 Task: Send an email with the signature Jared Hernandez with the subject Confirmation of a registration and the message I would appreciate it if you could provide me with an update on the project status. from softage.5@softage.net to softage.3@softage.net and move the email from Sent Items to the folder Gifts
Action: Mouse moved to (37, 56)
Screenshot: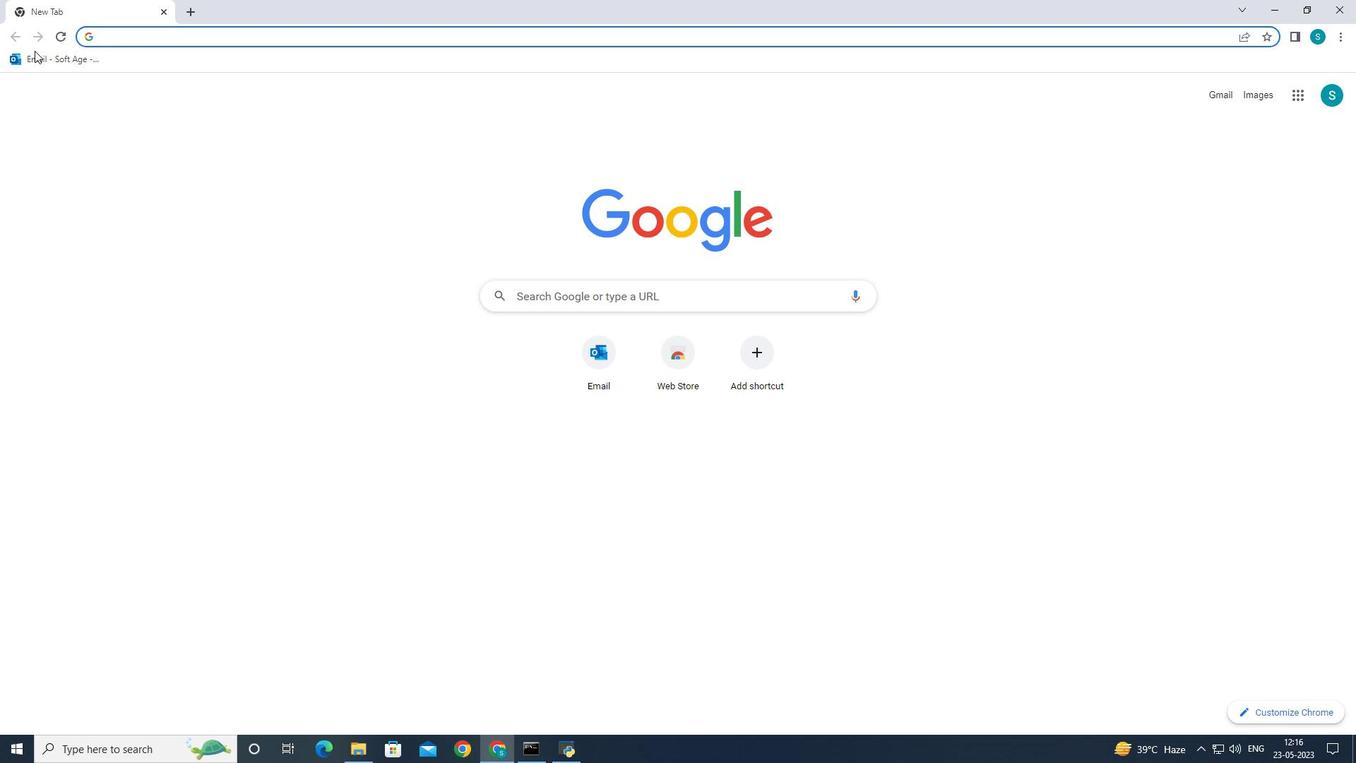 
Action: Mouse pressed left at (37, 56)
Screenshot: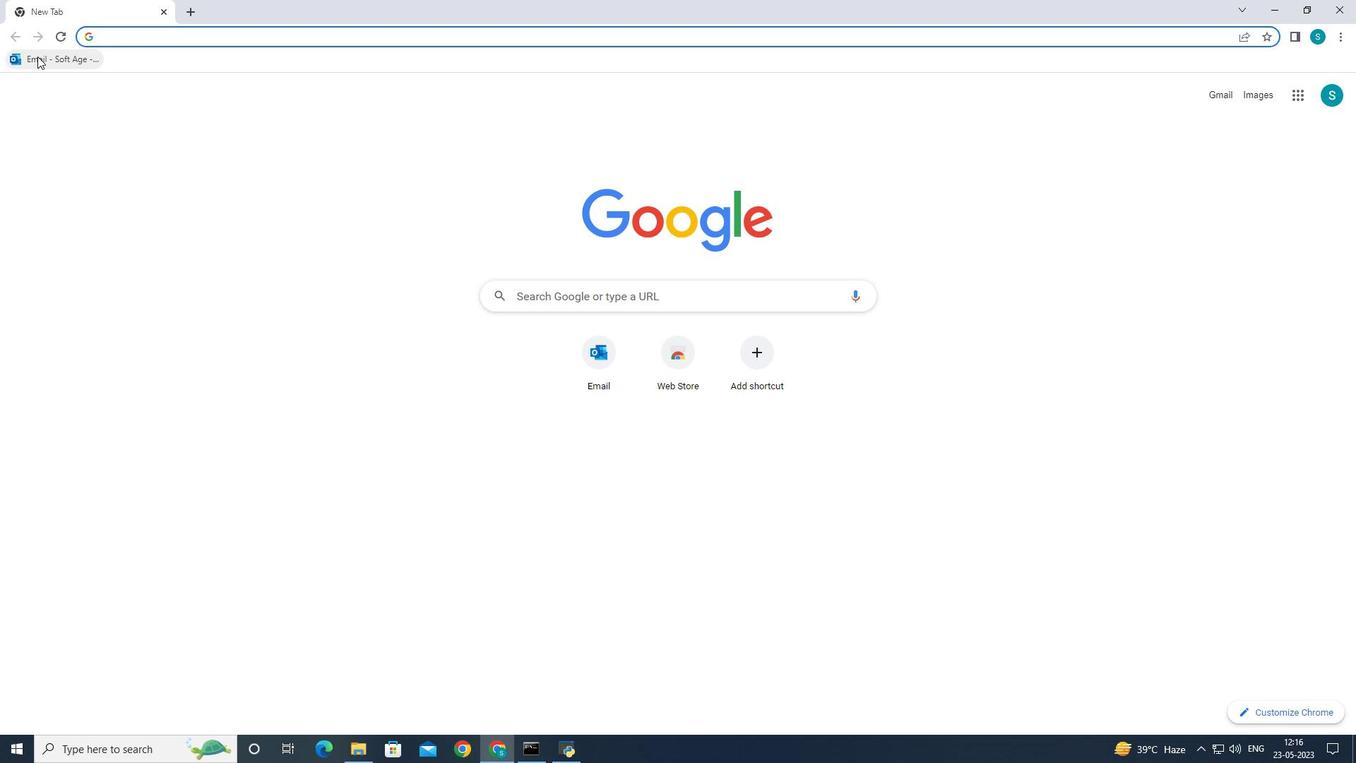 
Action: Mouse moved to (196, 125)
Screenshot: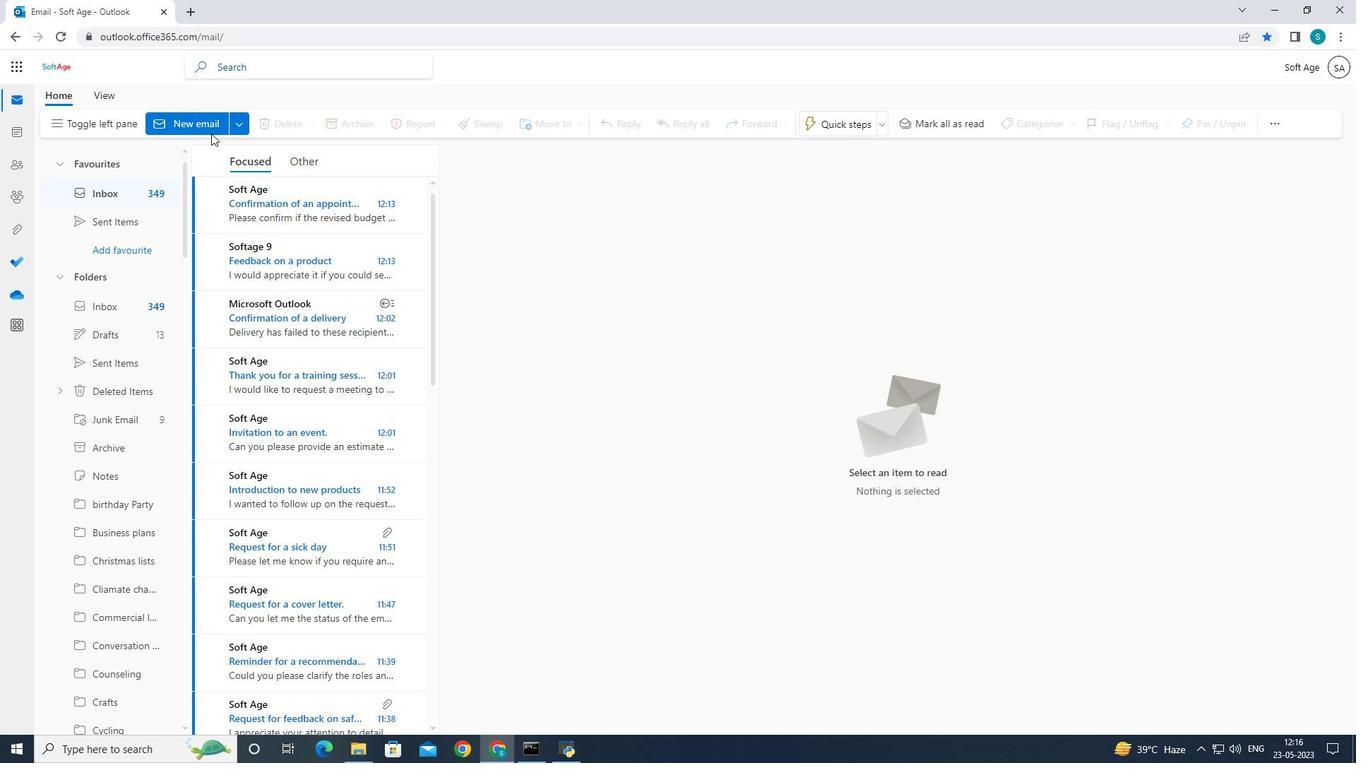 
Action: Mouse pressed left at (196, 125)
Screenshot: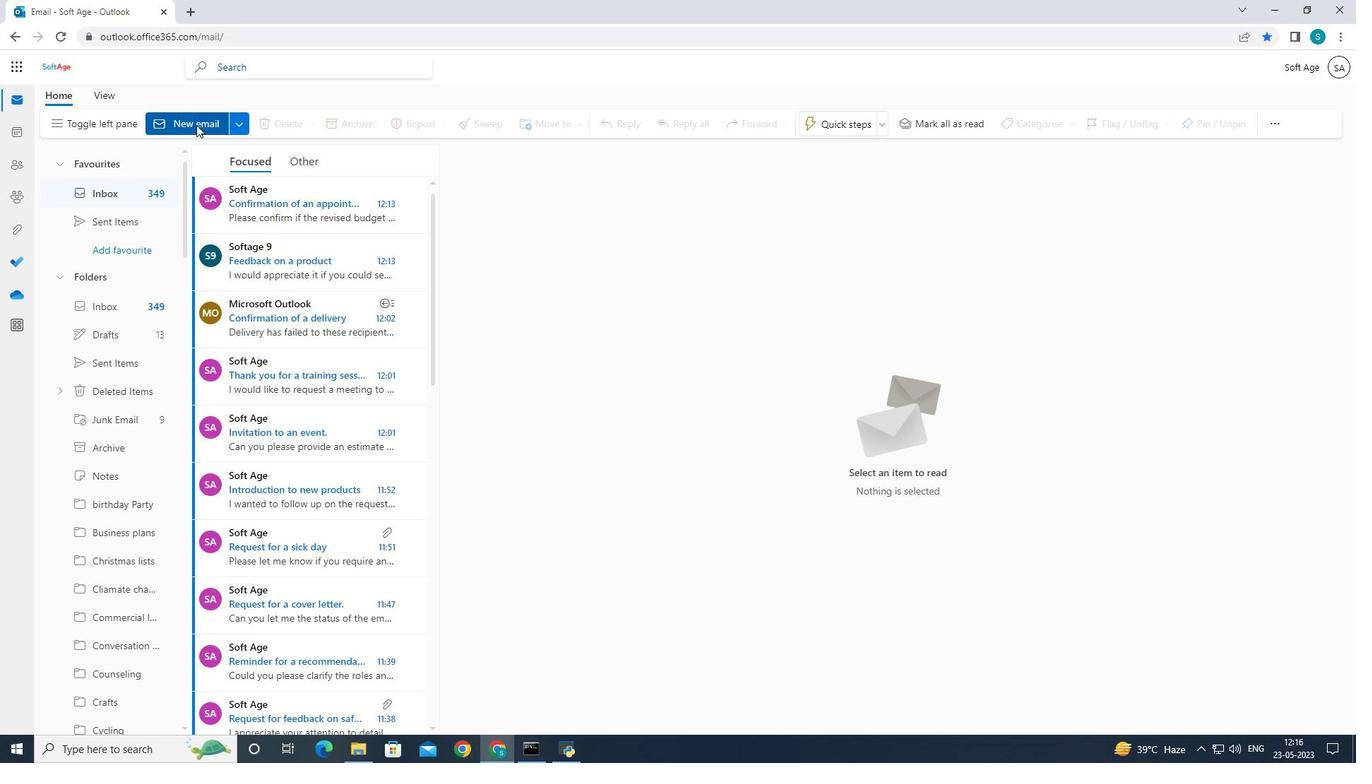 
Action: Mouse pressed left at (196, 125)
Screenshot: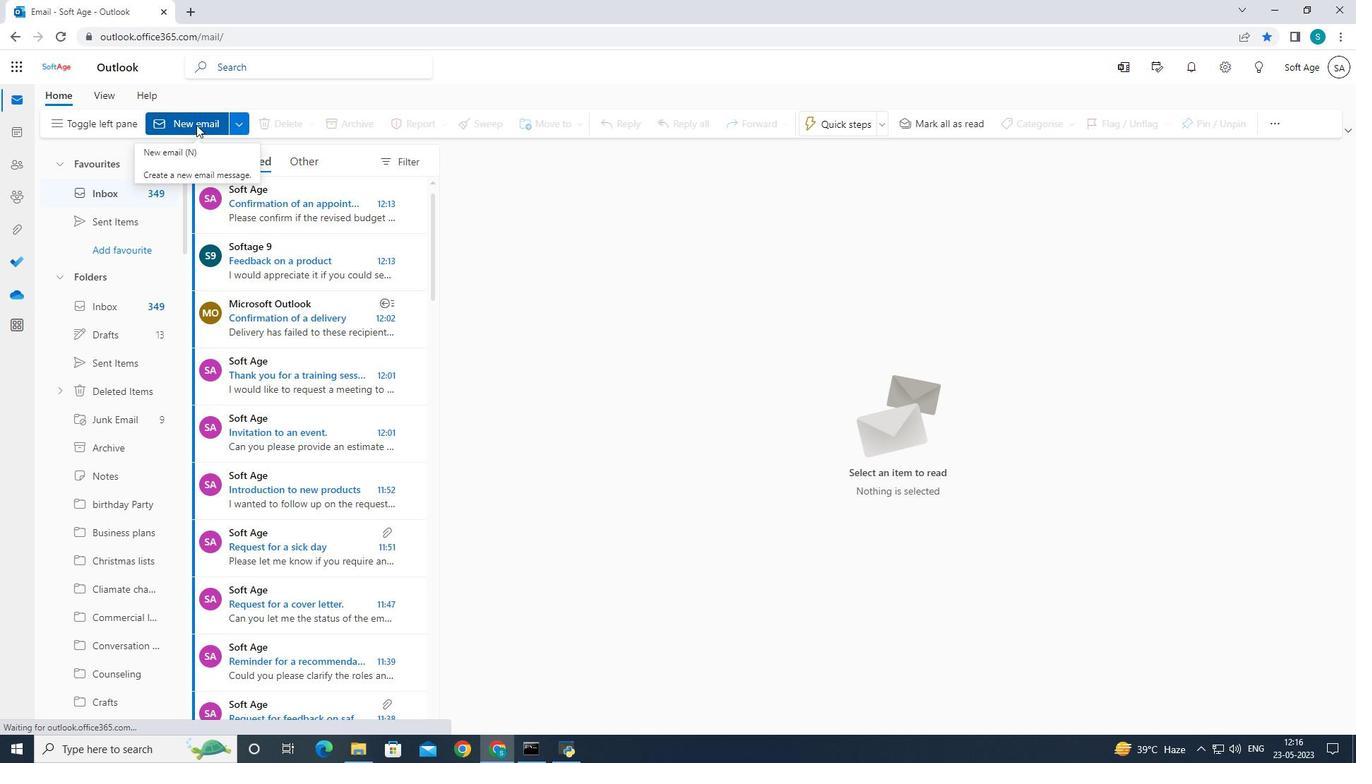 
Action: Mouse moved to (921, 125)
Screenshot: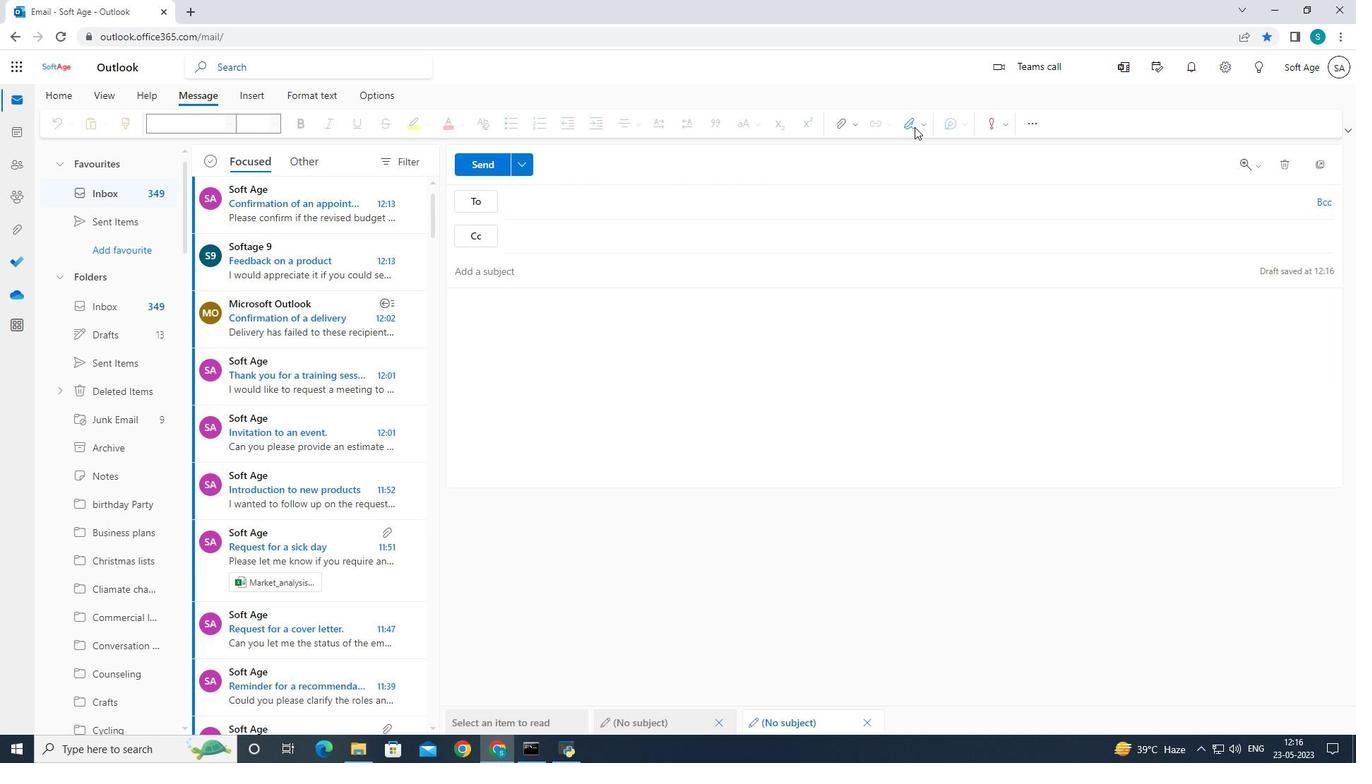 
Action: Mouse pressed left at (921, 125)
Screenshot: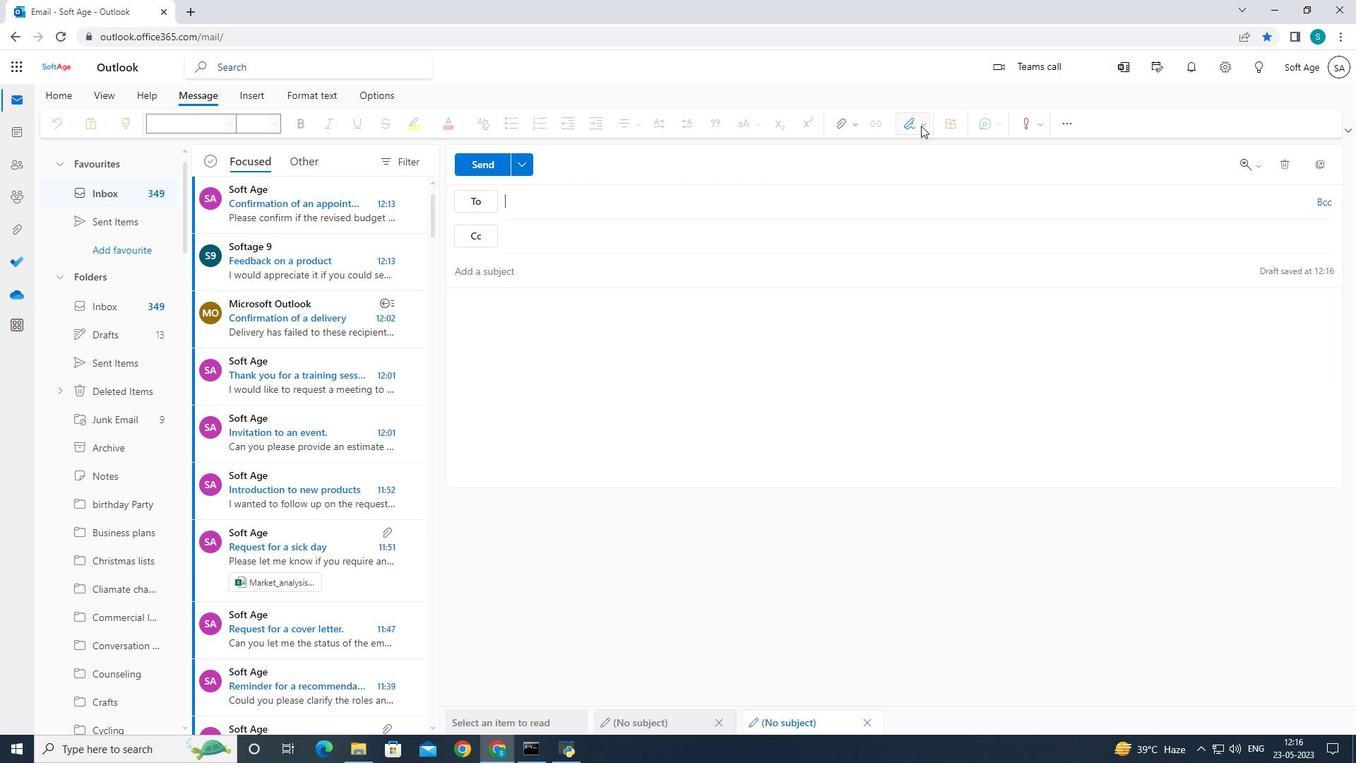 
Action: Mouse moved to (896, 185)
Screenshot: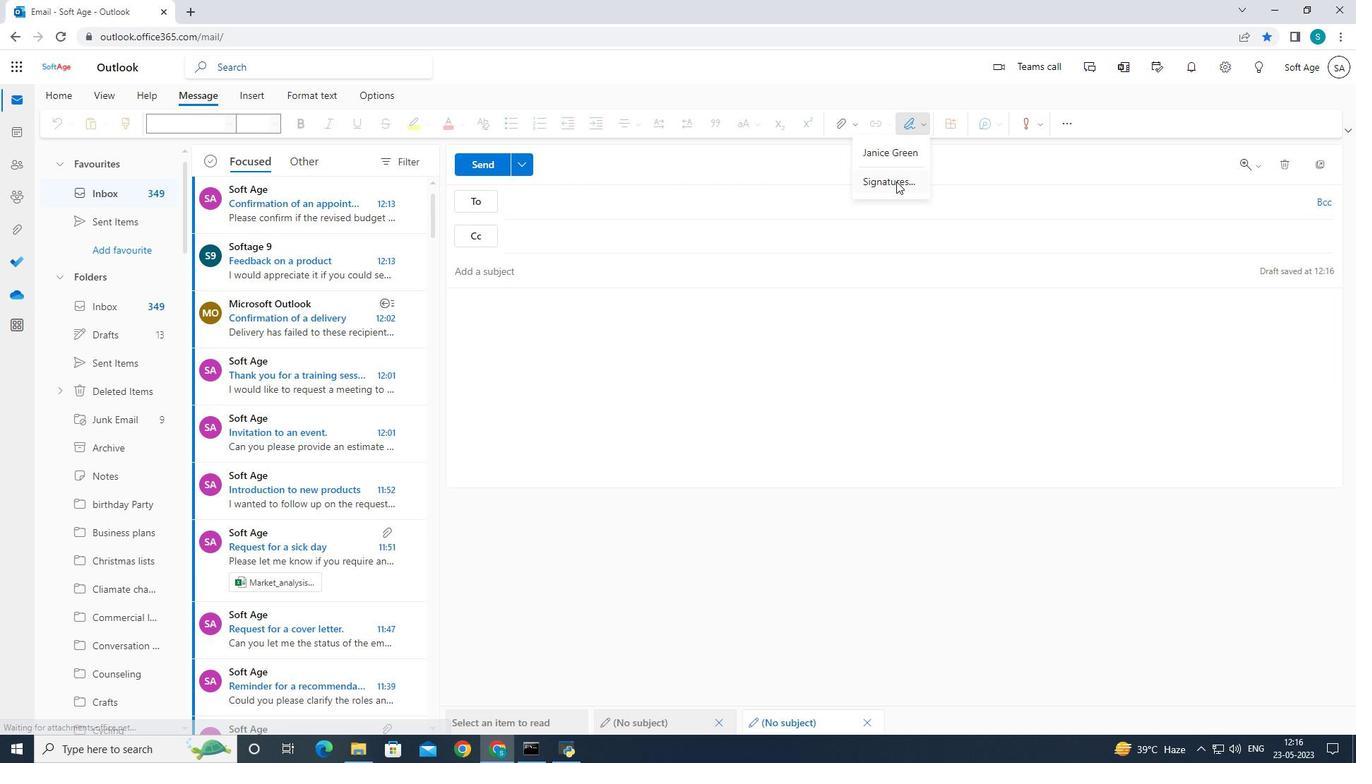 
Action: Mouse pressed left at (896, 185)
Screenshot: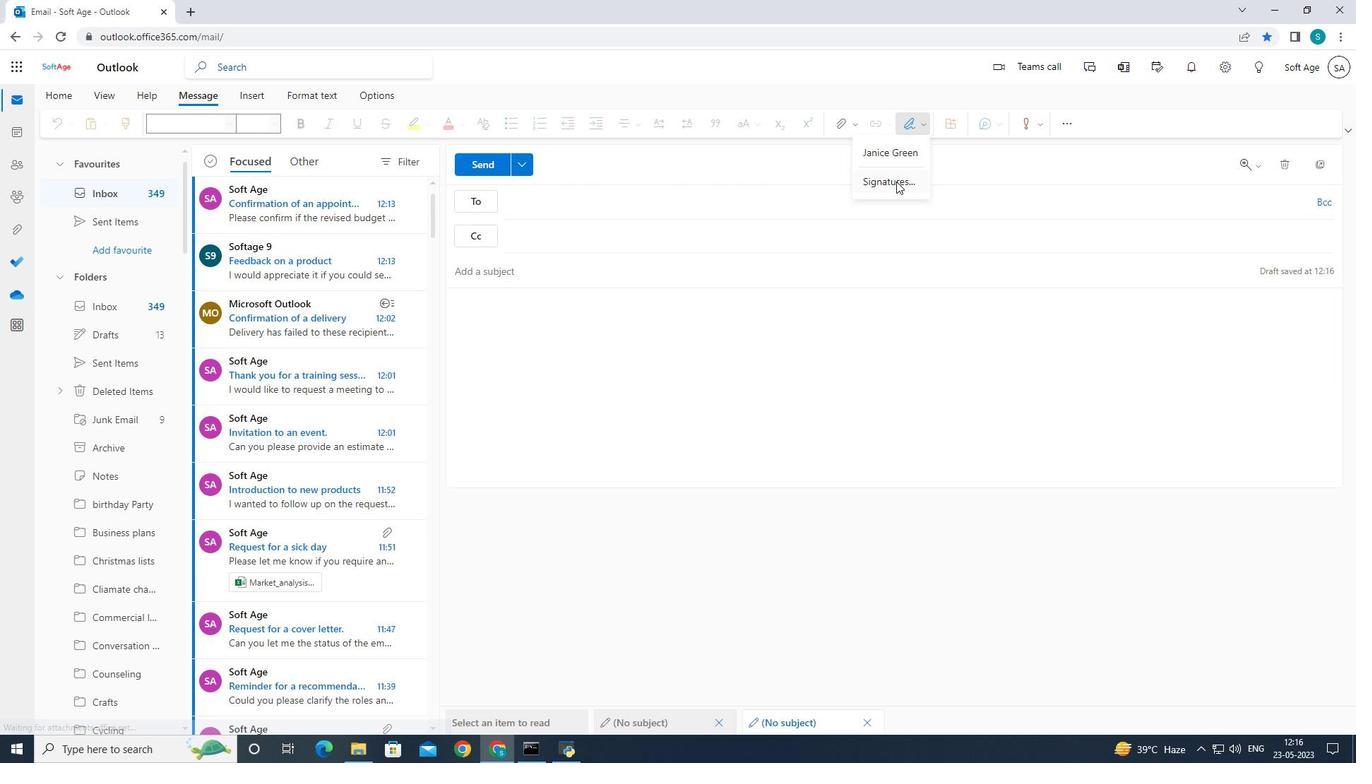
Action: Mouse moved to (894, 238)
Screenshot: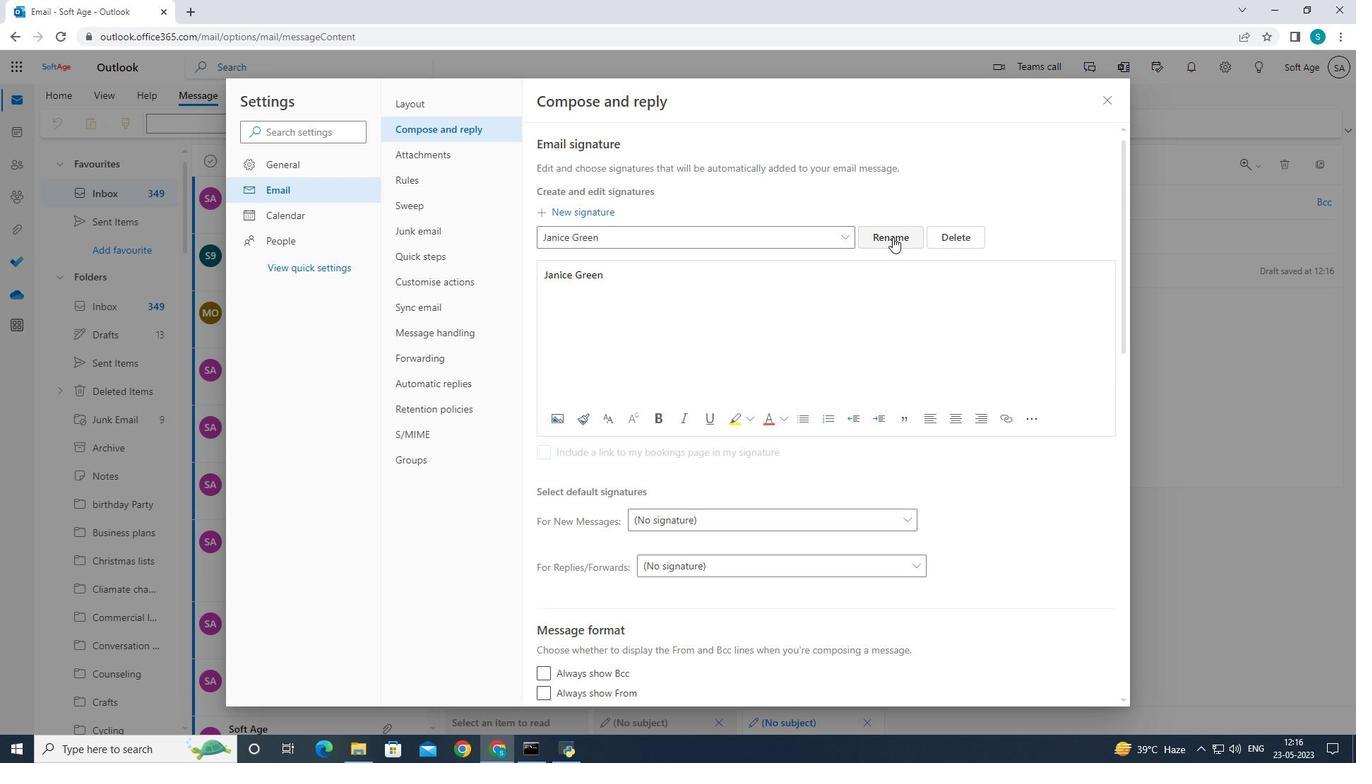 
Action: Mouse pressed left at (894, 238)
Screenshot: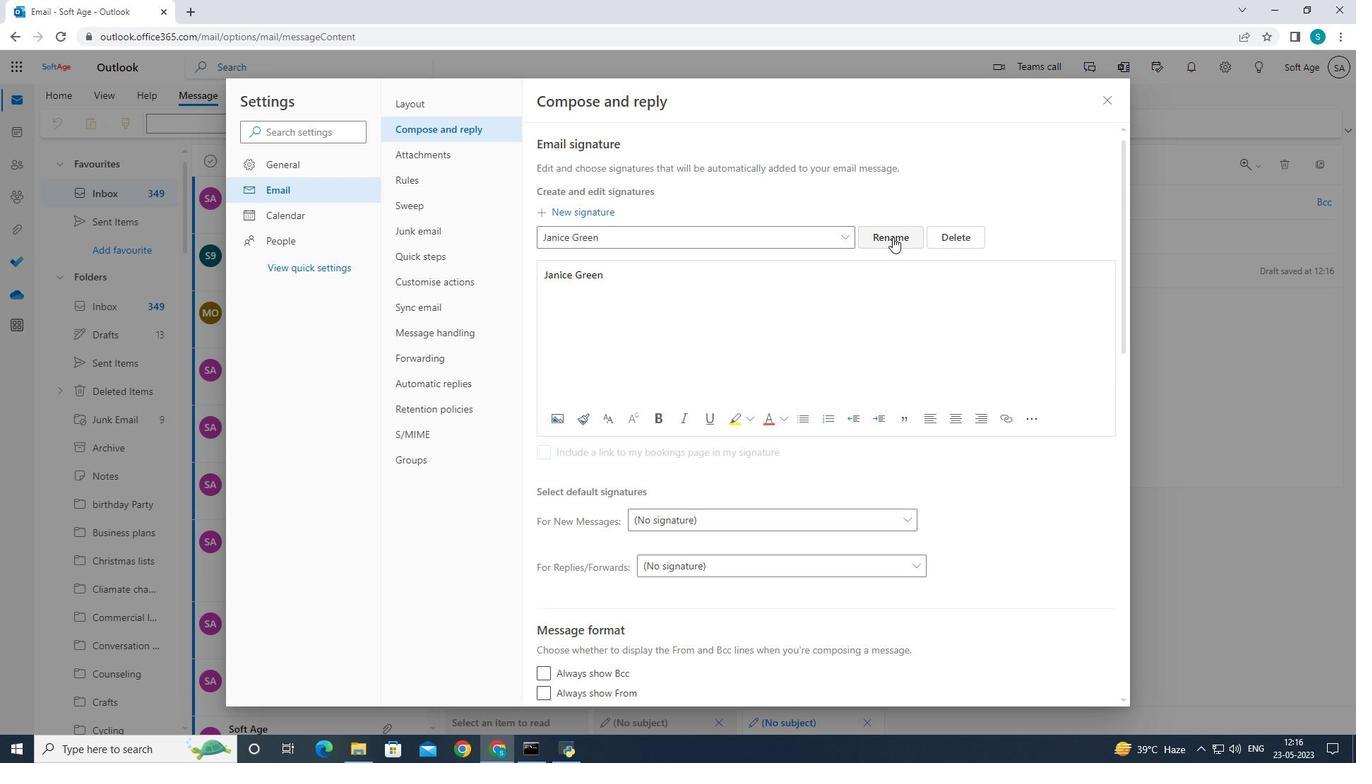 
Action: Mouse moved to (825, 240)
Screenshot: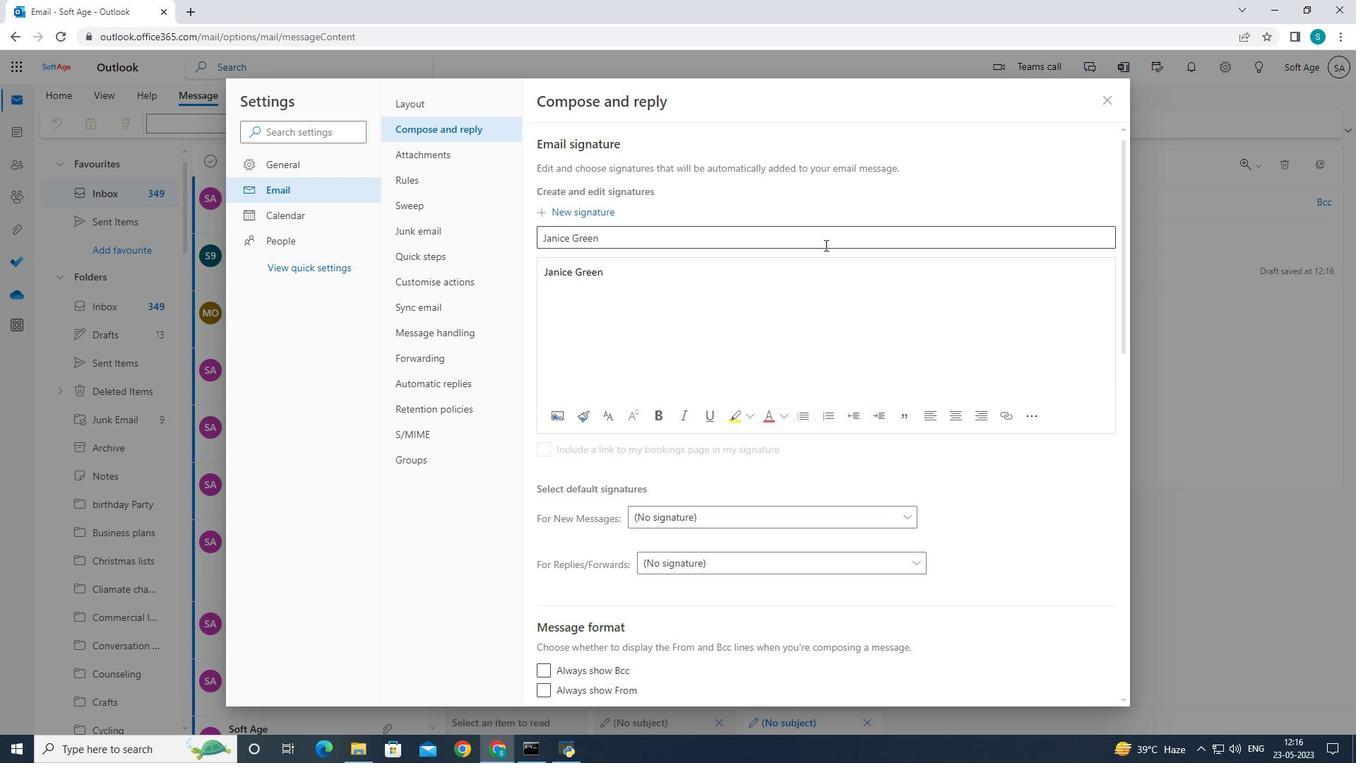 
Action: Mouse pressed left at (825, 240)
Screenshot: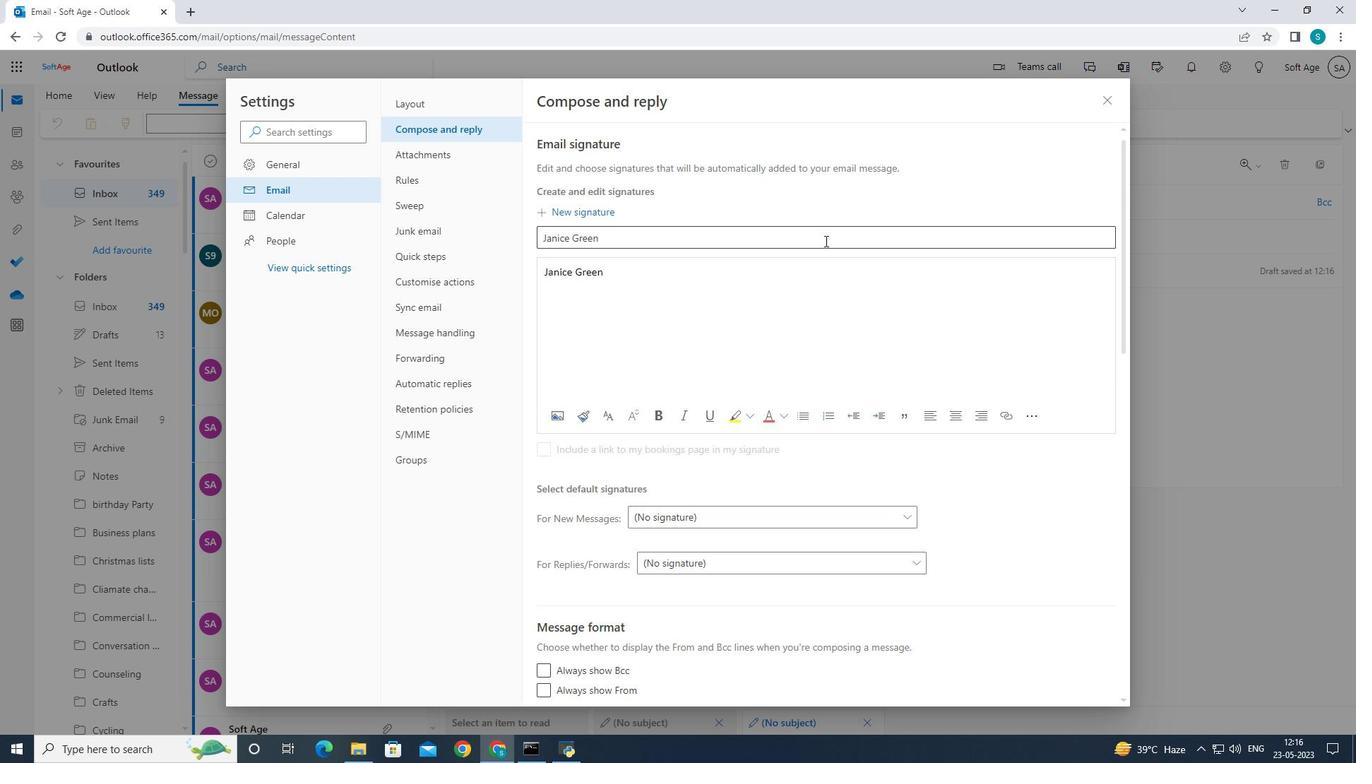 
Action: Key pressed <Key.backspace>
Screenshot: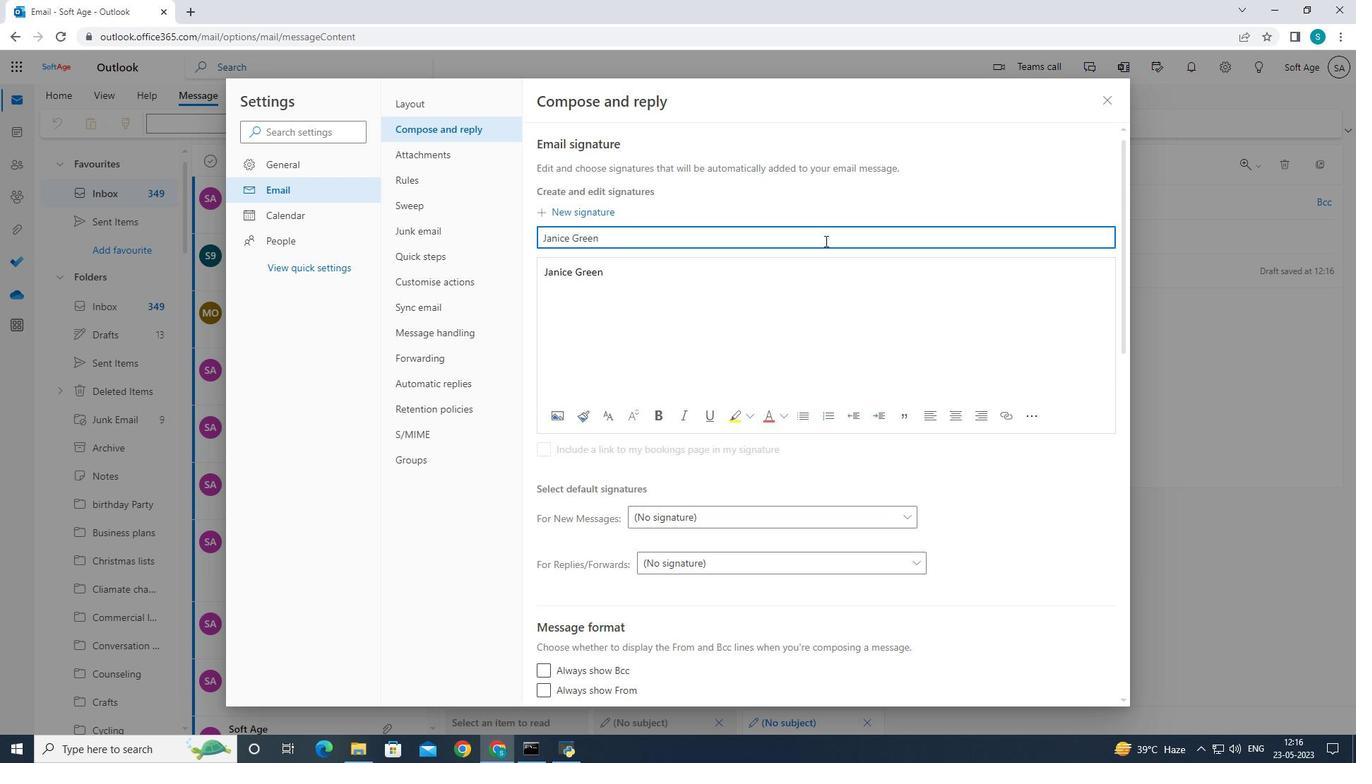 
Action: Mouse moved to (825, 240)
Screenshot: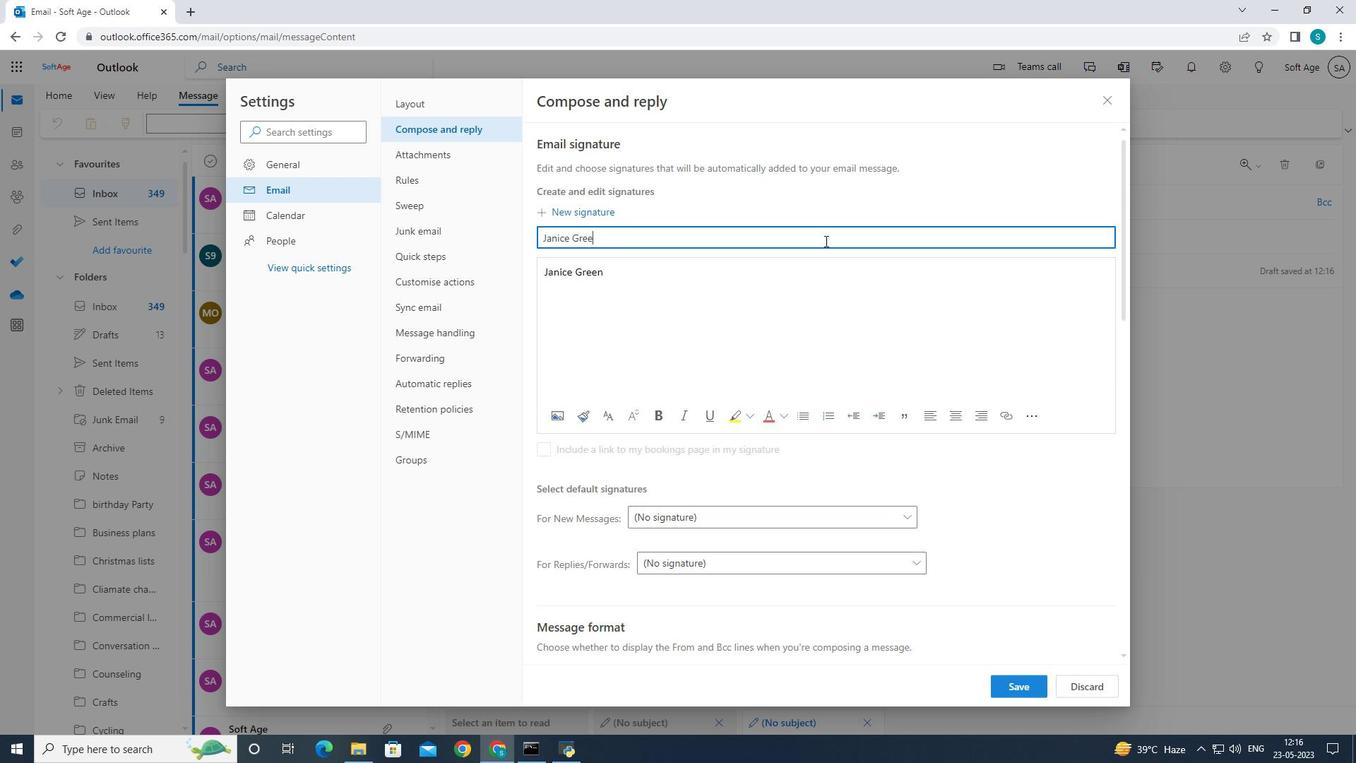 
Action: Key pressed <Key.backspace>
Screenshot: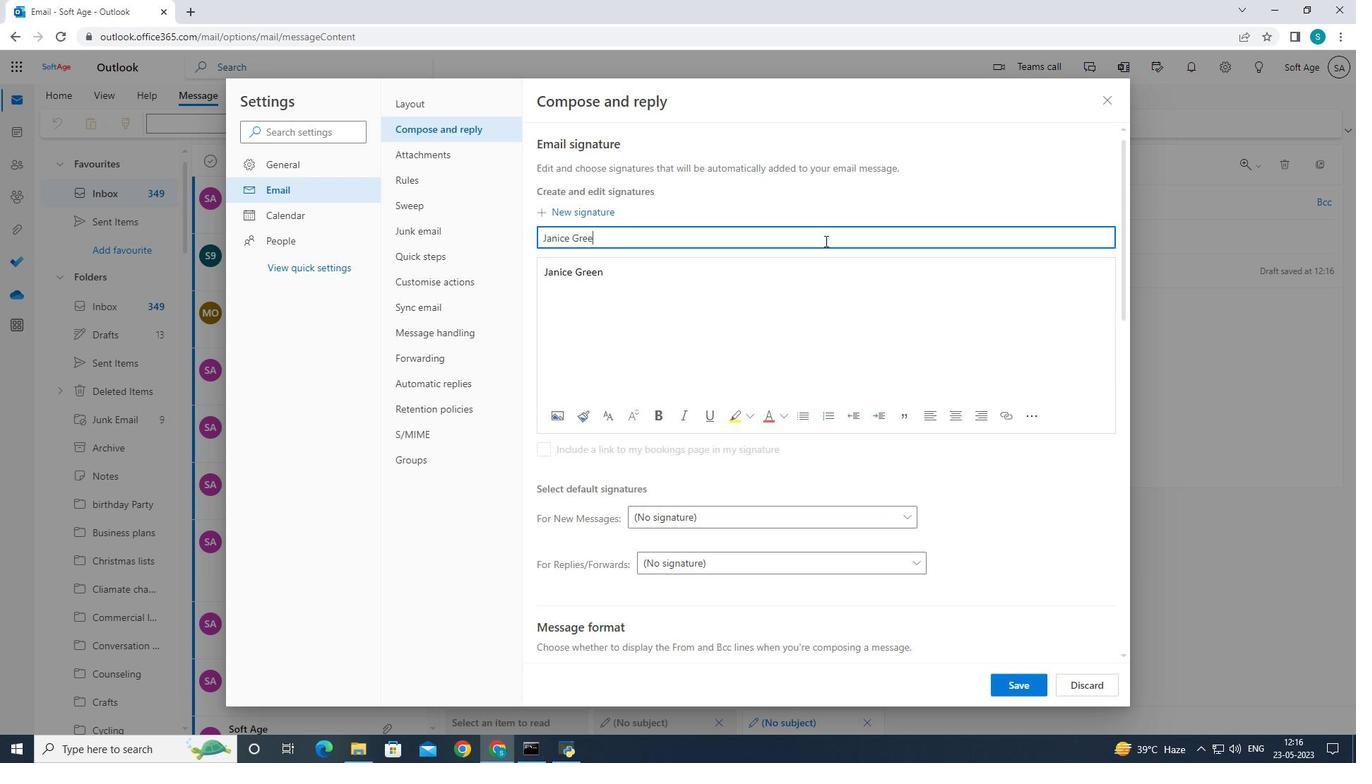 
Action: Mouse moved to (825, 239)
Screenshot: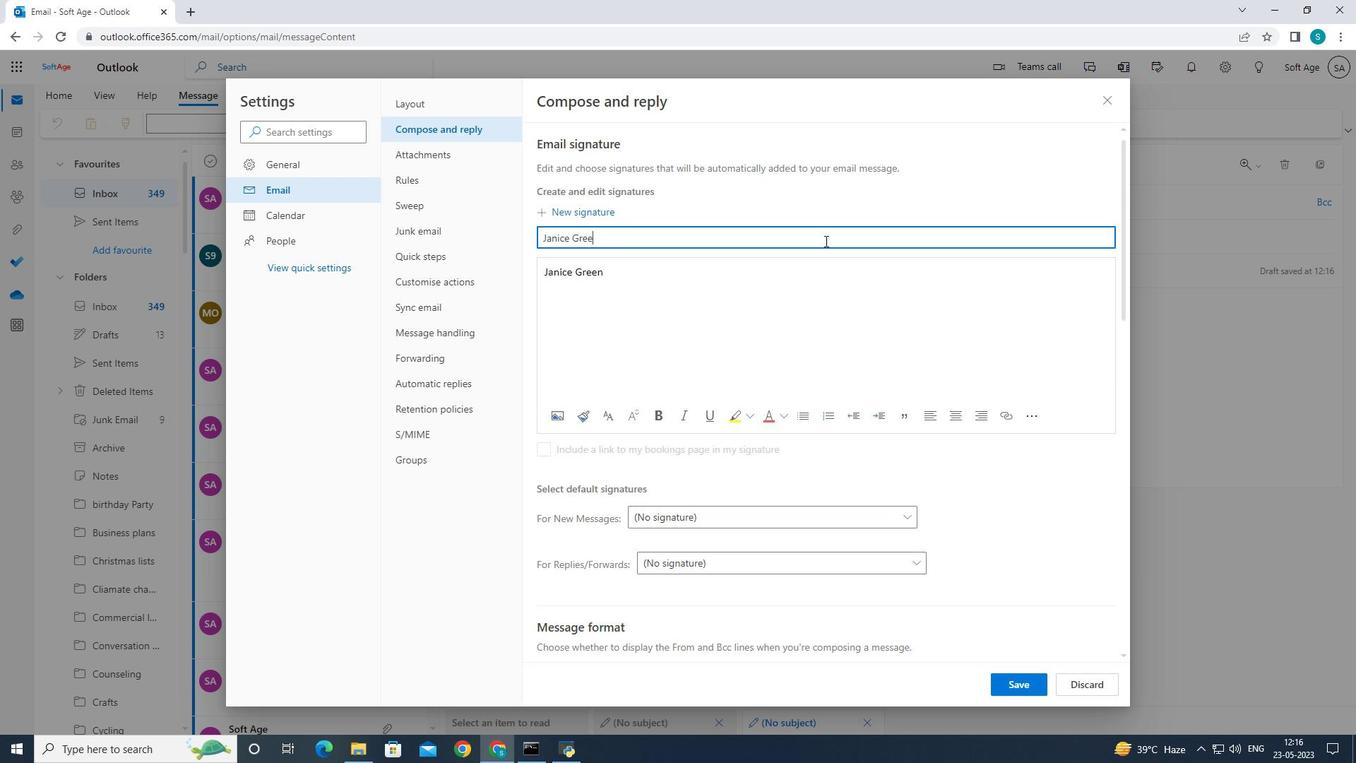 
Action: Key pressed <Key.backspace><Key.backspace><Key.backspace><Key.backspace><Key.backspace><Key.backspace><Key.backspace><Key.backspace><Key.backspace><Key.backspace><Key.backspace><Key.caps_lock>J<Key.caps_lock>ared<Key.space><Key.space><Key.caps_lock>H<Key.caps_lock>ernandez
Screenshot: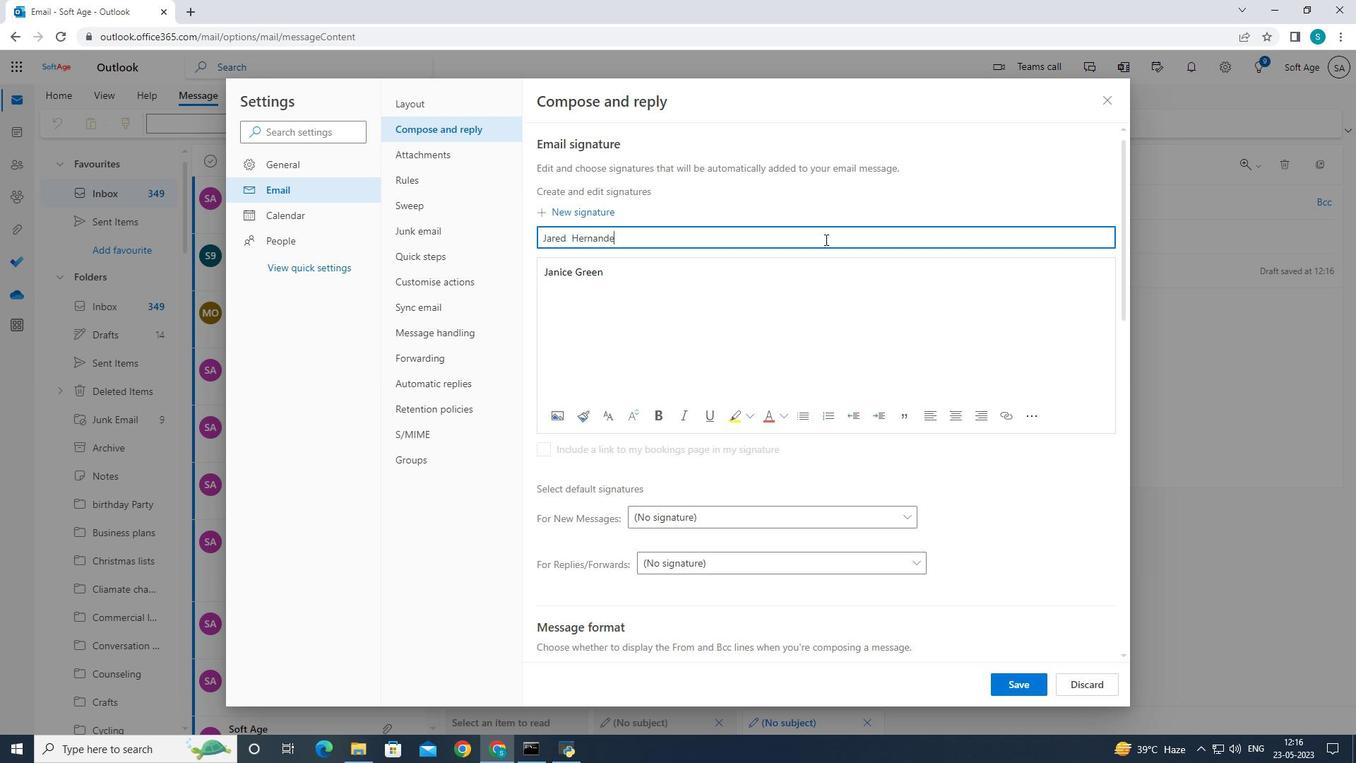
Action: Mouse moved to (647, 276)
Screenshot: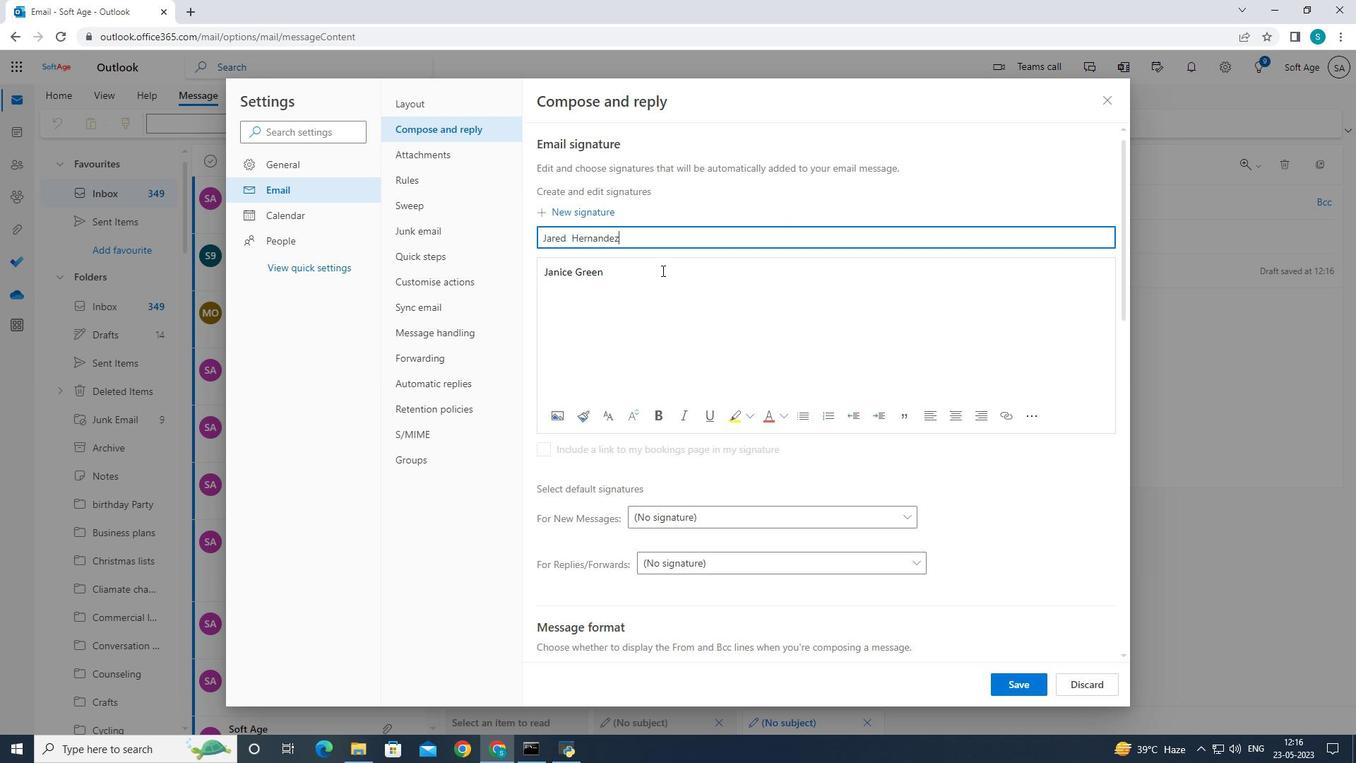 
Action: Mouse pressed left at (647, 276)
Screenshot: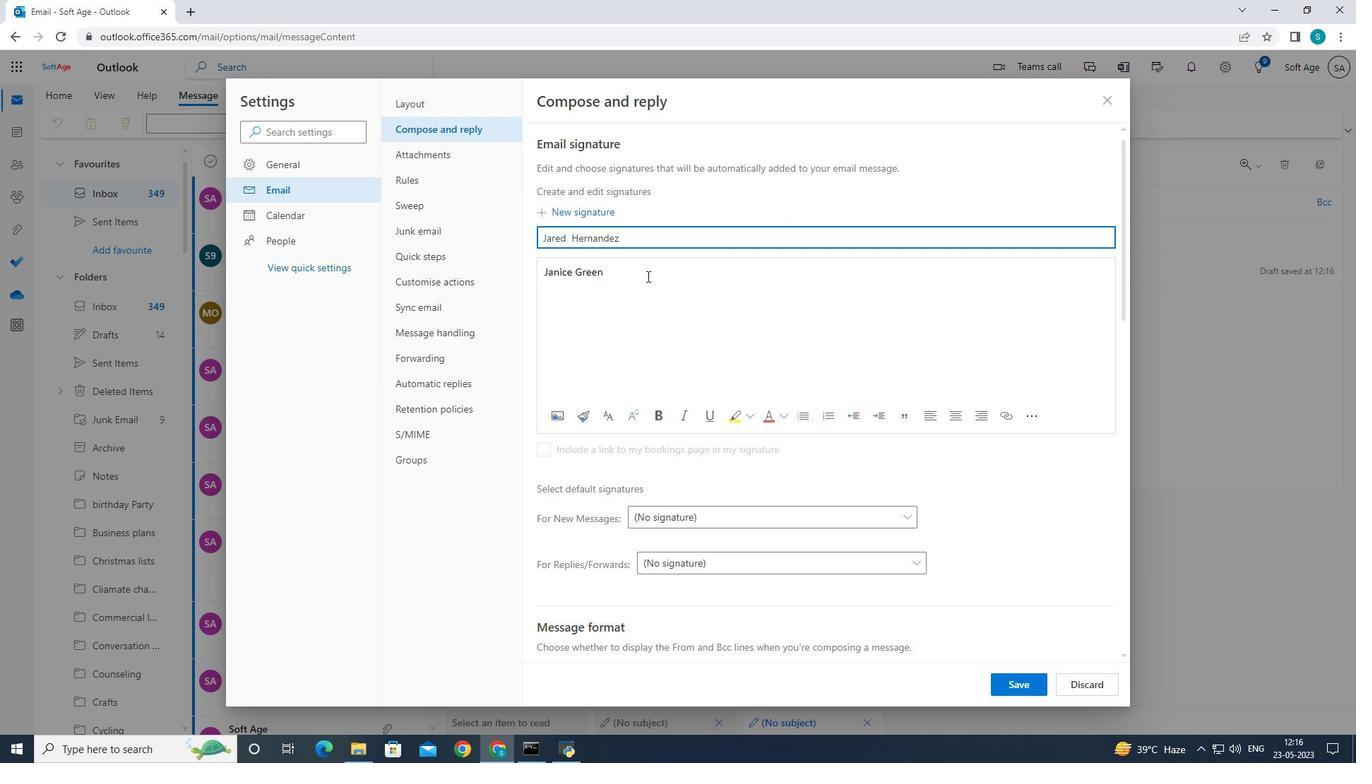 
Action: Mouse moved to (648, 276)
Screenshot: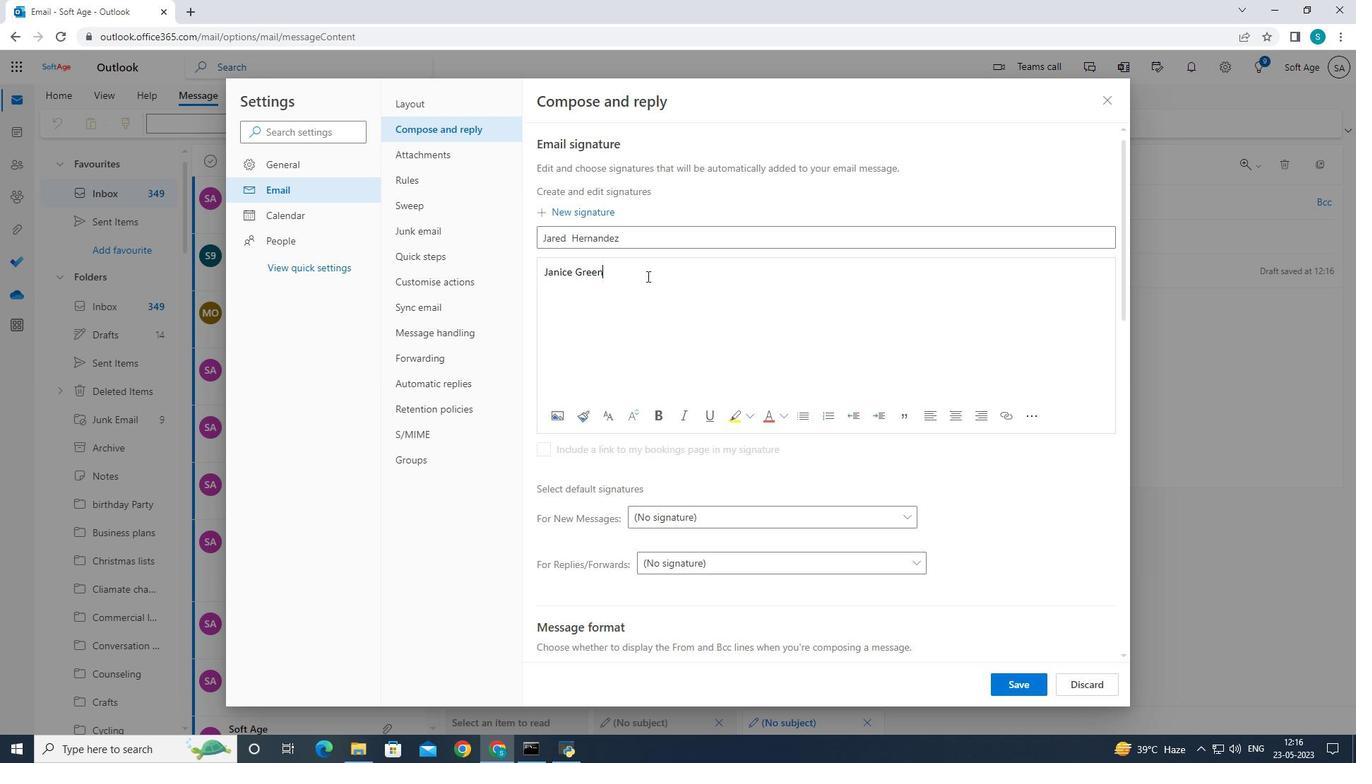 
Action: Key pressed <Key.backspace><Key.backspace><Key.backspace><Key.backspace><Key.backspace><Key.backspace><Key.backspace><Key.backspace>
Screenshot: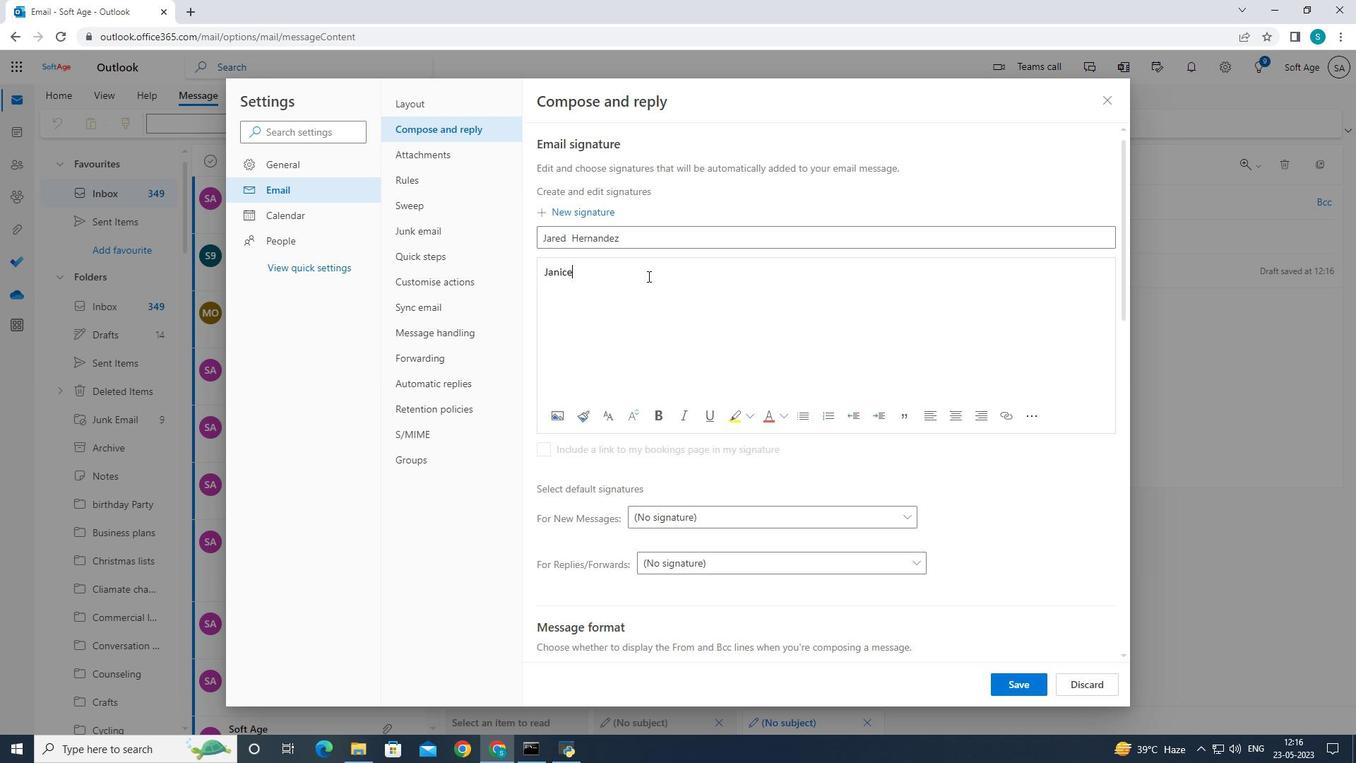 
Action: Mouse moved to (648, 276)
Screenshot: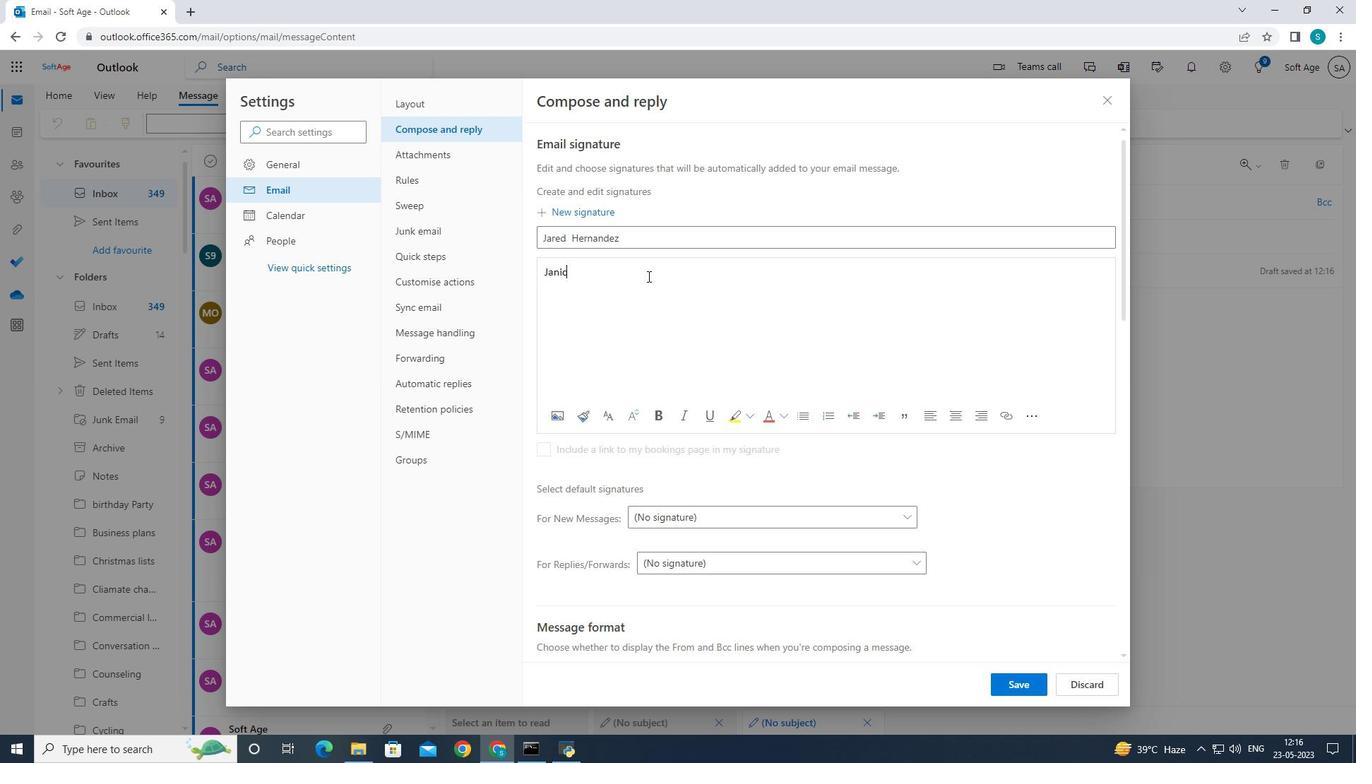 
Action: Key pressed <Key.backspace><Key.backspace>red<Key.space><Key.caps_lock>H<Key.caps_lock>ernanadez
Screenshot: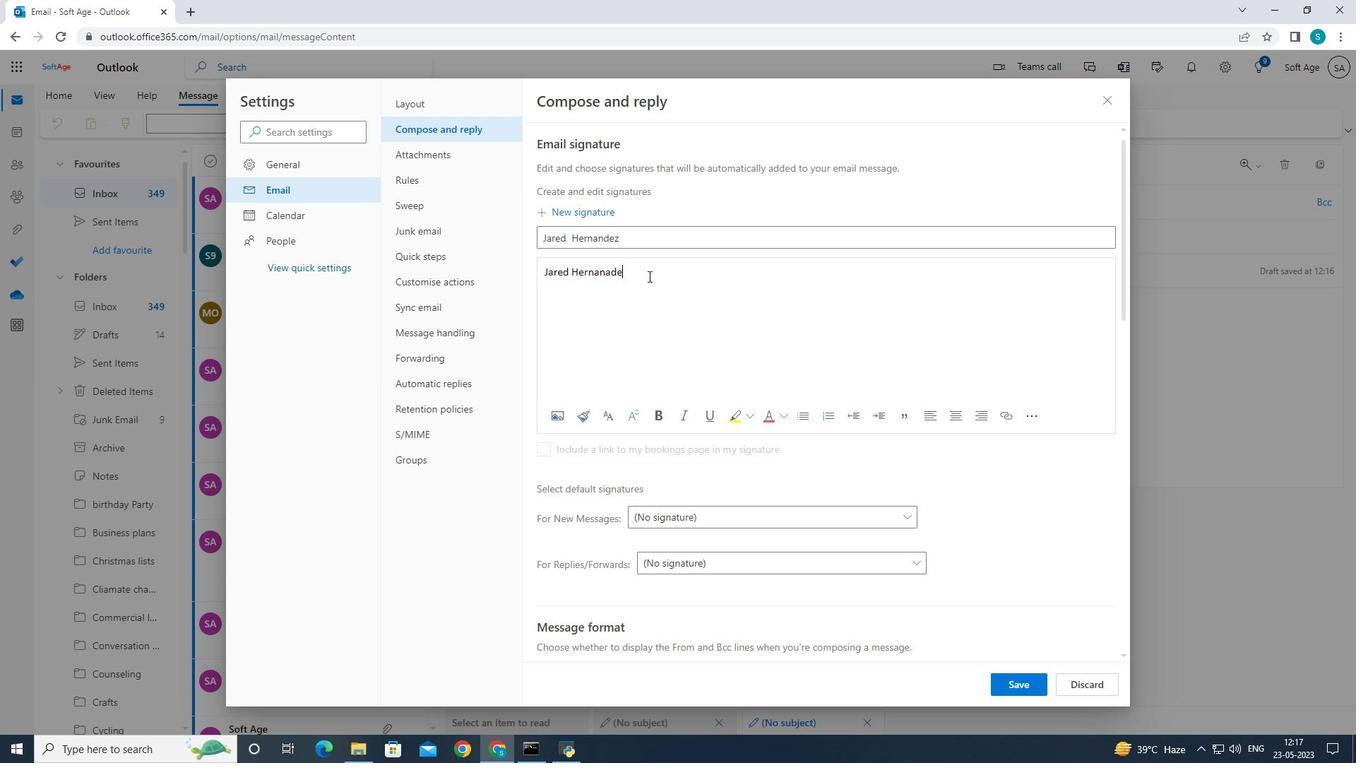 
Action: Mouse moved to (611, 269)
Screenshot: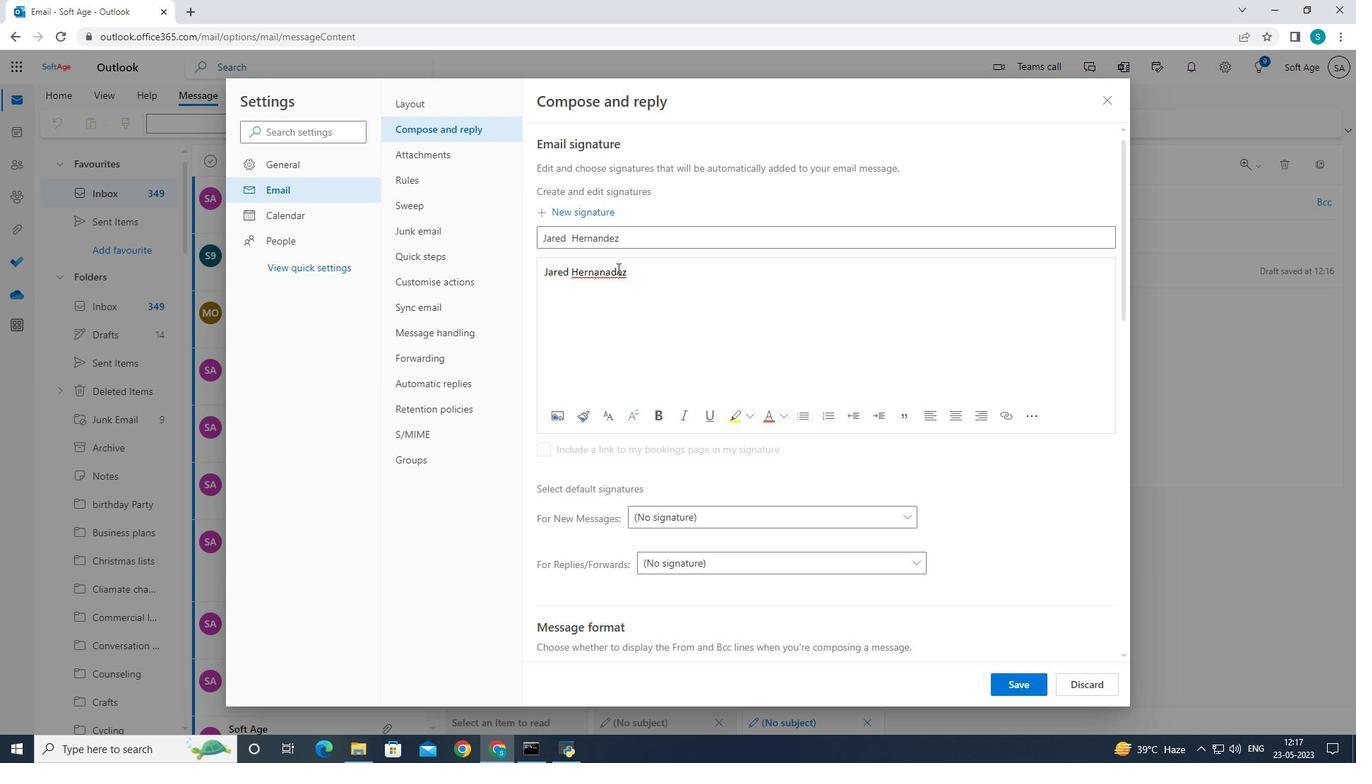 
Action: Mouse pressed left at (611, 269)
Screenshot: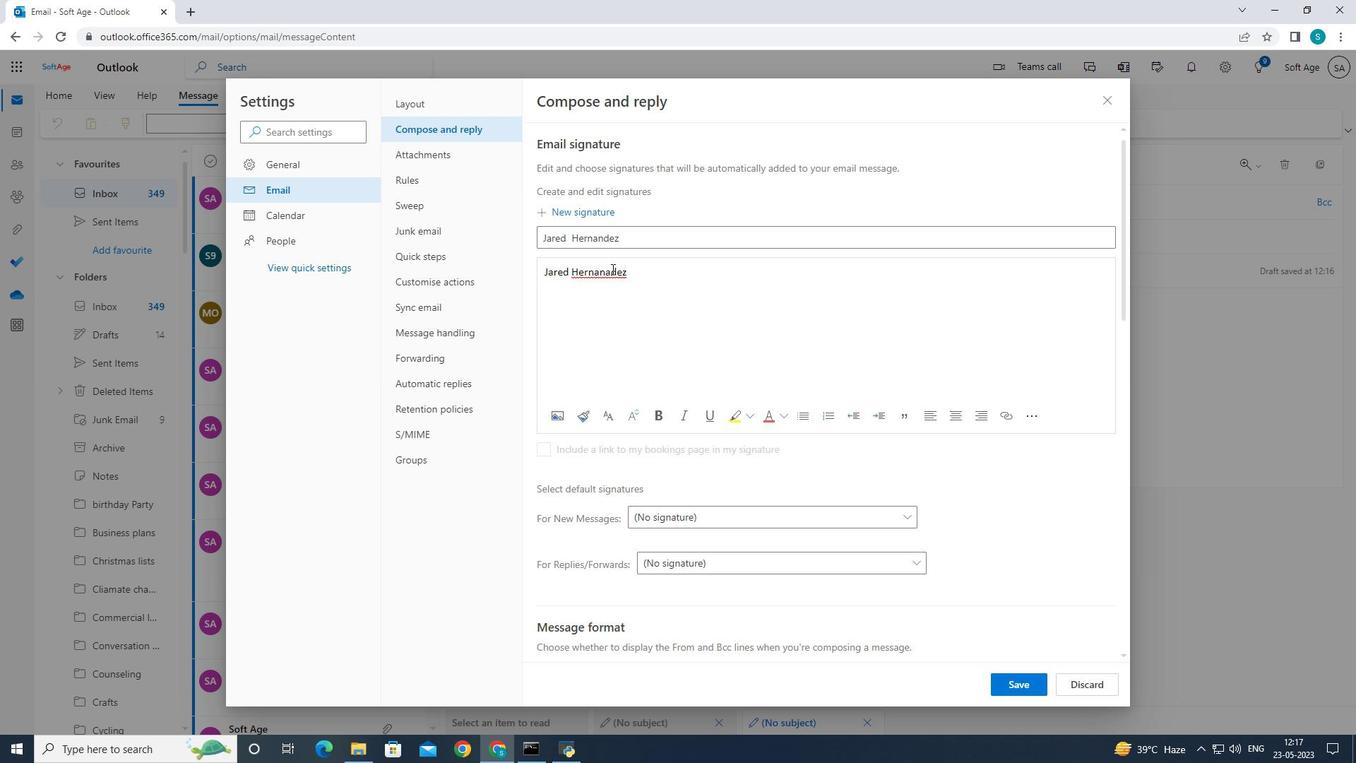 
Action: Mouse moved to (727, 281)
Screenshot: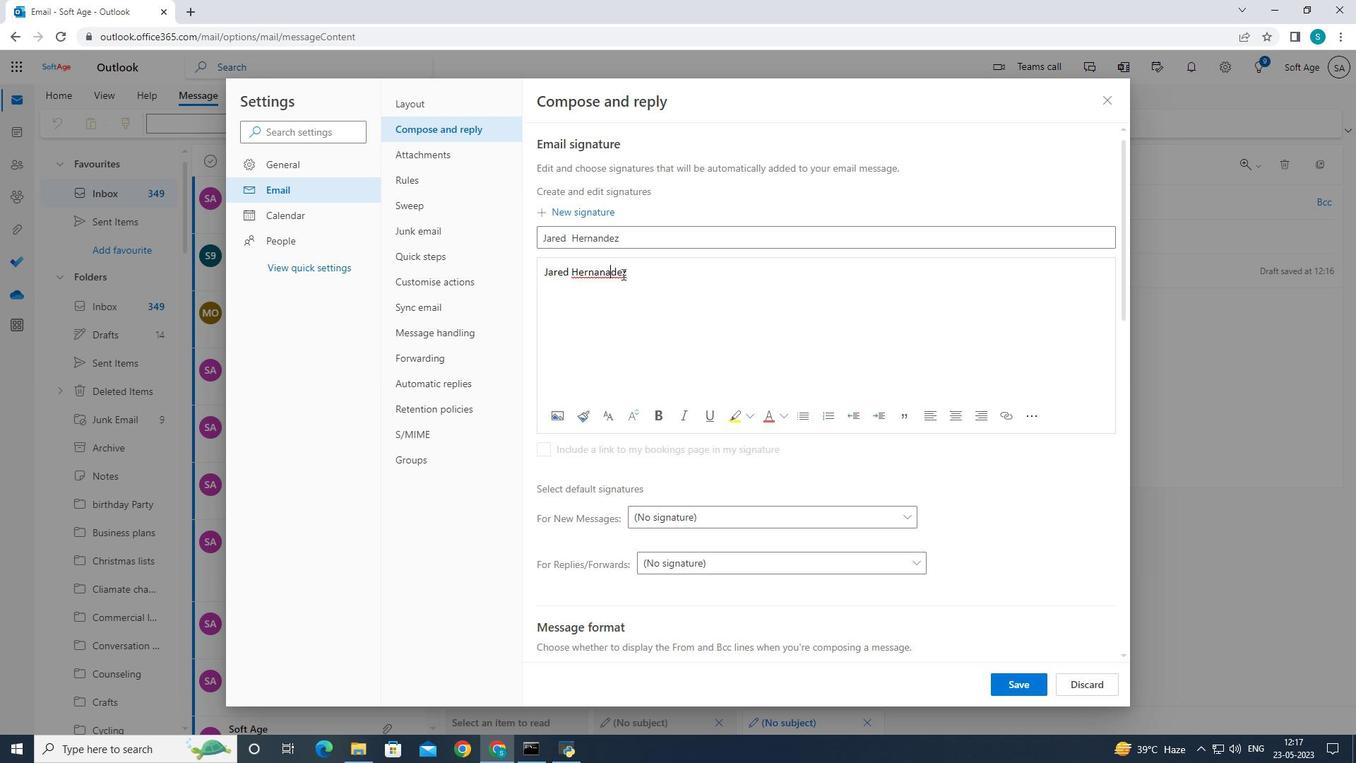 
Action: Key pressed <Key.backspace>
Screenshot: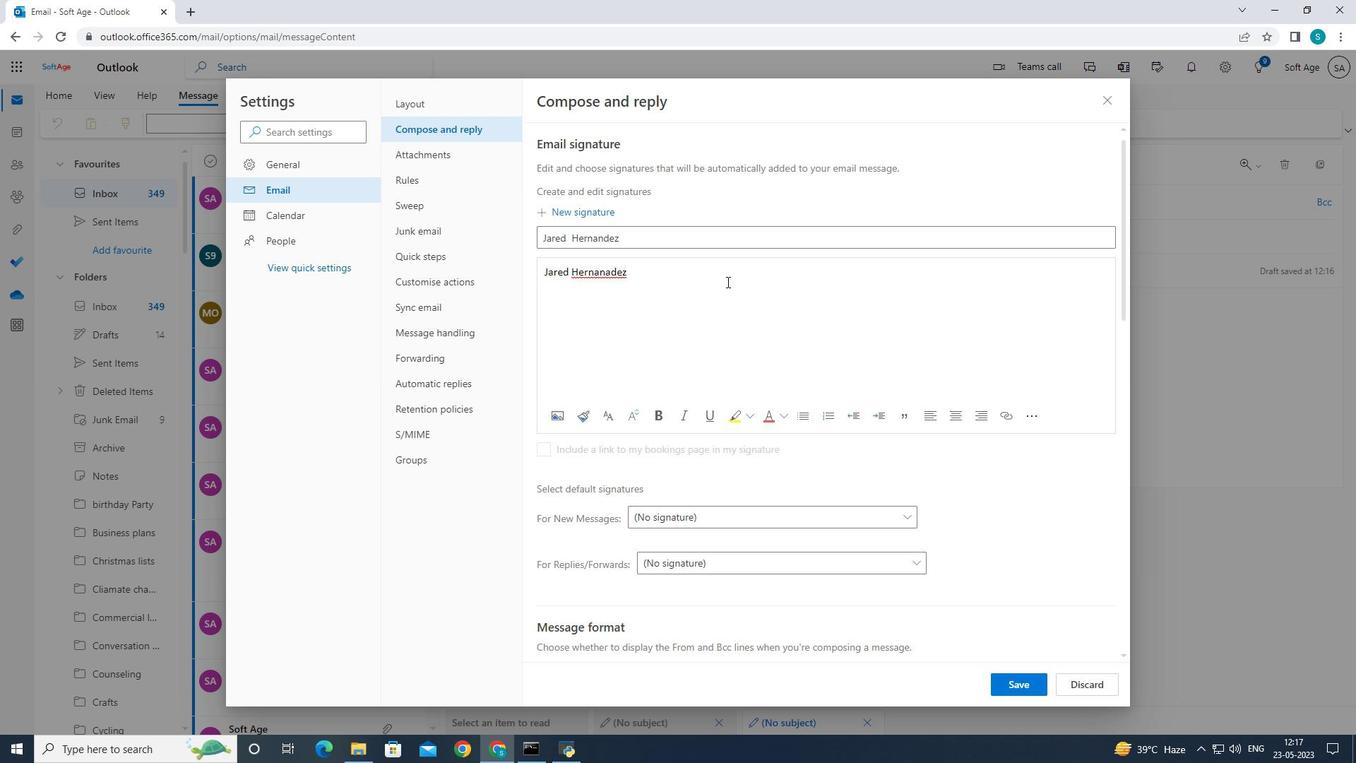 
Action: Mouse moved to (1026, 679)
Screenshot: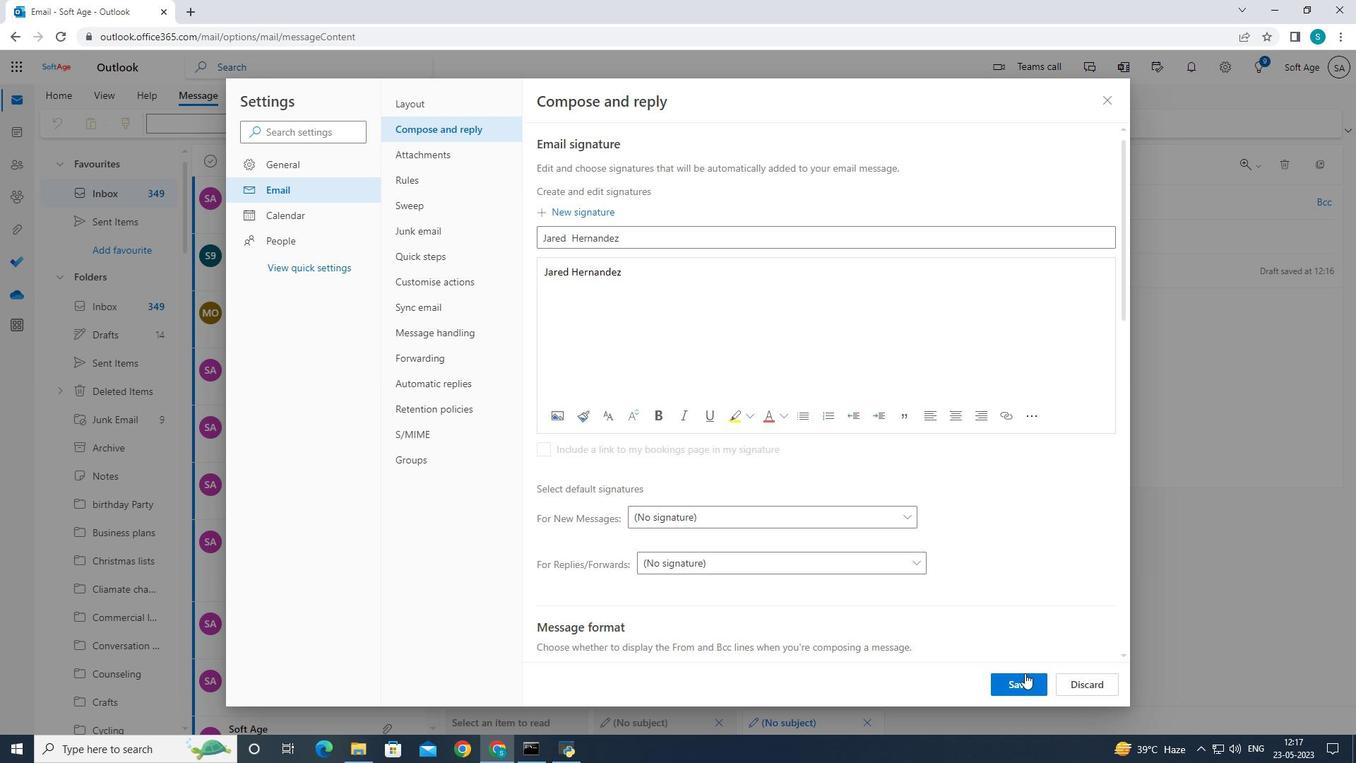 
Action: Mouse pressed left at (1026, 679)
Screenshot: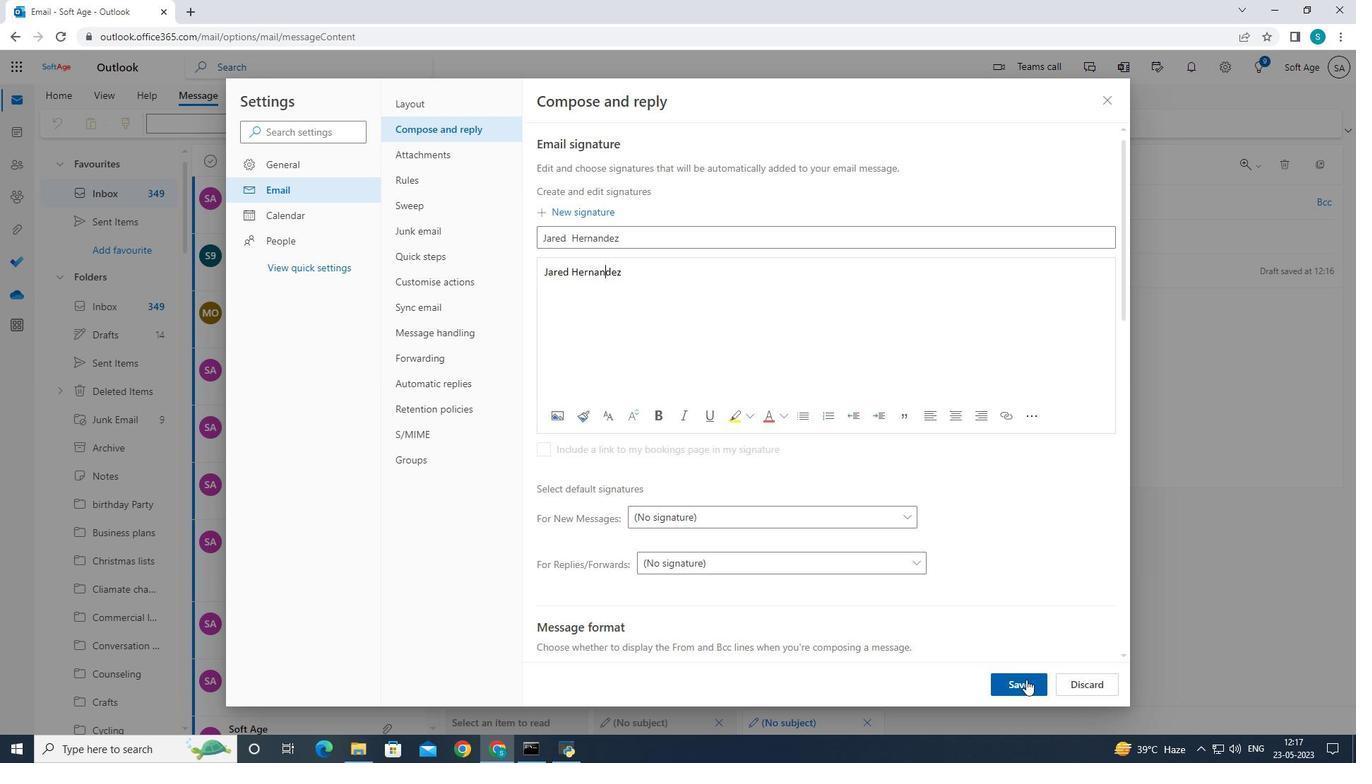 
Action: Mouse moved to (1110, 97)
Screenshot: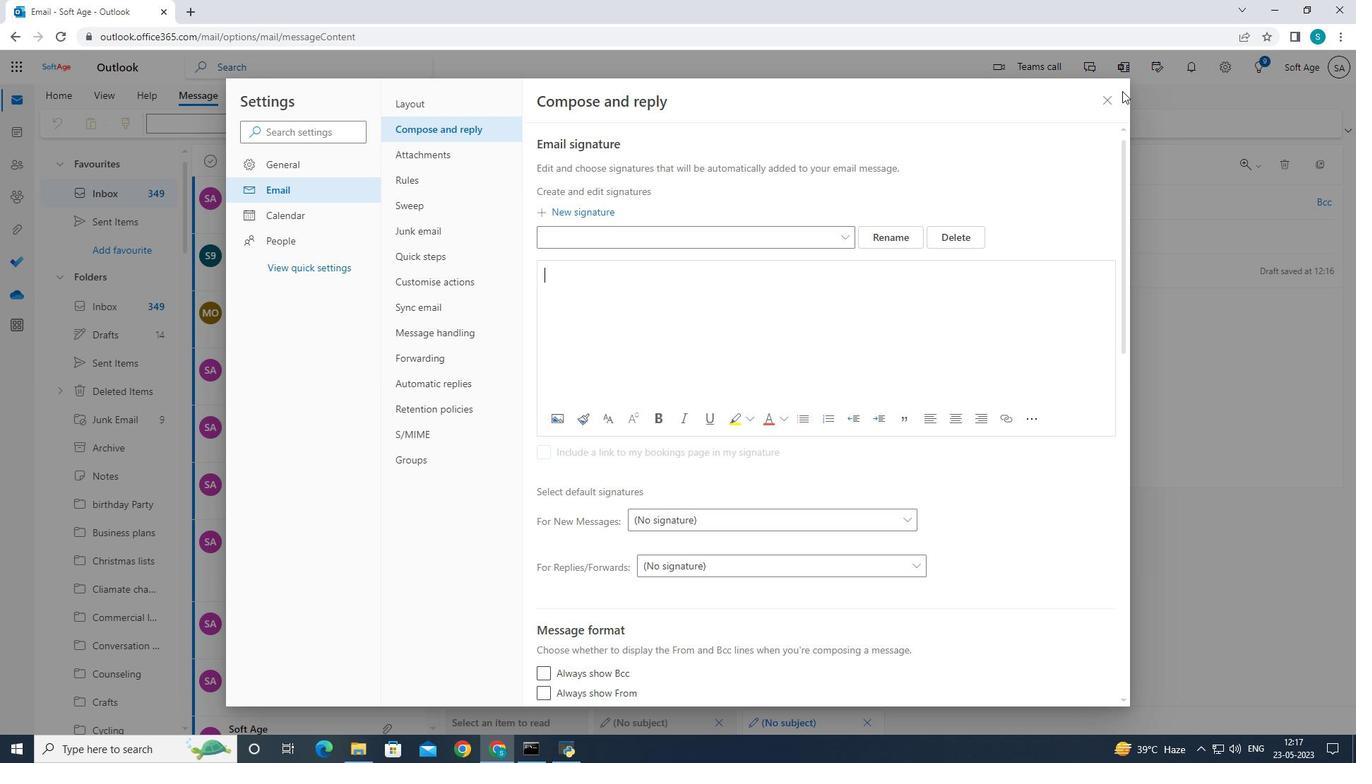 
Action: Mouse pressed left at (1110, 97)
Screenshot: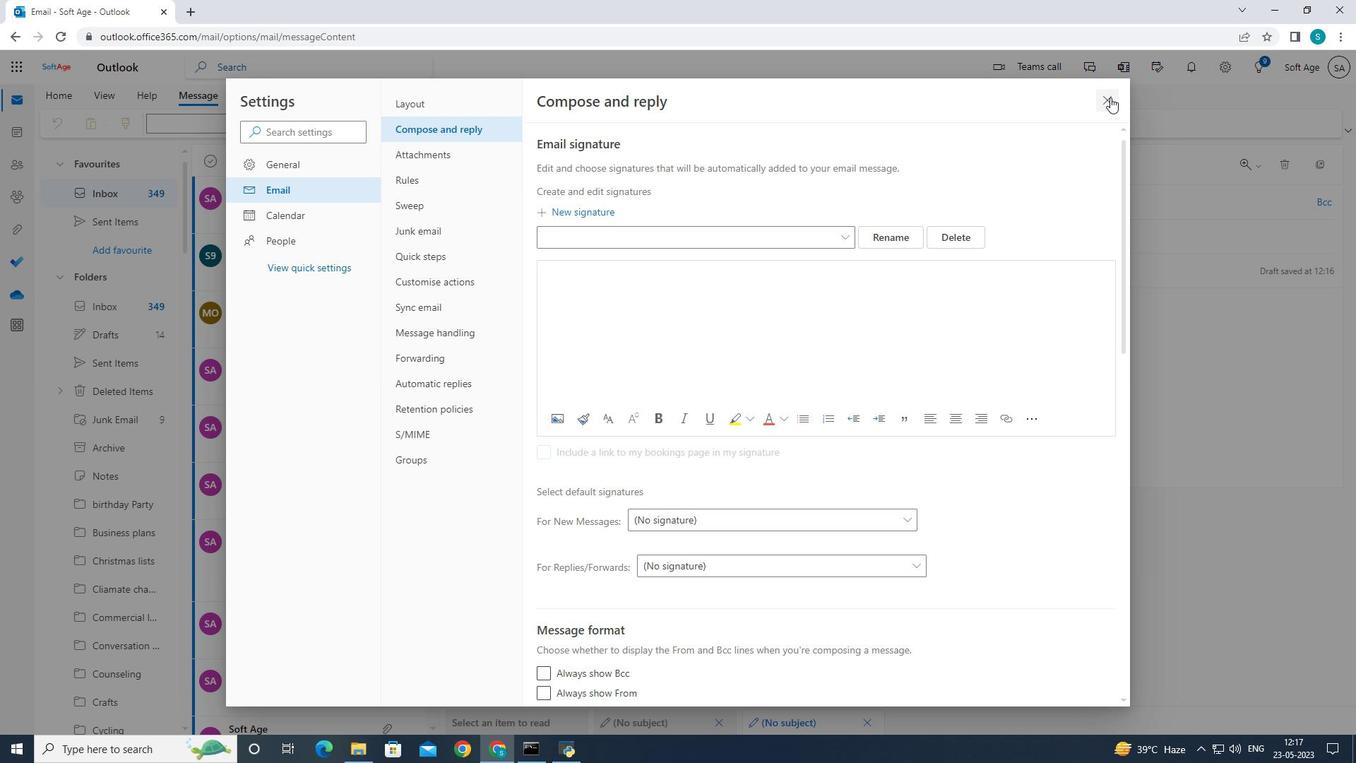 
Action: Mouse moved to (600, 271)
Screenshot: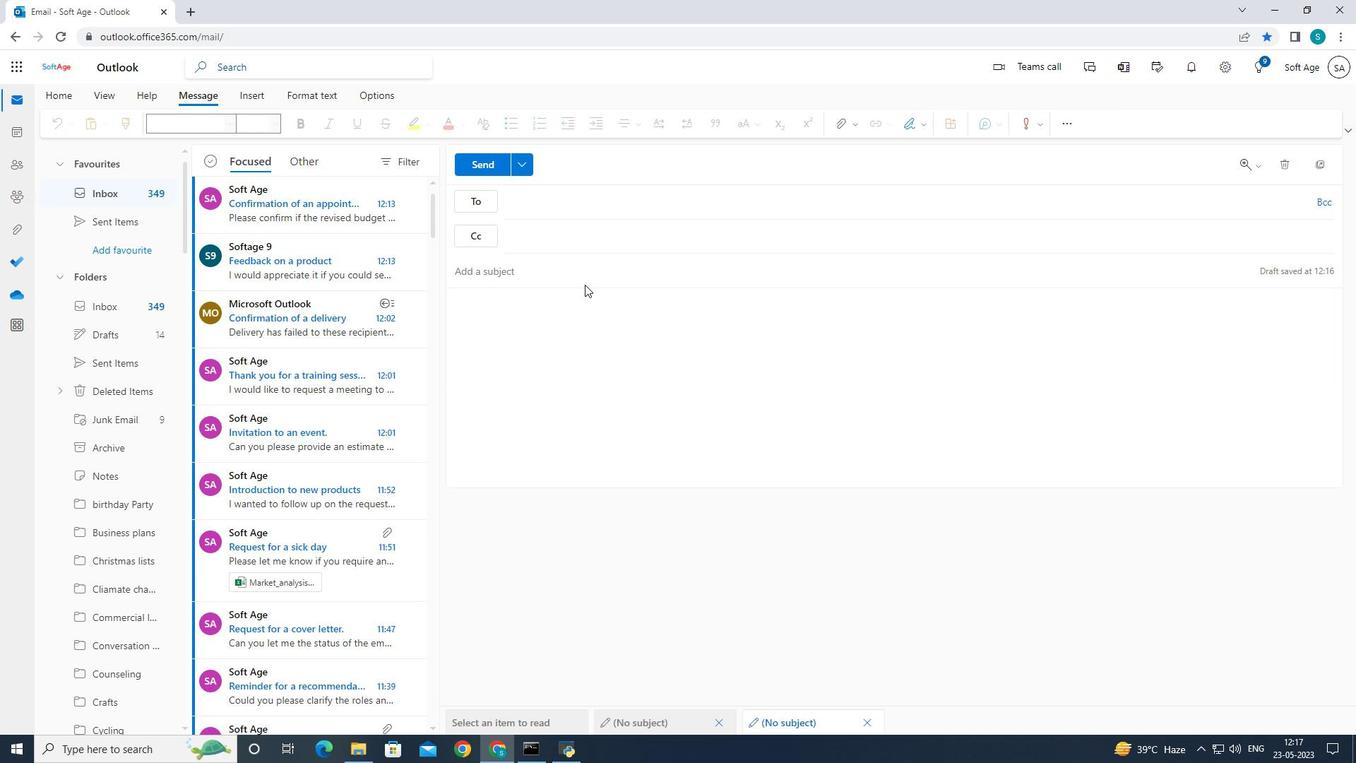 
Action: Mouse pressed left at (600, 271)
Screenshot: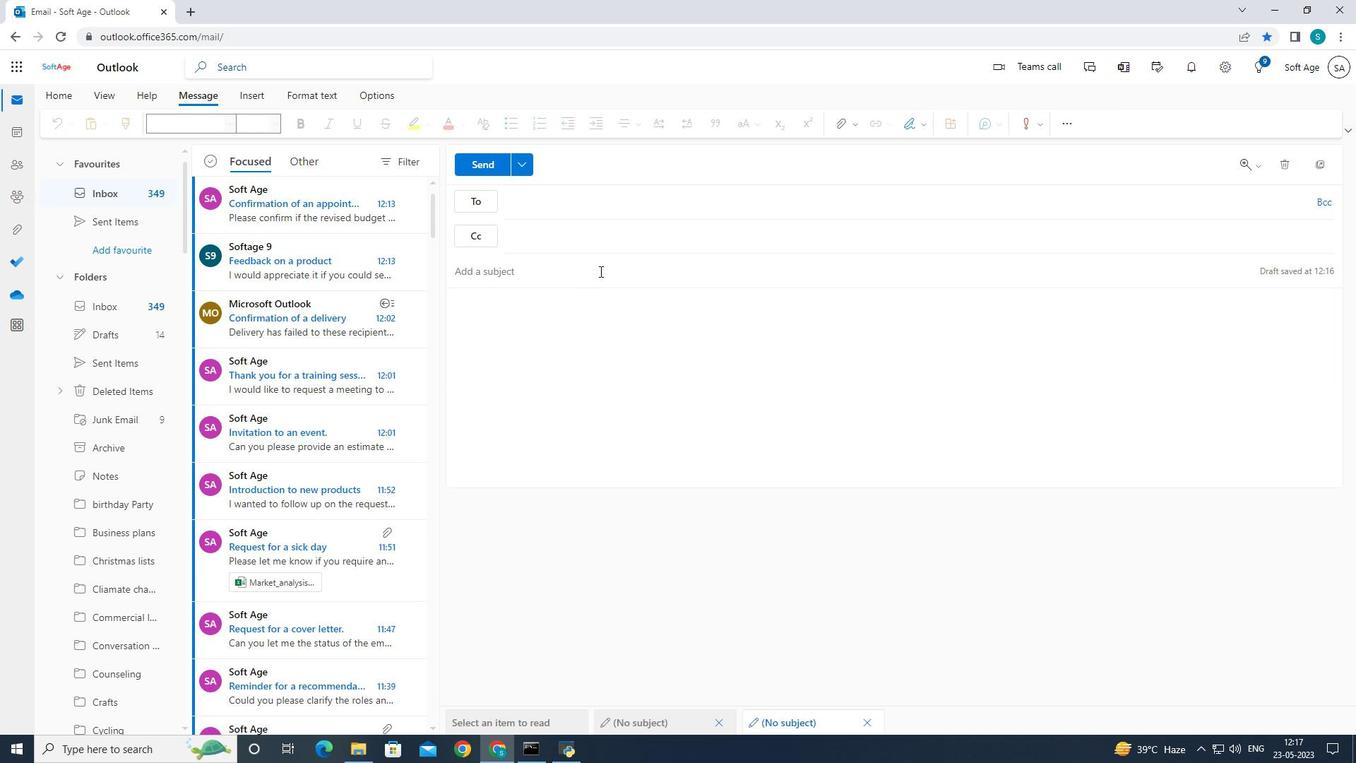 
Action: Mouse moved to (595, 269)
Screenshot: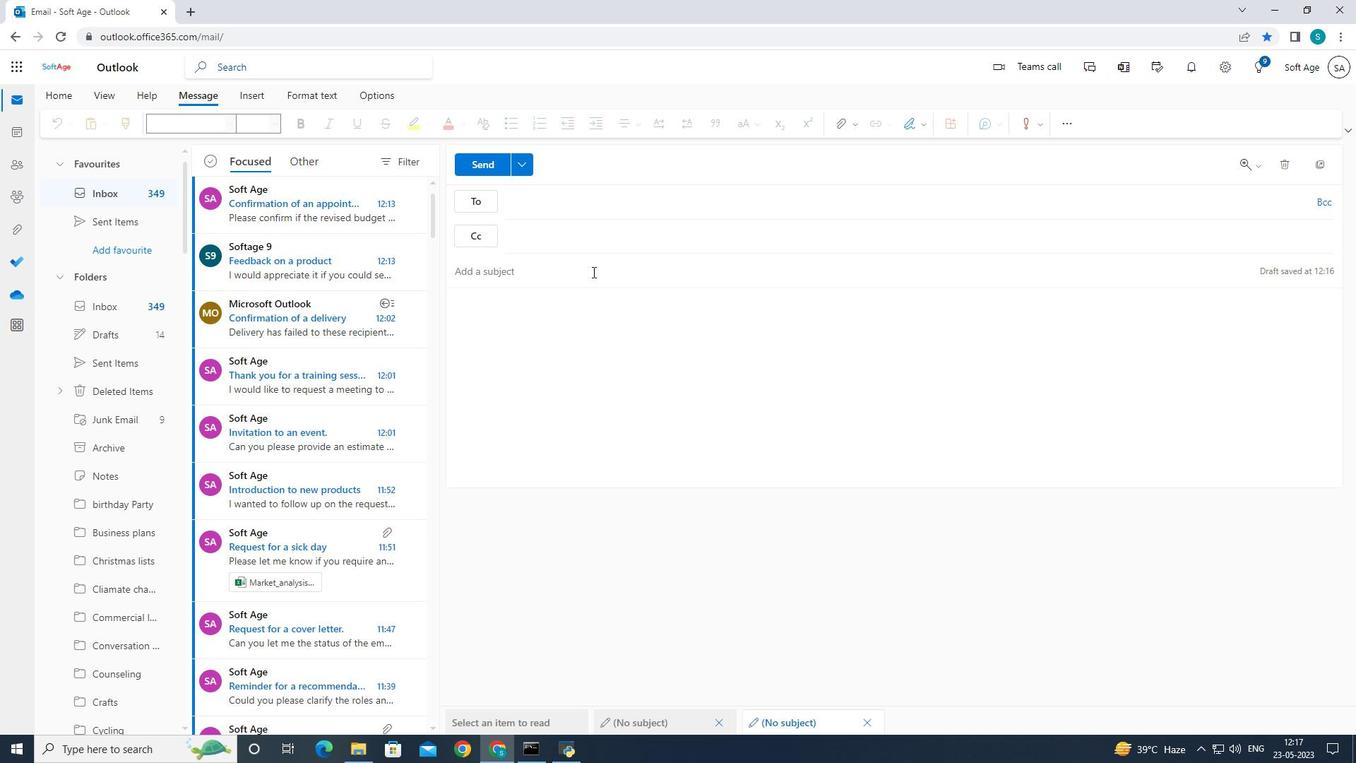 
Action: Mouse pressed left at (595, 269)
Screenshot: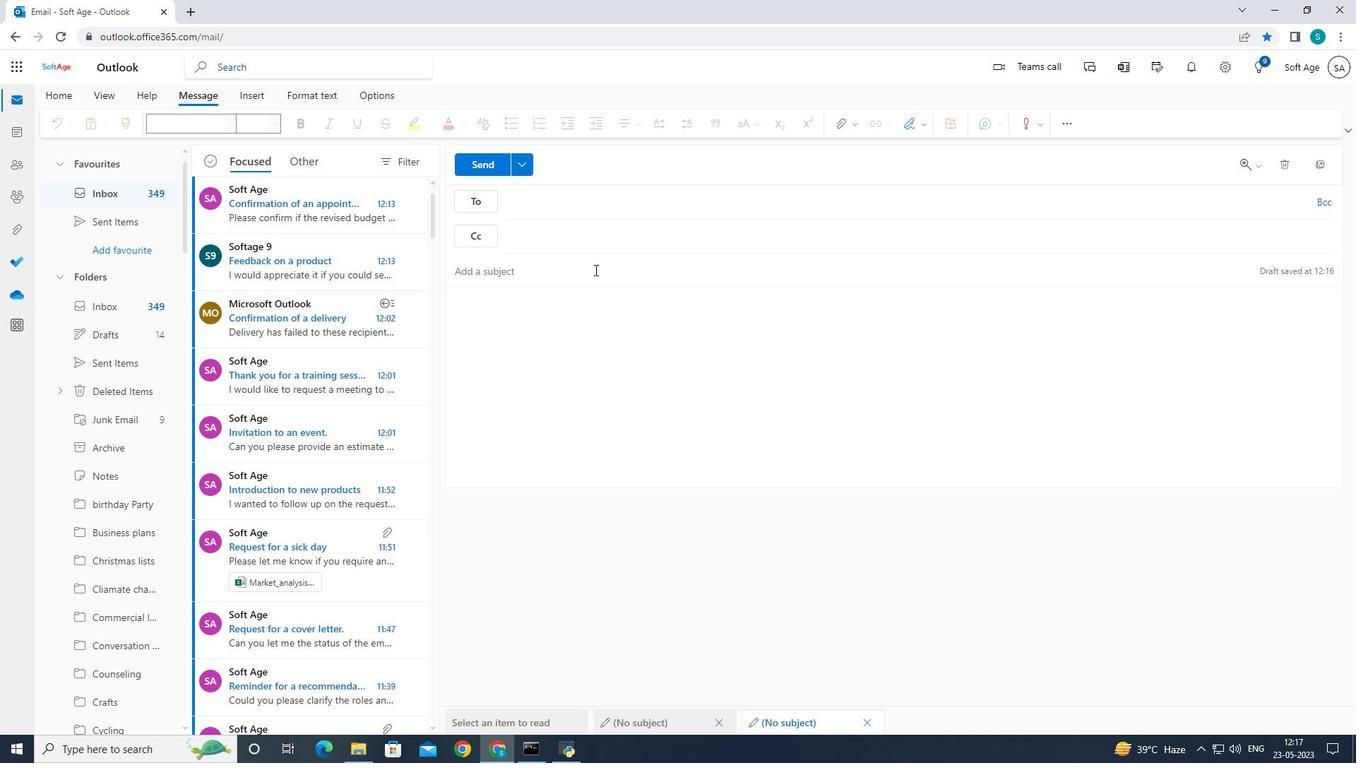 
Action: Mouse moved to (909, 455)
Screenshot: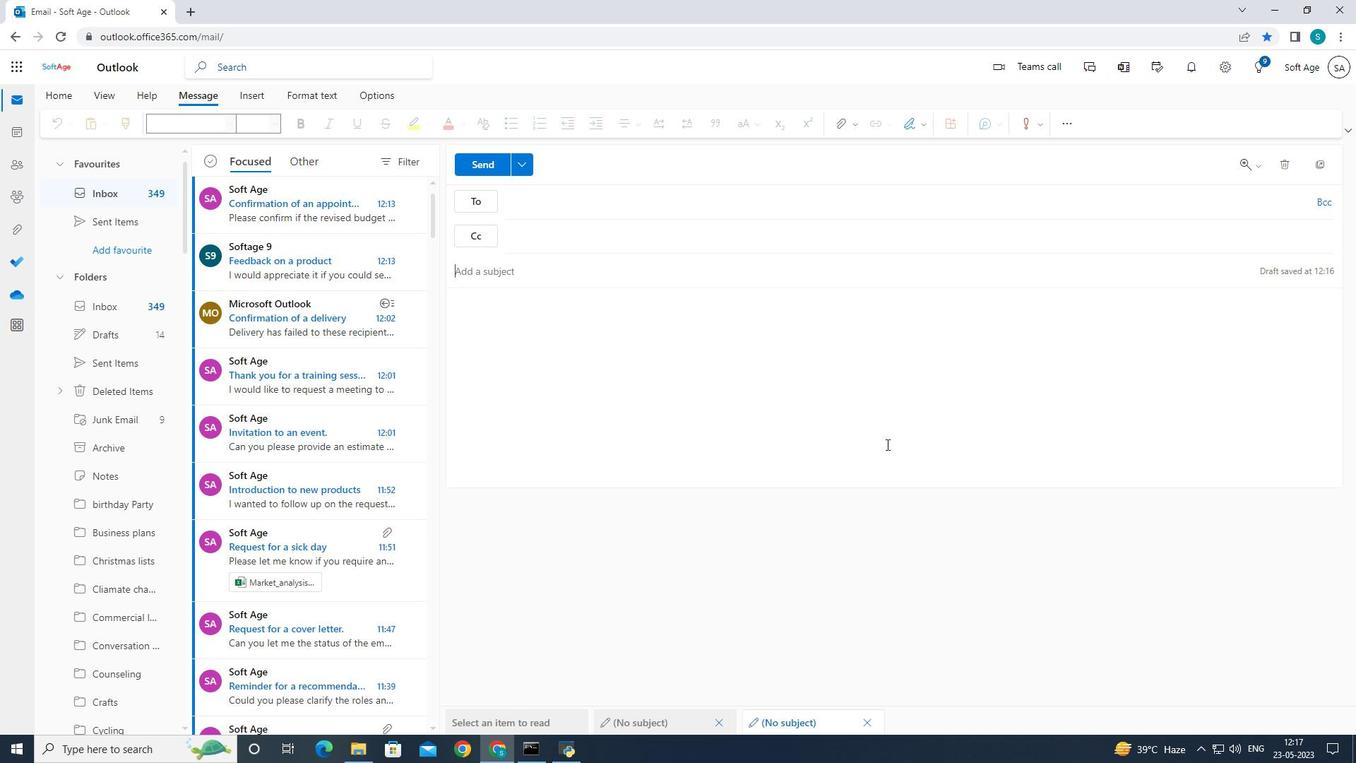 
Action: Key pressed <Key.caps_lock>C<Key.caps_lock>onfirmation<Key.space>for<Key.space>registration
Screenshot: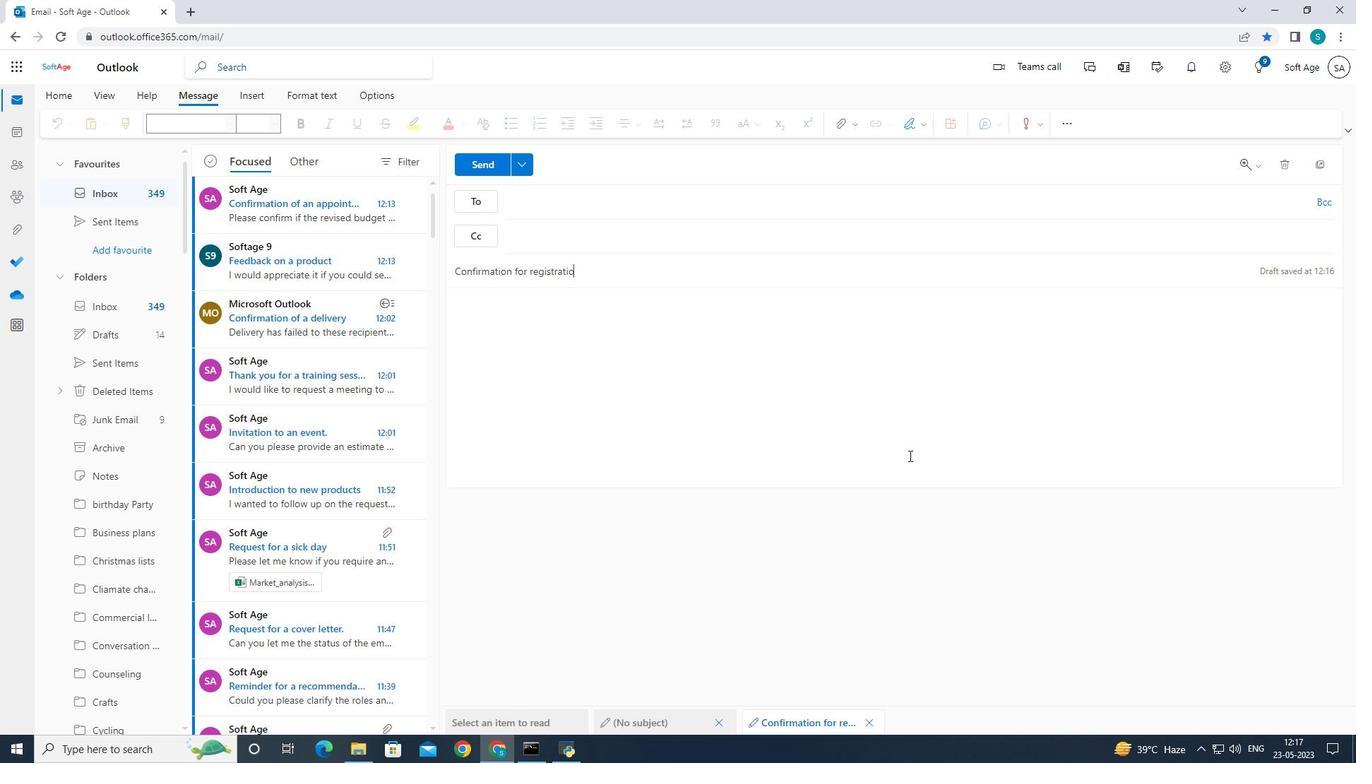 
Action: Mouse moved to (597, 325)
Screenshot: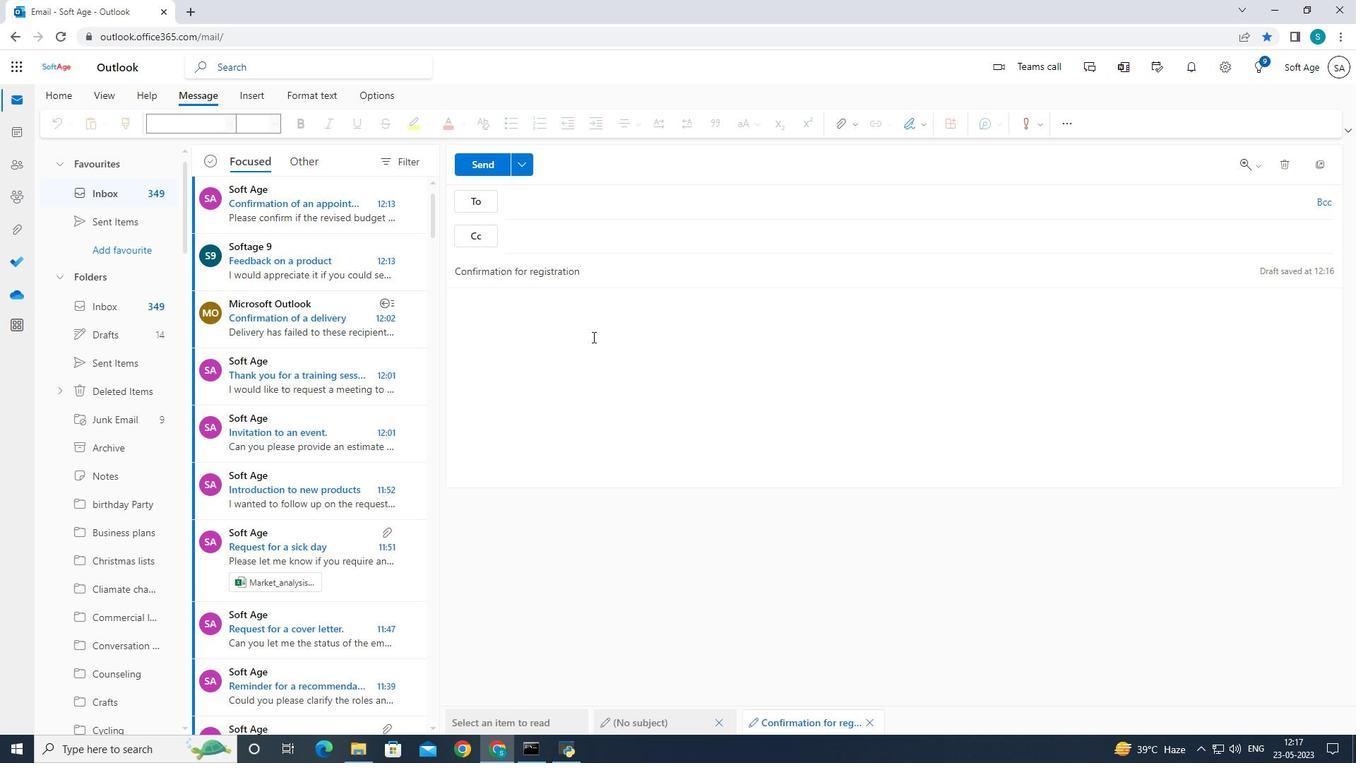 
Action: Mouse pressed left at (597, 325)
Screenshot: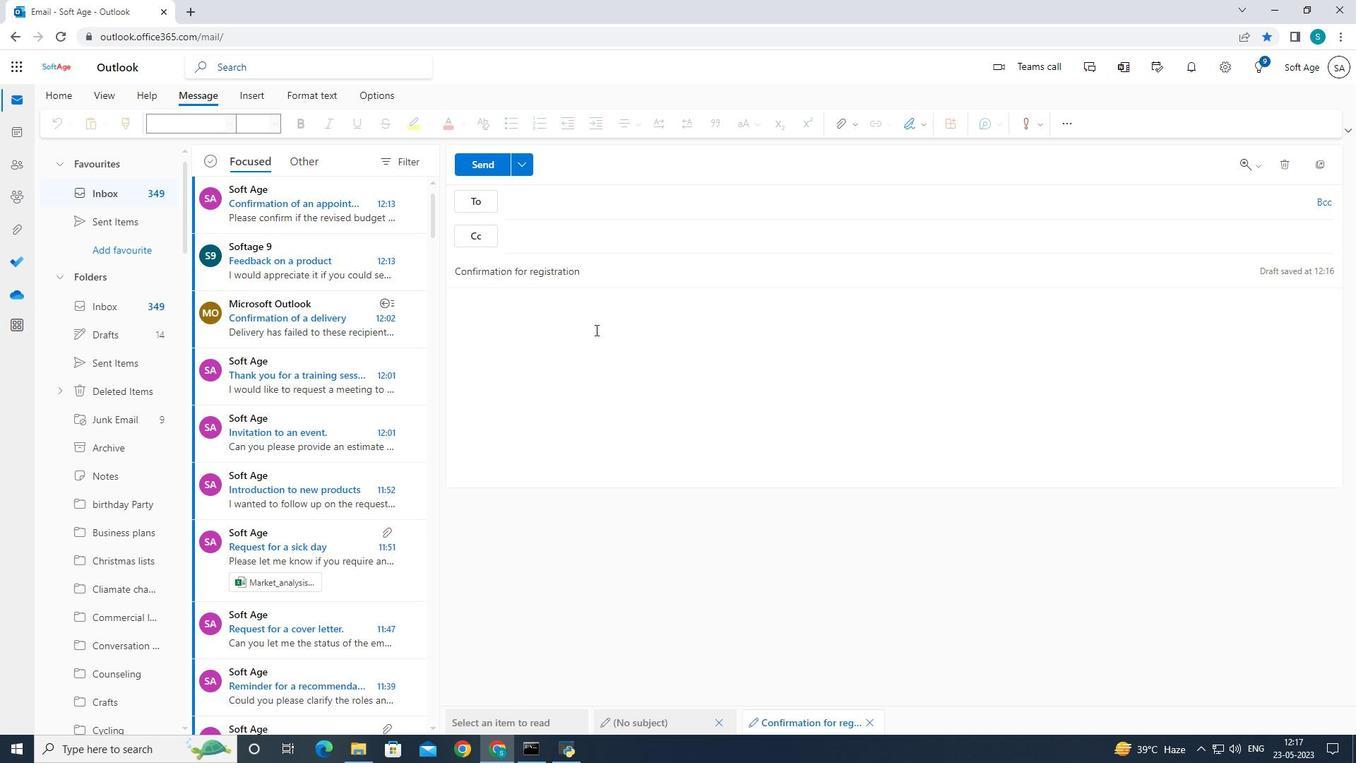 
Action: Mouse moved to (924, 122)
Screenshot: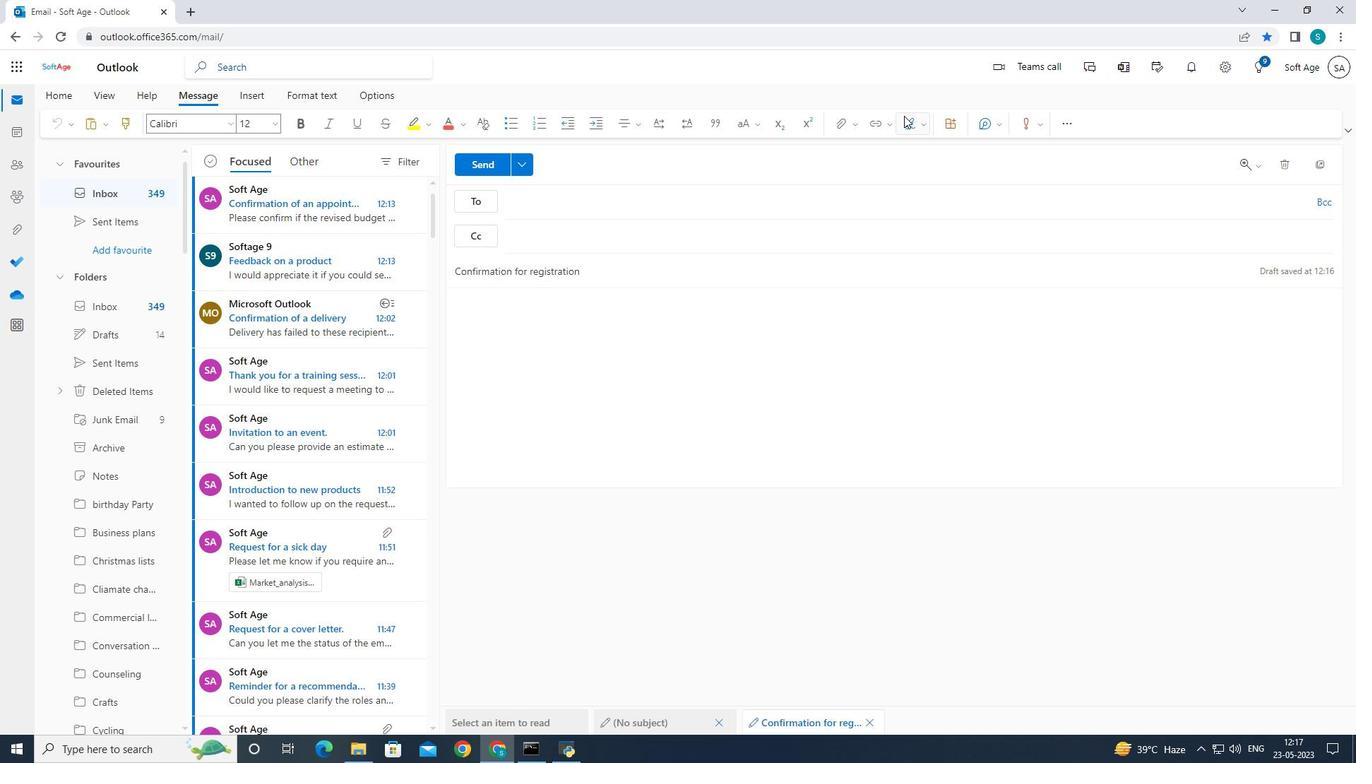 
Action: Mouse pressed left at (924, 122)
Screenshot: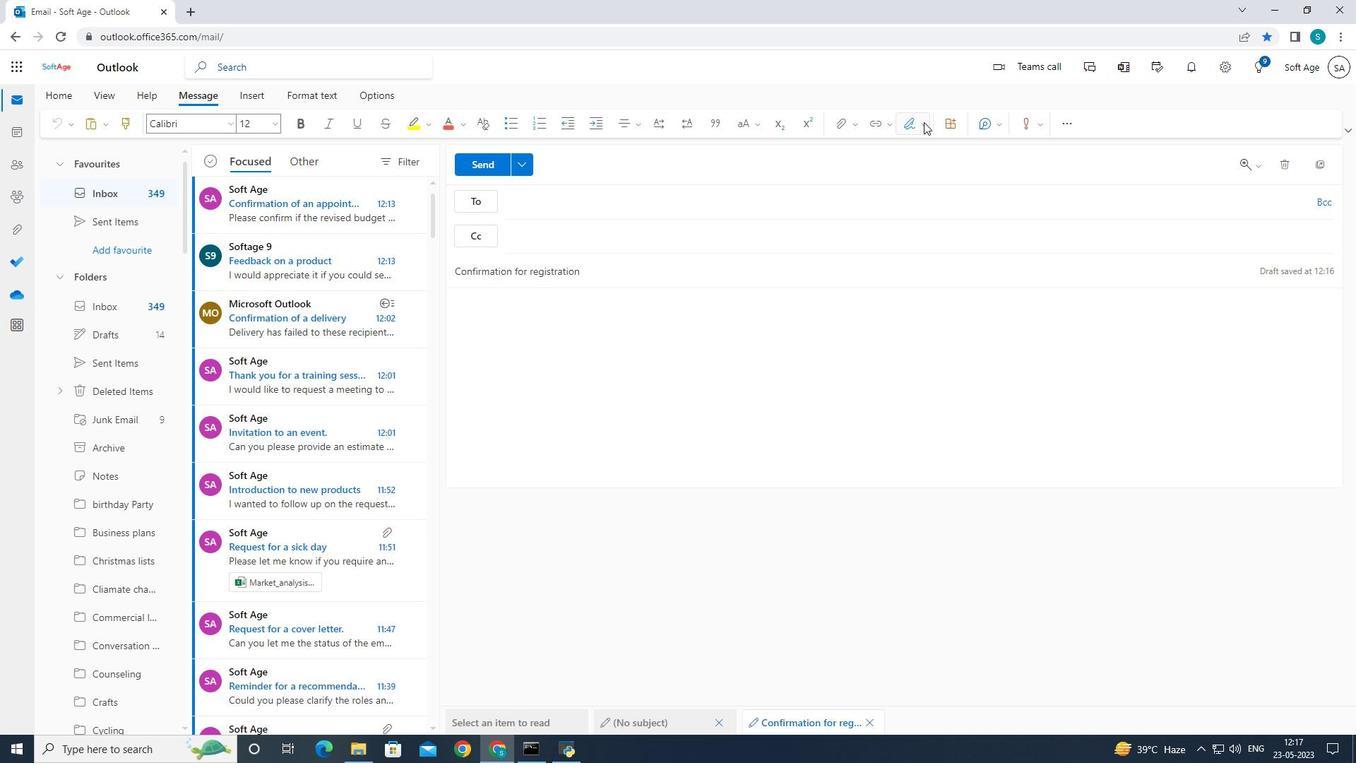 
Action: Mouse moved to (899, 144)
Screenshot: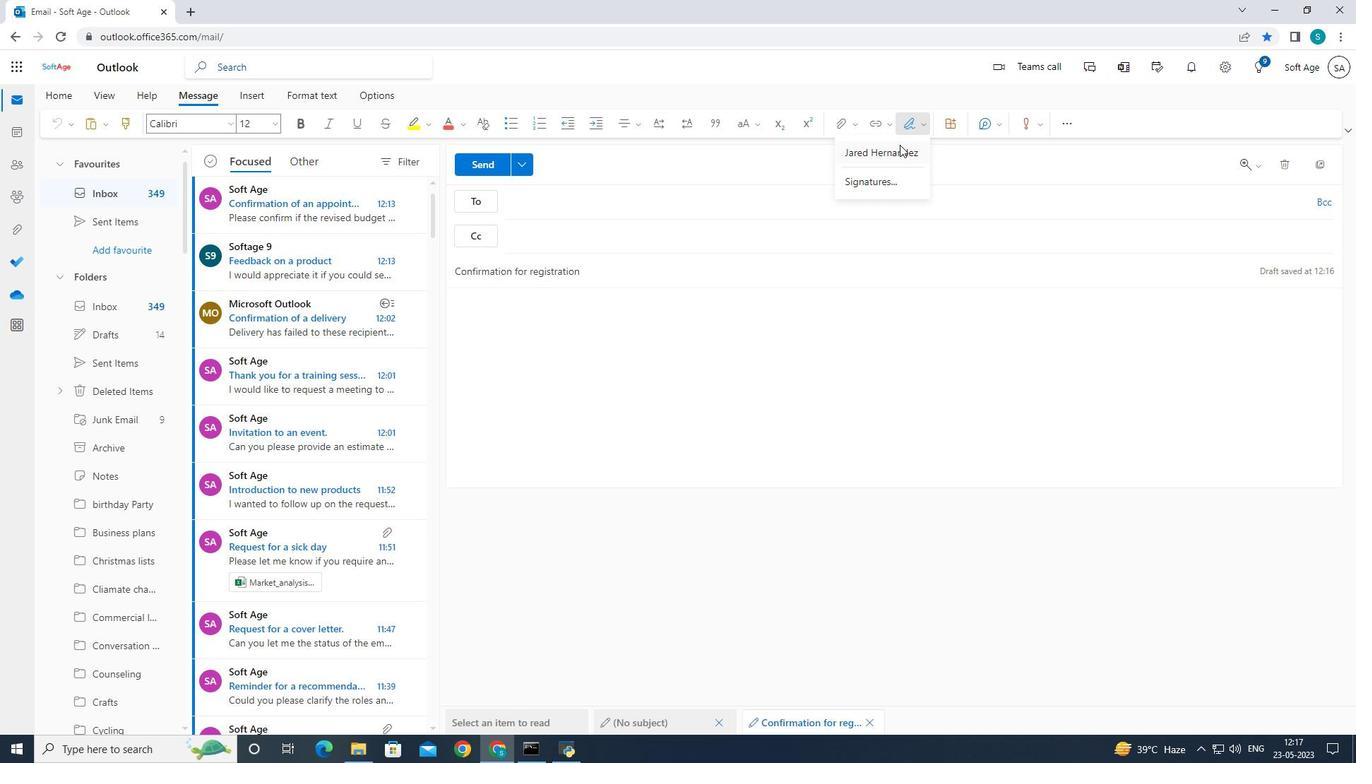 
Action: Mouse pressed left at (899, 144)
Screenshot: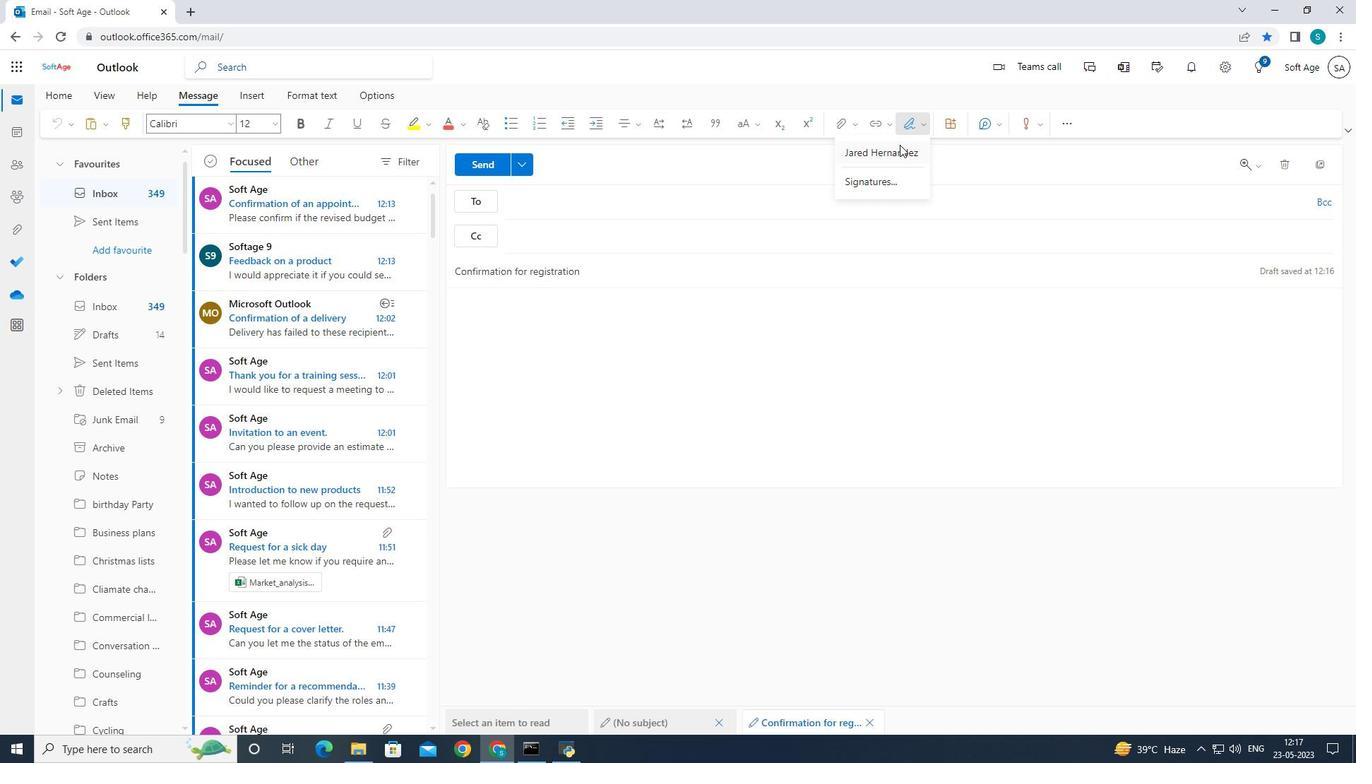 
Action: Mouse moved to (670, 310)
Screenshot: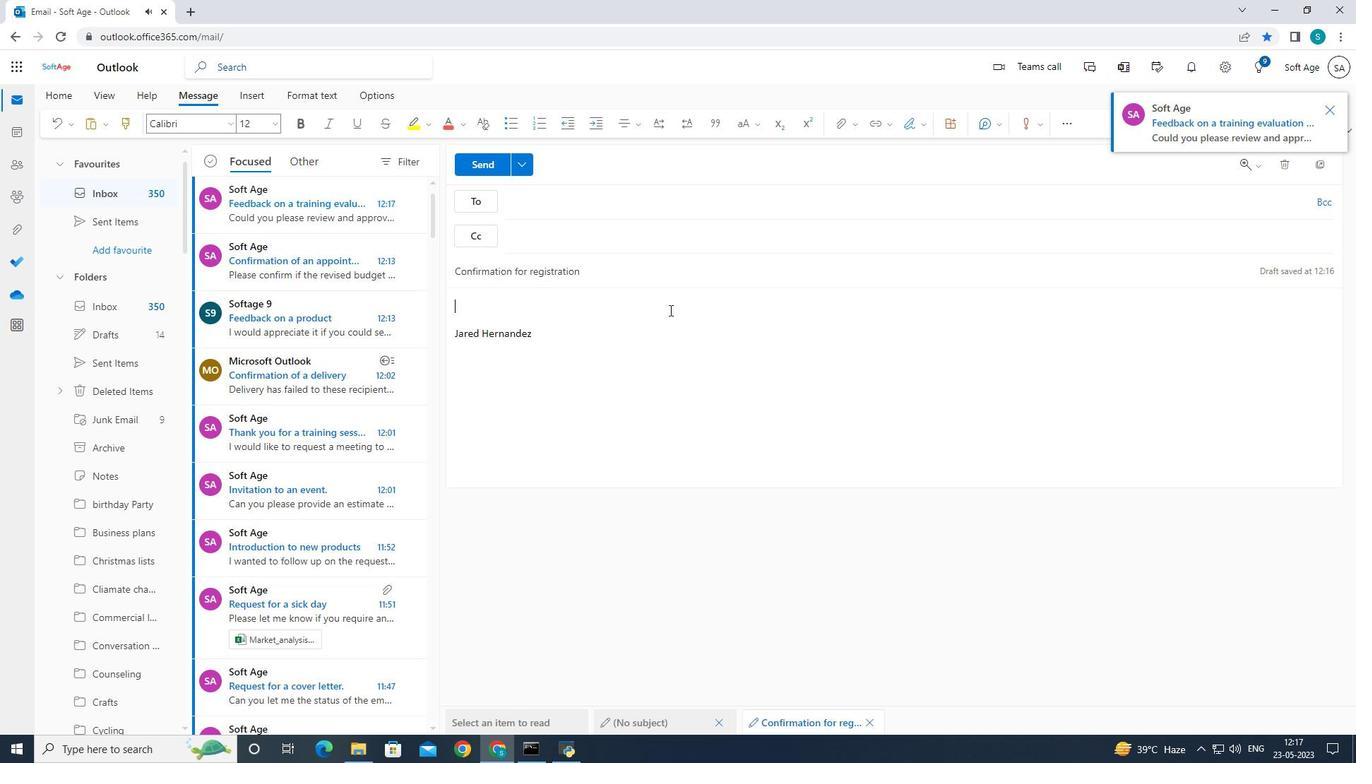 
Action: Key pressed <Key.caps_lock>I<Key.caps_lock><Key.space>would<Key.space><Key.caps_lock>A<Key.caps_lock><Key.backspace><Key.backspace><Key.space>appriciate<Key.space>it<Key.space>if<Key.space>you<Key.space>could<Key.space>provid<Key.space>me<Key.space>with<Key.space>an<Key.space>update<Key.space>on<Key.space>the<Key.space>project<Key.space>status
Screenshot: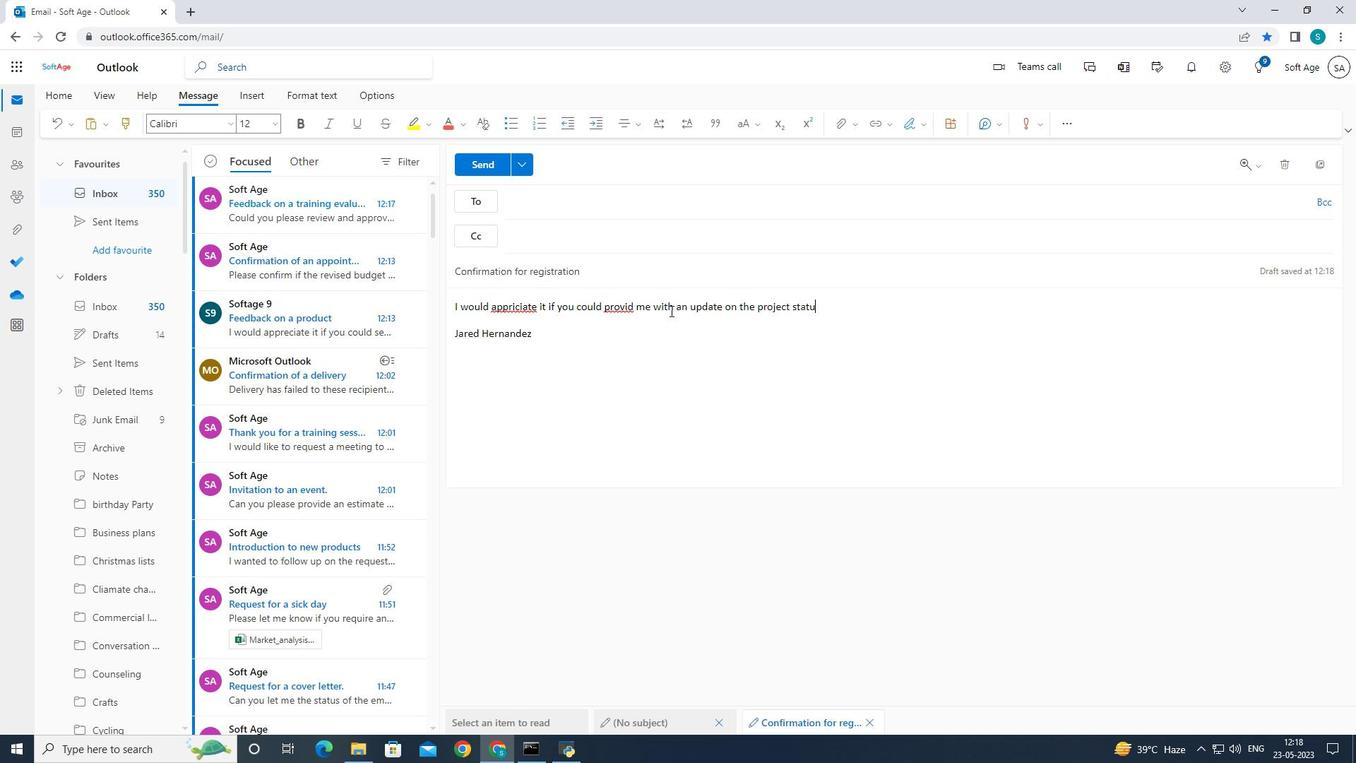 
Action: Mouse moved to (756, 318)
Screenshot: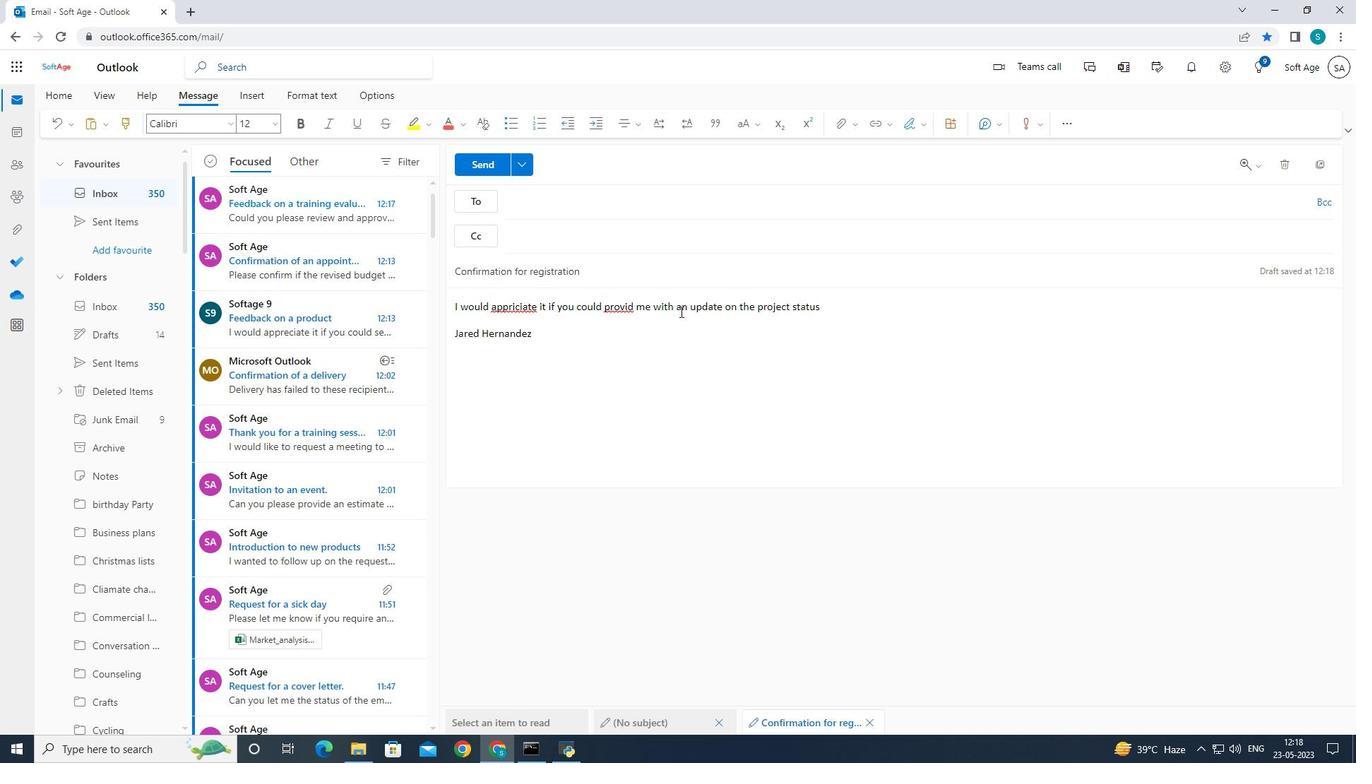 
Action: Key pressed <Key.left><Key.left><Key.left><Key.left><Key.left><Key.left><Key.left><Key.left><Key.left><Key.left><Key.left><Key.left><Key.left><Key.left><Key.left><Key.left><Key.left><Key.left><Key.left><Key.left><Key.left><Key.left><Key.left><Key.left><Key.left><Key.left><Key.left><Key.left><Key.left><Key.left><Key.left><Key.left><Key.left><Key.left><Key.left><Key.left><Key.left><Key.left><Key.left><Key.left><Key.left><Key.left>
Screenshot: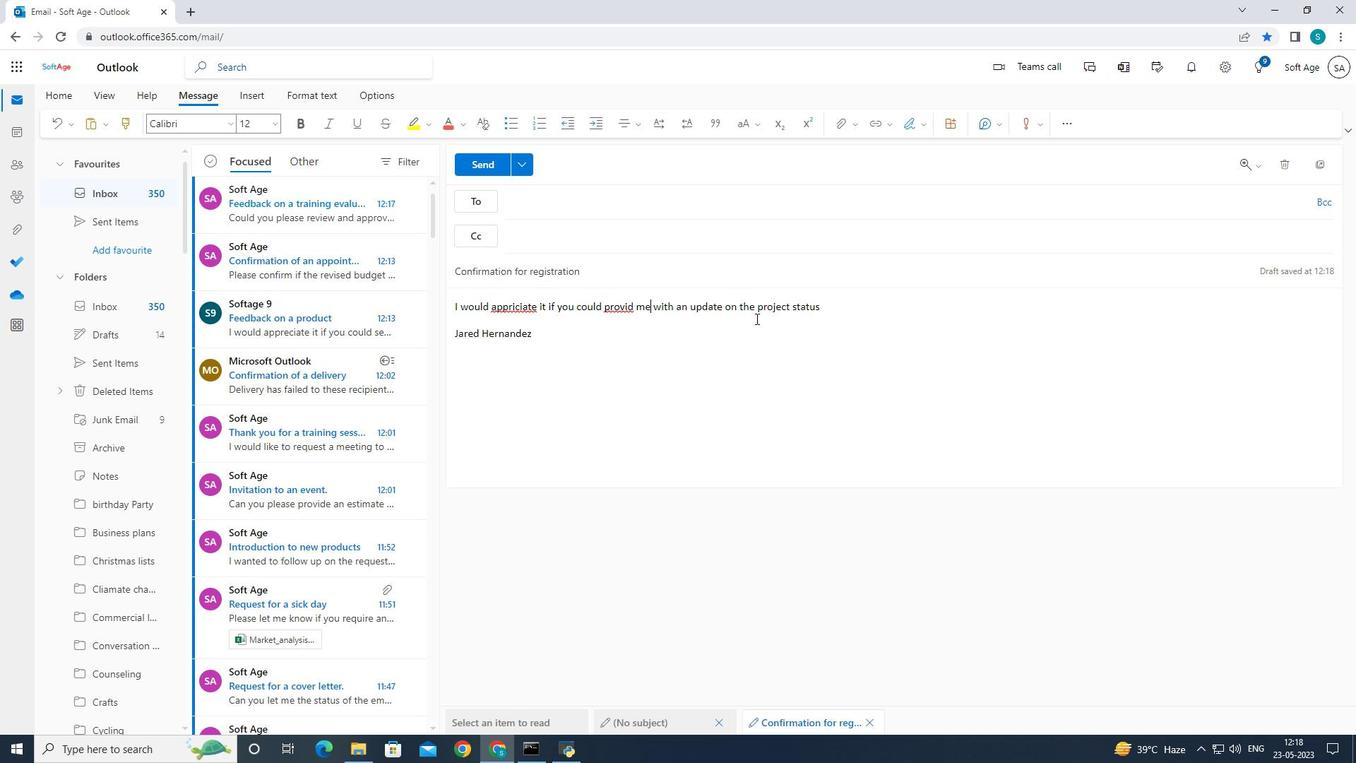 
Action: Mouse moved to (807, 325)
Screenshot: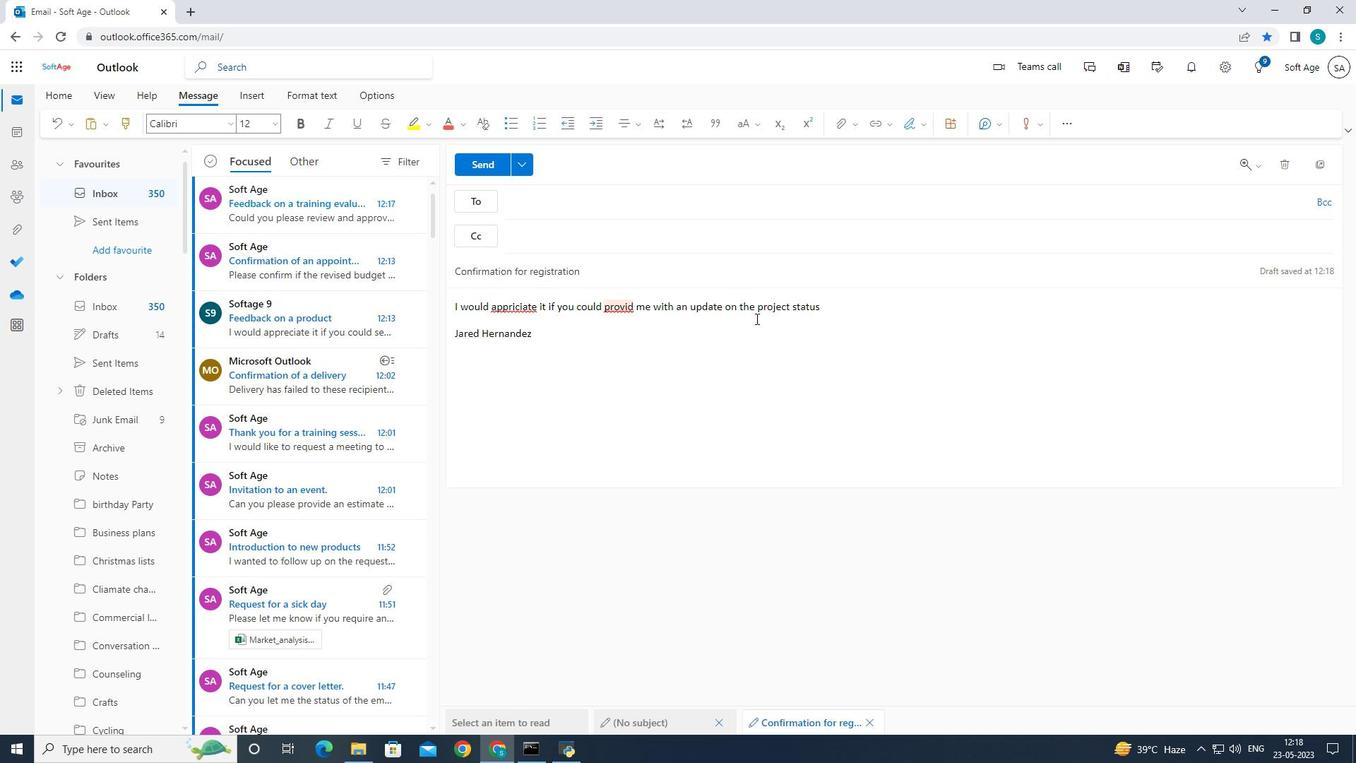 
Action: Key pressed <Key.right><Key.right>e<Key.left><Key.left><Key.left><Key.left><Key.left><Key.left><Key.left><Key.left><Key.left><Key.left><Key.left><Key.left><Key.left><Key.left><Key.left><Key.left><Key.left><Key.left><Key.left><Key.left><Key.left><Key.left><Key.left><Key.left><Key.left><Key.left><Key.left><Key.left><Key.left><Key.backspace>e
Screenshot: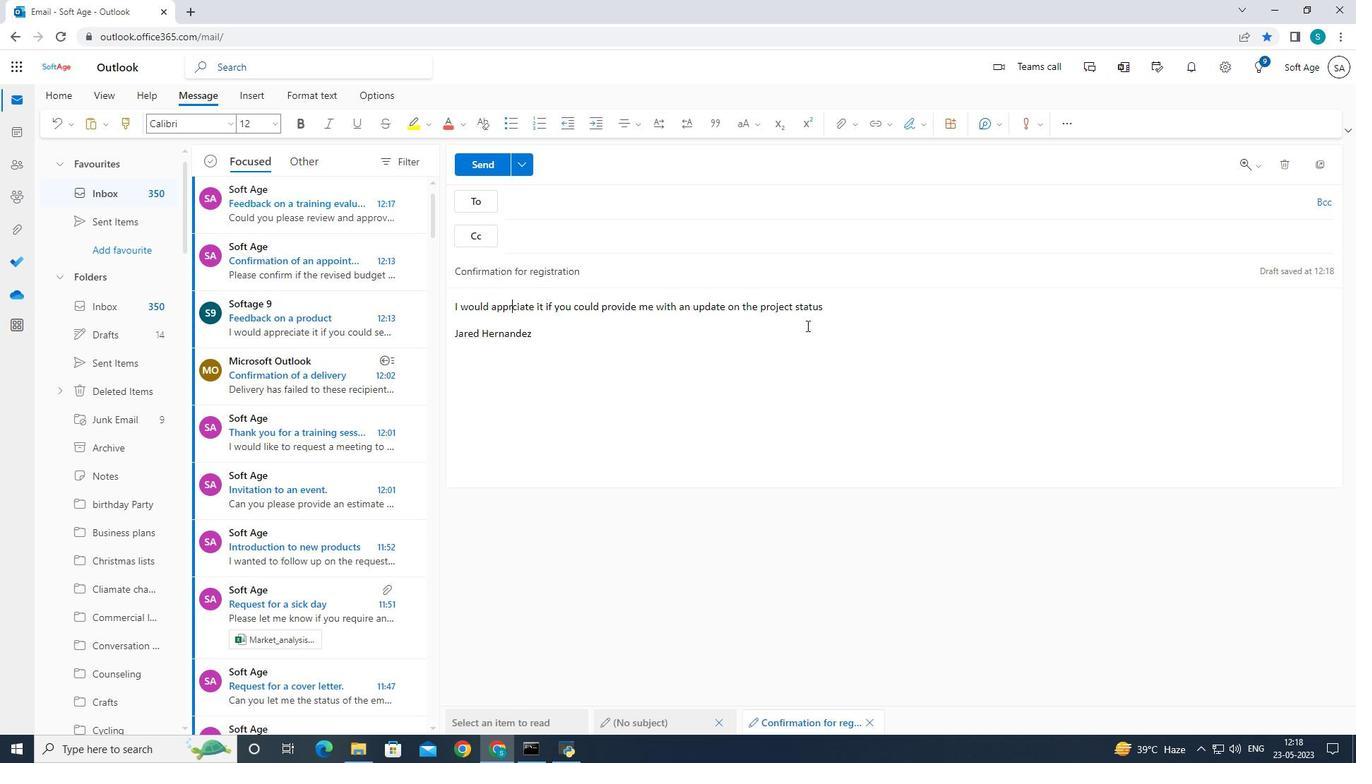 
Action: Mouse moved to (561, 203)
Screenshot: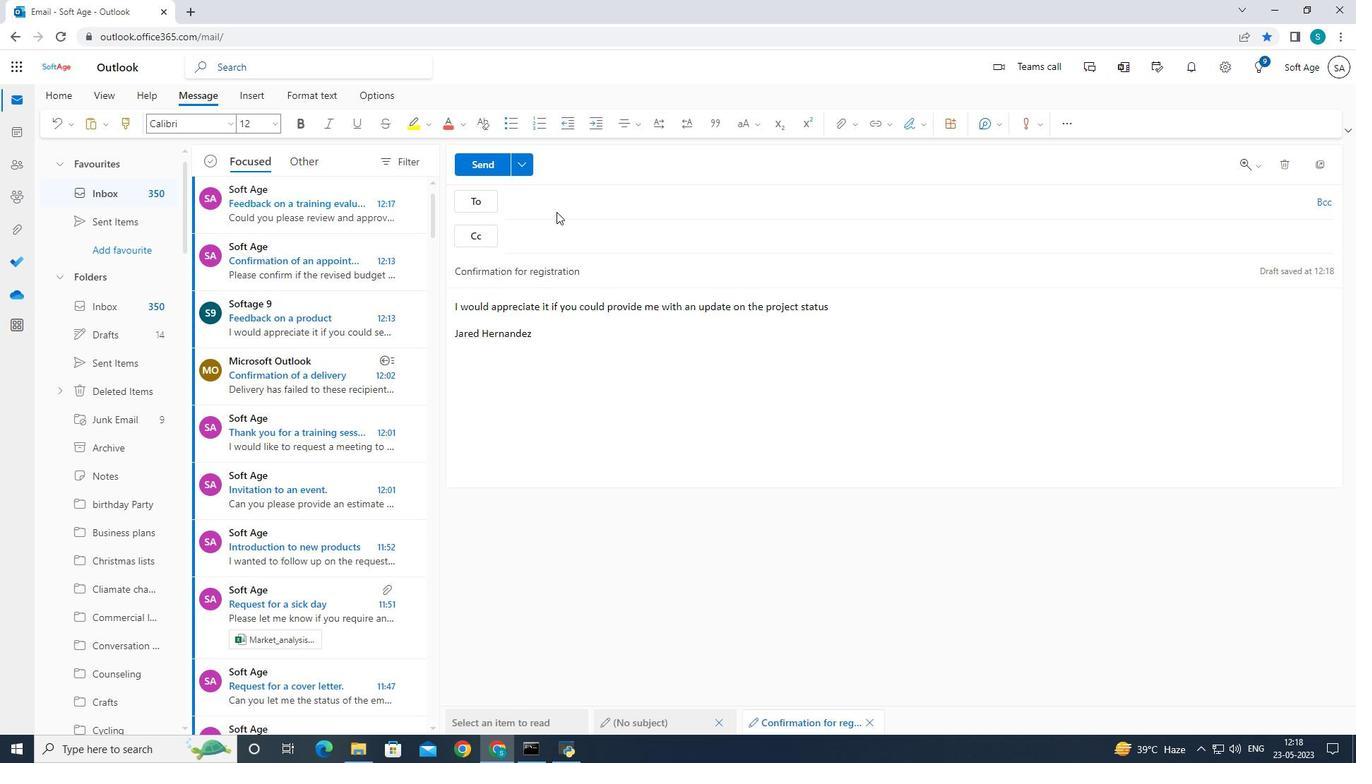 
Action: Mouse pressed left at (561, 203)
Screenshot: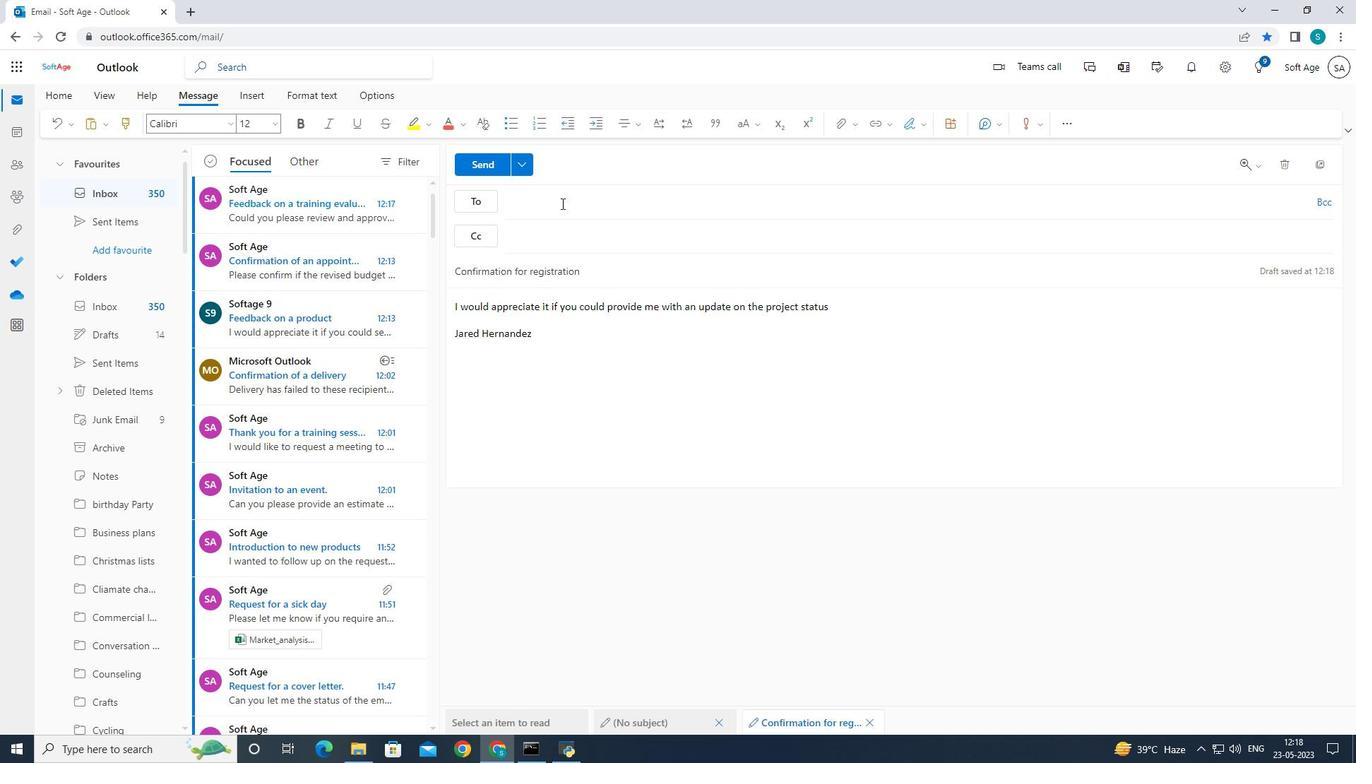 
Action: Mouse moved to (754, 230)
Screenshot: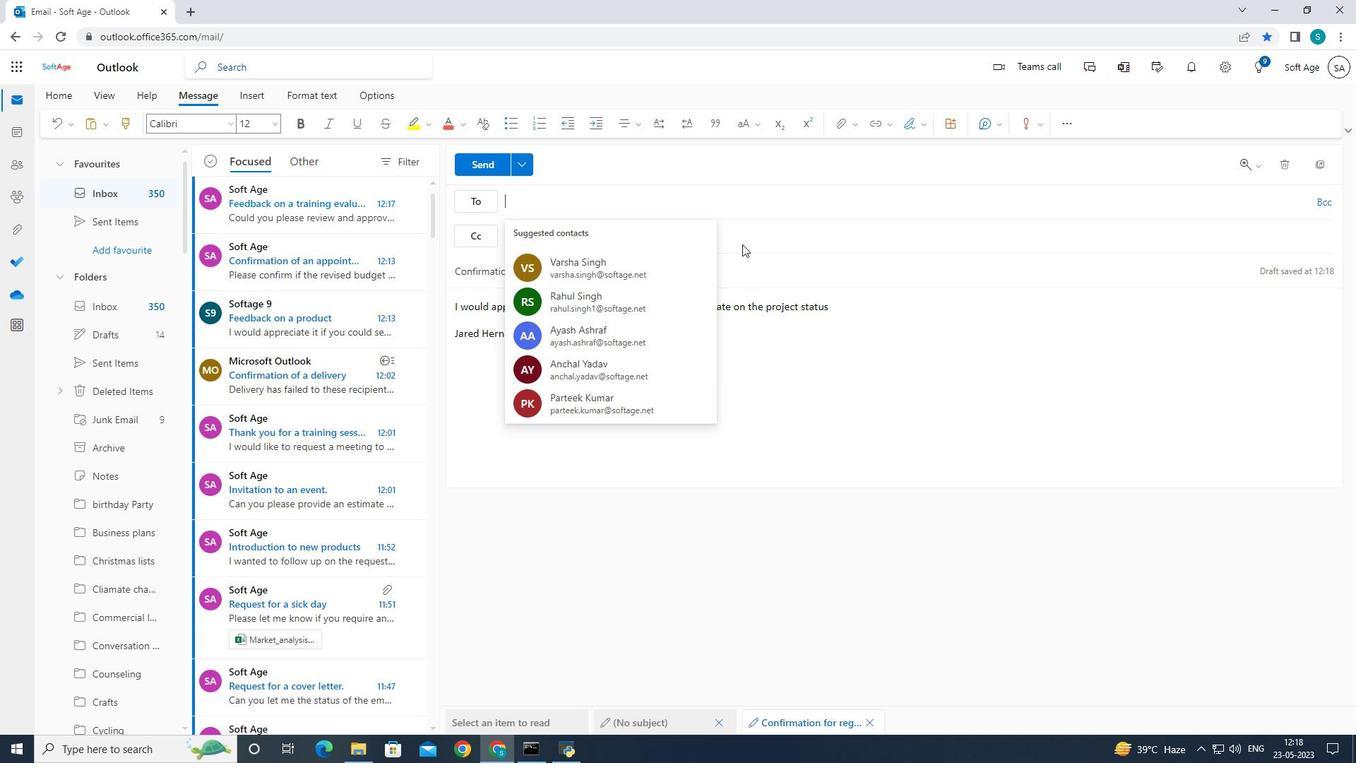 
Action: Key pressed softage.3<Key.shift>@sogtage.net
Screenshot: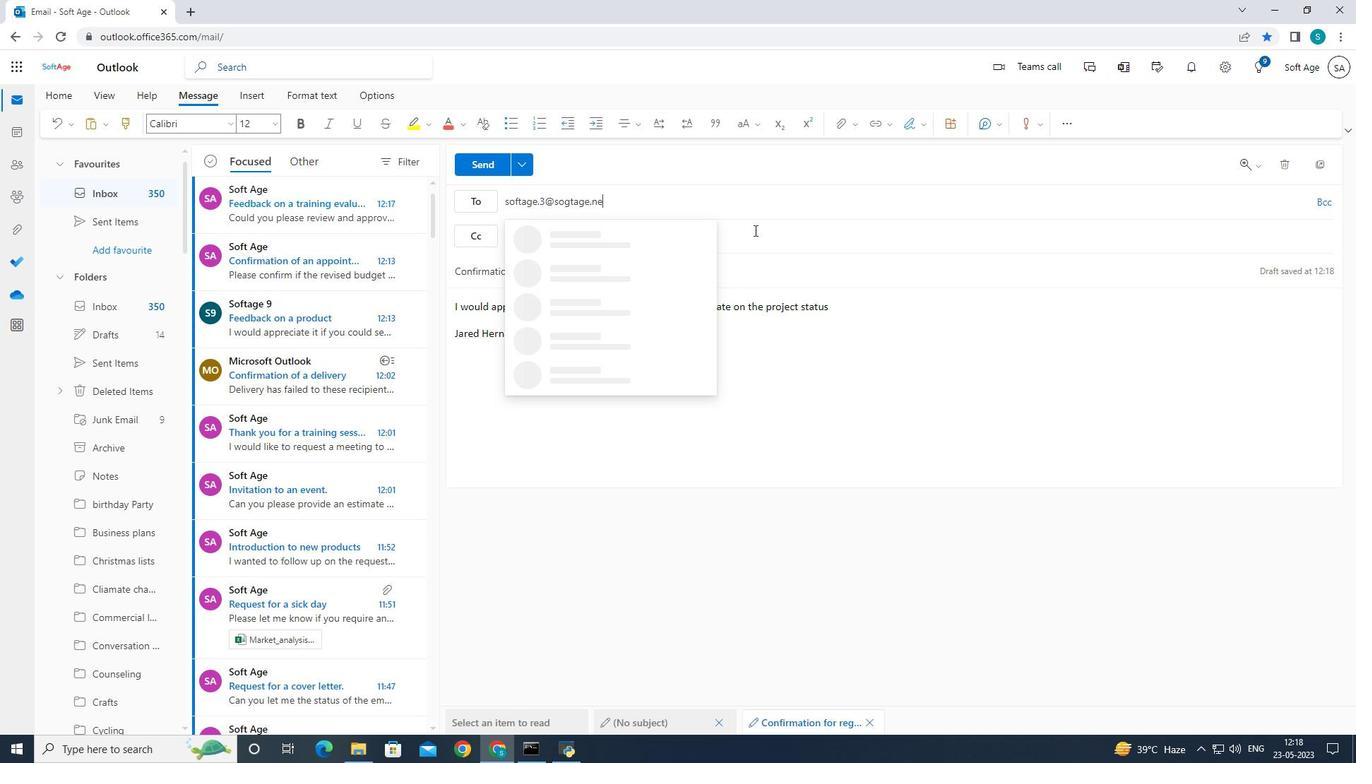 
Action: Mouse moved to (570, 201)
Screenshot: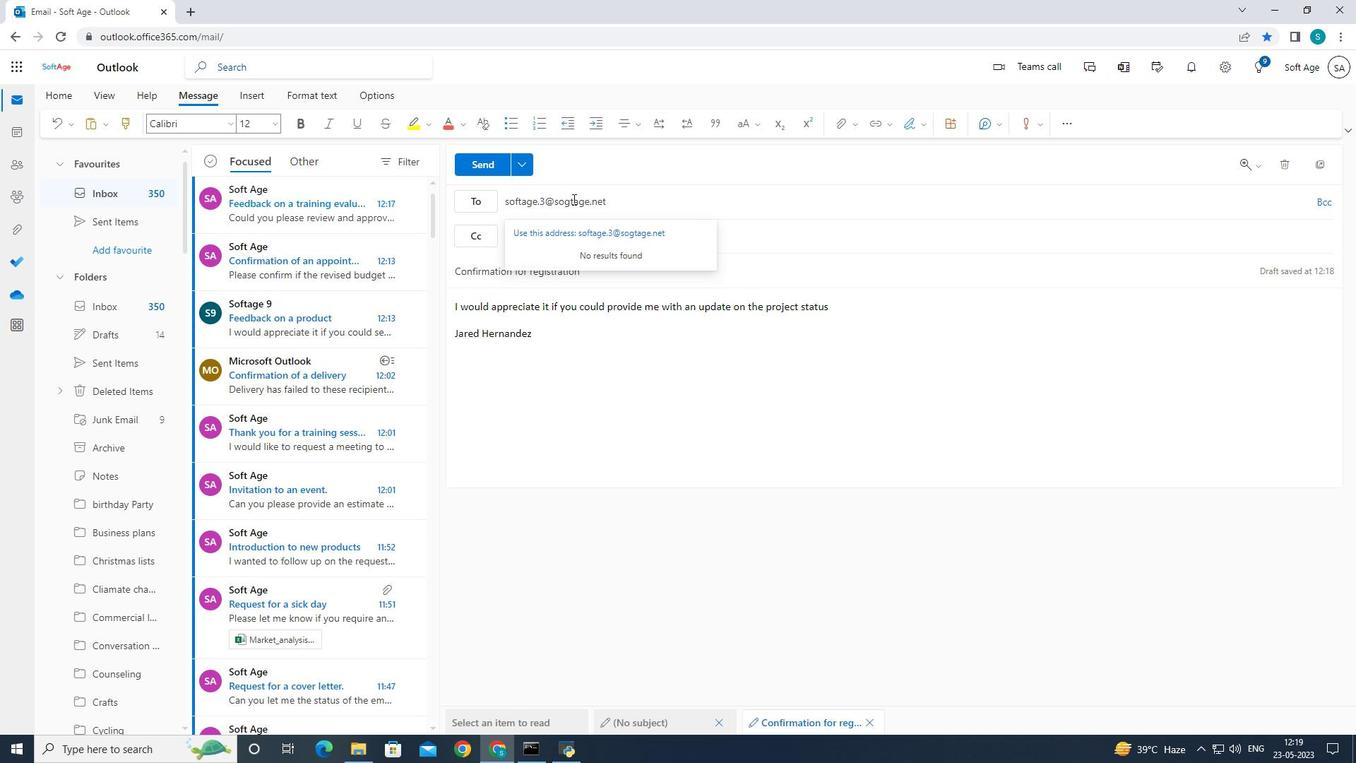
Action: Mouse pressed left at (570, 201)
Screenshot: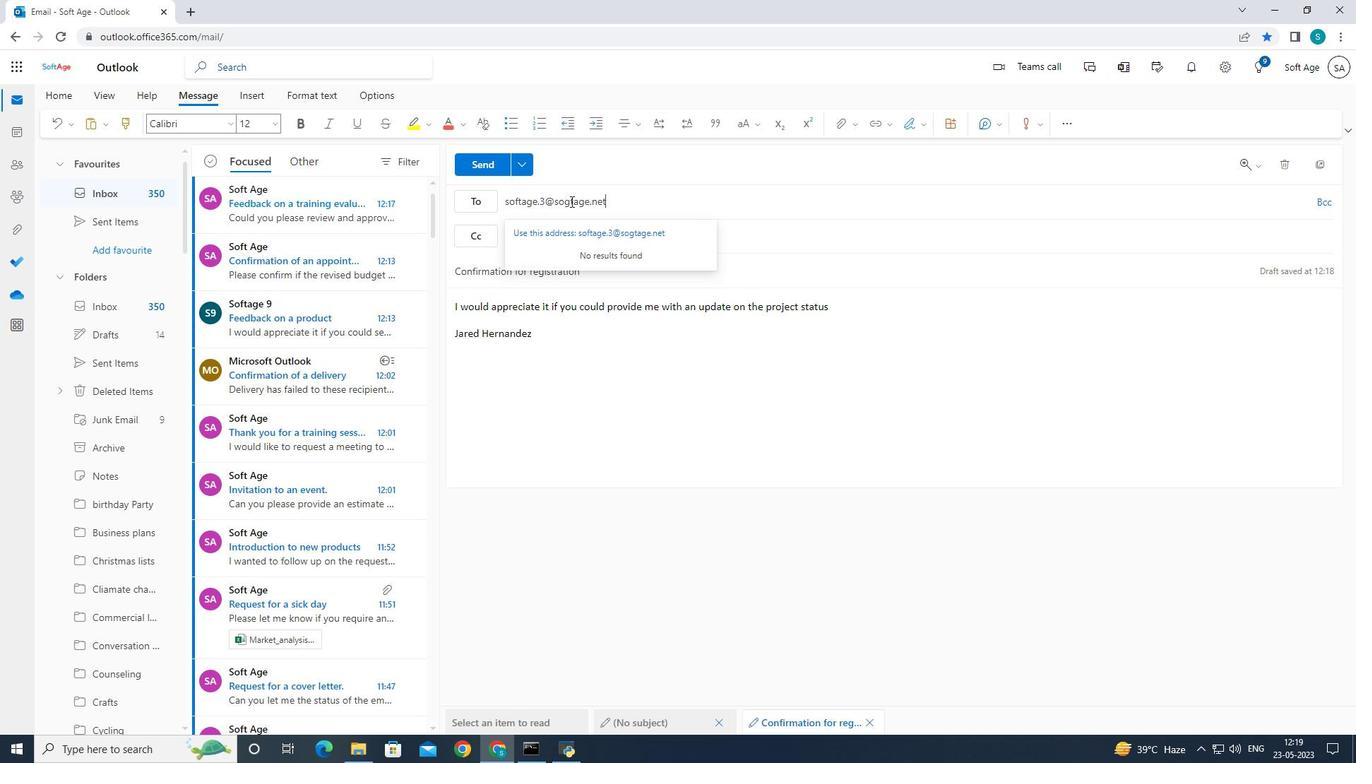 
Action: Key pressed <Key.backspace>
Screenshot: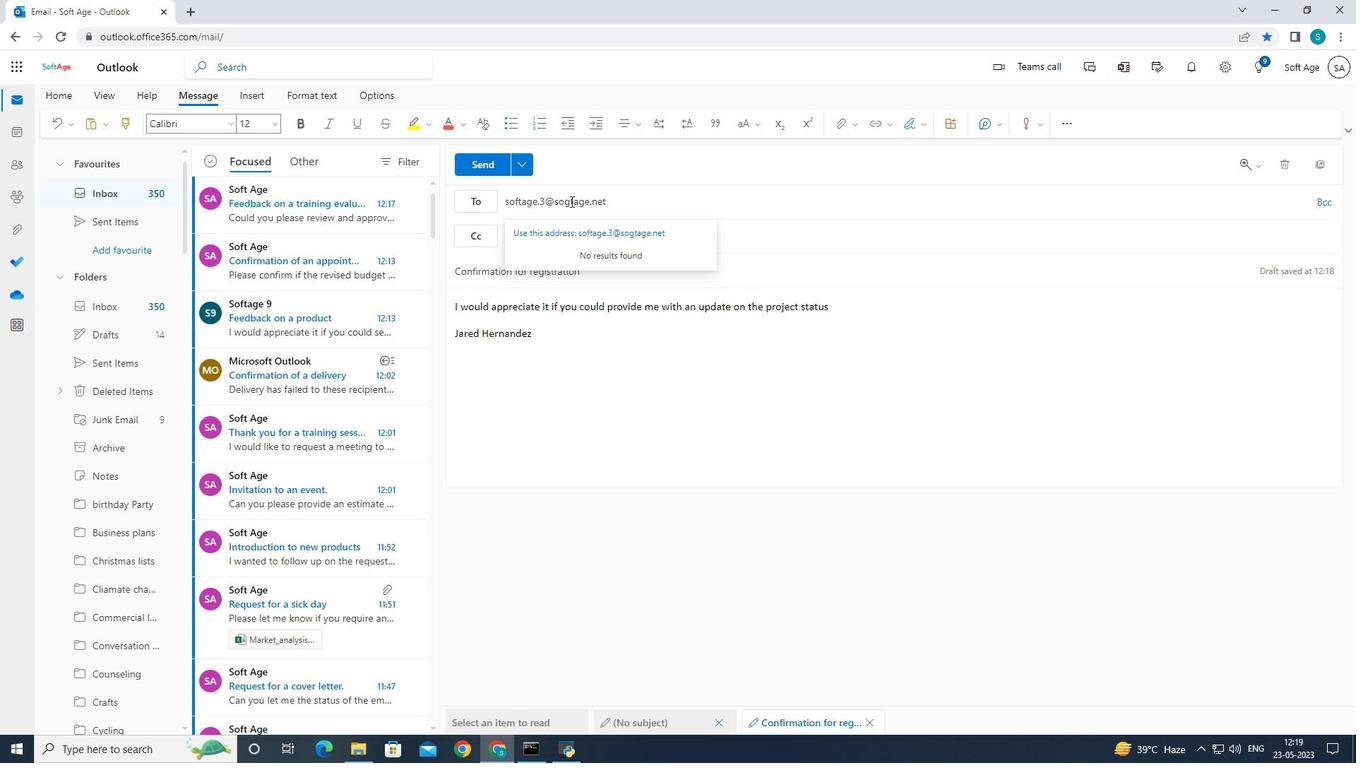 
Action: Mouse moved to (577, 201)
Screenshot: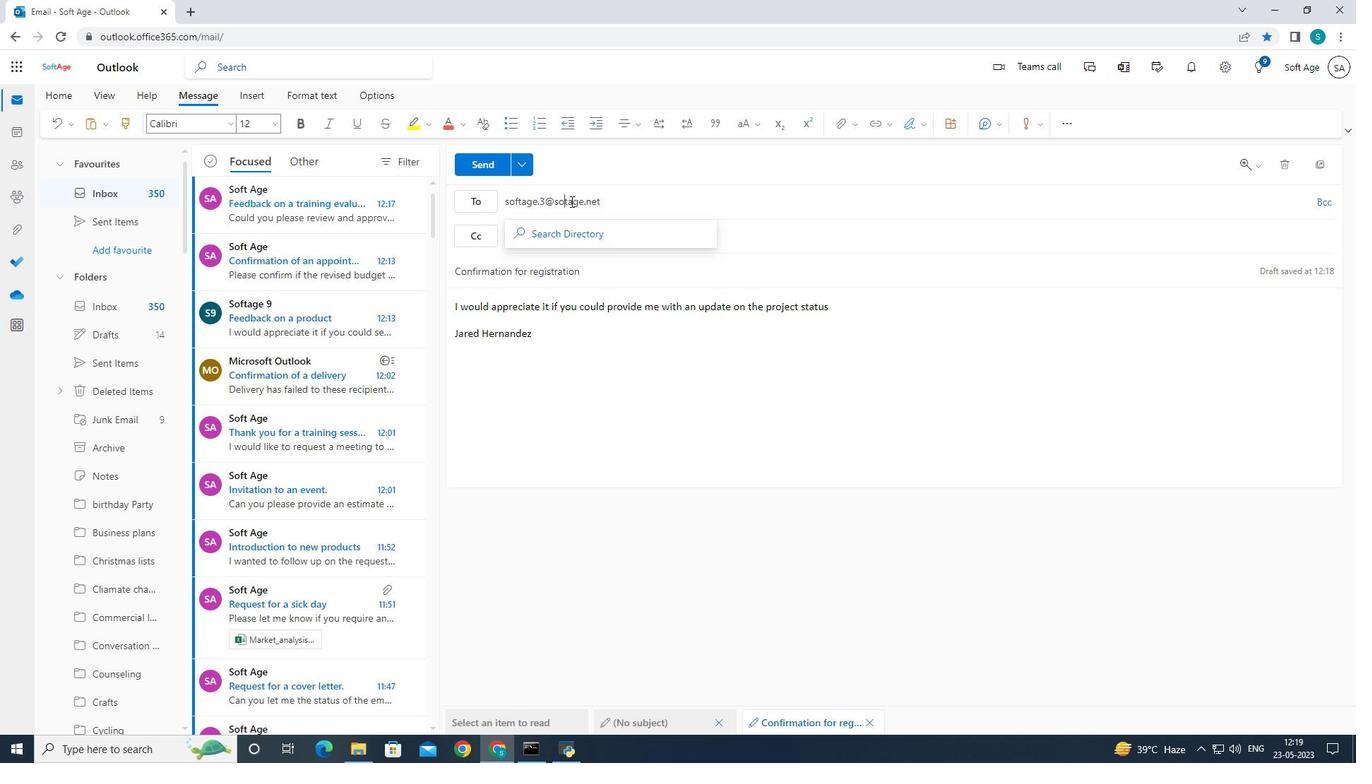 
Action: Key pressed f
Screenshot: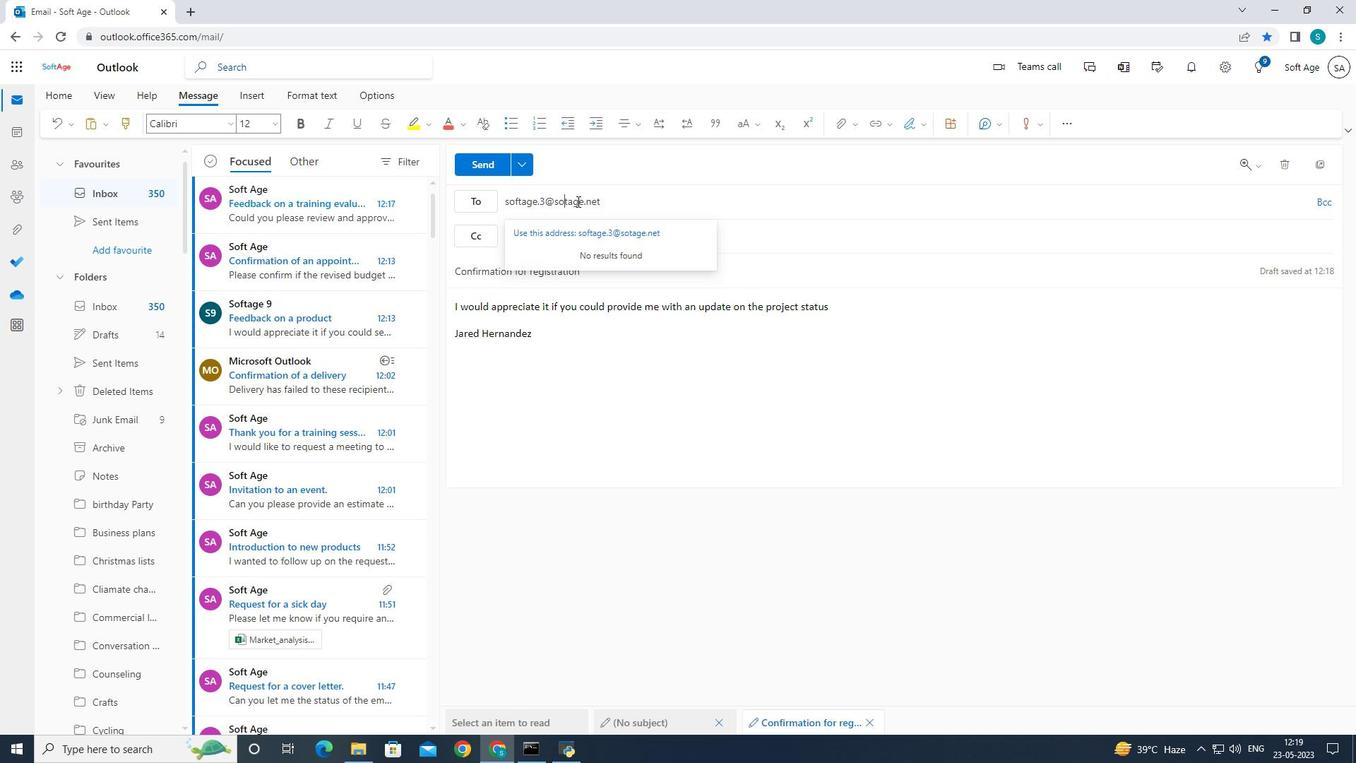 
Action: Mouse moved to (595, 235)
Screenshot: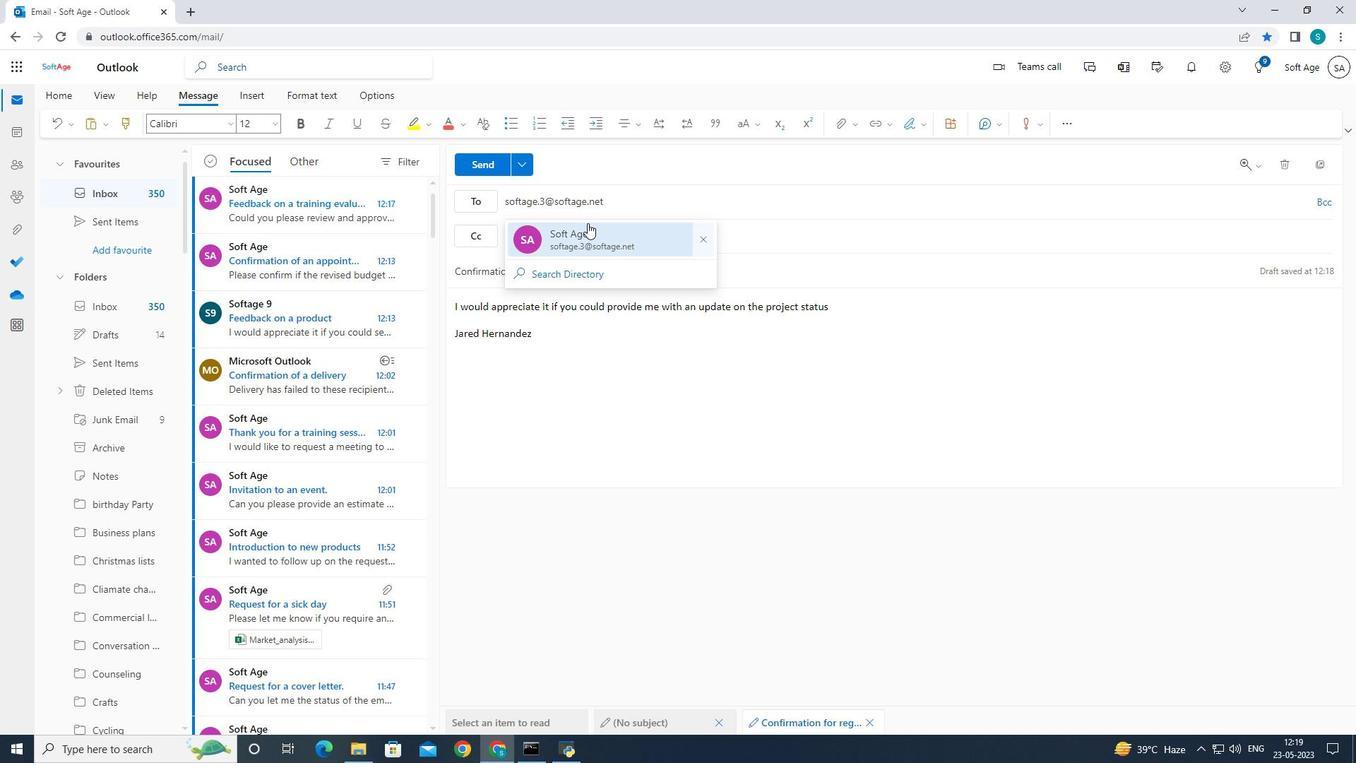 
Action: Mouse pressed left at (595, 235)
Screenshot: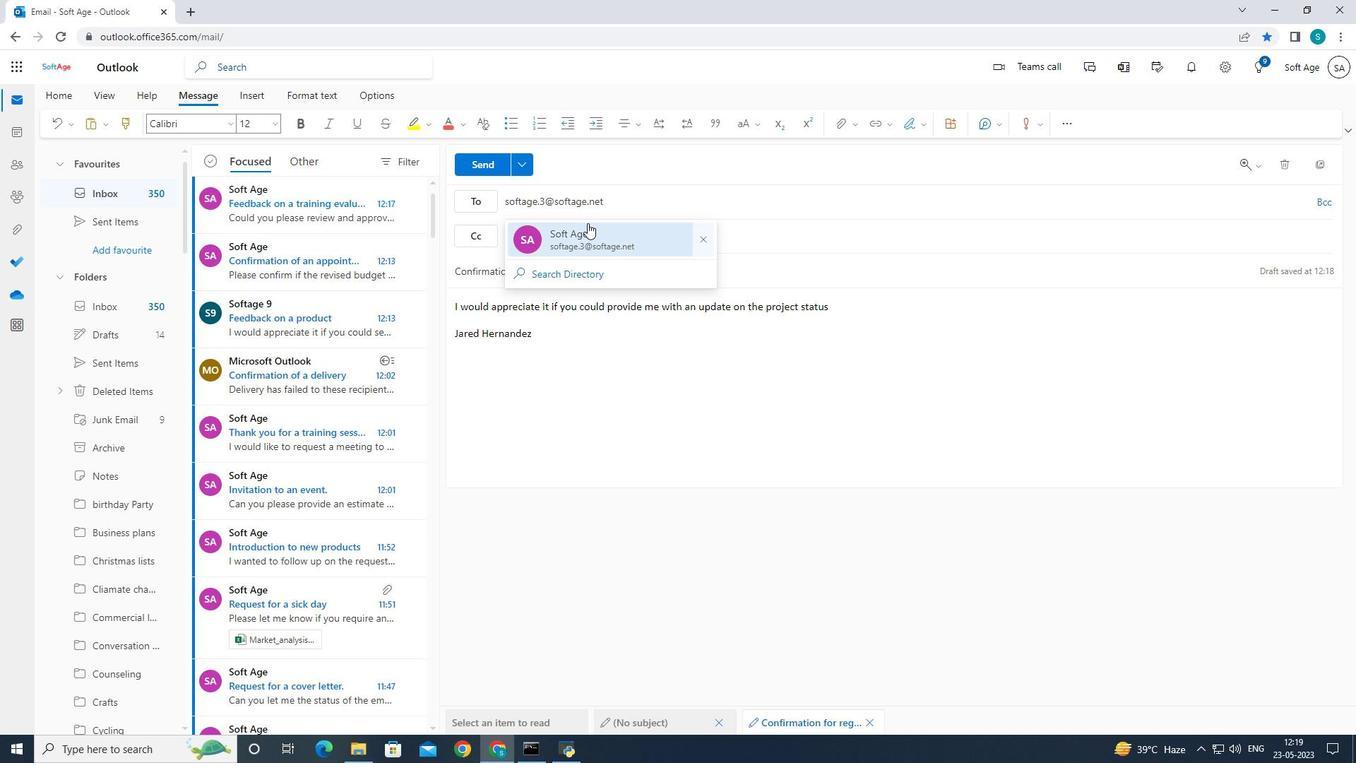 
Action: Mouse moved to (103, 397)
Screenshot: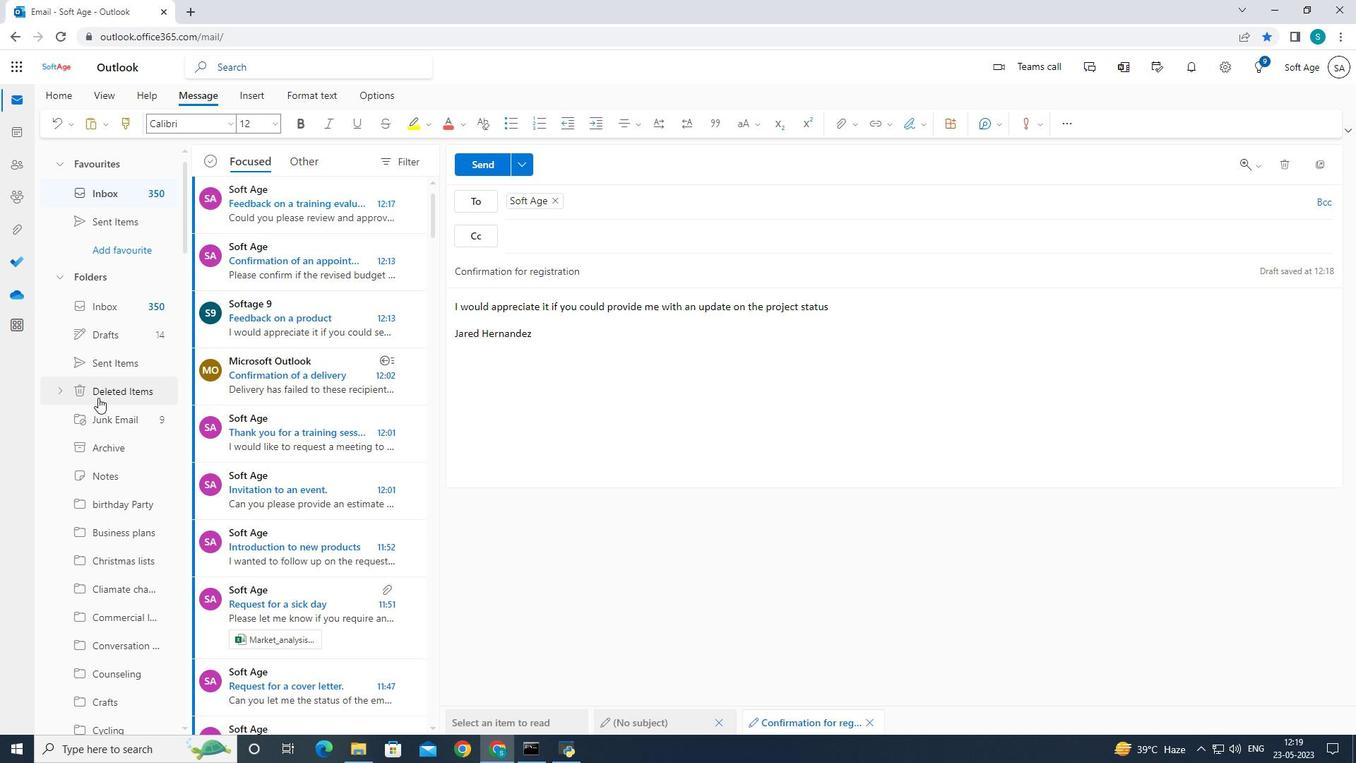 
Action: Mouse scrolled (103, 396) with delta (0, 0)
Screenshot: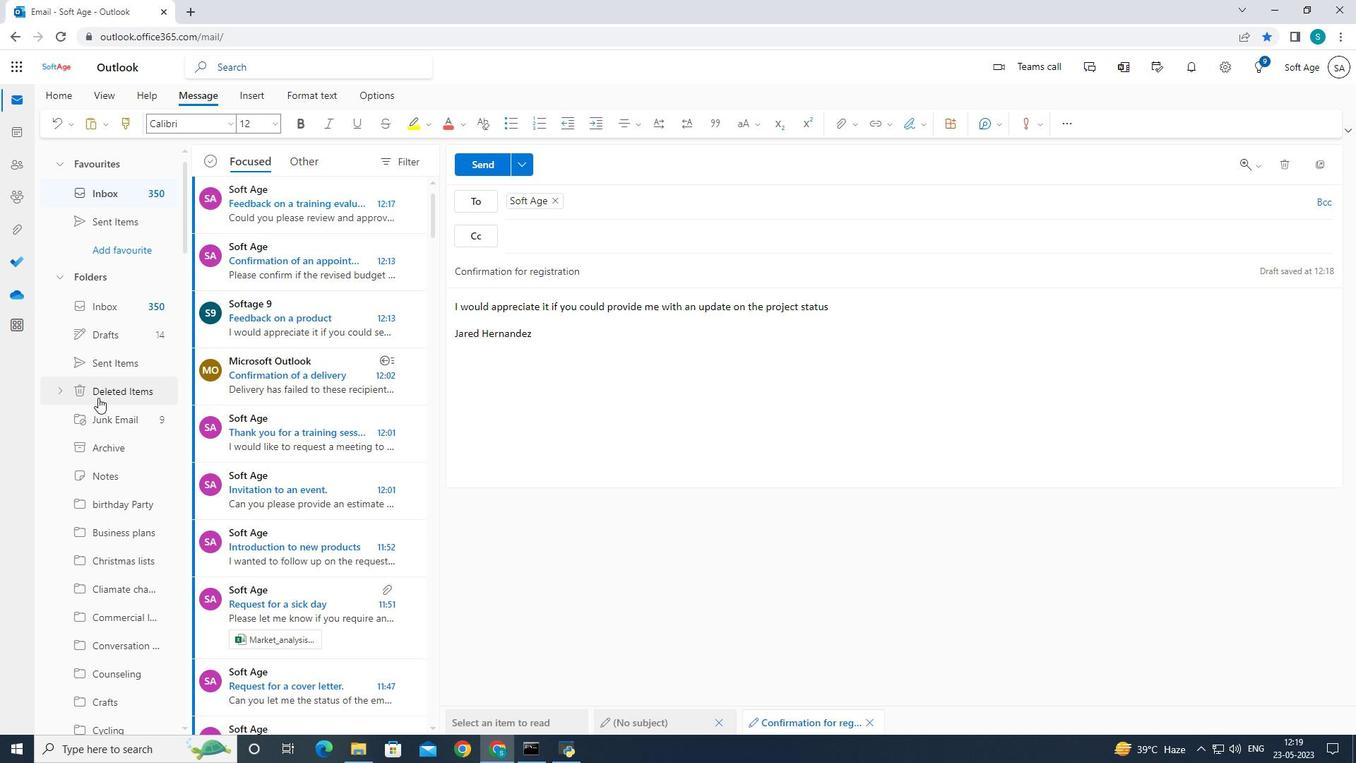 
Action: Mouse scrolled (103, 396) with delta (0, 0)
Screenshot: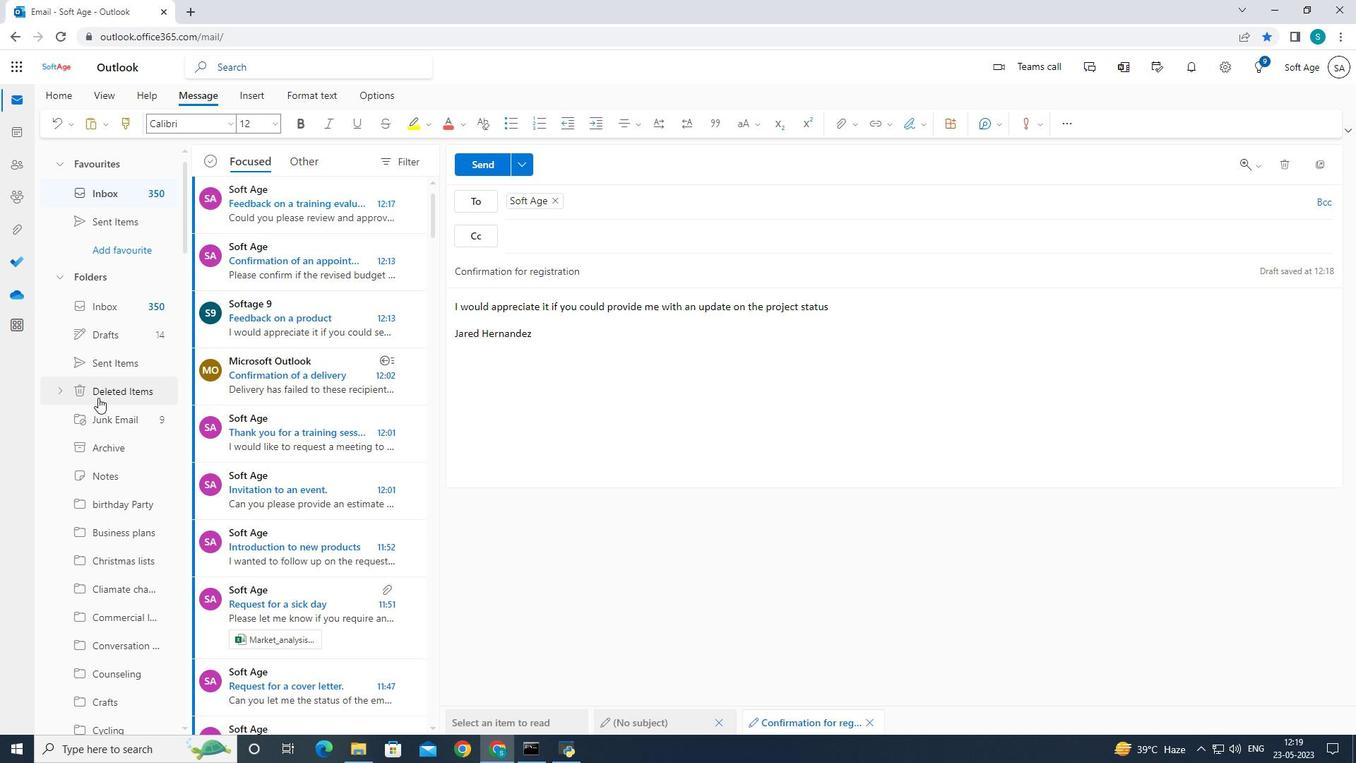 
Action: Mouse moved to (103, 396)
Screenshot: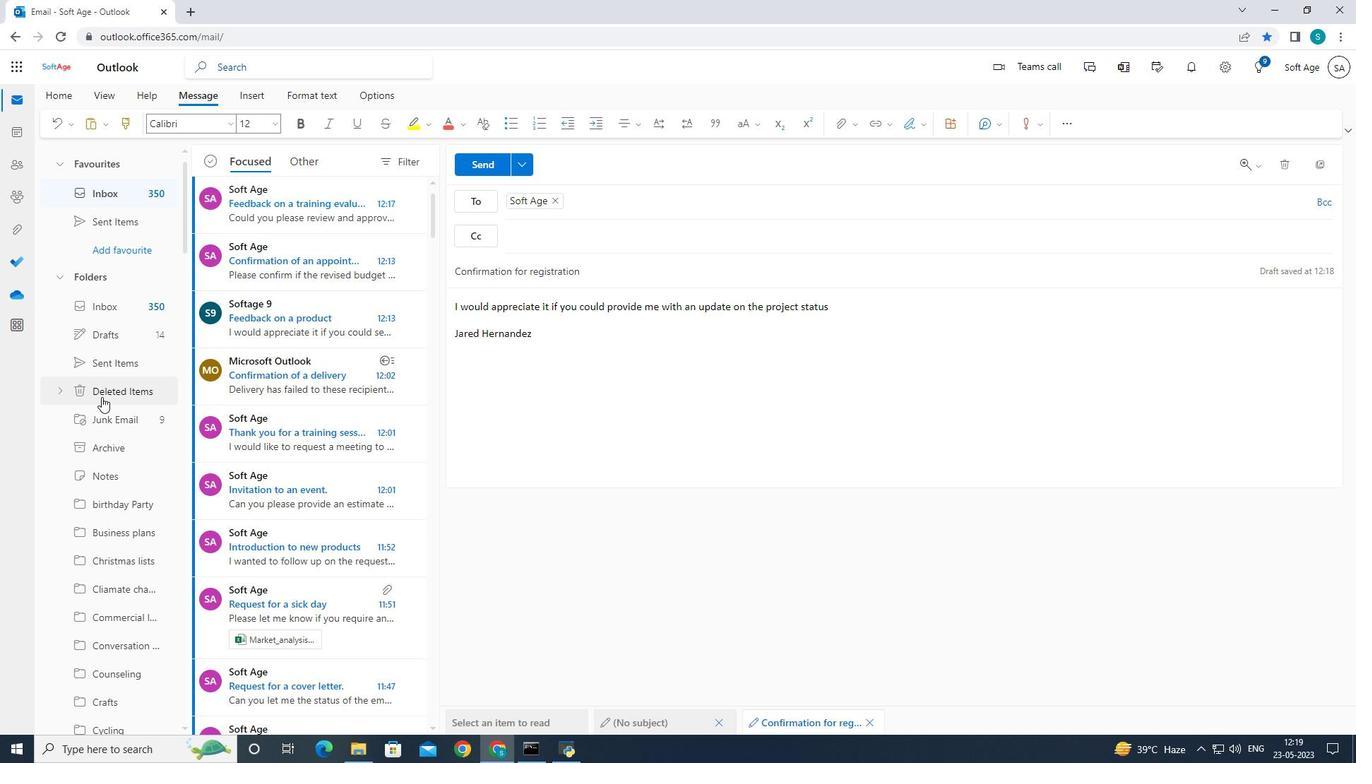 
Action: Mouse scrolled (103, 395) with delta (0, 0)
Screenshot: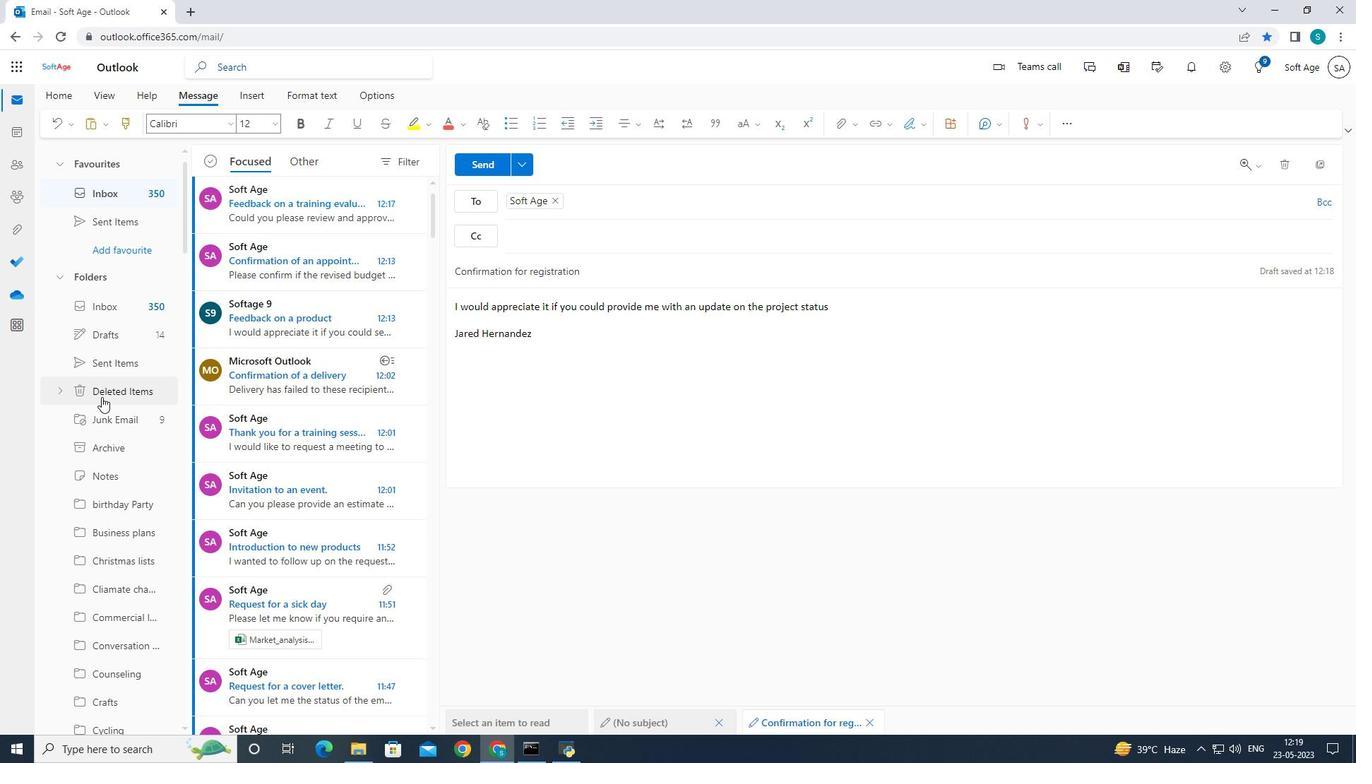 
Action: Mouse scrolled (103, 395) with delta (0, 0)
Screenshot: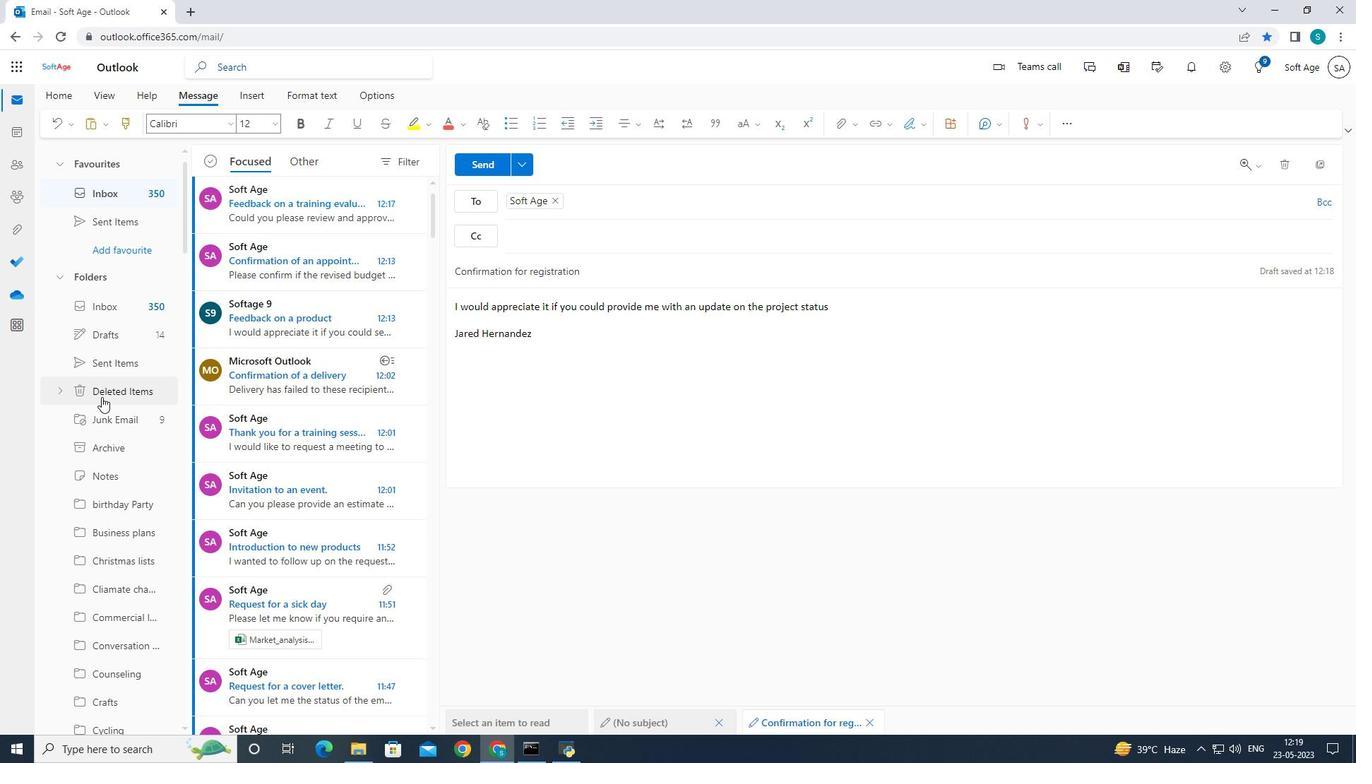 
Action: Mouse moved to (105, 395)
Screenshot: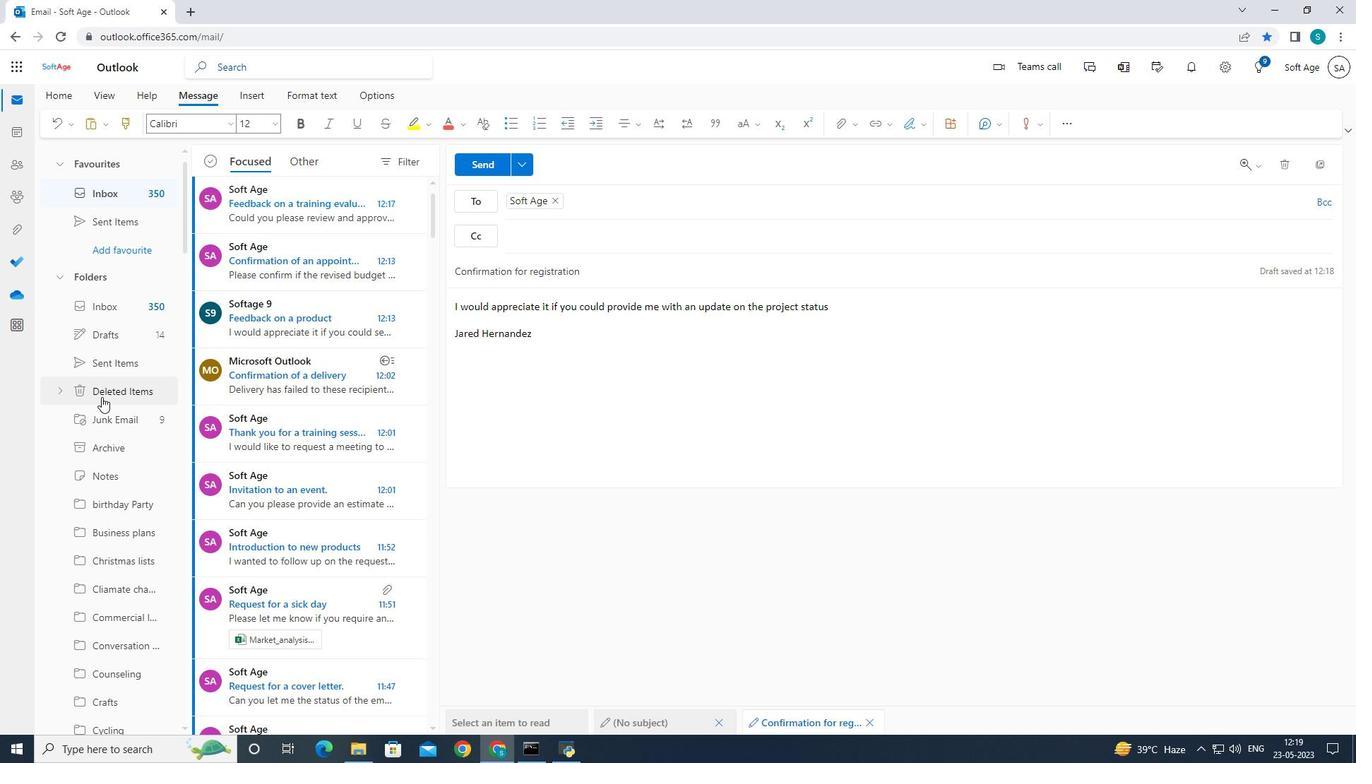 
Action: Mouse scrolled (105, 395) with delta (0, 0)
Screenshot: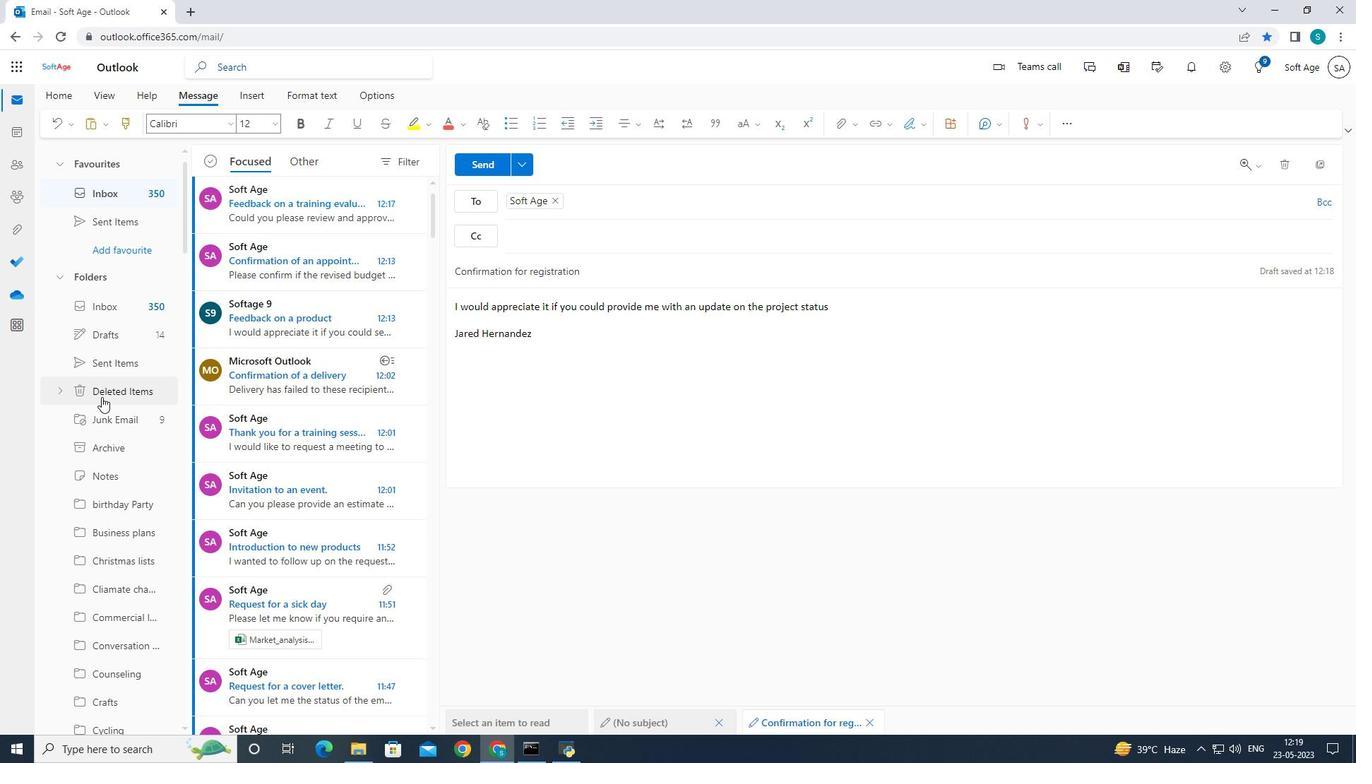 
Action: Mouse moved to (136, 379)
Screenshot: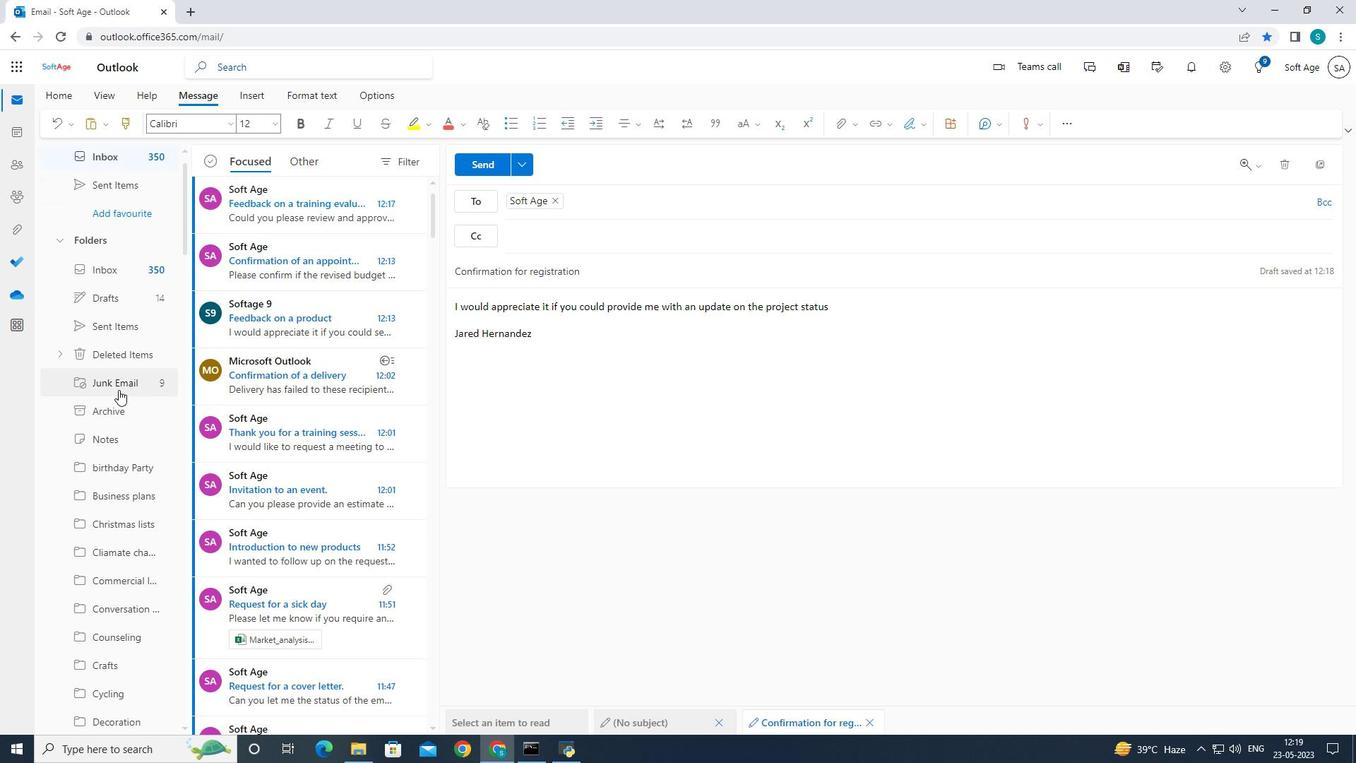 
Action: Mouse scrolled (136, 378) with delta (0, 0)
Screenshot: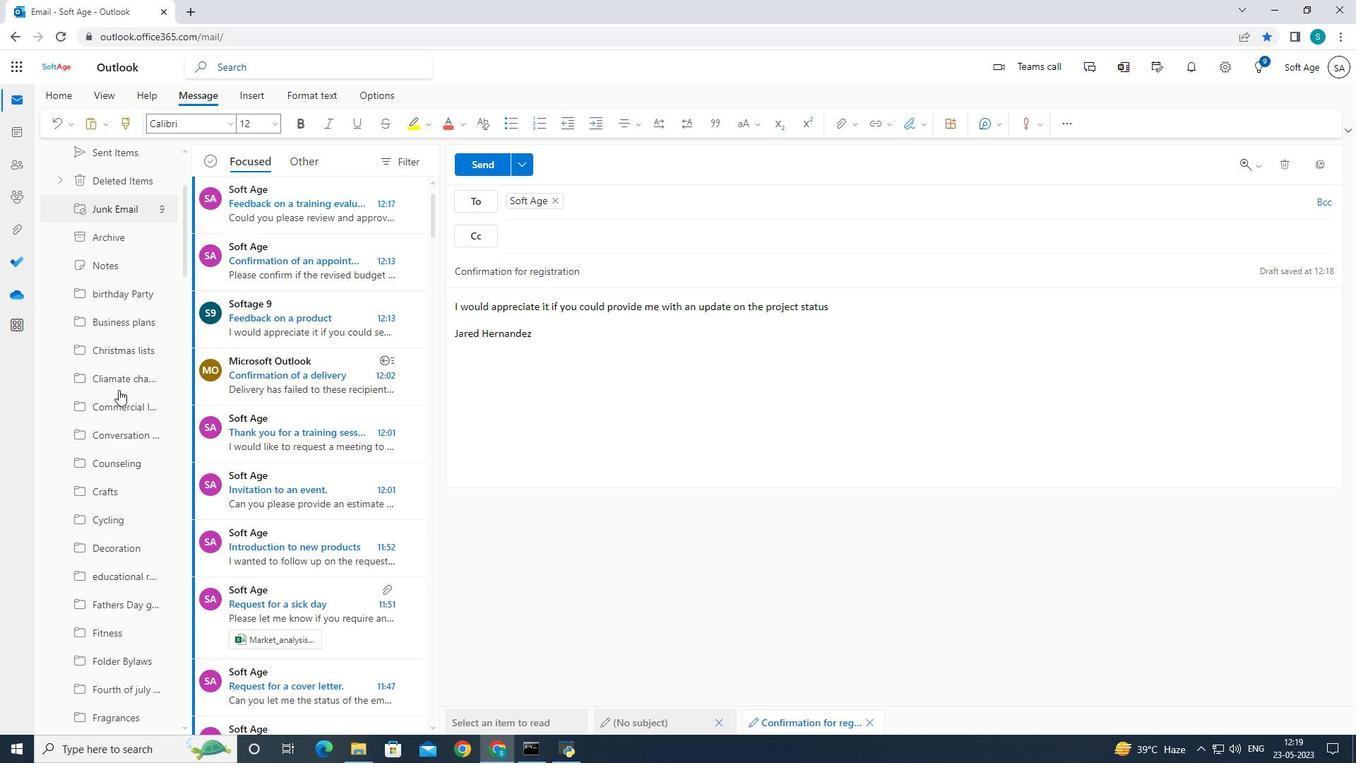 
Action: Mouse moved to (137, 378)
Screenshot: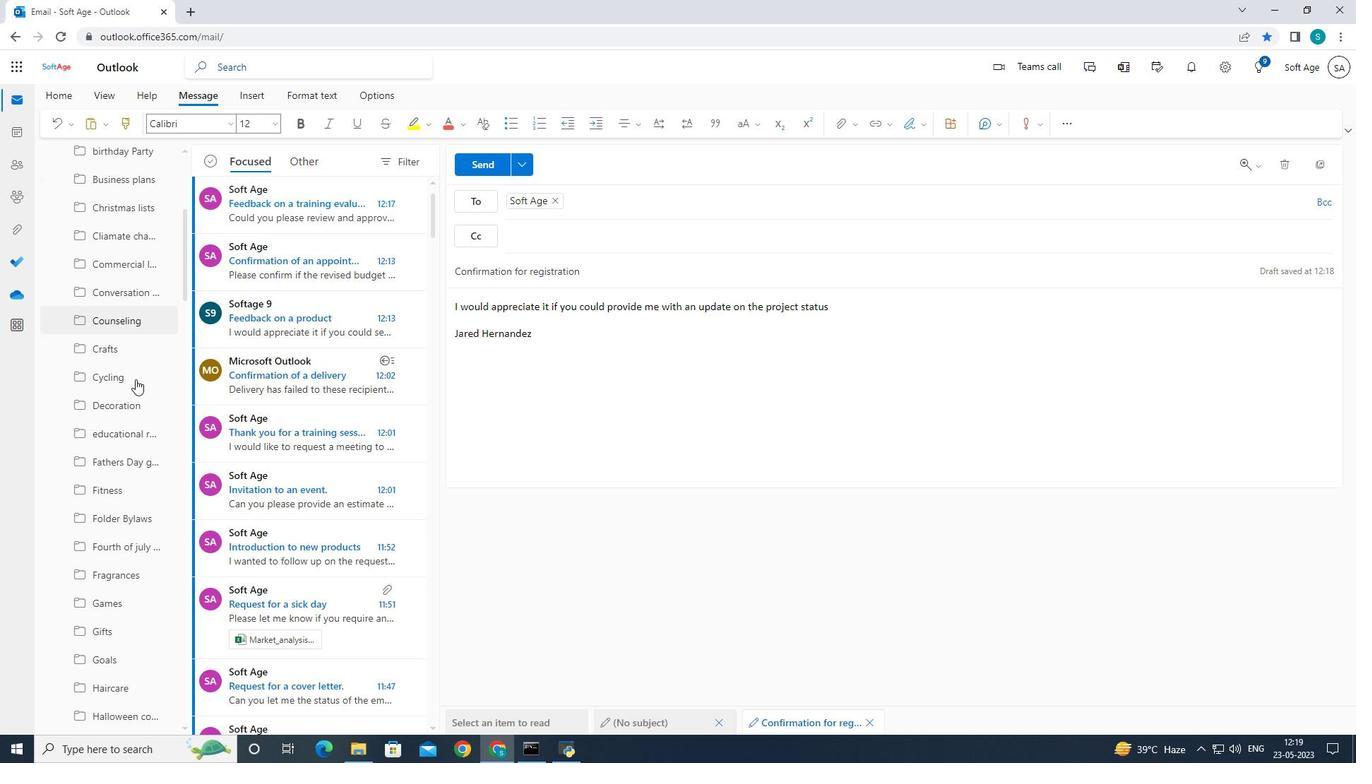 
Action: Mouse scrolled (137, 378) with delta (0, 0)
Screenshot: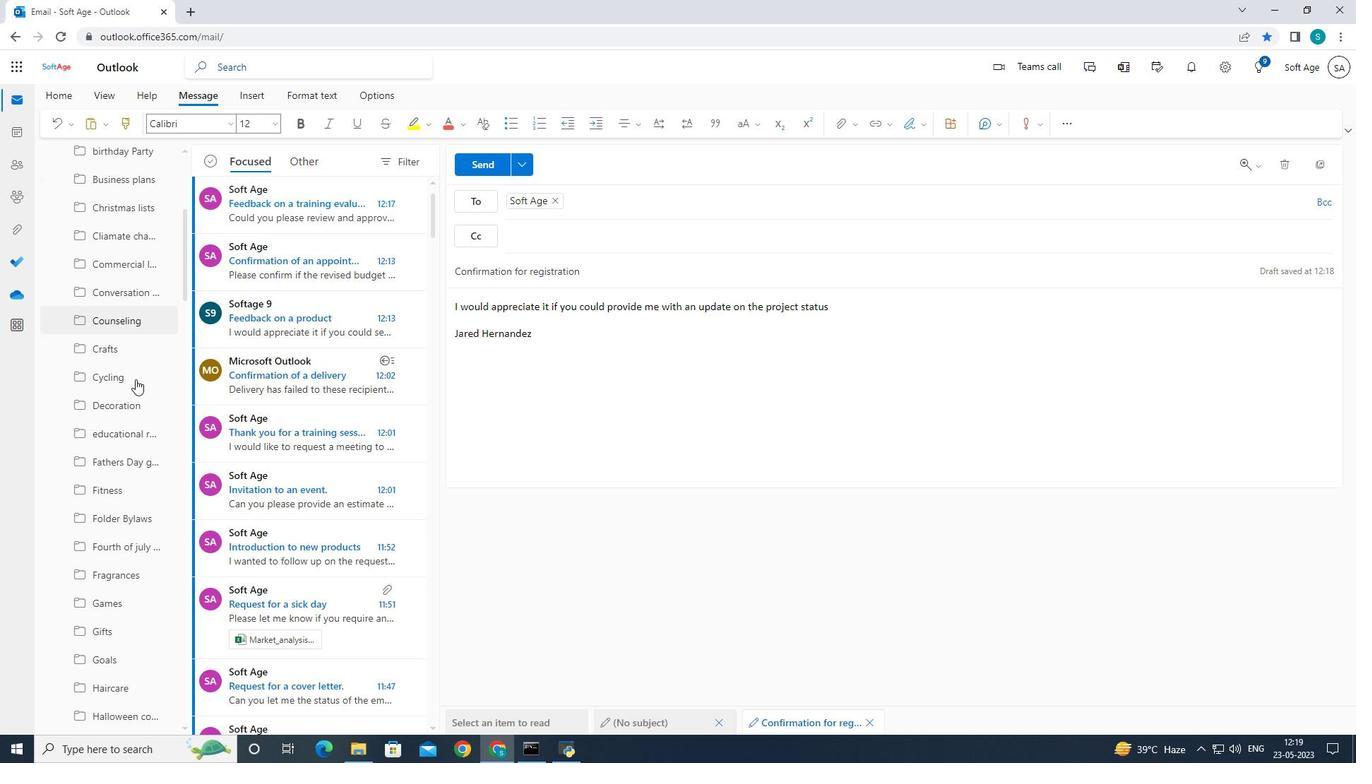 
Action: Mouse scrolled (137, 378) with delta (0, 0)
Screenshot: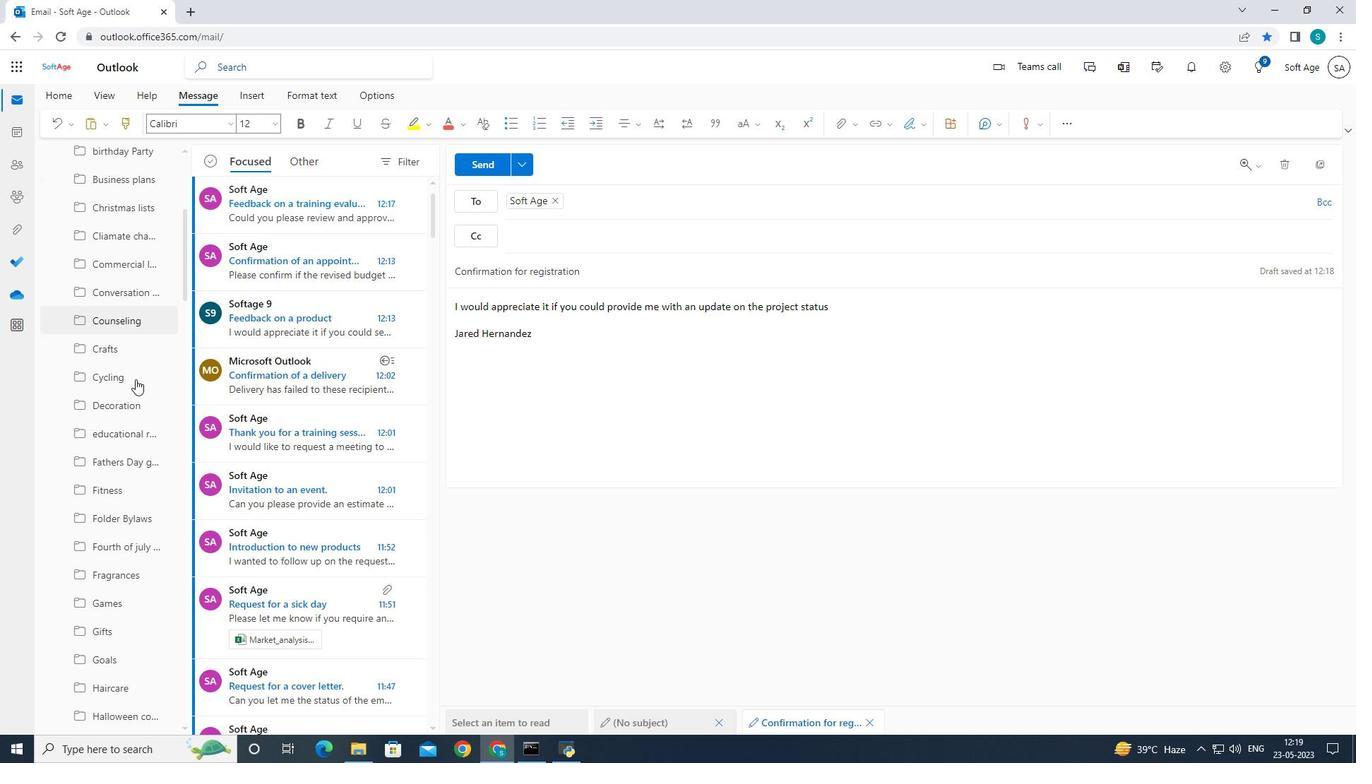 
Action: Mouse moved to (137, 378)
Screenshot: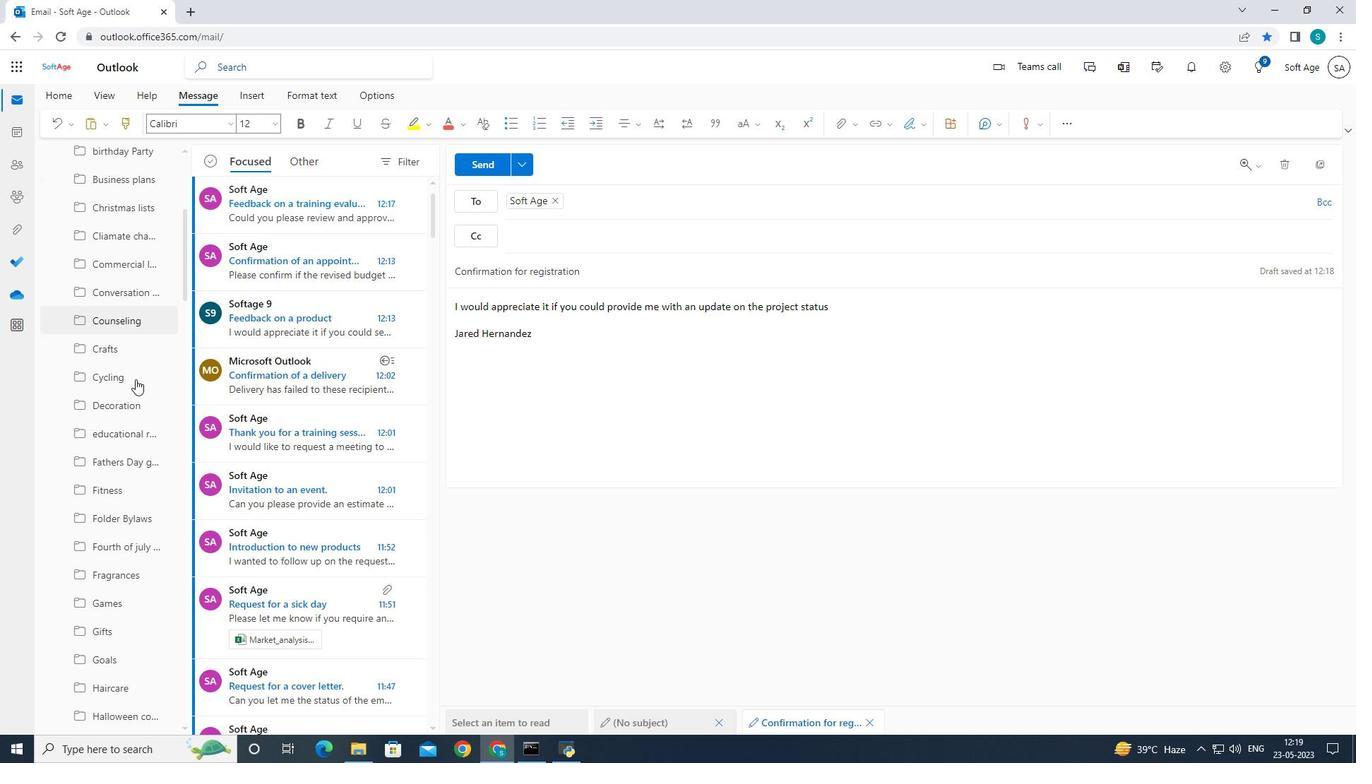 
Action: Mouse scrolled (137, 377) with delta (0, 0)
Screenshot: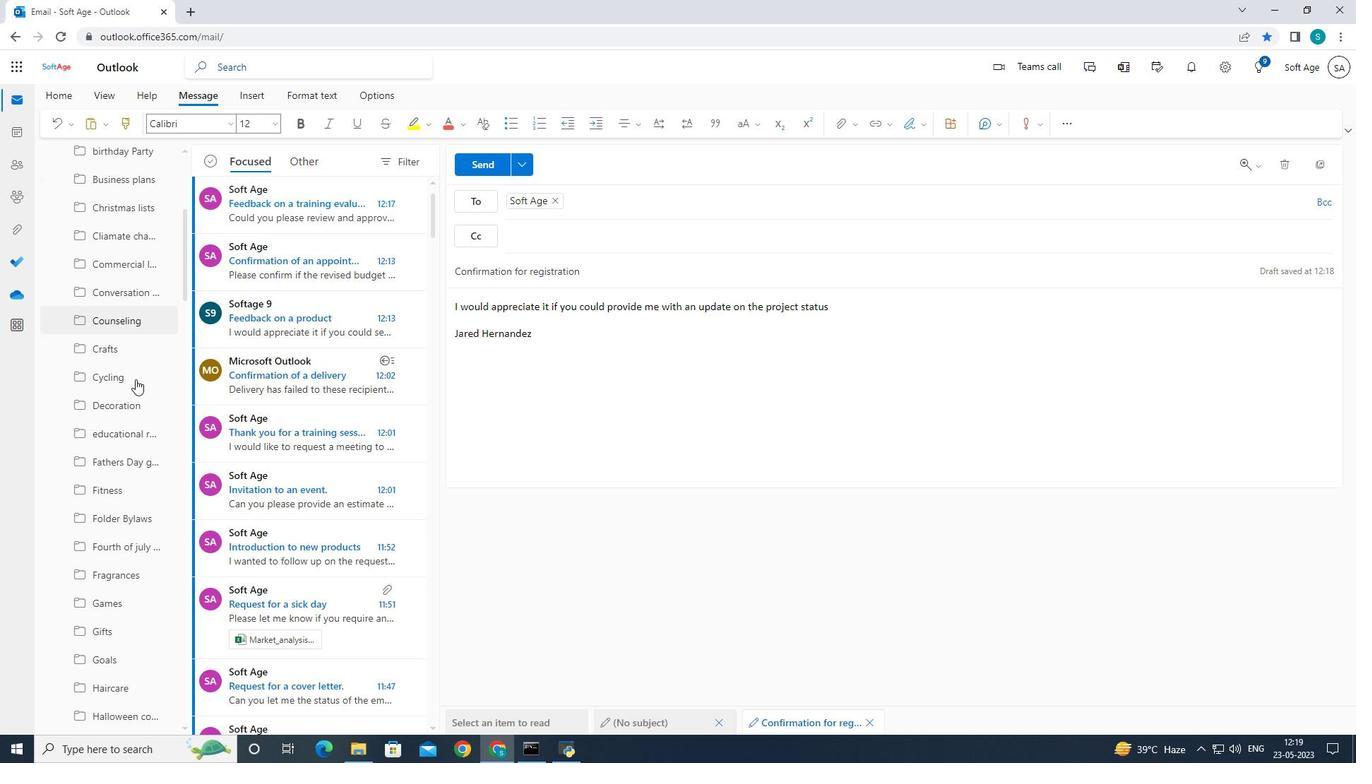 
Action: Mouse moved to (151, 368)
Screenshot: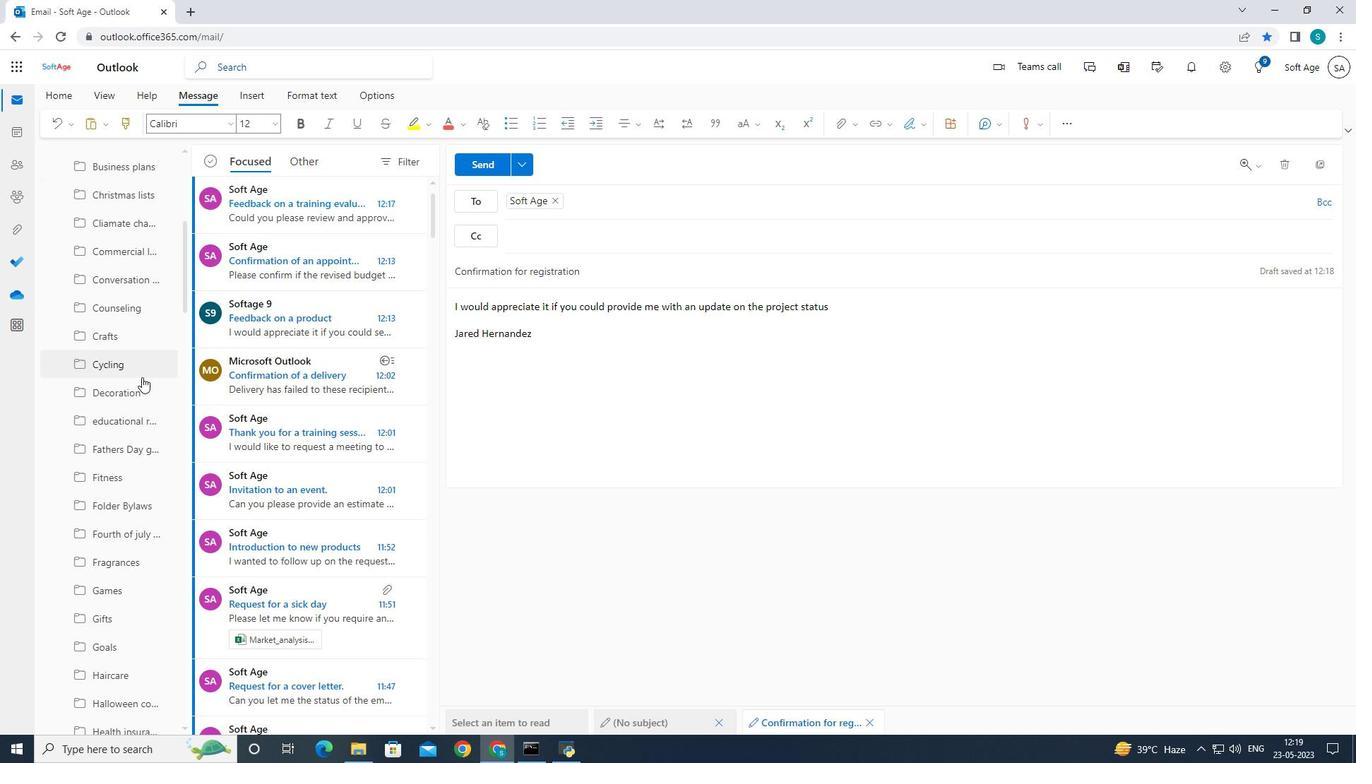 
Action: Mouse scrolled (151, 367) with delta (0, 0)
Screenshot: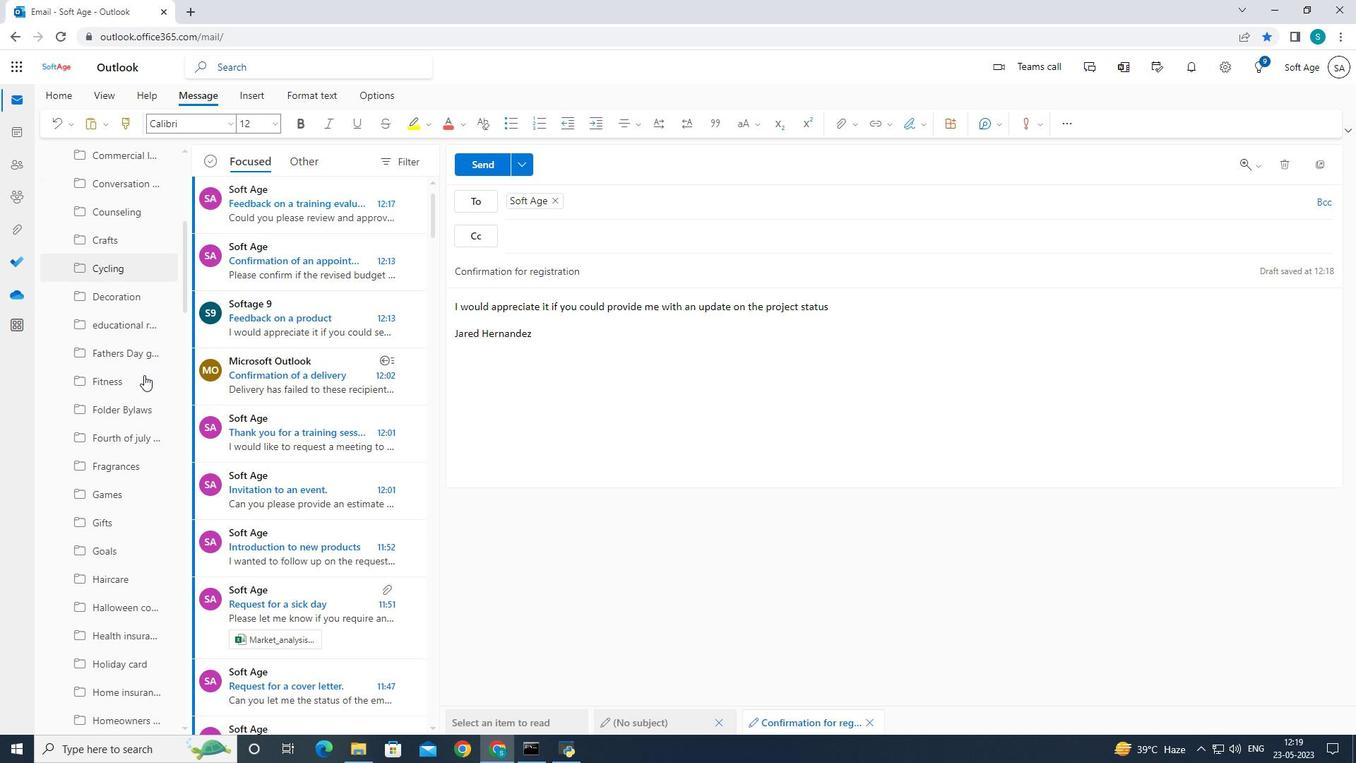 
Action: Mouse scrolled (151, 367) with delta (0, 0)
Screenshot: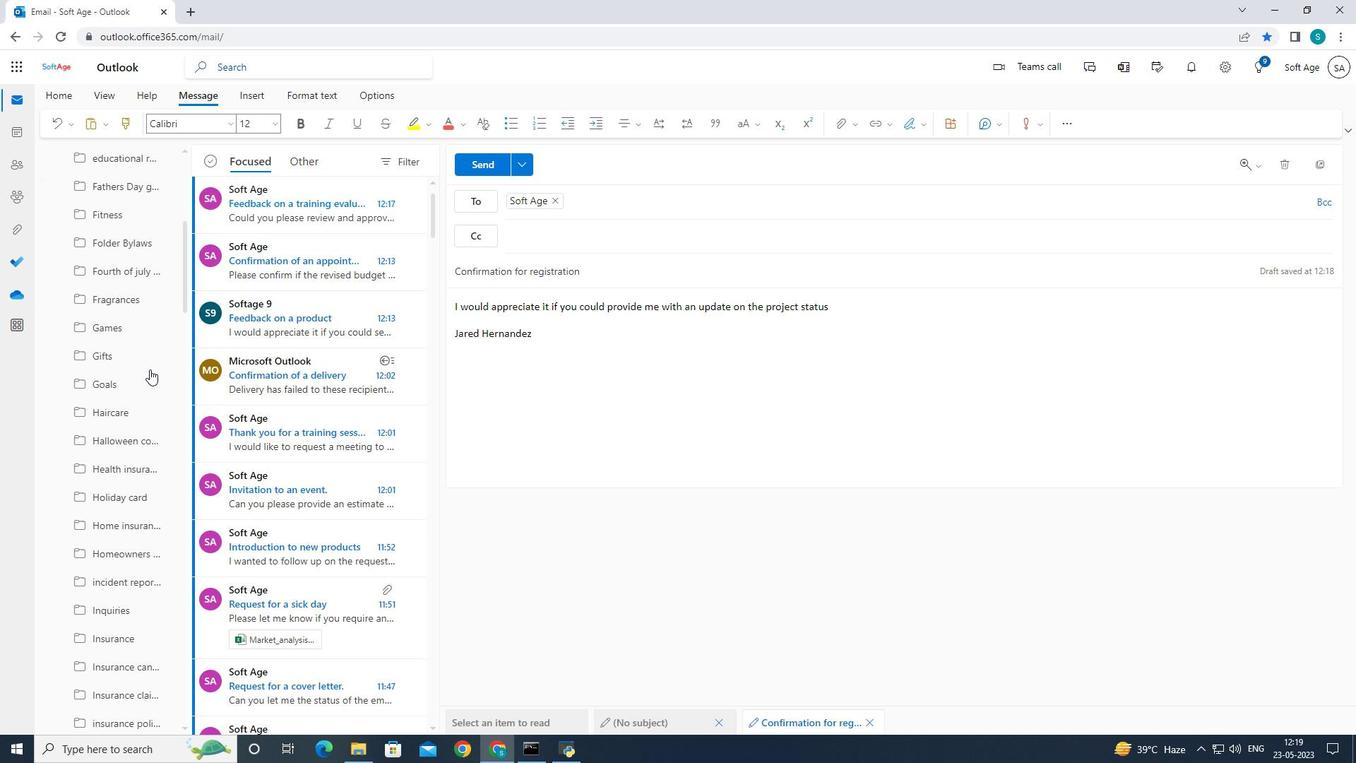 
Action: Mouse scrolled (151, 367) with delta (0, 0)
Screenshot: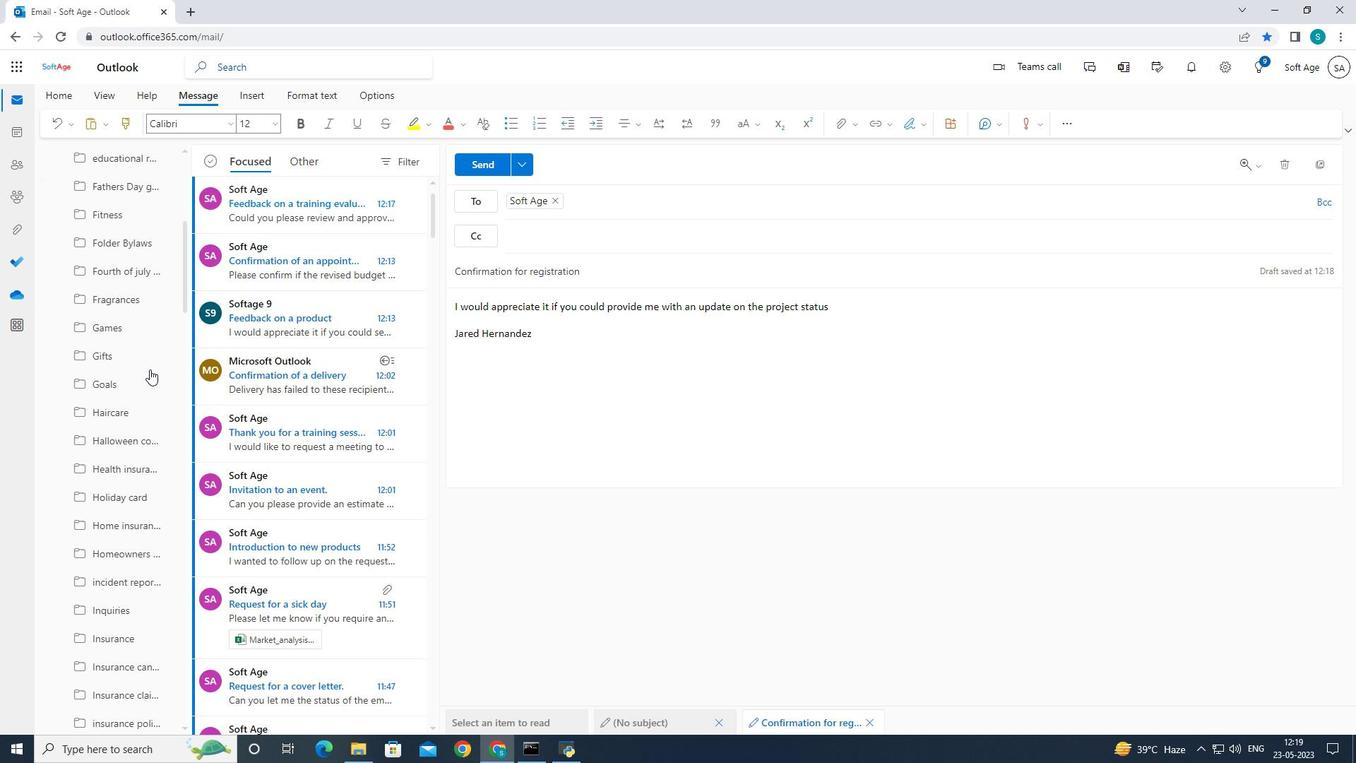 
Action: Mouse scrolled (151, 367) with delta (0, 0)
Screenshot: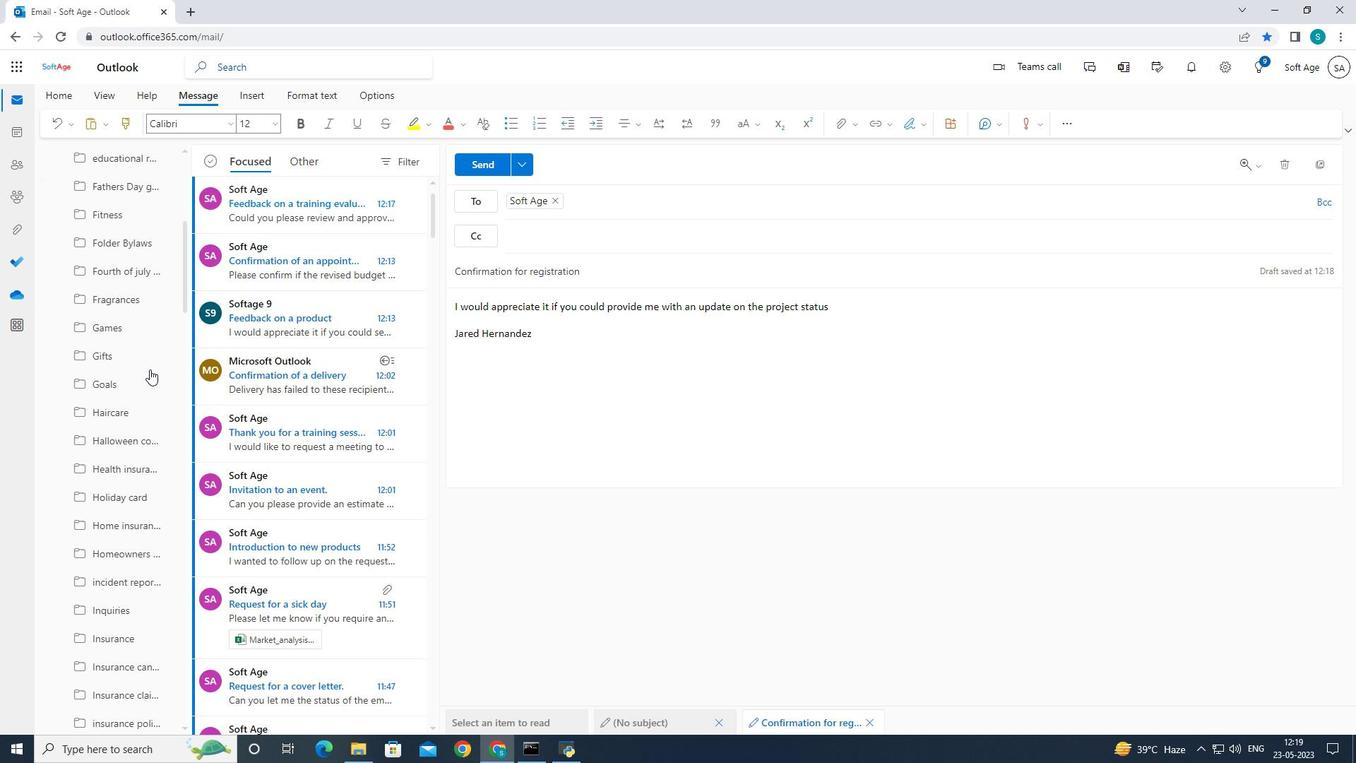 
Action: Mouse scrolled (151, 367) with delta (0, 0)
Screenshot: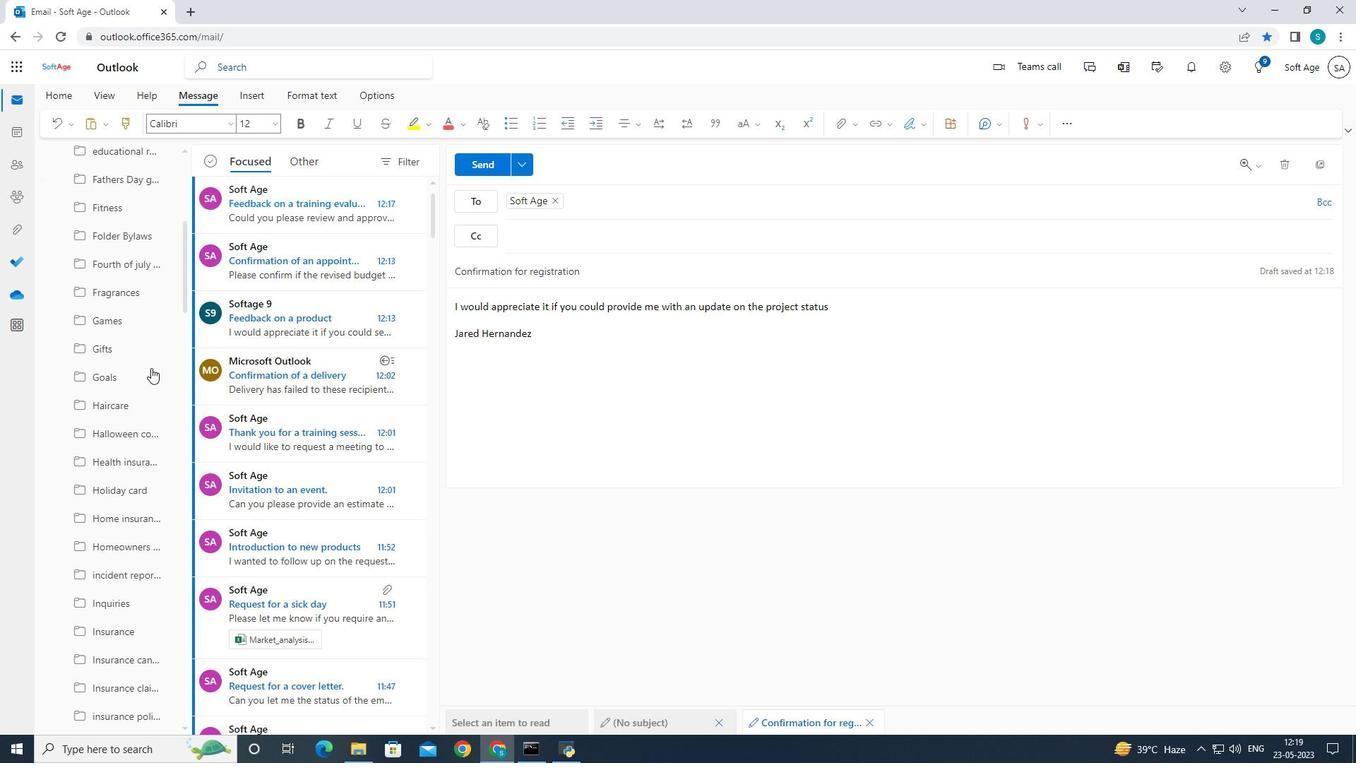 
Action: Mouse moved to (180, 339)
Screenshot: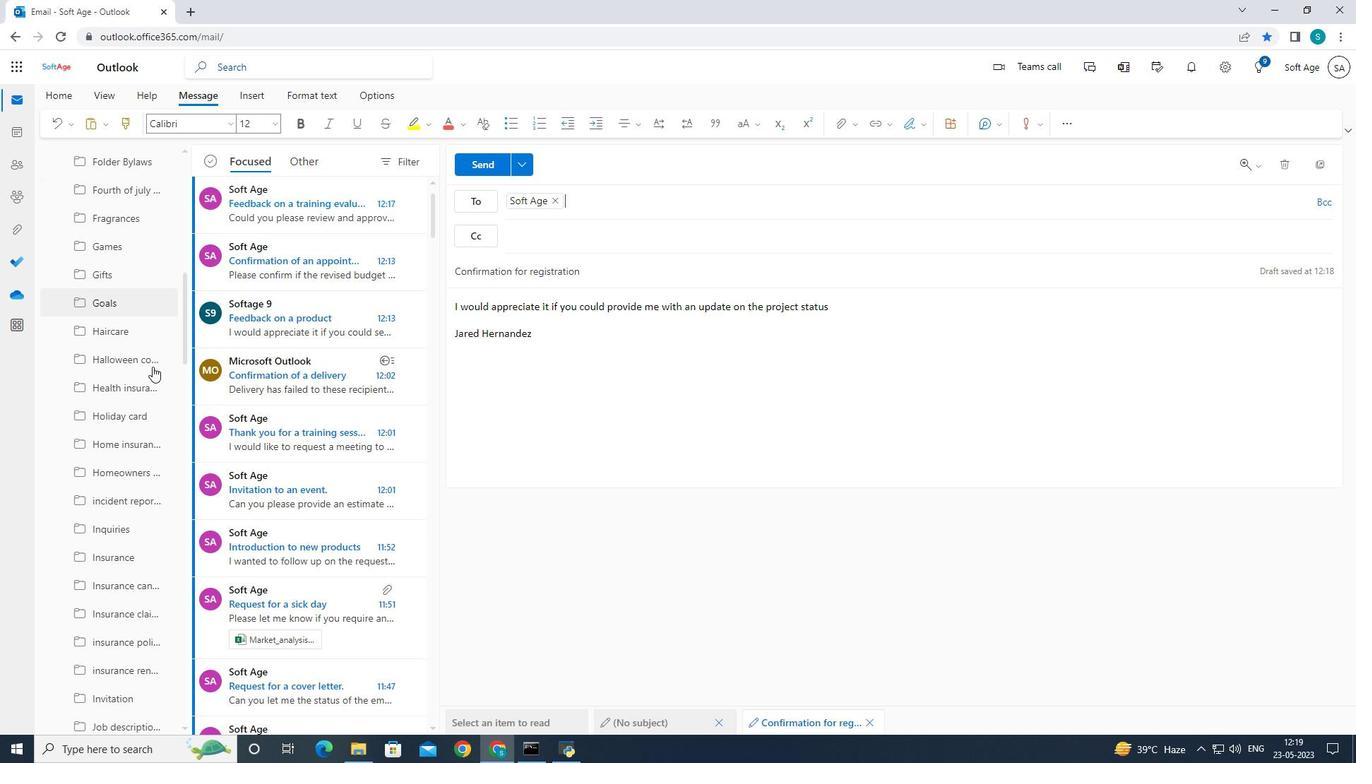 
Action: Mouse scrolled (180, 339) with delta (0, 0)
Screenshot: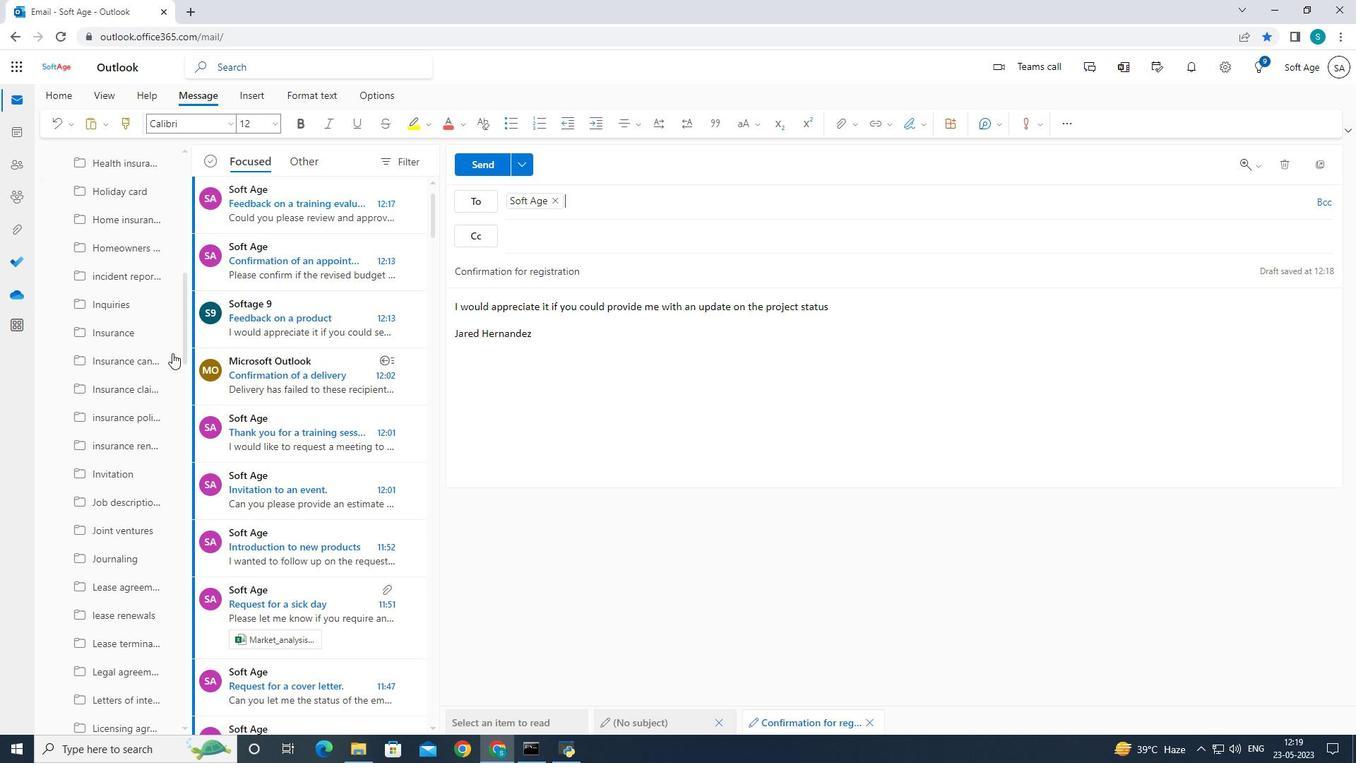 
Action: Mouse scrolled (180, 339) with delta (0, 0)
Screenshot: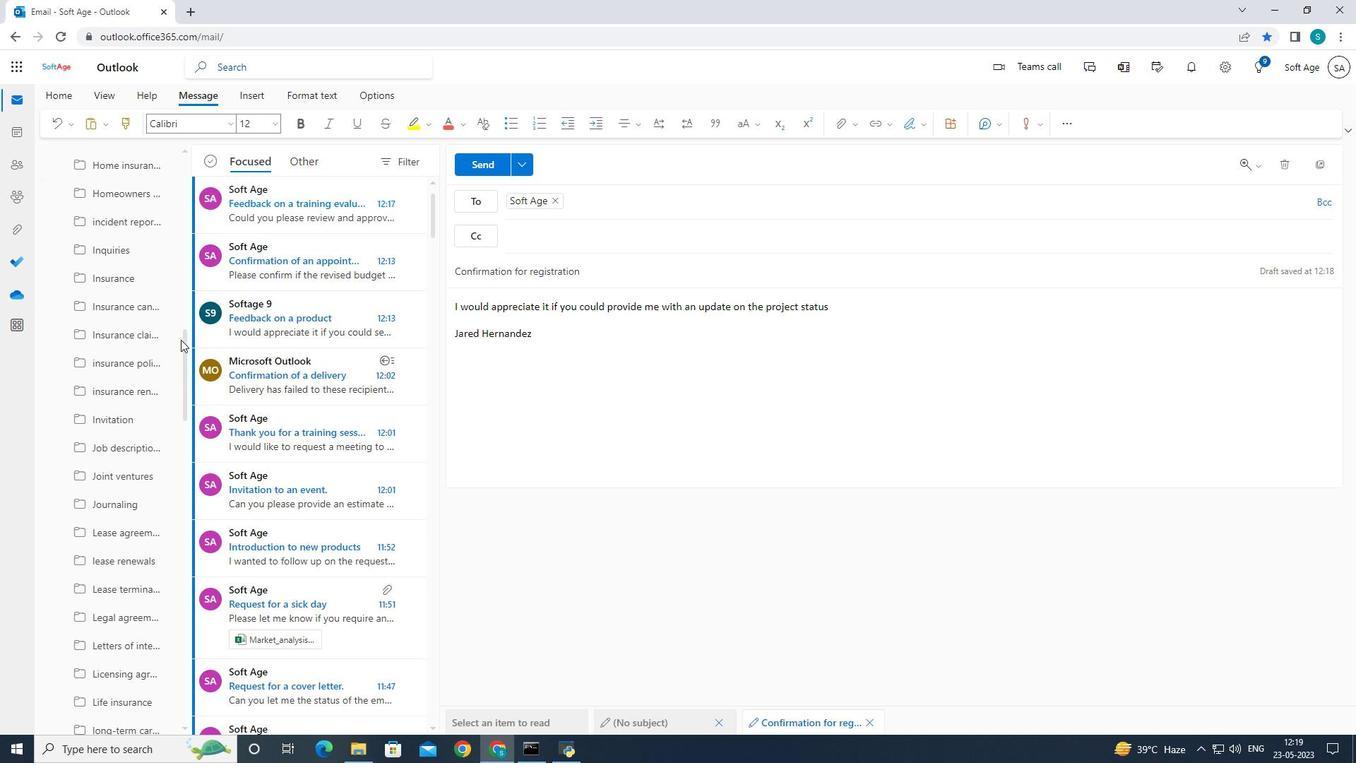 
Action: Mouse scrolled (180, 339) with delta (0, 0)
Screenshot: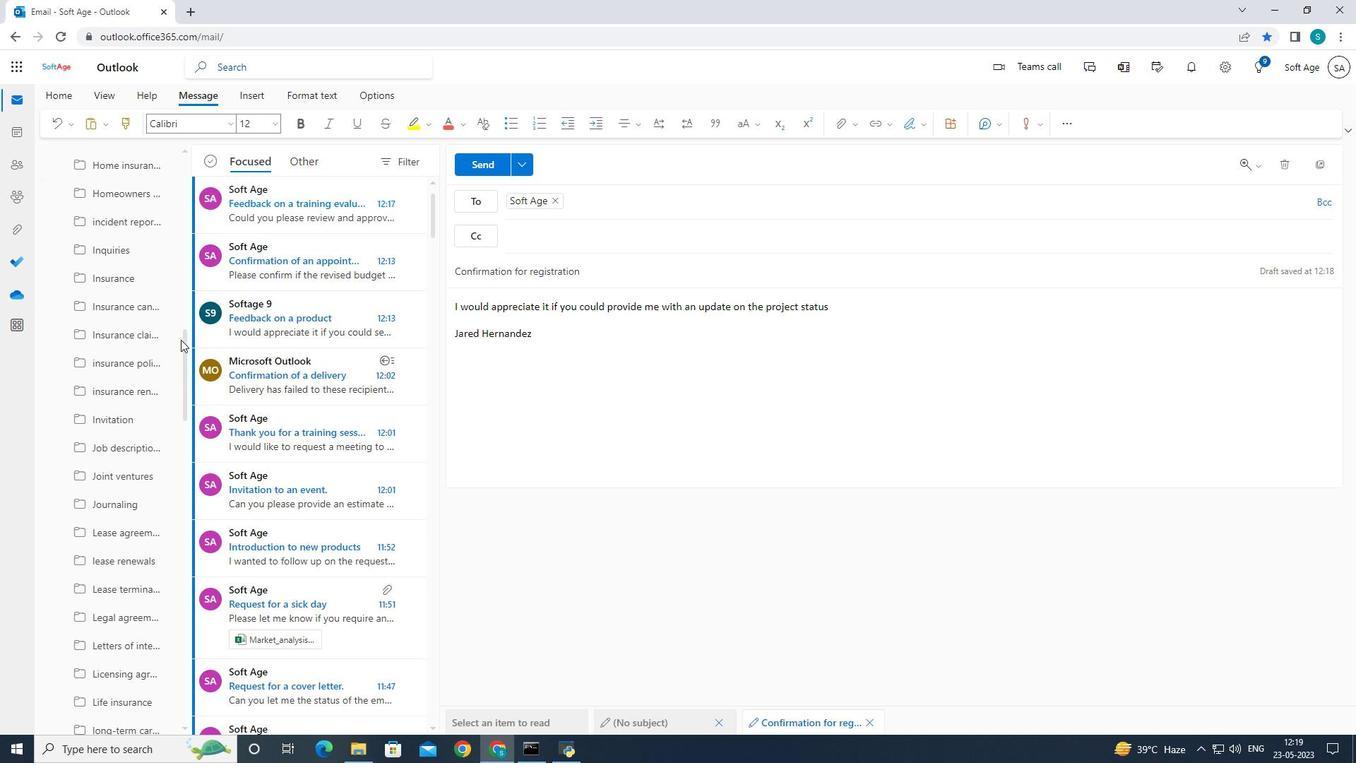 
Action: Mouse scrolled (180, 339) with delta (0, 0)
Screenshot: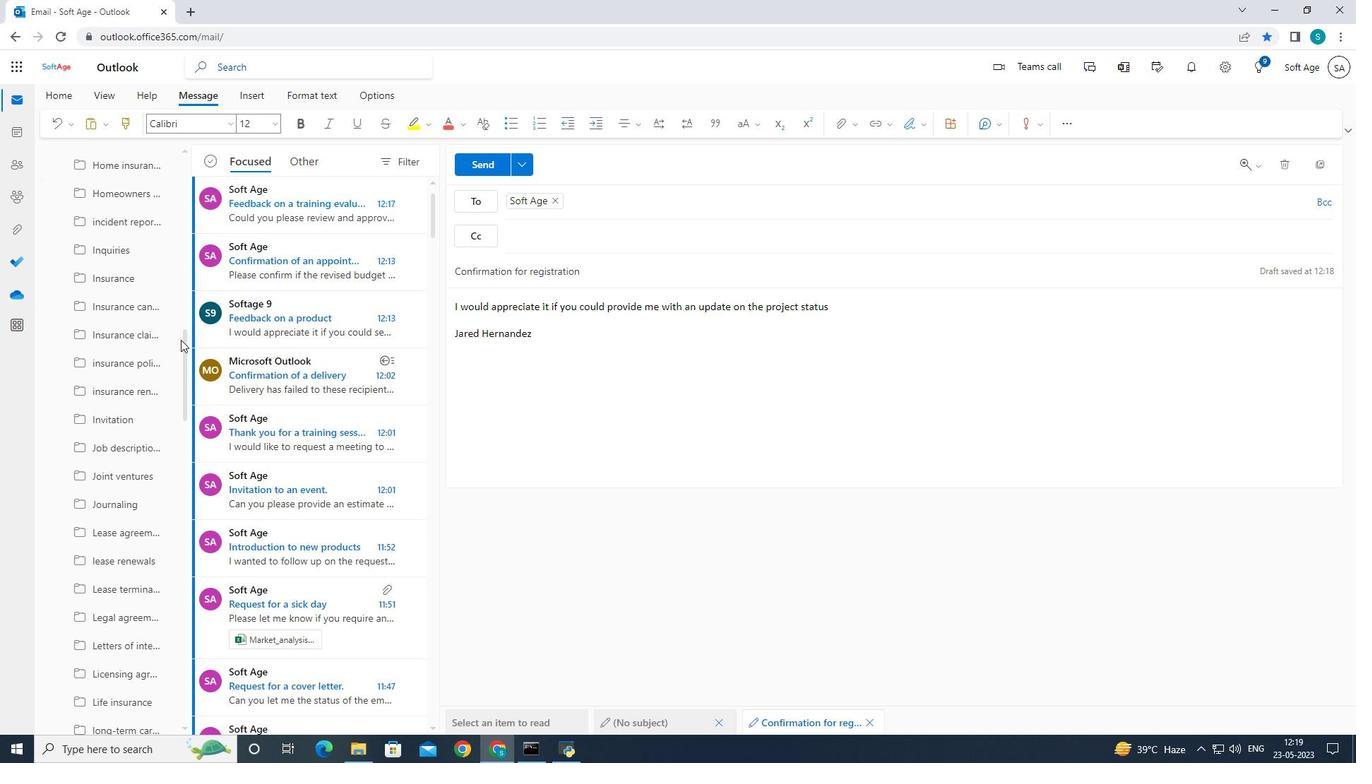 
Action: Mouse moved to (178, 333)
Screenshot: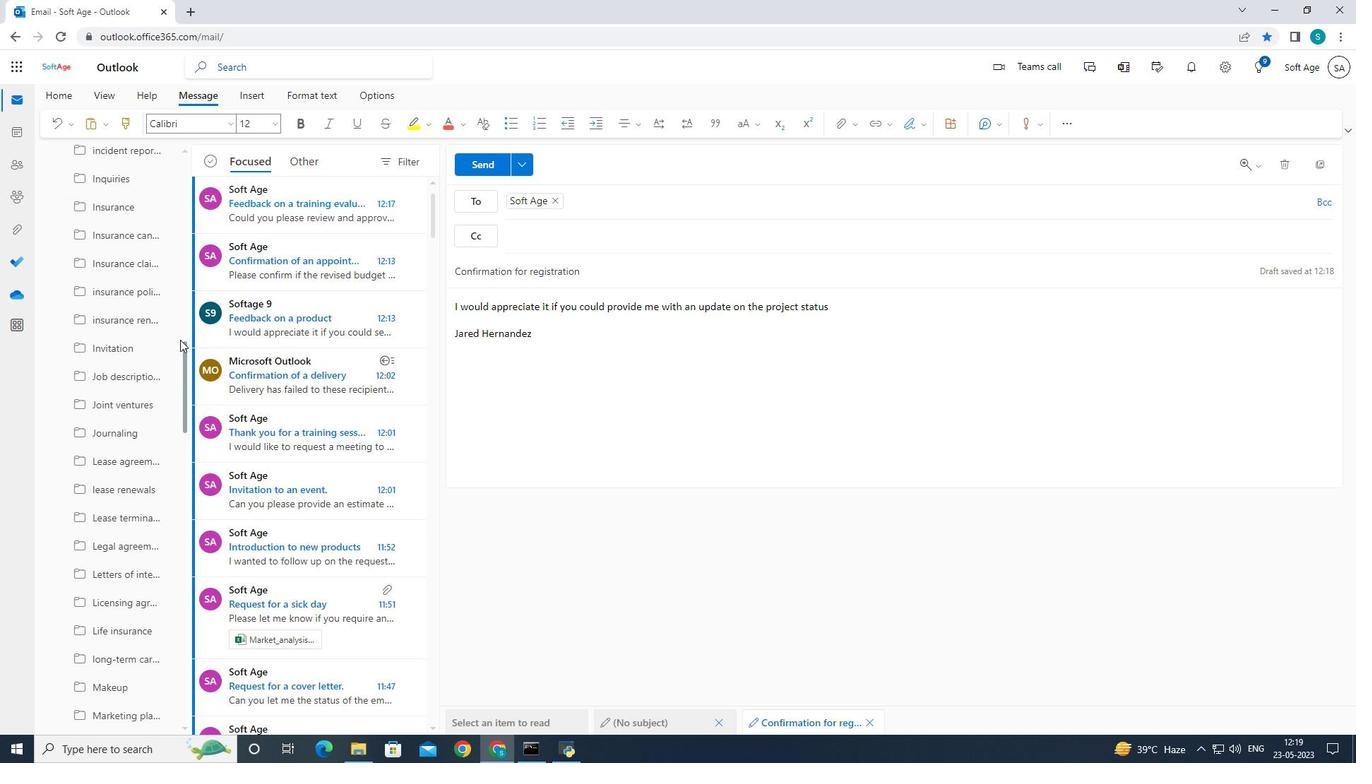 
Action: Mouse scrolled (178, 332) with delta (0, 0)
Screenshot: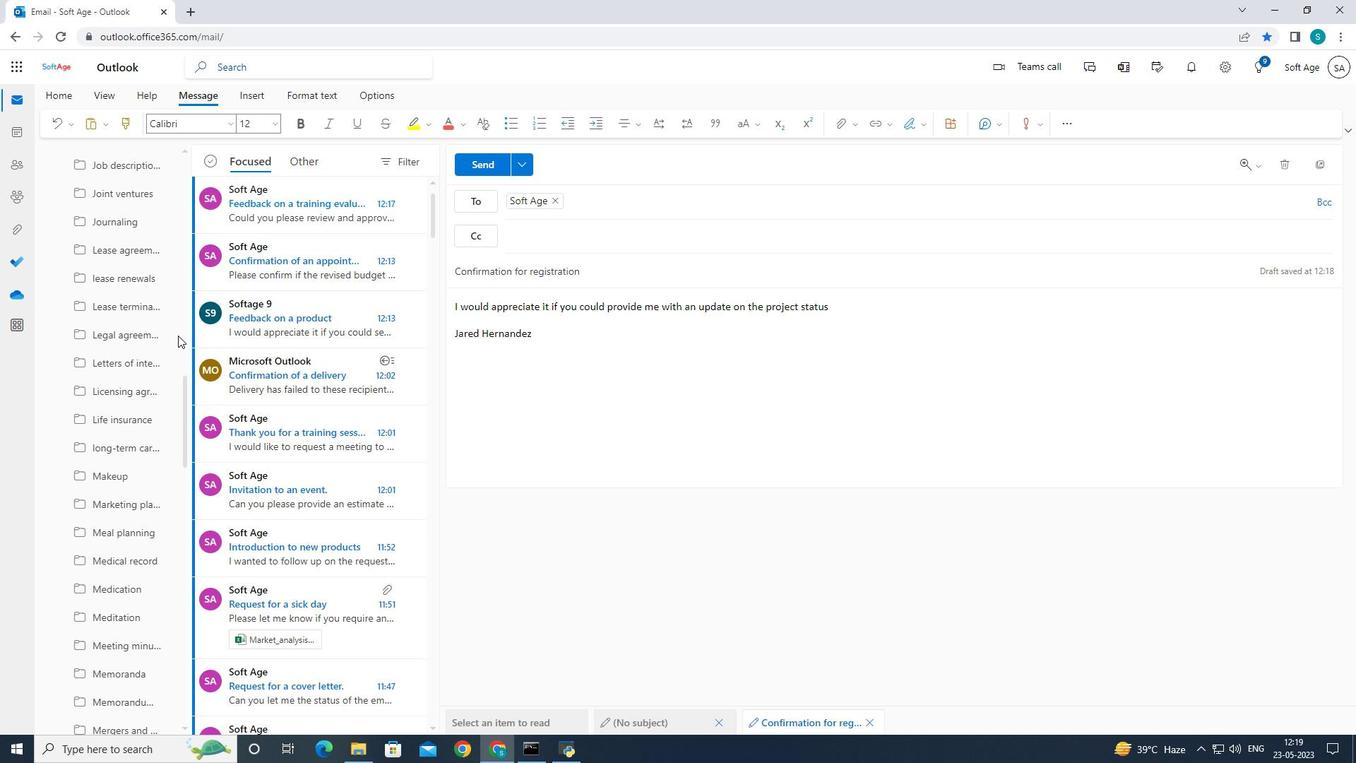 
Action: Mouse scrolled (178, 332) with delta (0, 0)
Screenshot: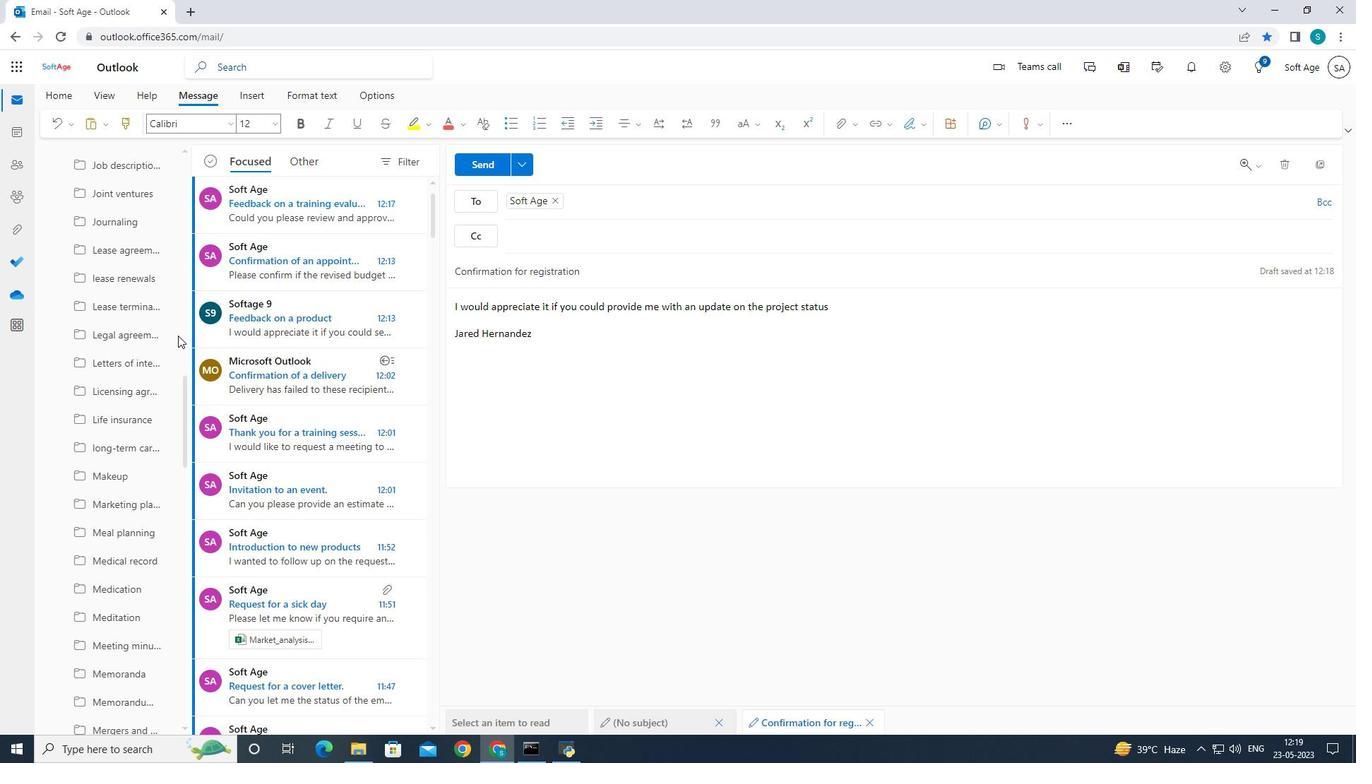 
Action: Mouse moved to (177, 334)
Screenshot: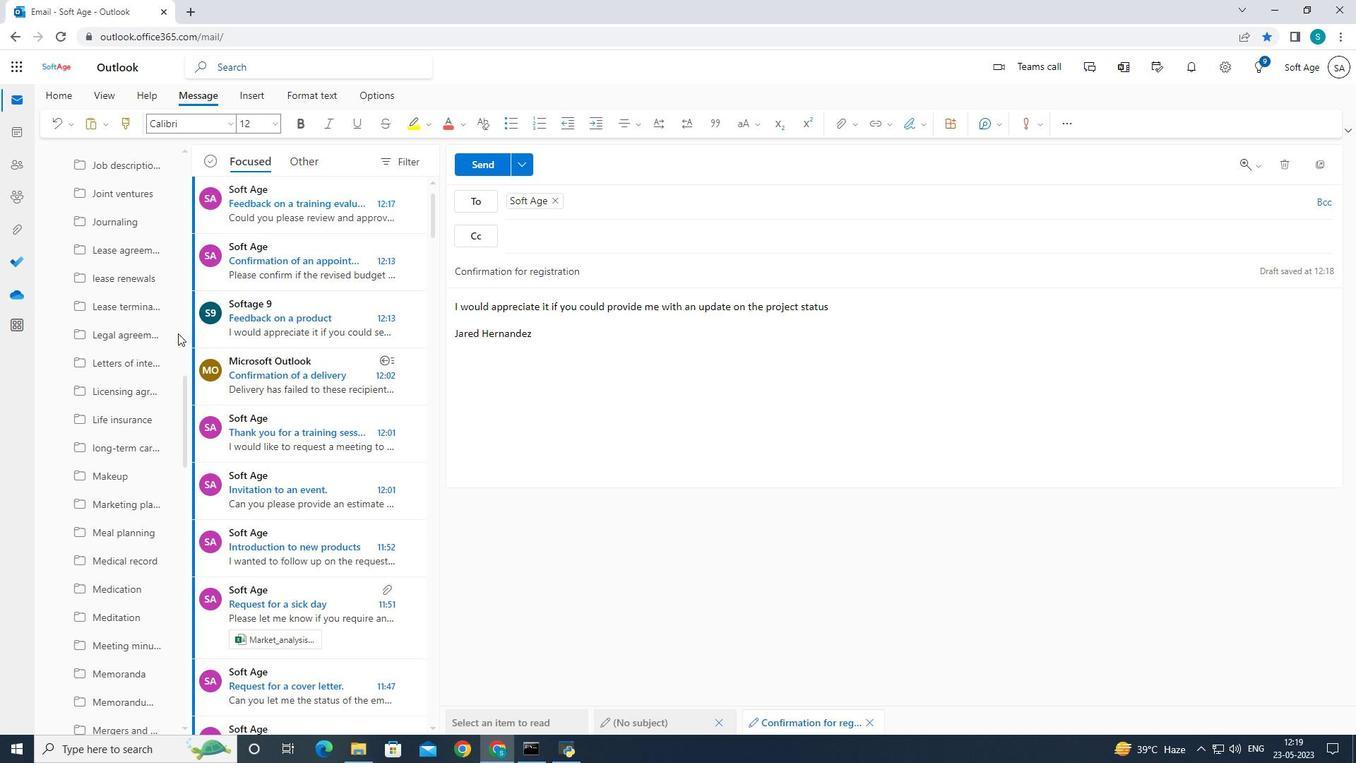 
Action: Mouse scrolled (177, 333) with delta (0, 0)
Screenshot: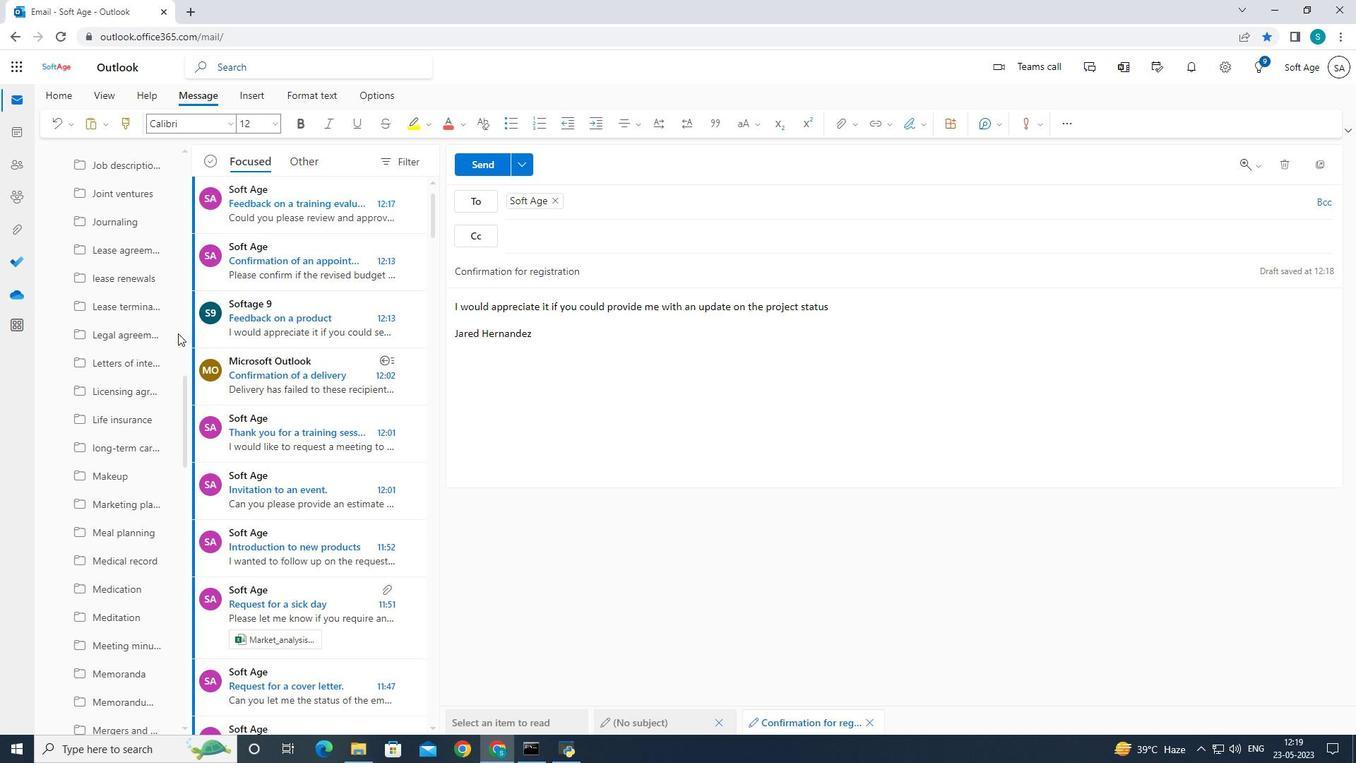 
Action: Mouse moved to (175, 336)
Screenshot: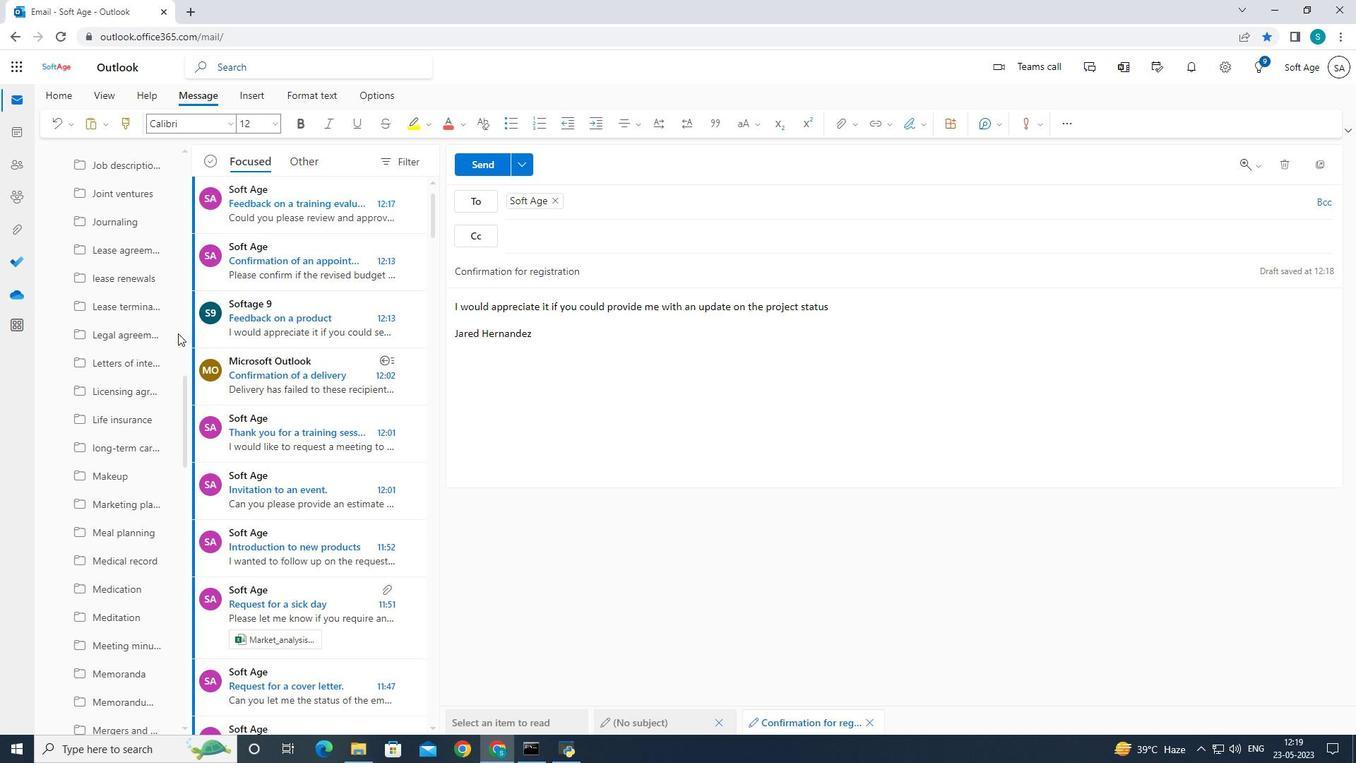 
Action: Mouse scrolled (175, 335) with delta (0, 0)
Screenshot: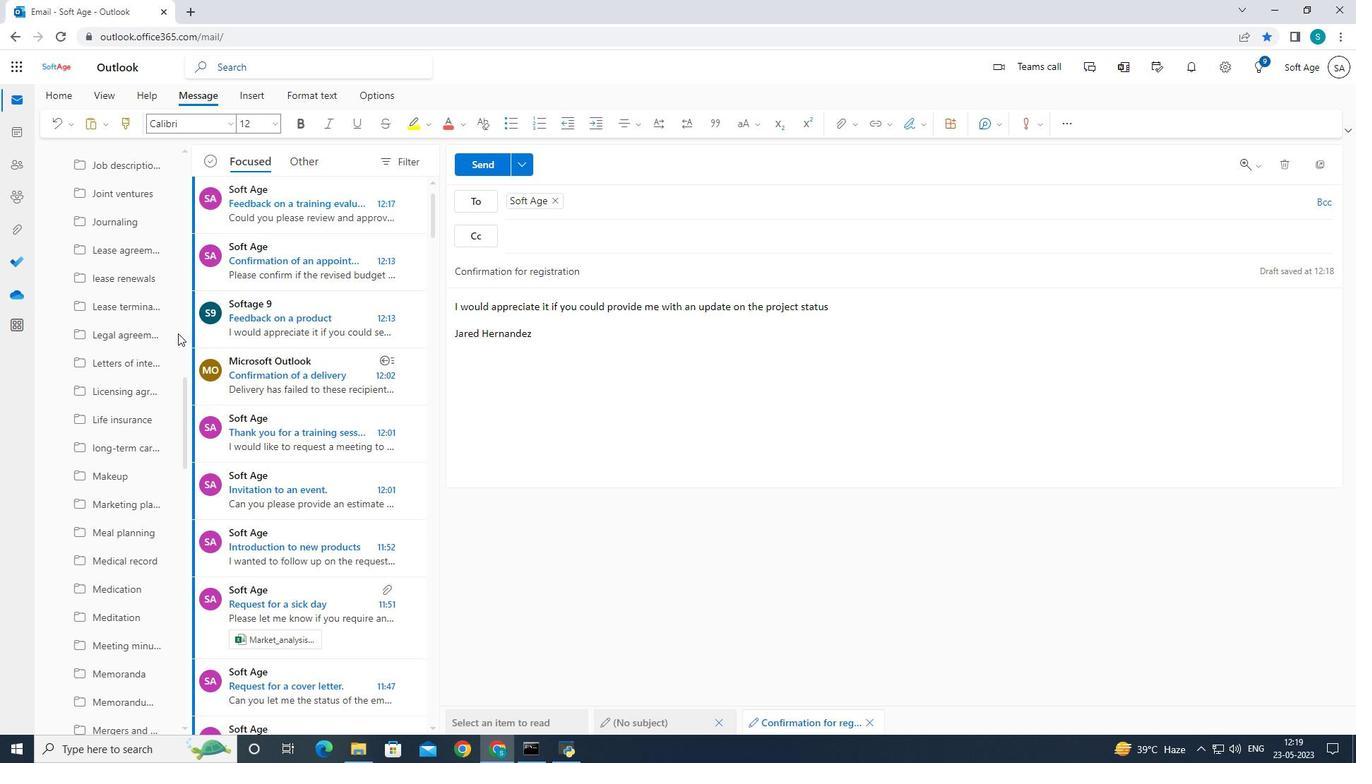 
Action: Mouse moved to (175, 337)
Screenshot: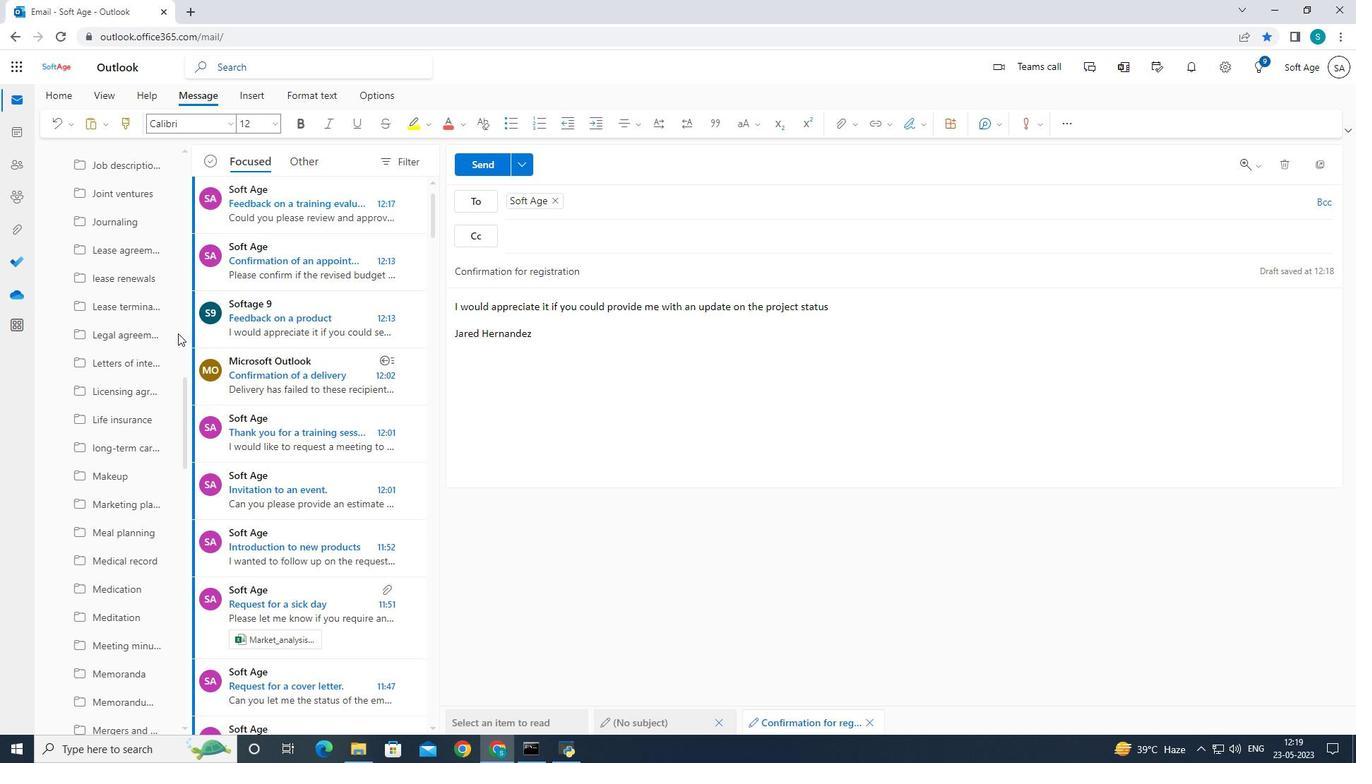 
Action: Mouse scrolled (175, 336) with delta (0, 0)
Screenshot: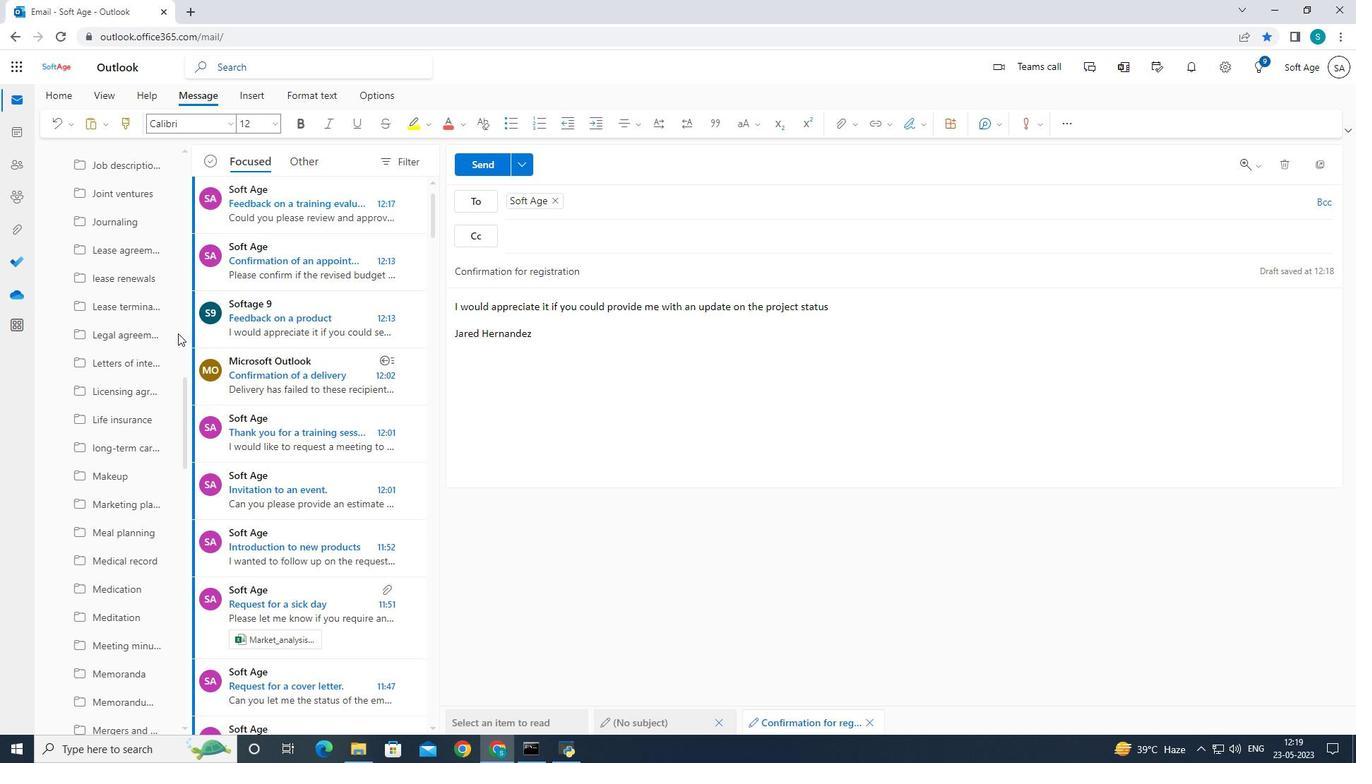 
Action: Mouse moved to (175, 338)
Screenshot: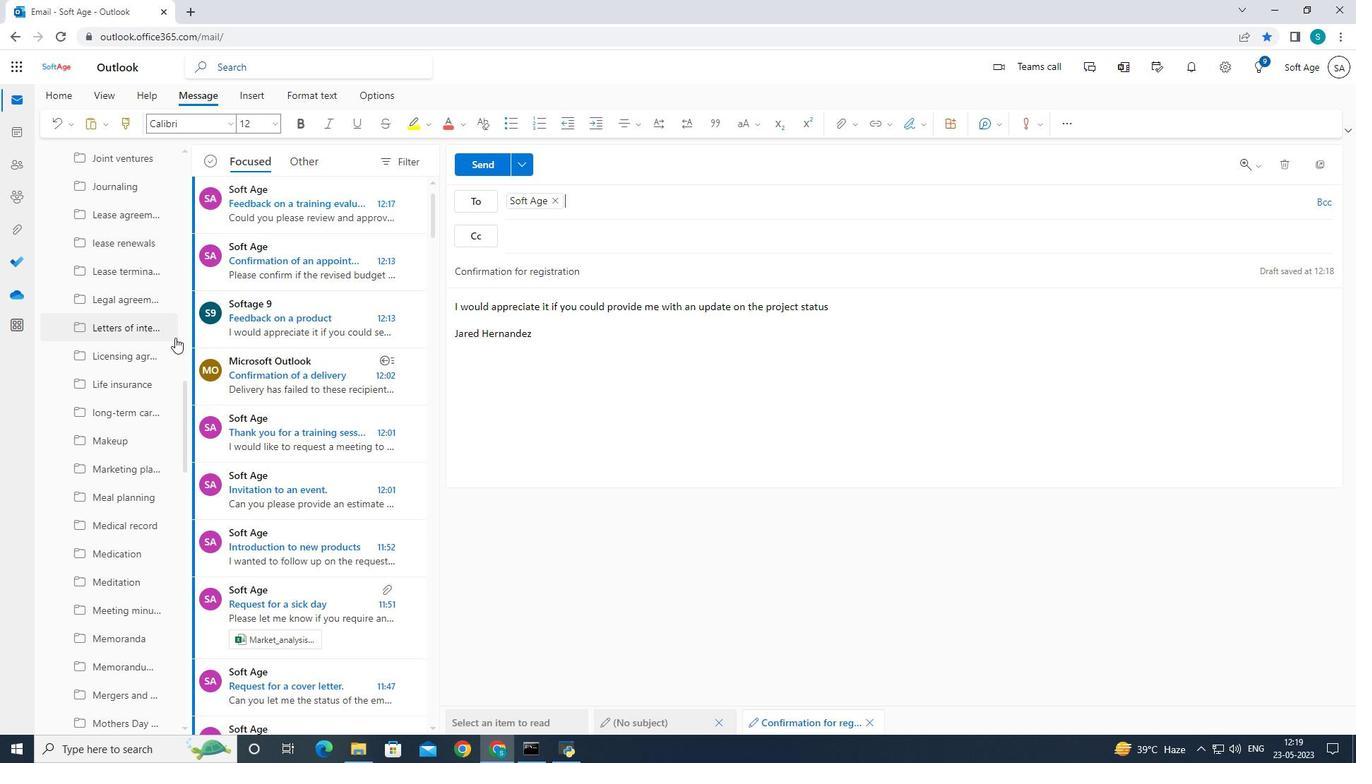
Action: Mouse scrolled (175, 337) with delta (0, 0)
Screenshot: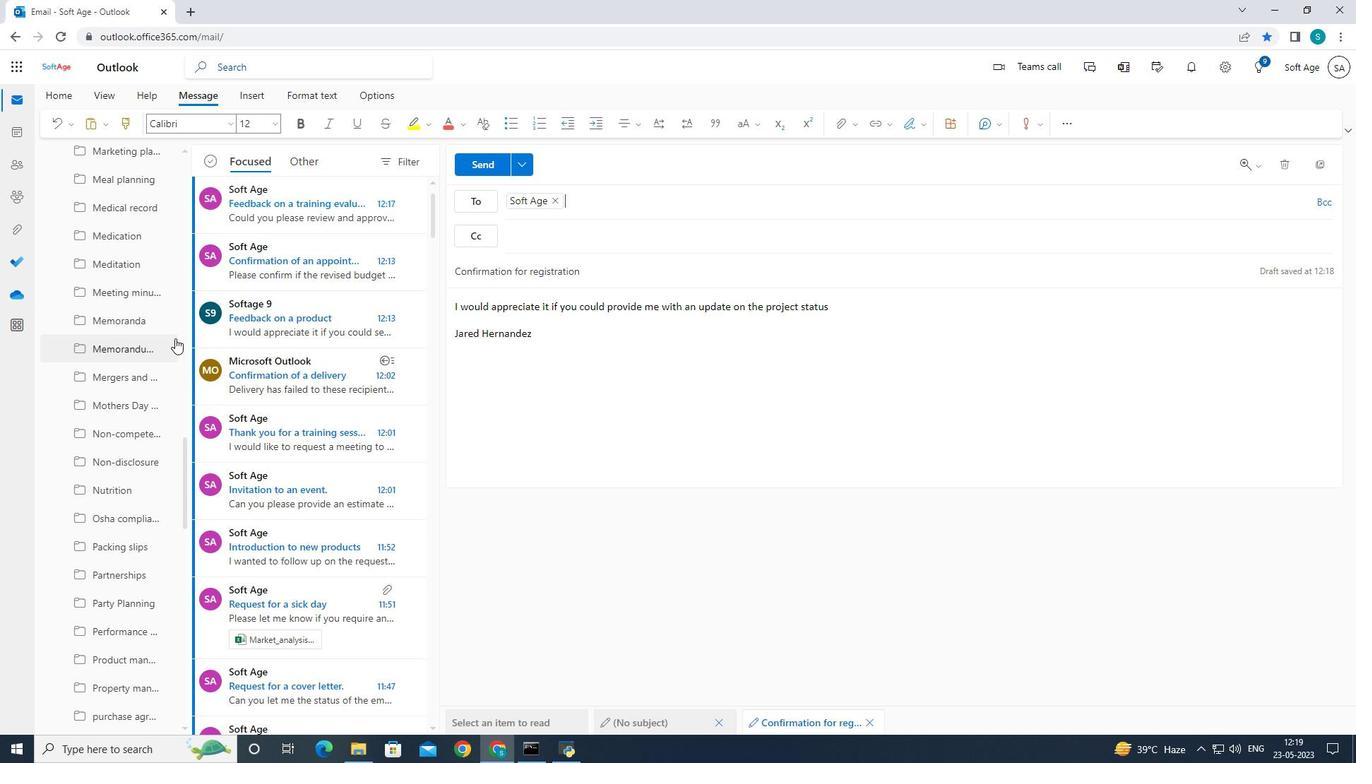 
Action: Mouse scrolled (175, 337) with delta (0, 0)
Screenshot: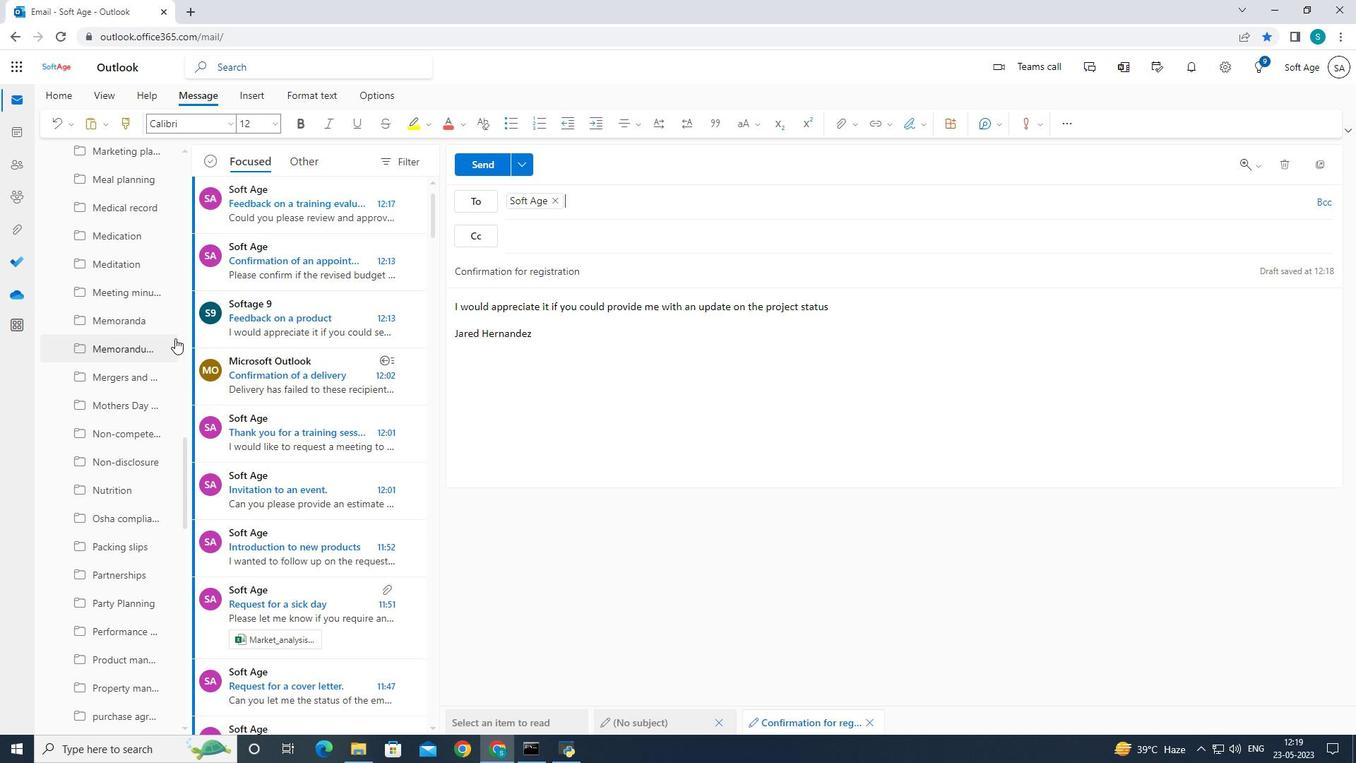 
Action: Mouse scrolled (175, 337) with delta (0, 0)
Screenshot: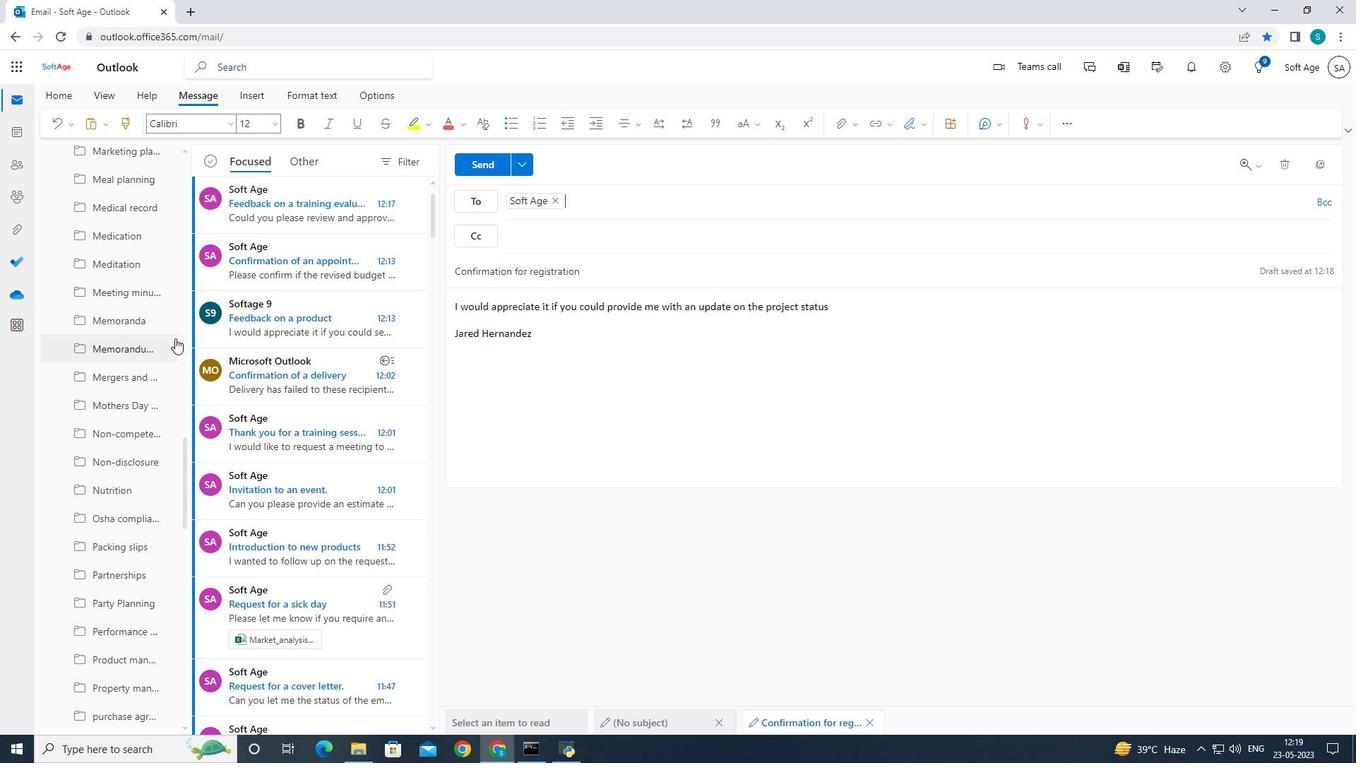 
Action: Mouse scrolled (175, 337) with delta (0, 0)
Screenshot: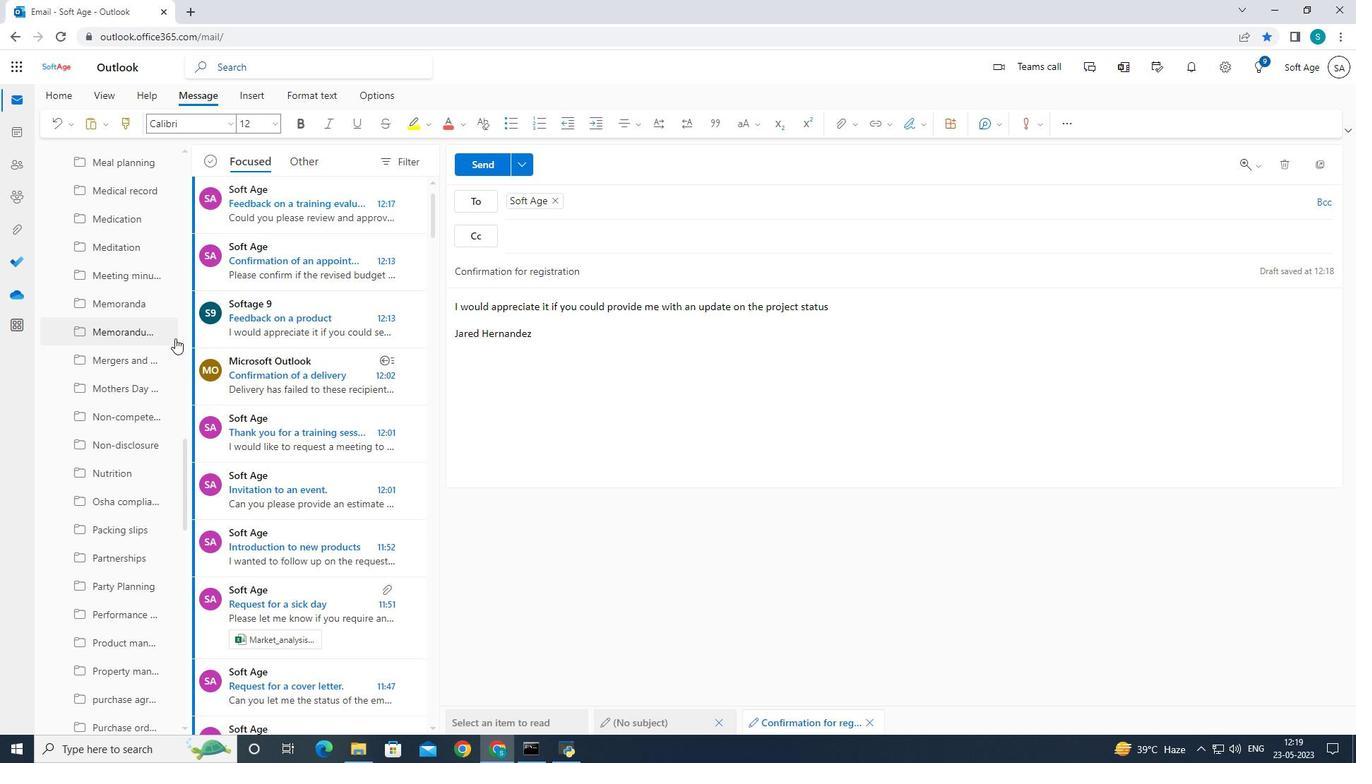 
Action: Mouse scrolled (175, 337) with delta (0, 0)
Screenshot: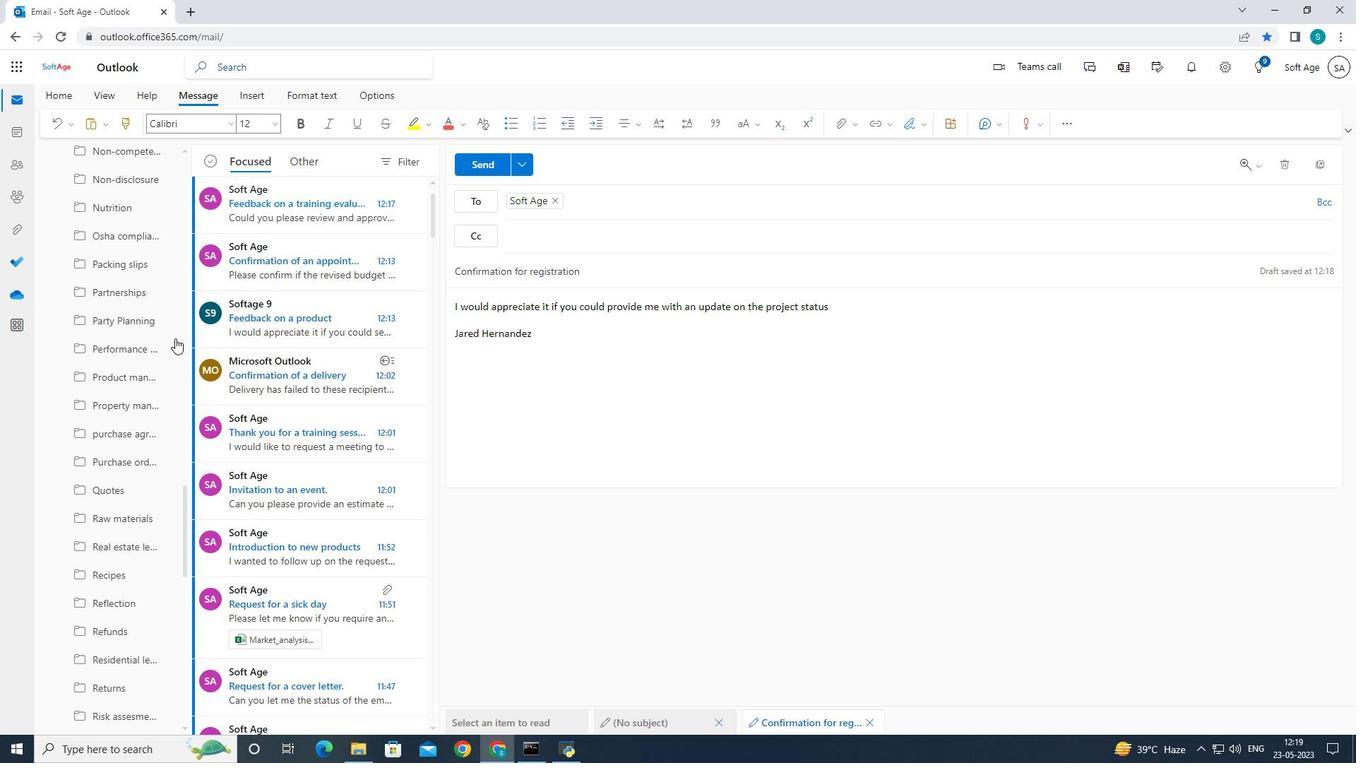 
Action: Mouse scrolled (175, 337) with delta (0, 0)
Screenshot: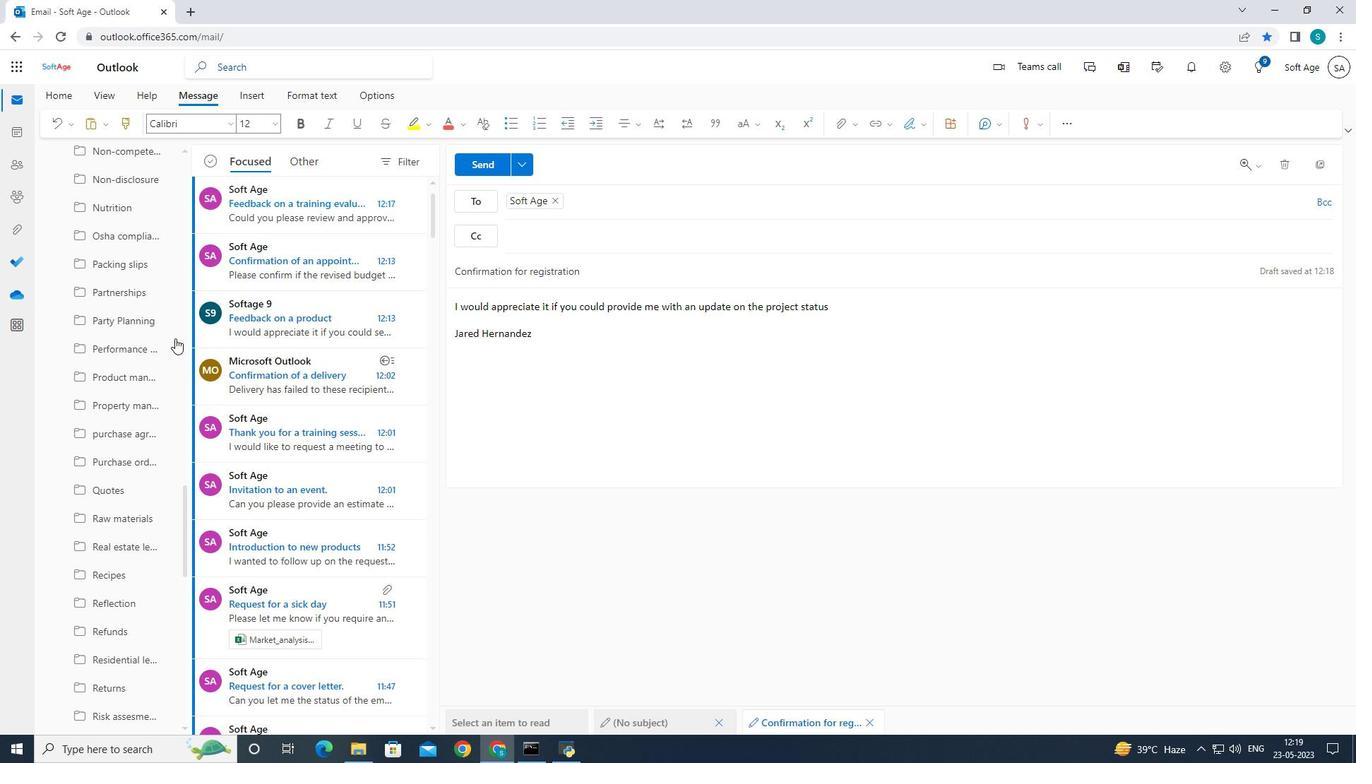 
Action: Mouse scrolled (175, 337) with delta (0, 0)
Screenshot: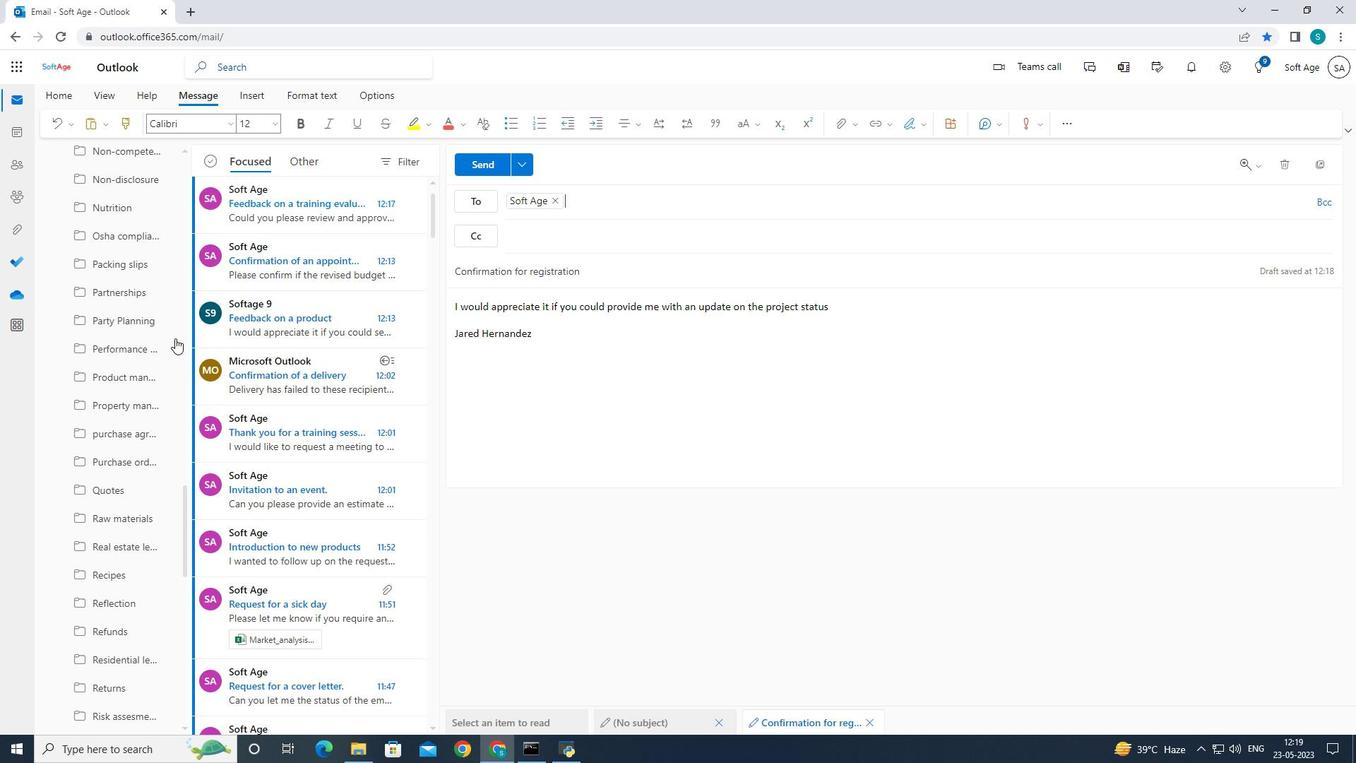 
Action: Mouse moved to (182, 341)
Screenshot: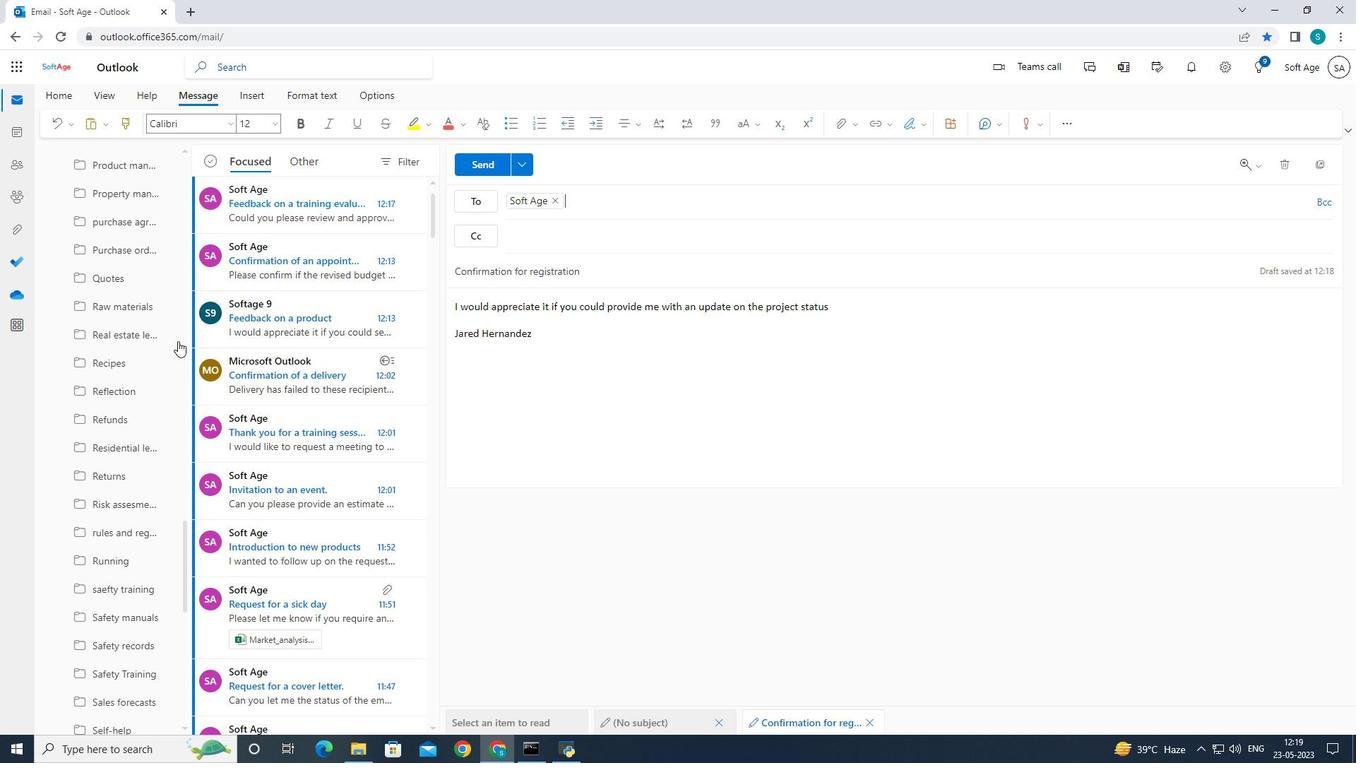 
Action: Mouse scrolled (182, 340) with delta (0, 0)
Screenshot: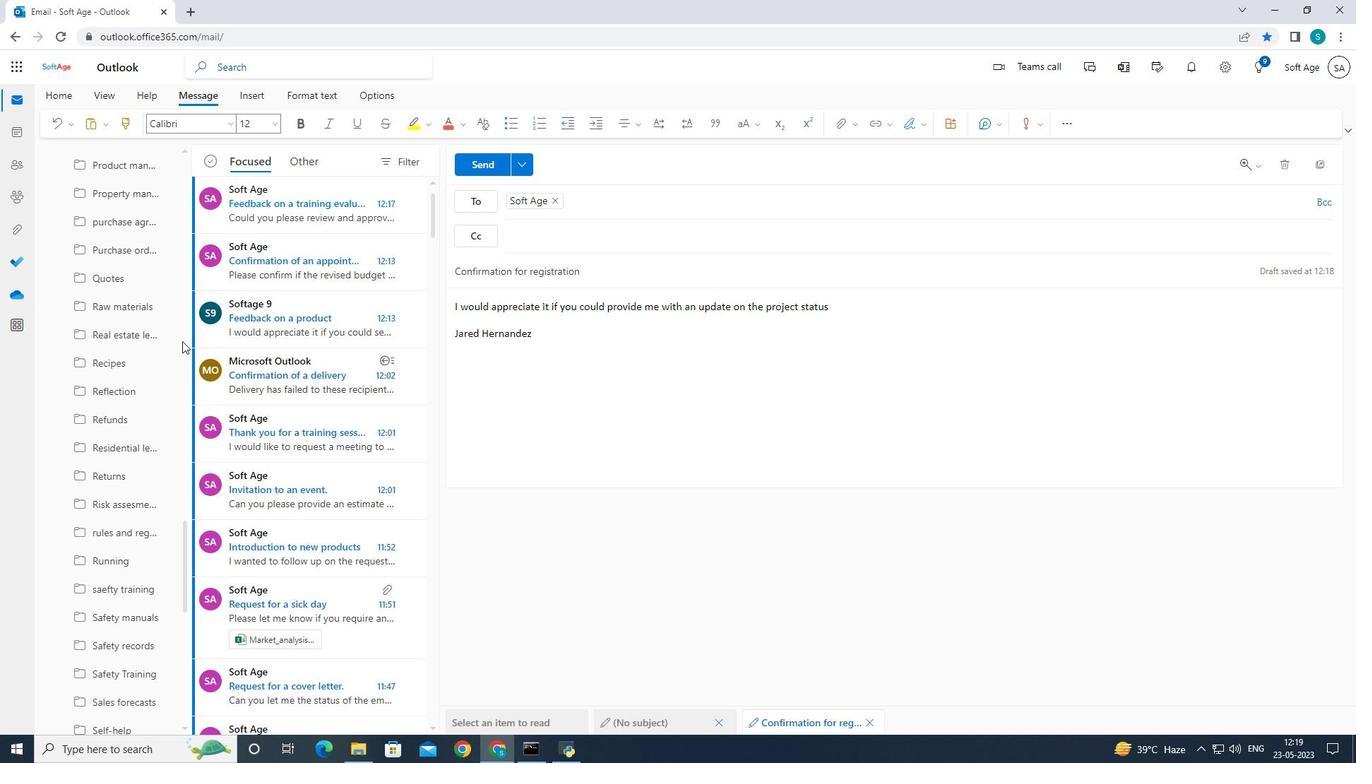
Action: Mouse scrolled (182, 340) with delta (0, 0)
Screenshot: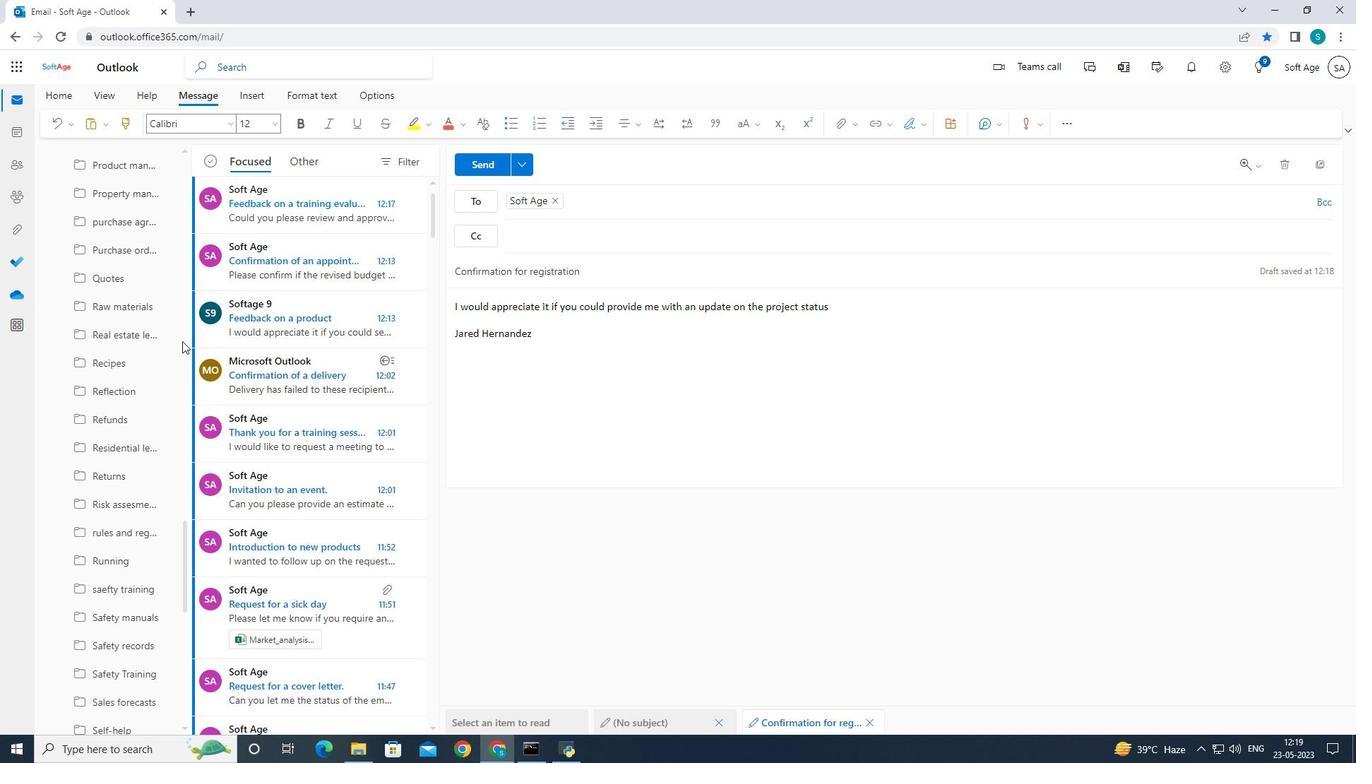 
Action: Mouse scrolled (182, 340) with delta (0, 0)
Screenshot: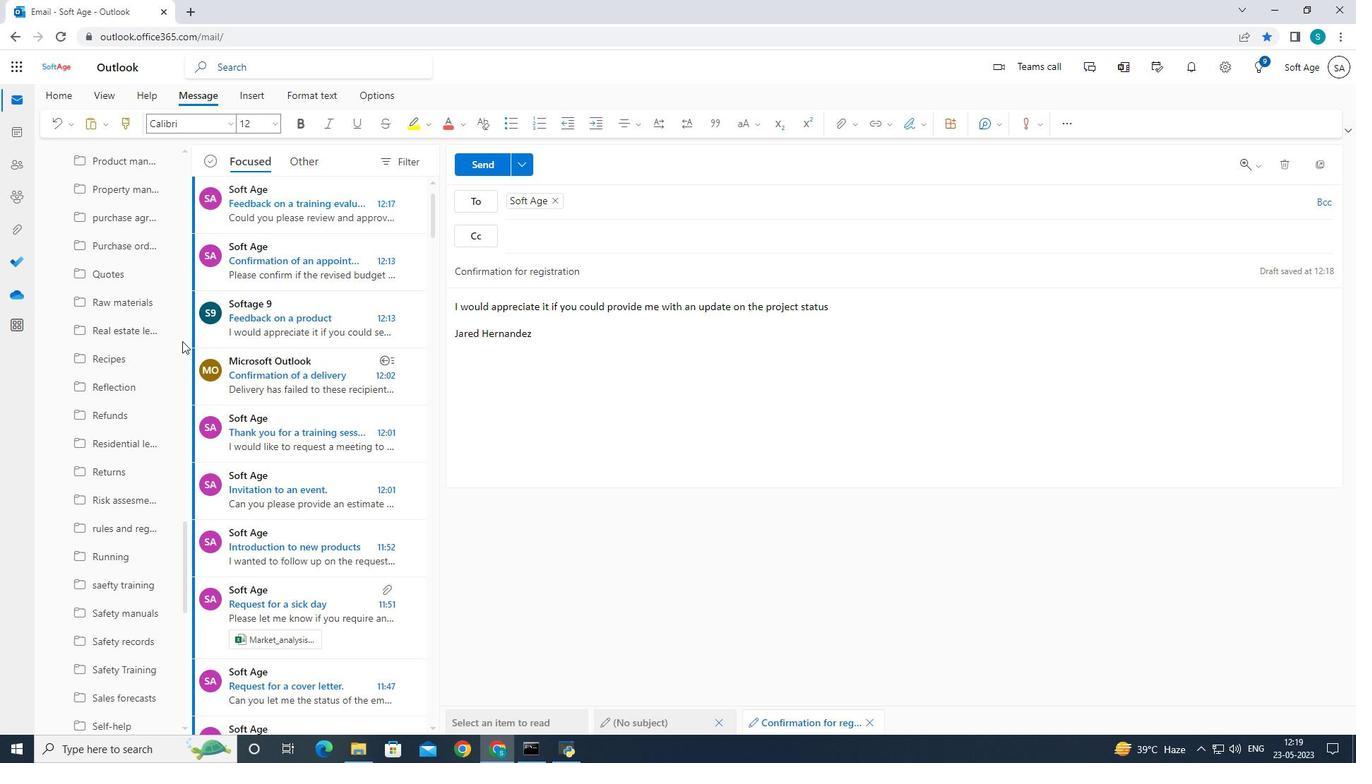 
Action: Mouse moved to (183, 342)
Screenshot: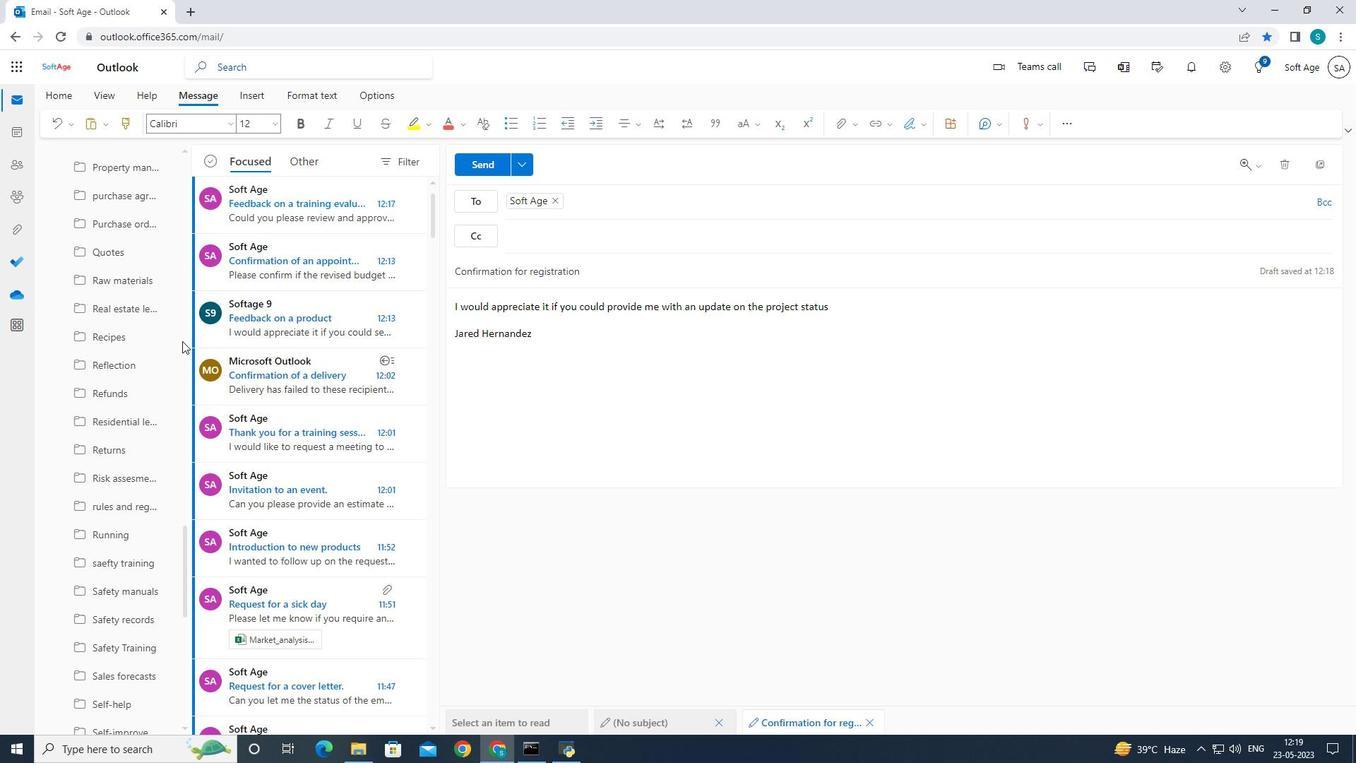 
Action: Mouse scrolled (183, 341) with delta (0, 0)
Screenshot: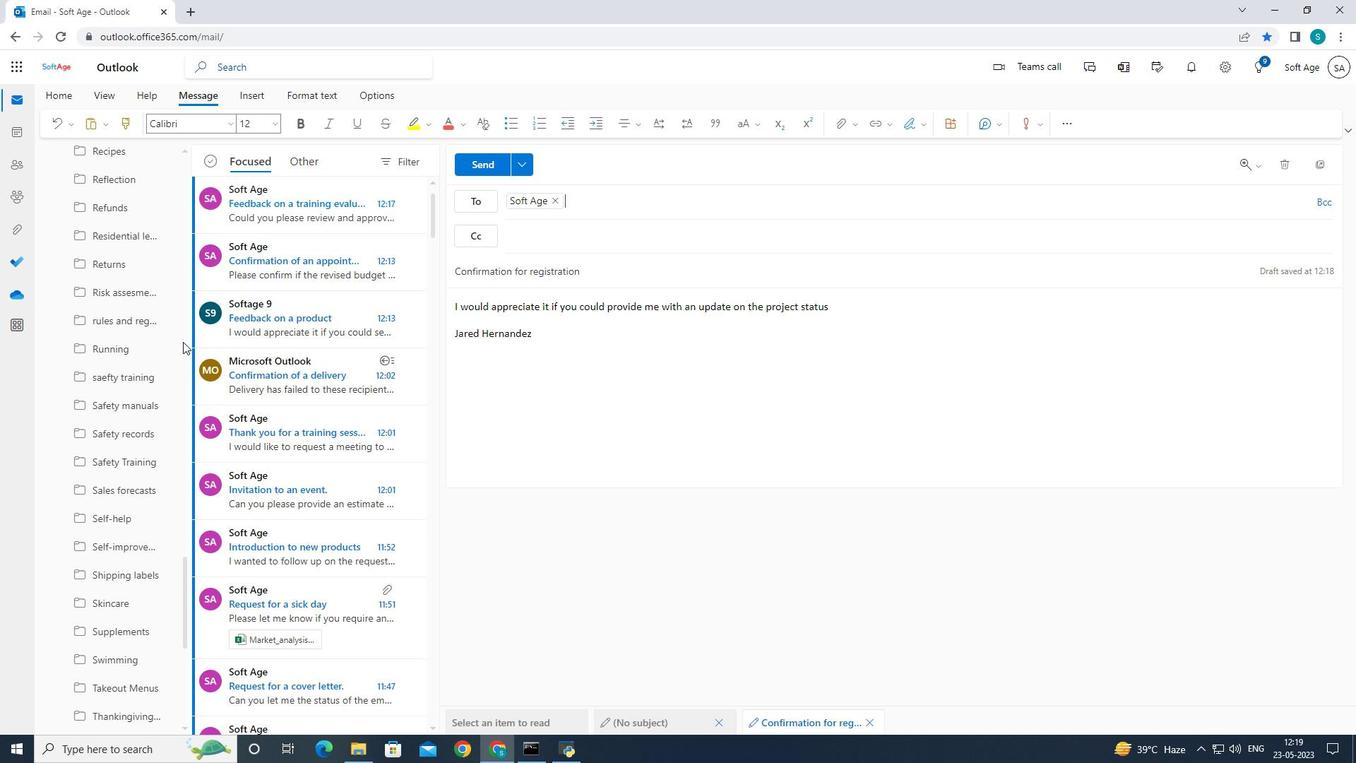 
Action: Mouse scrolled (183, 341) with delta (0, 0)
Screenshot: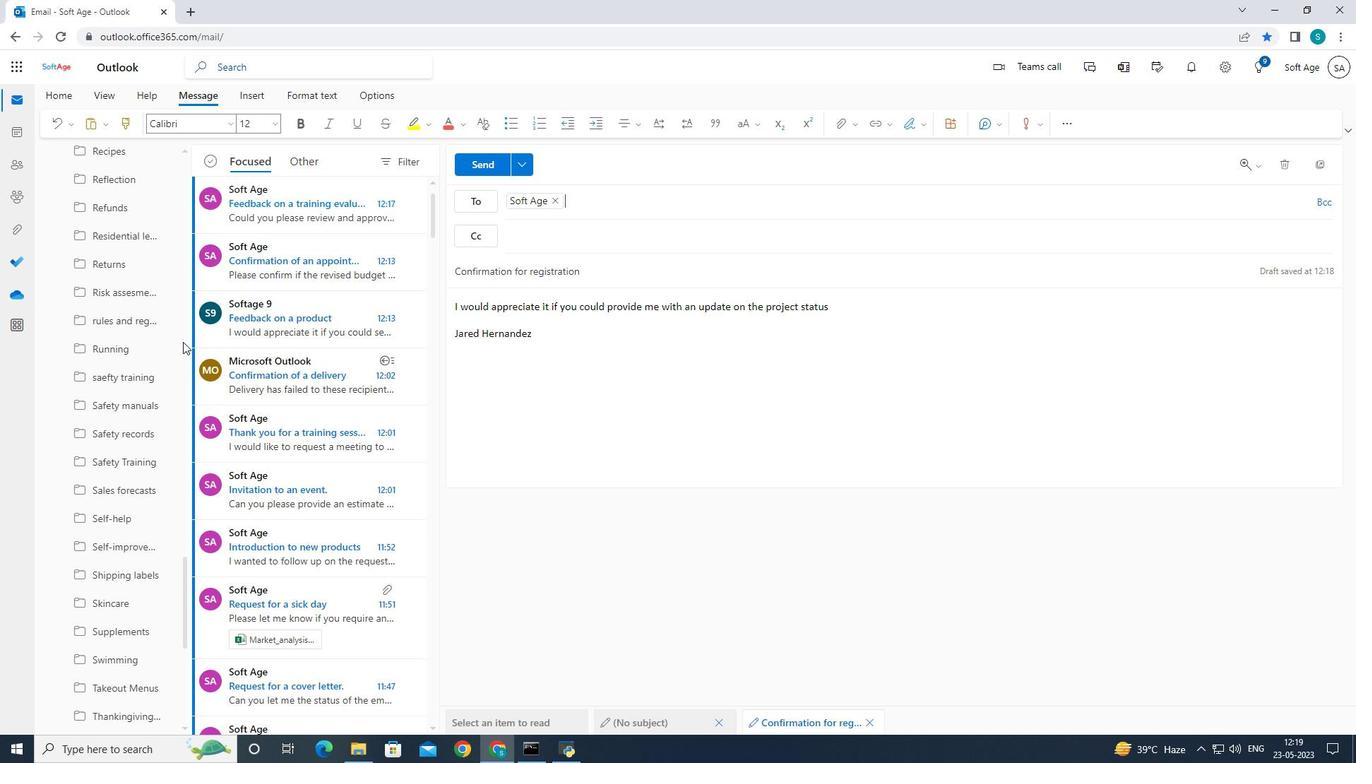 
Action: Mouse moved to (183, 342)
Screenshot: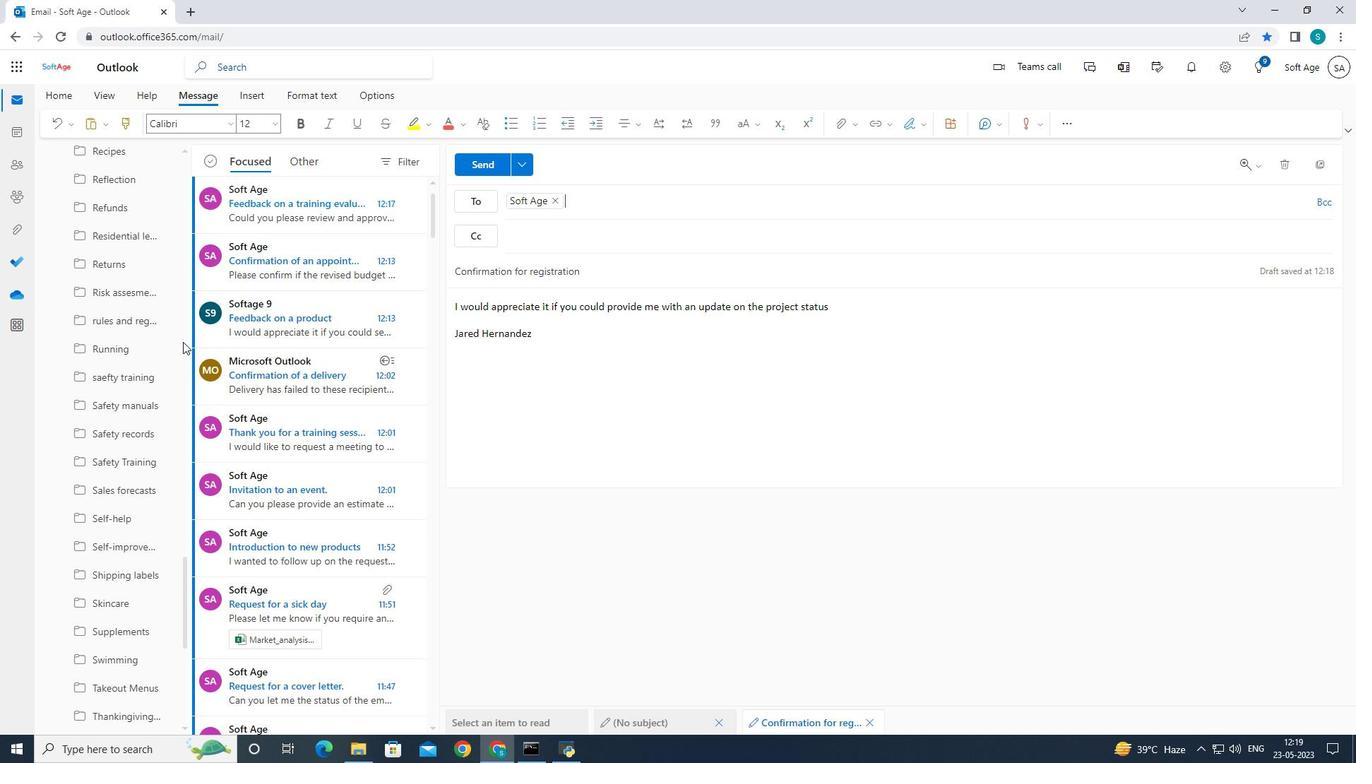 
Action: Mouse scrolled (183, 341) with delta (0, 0)
Screenshot: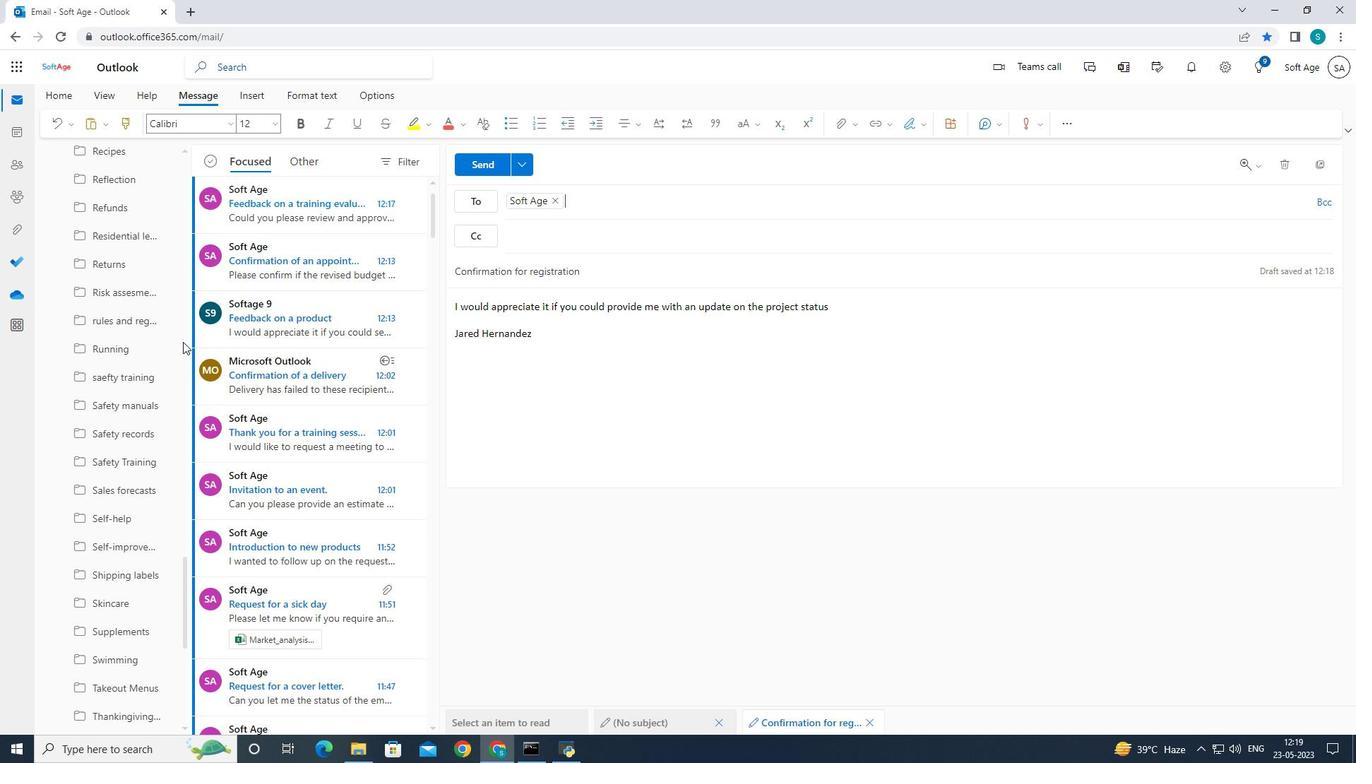 
Action: Mouse scrolled (183, 341) with delta (0, 0)
Screenshot: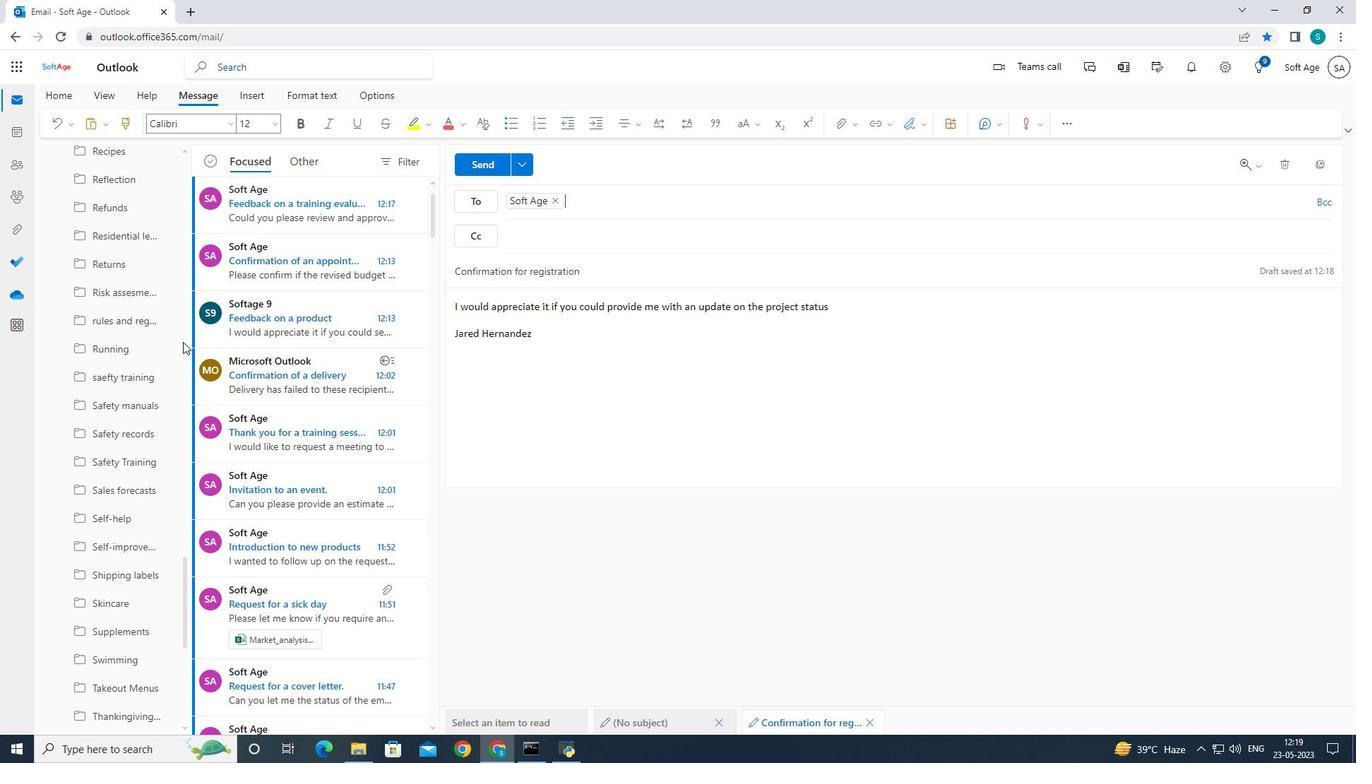 
Action: Mouse moved to (184, 346)
Screenshot: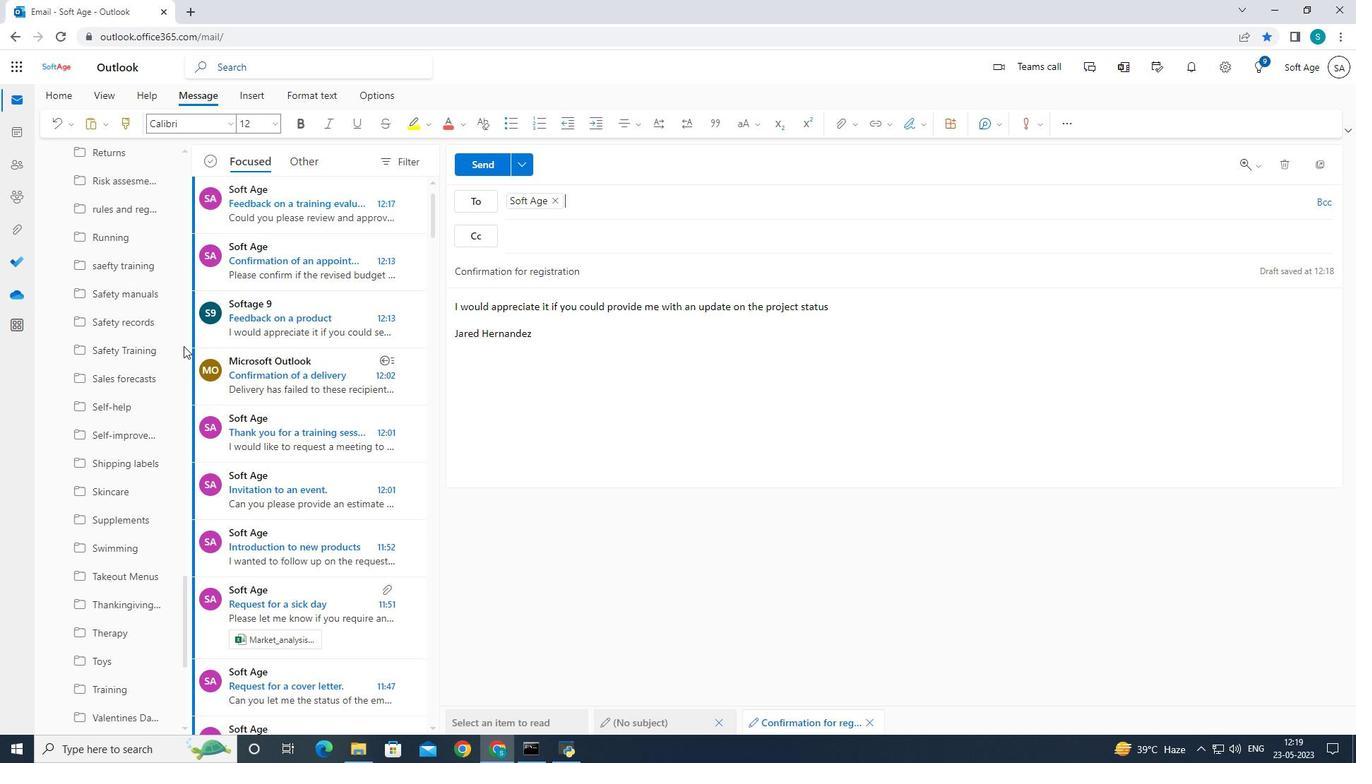 
Action: Mouse scrolled (184, 345) with delta (0, 0)
Screenshot: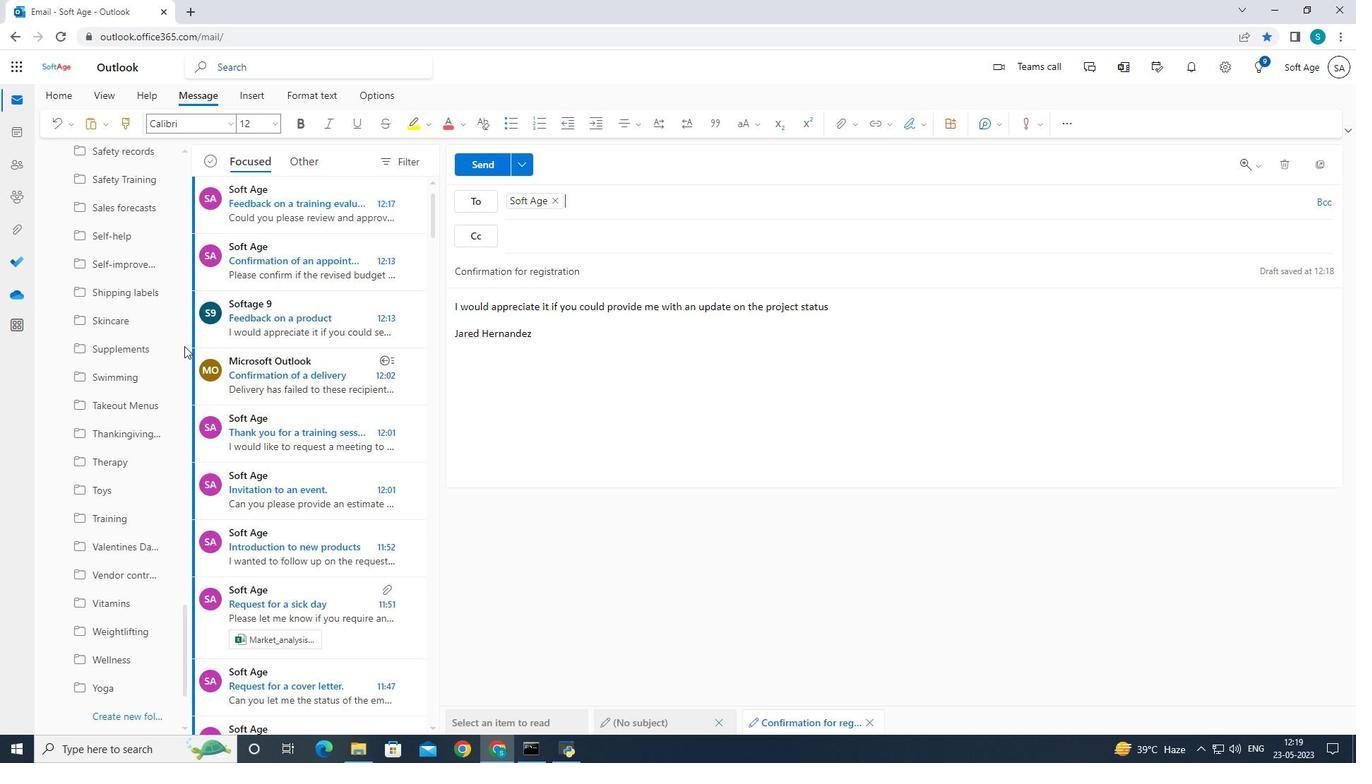 
Action: Mouse scrolled (184, 345) with delta (0, 0)
Screenshot: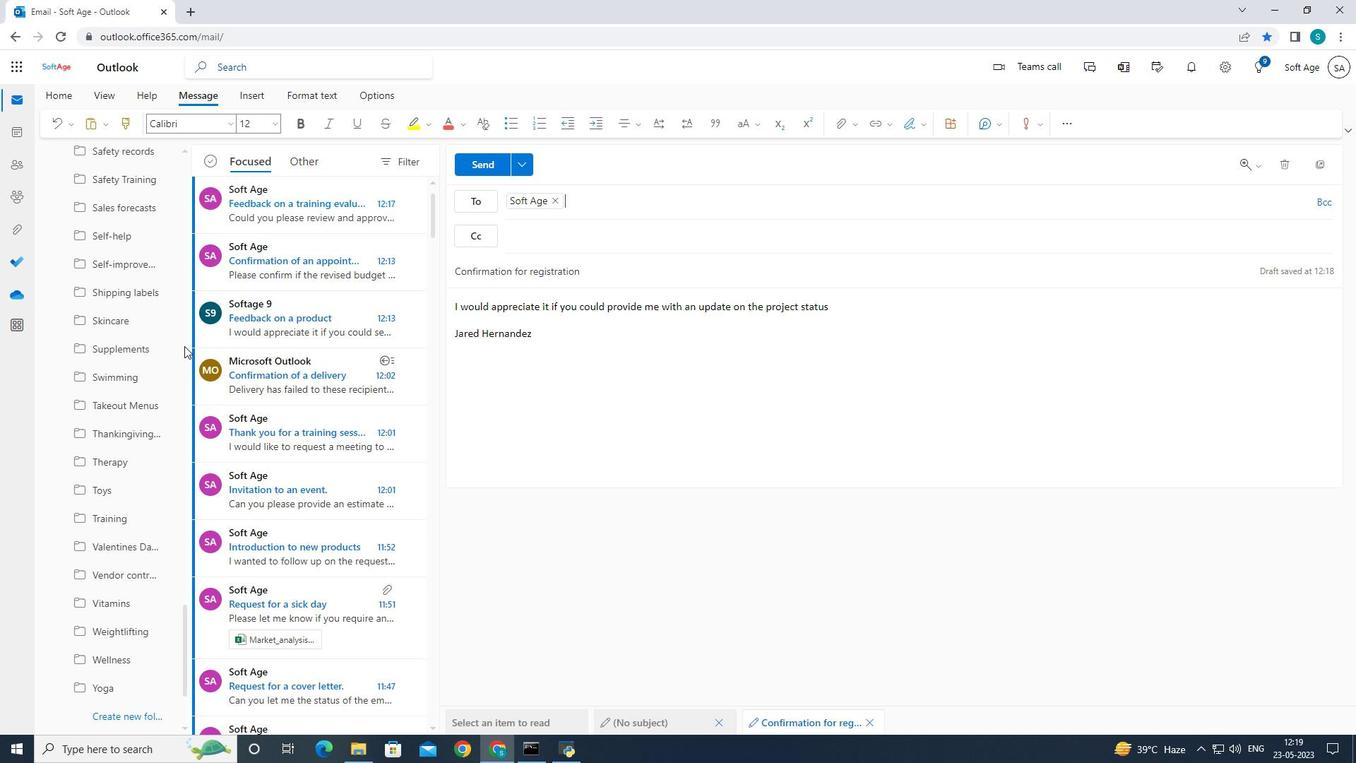 
Action: Mouse scrolled (184, 345) with delta (0, 0)
Screenshot: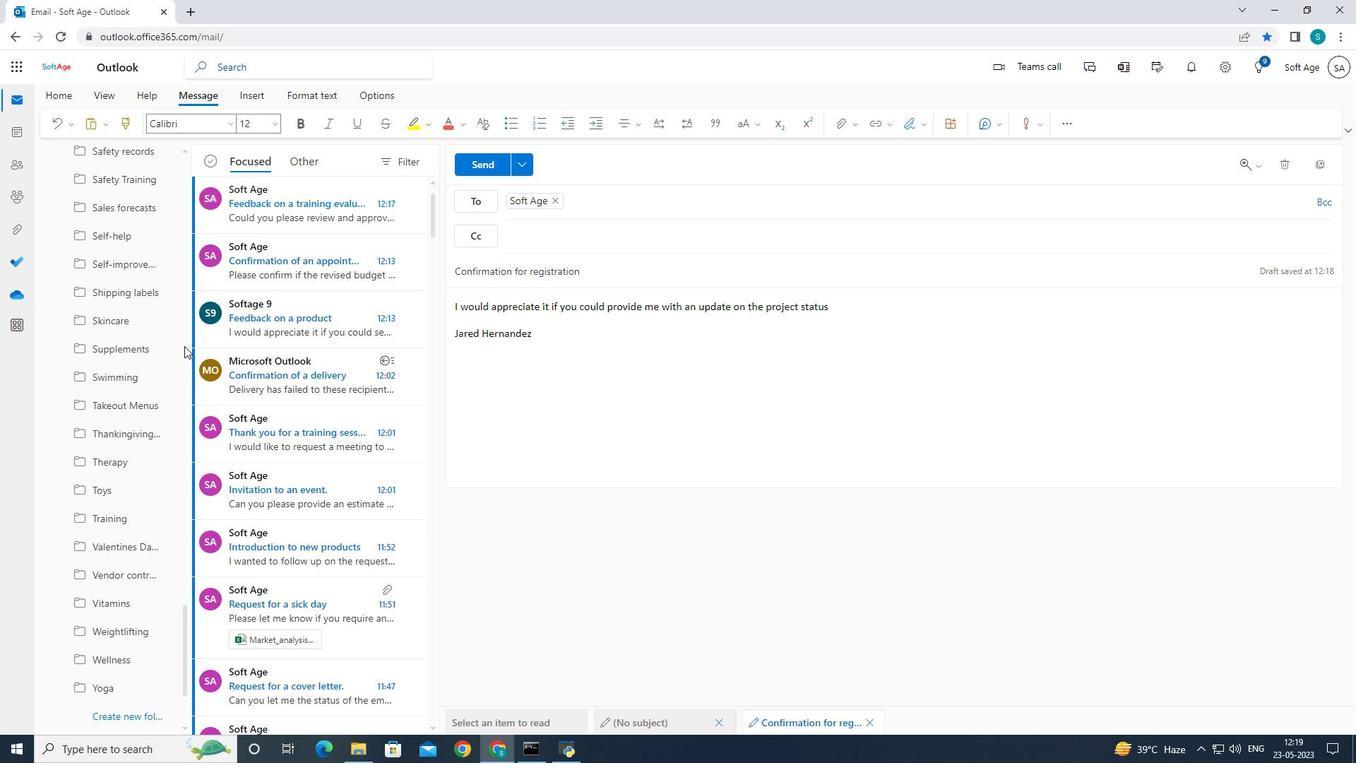 
Action: Mouse moved to (184, 345)
Screenshot: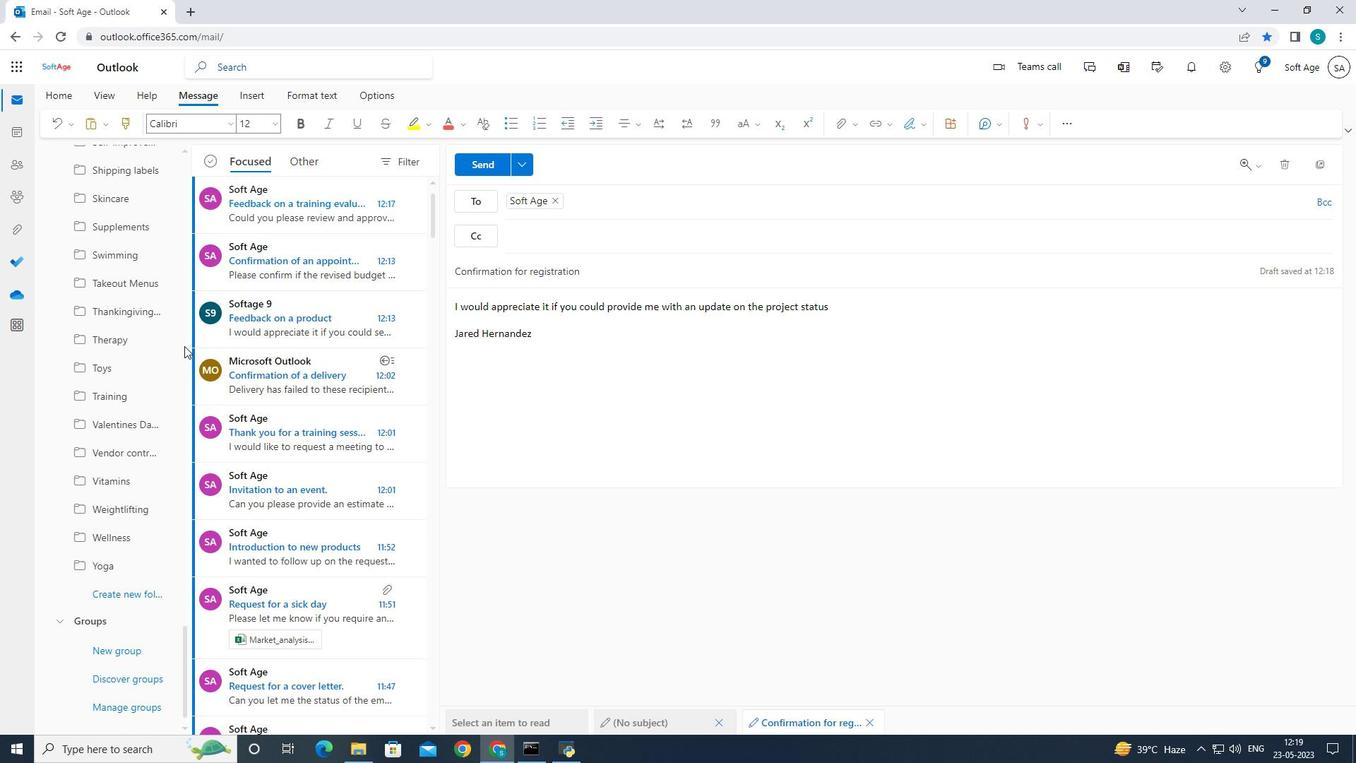 
Action: Mouse scrolled (184, 344) with delta (0, 0)
Screenshot: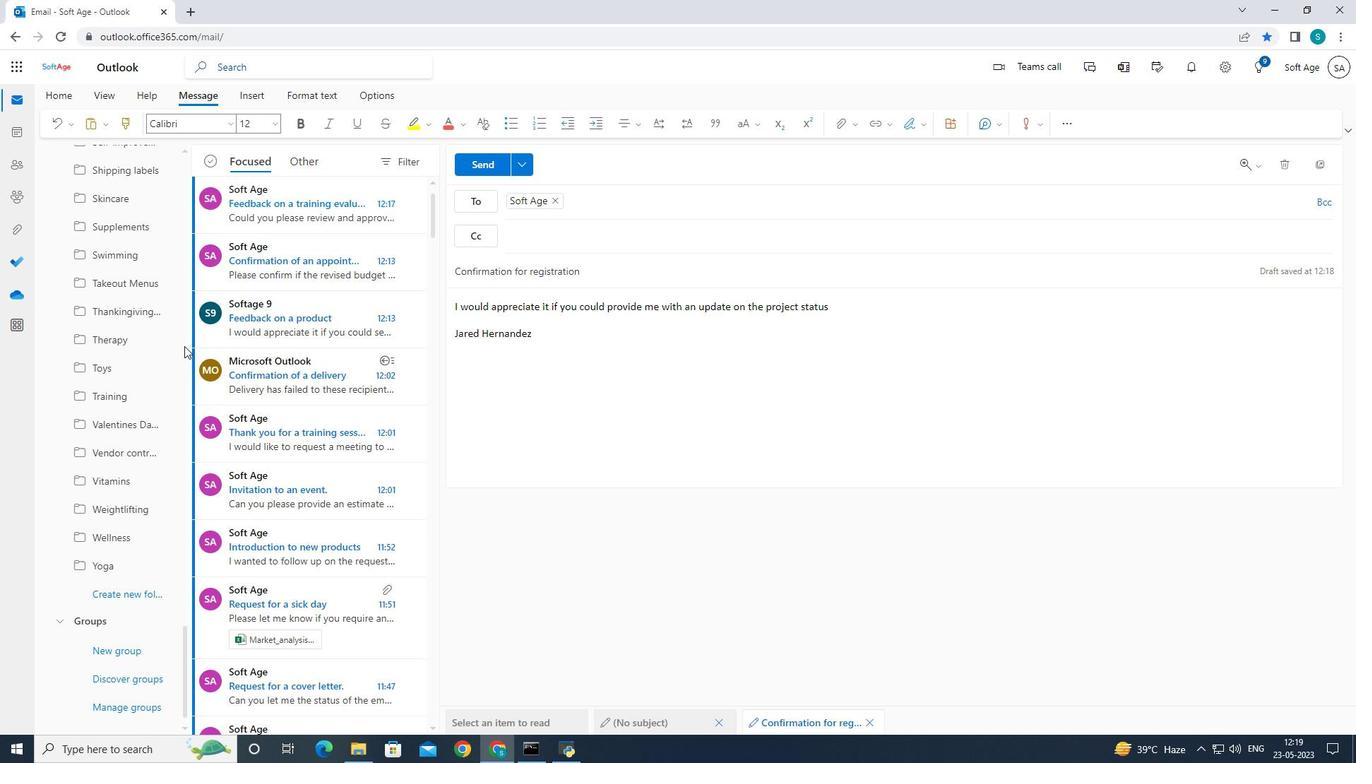 
Action: Mouse scrolled (184, 344) with delta (0, 0)
Screenshot: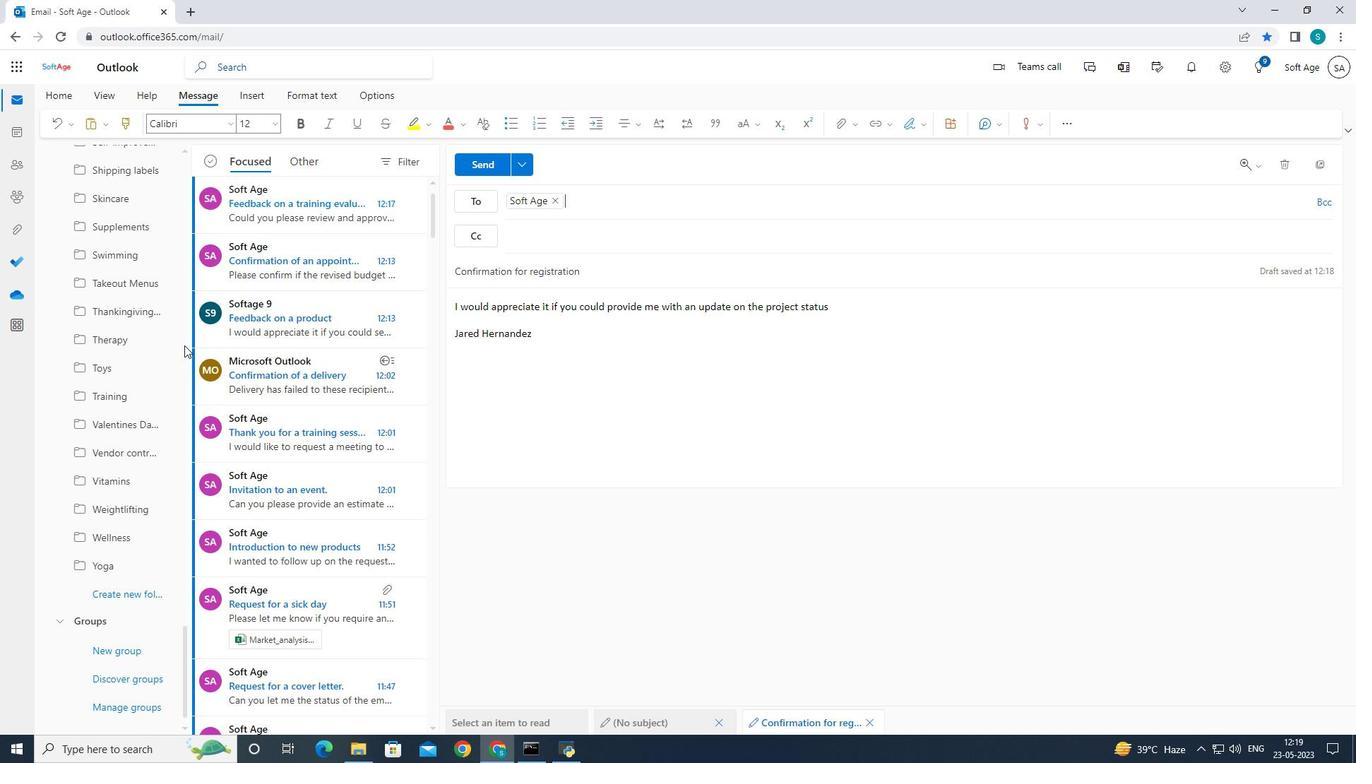 
Action: Mouse scrolled (184, 344) with delta (0, 0)
Screenshot: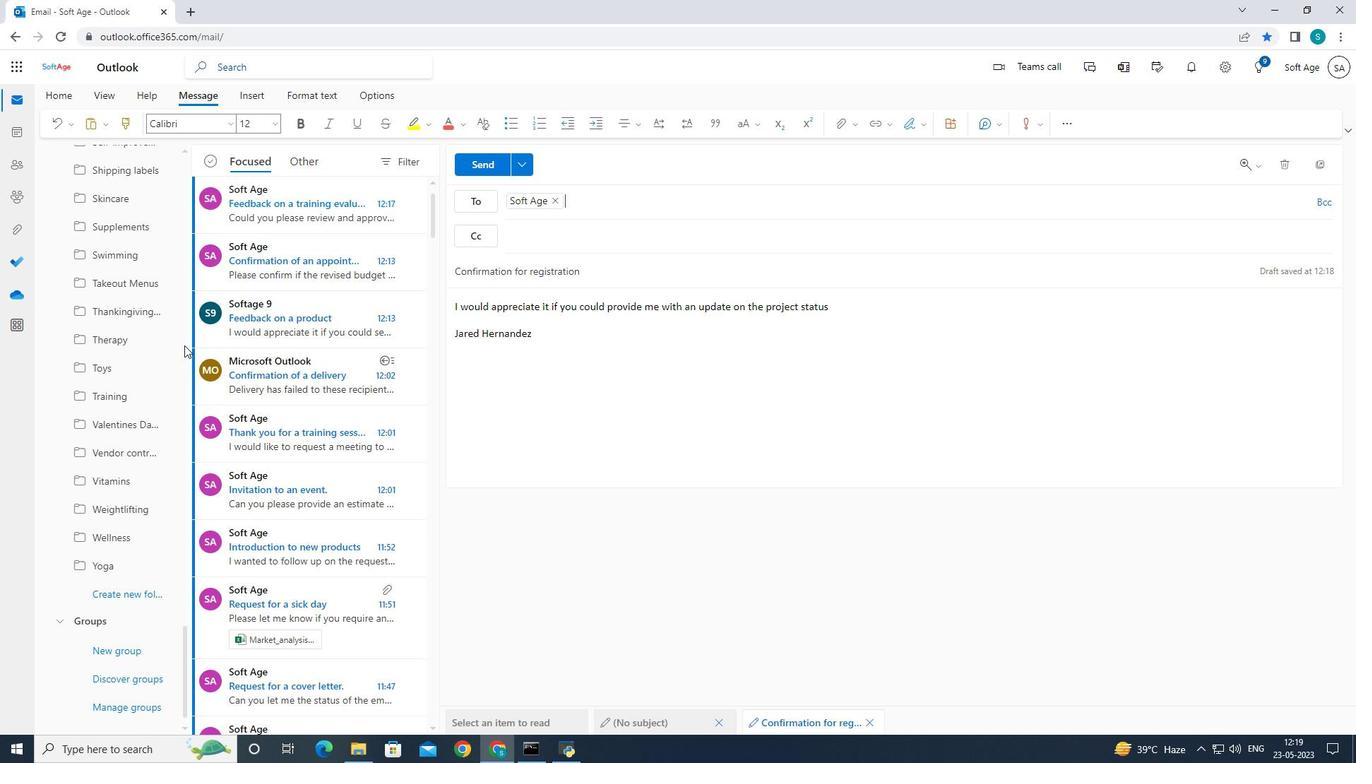 
Action: Mouse scrolled (184, 344) with delta (0, 0)
Screenshot: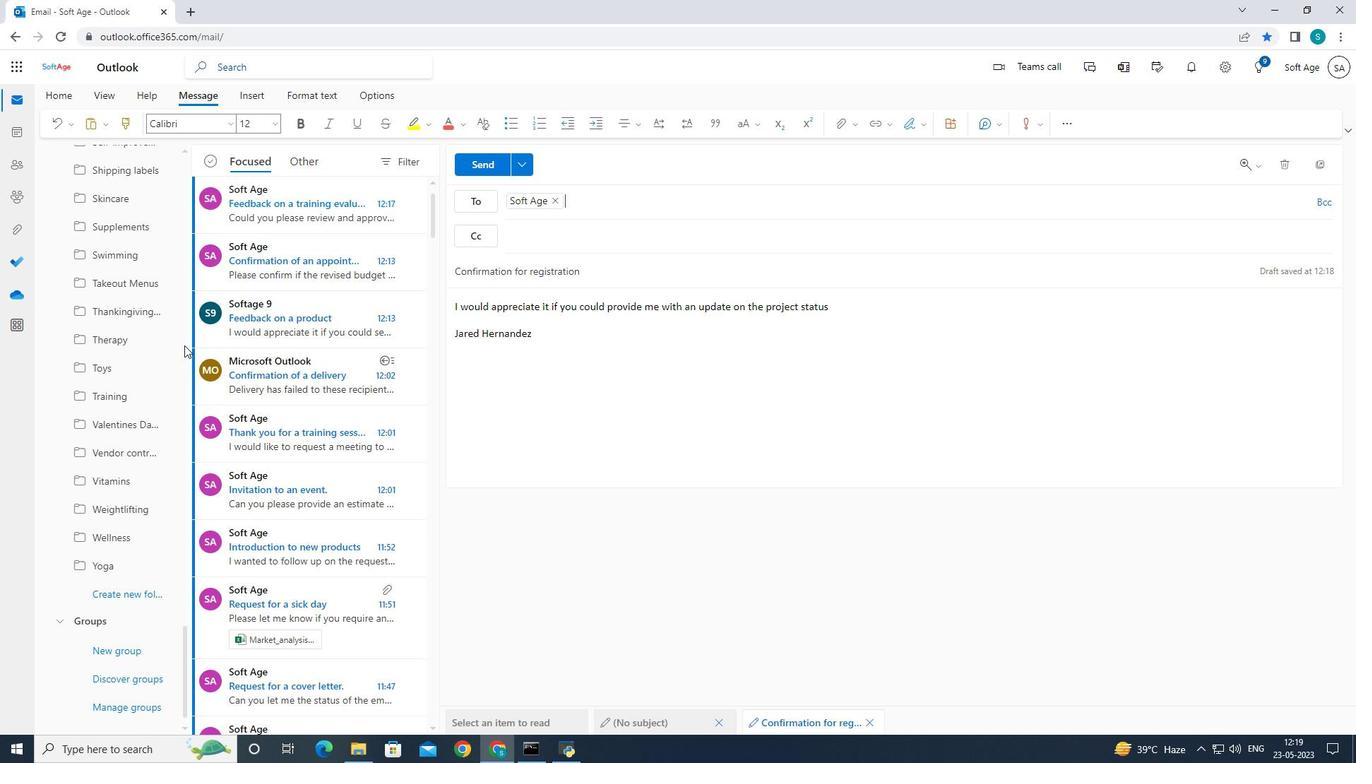 
Action: Mouse moved to (180, 346)
Screenshot: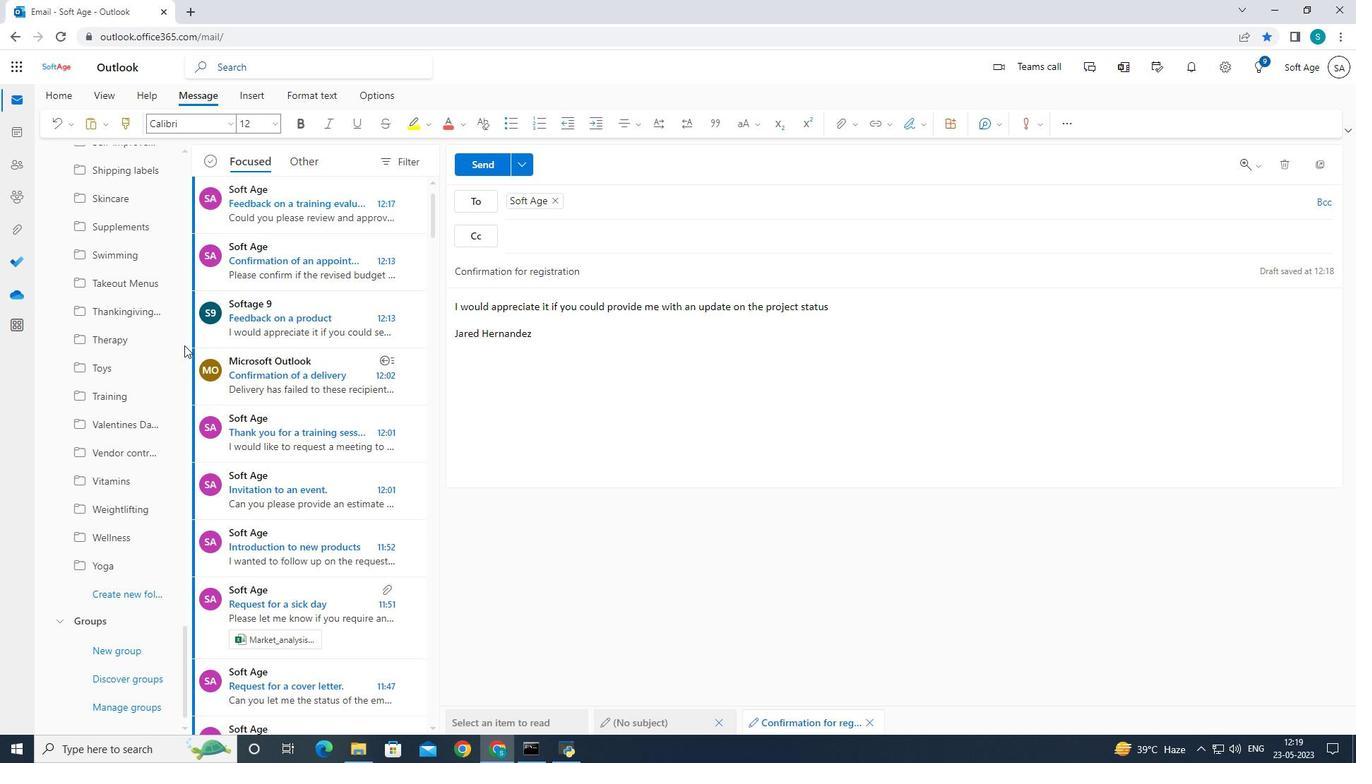 
Action: Mouse scrolled (180, 346) with delta (0, 0)
Screenshot: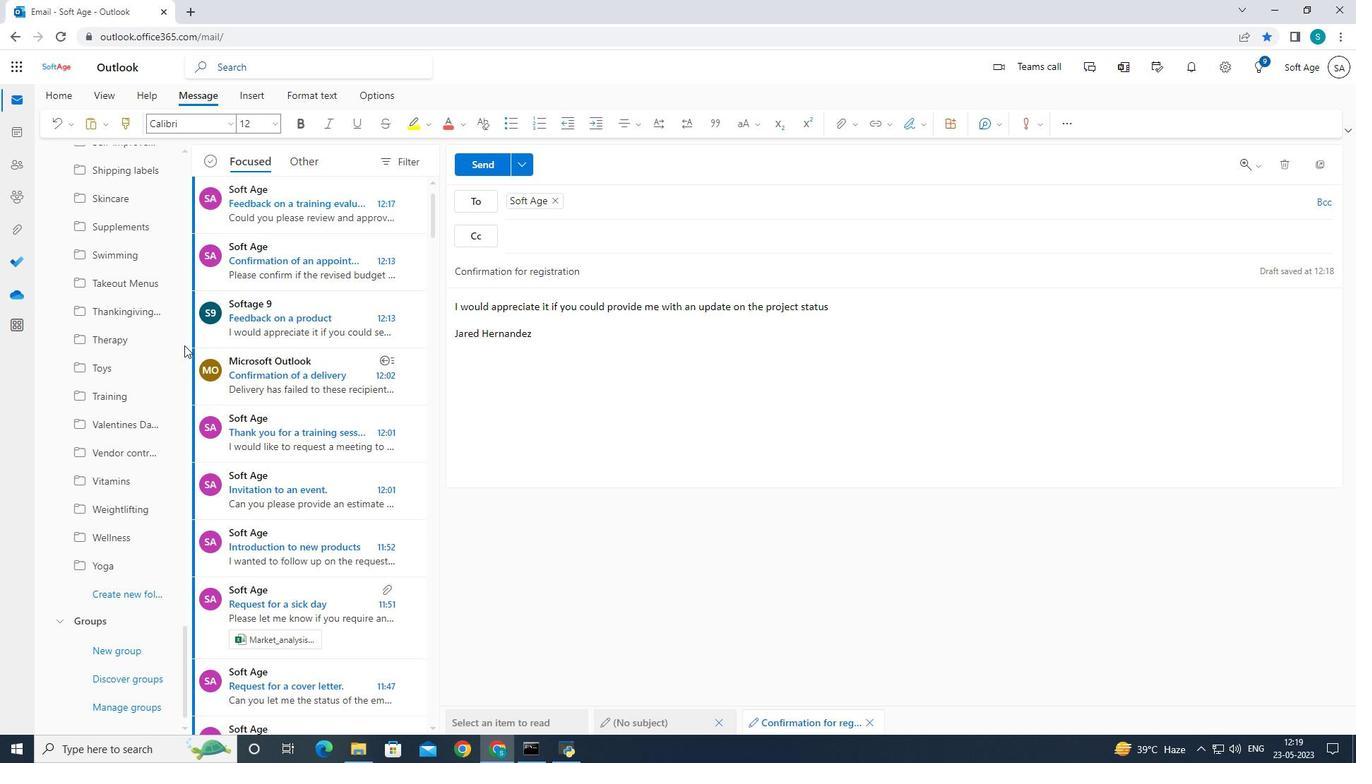 
Action: Mouse moved to (178, 348)
Screenshot: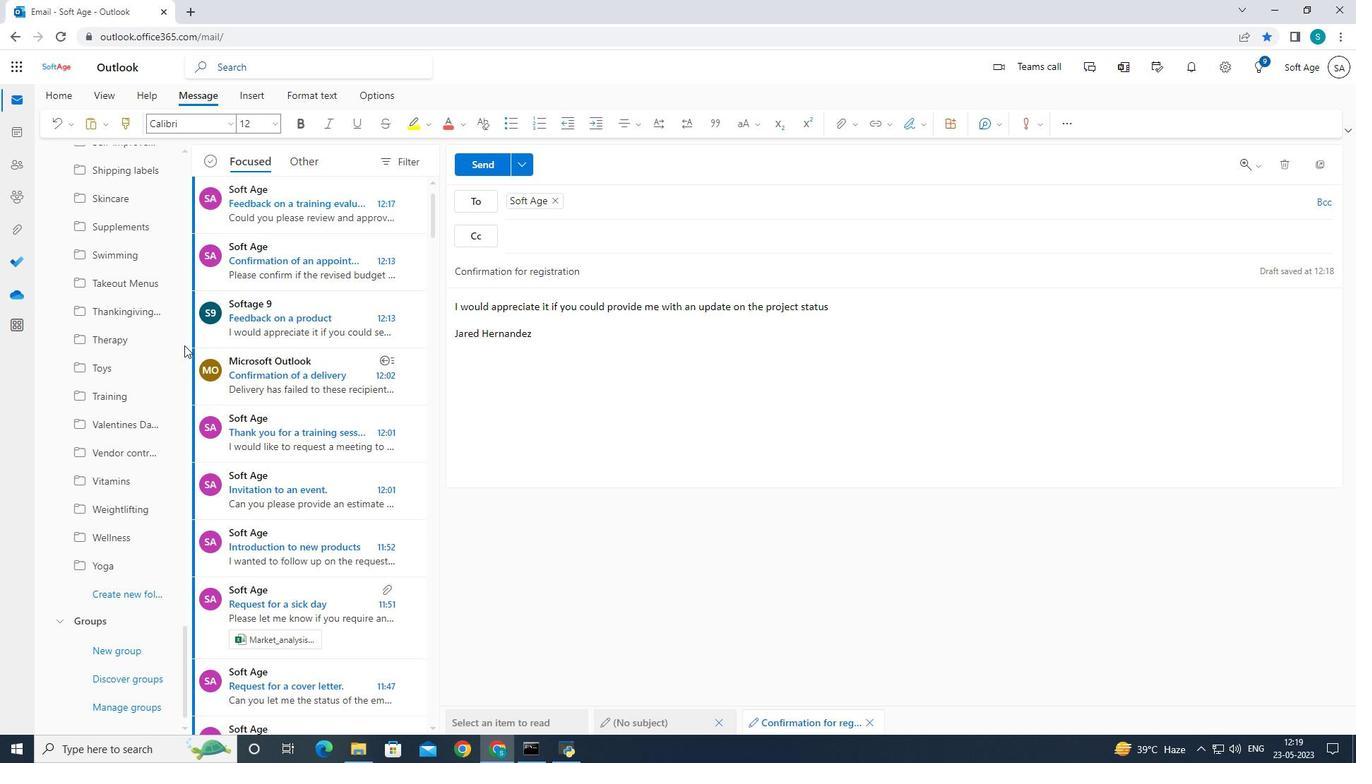 
Action: Mouse scrolled (178, 347) with delta (0, 0)
Screenshot: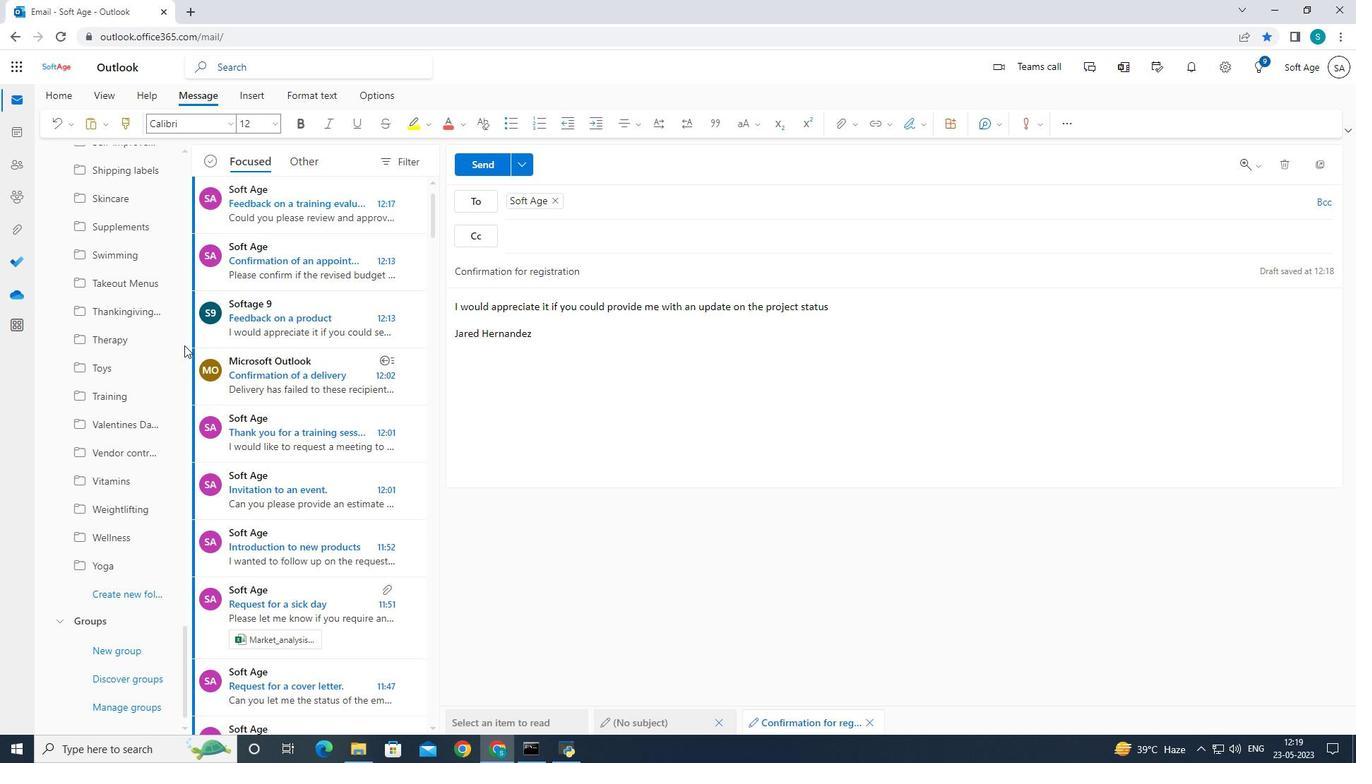 
Action: Mouse moved to (178, 348)
Screenshot: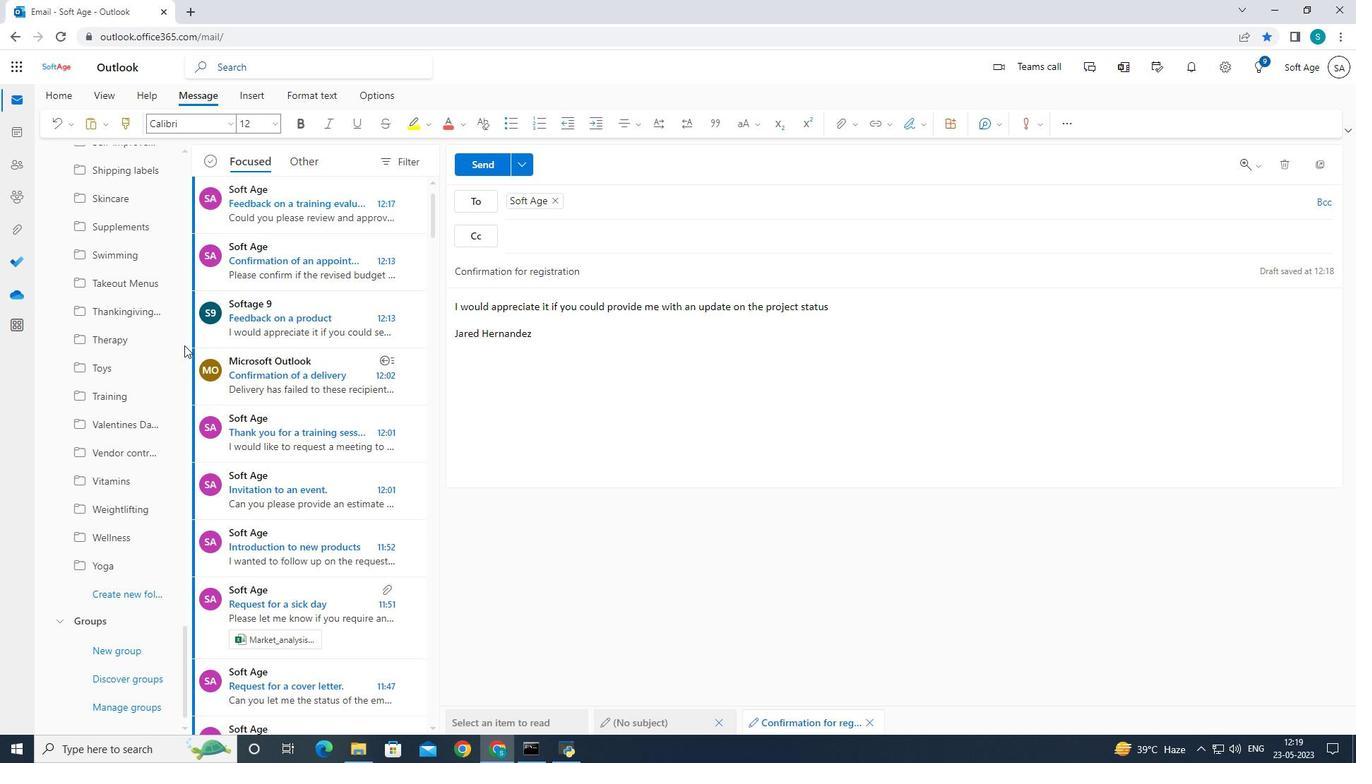 
Action: Mouse scrolled (178, 347) with delta (0, 0)
Screenshot: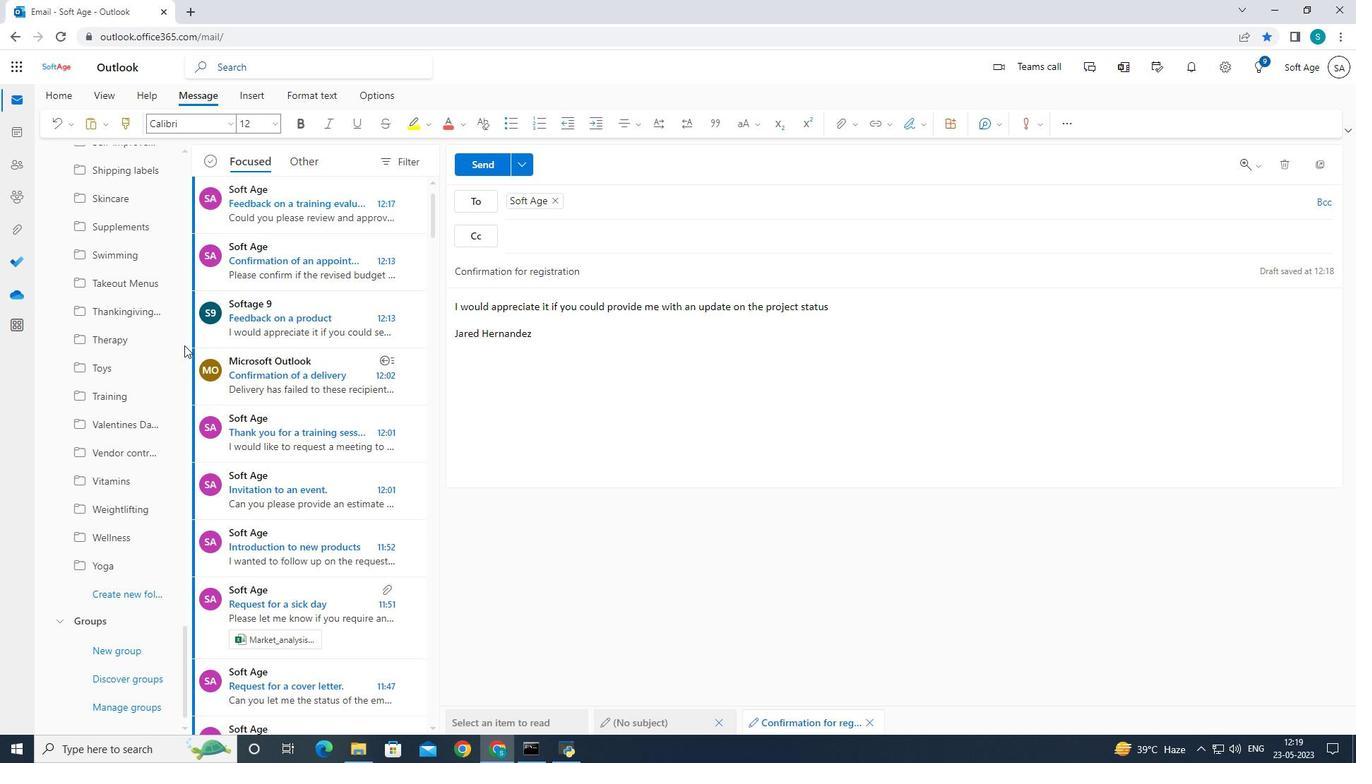 
Action: Mouse scrolled (178, 347) with delta (0, 0)
Screenshot: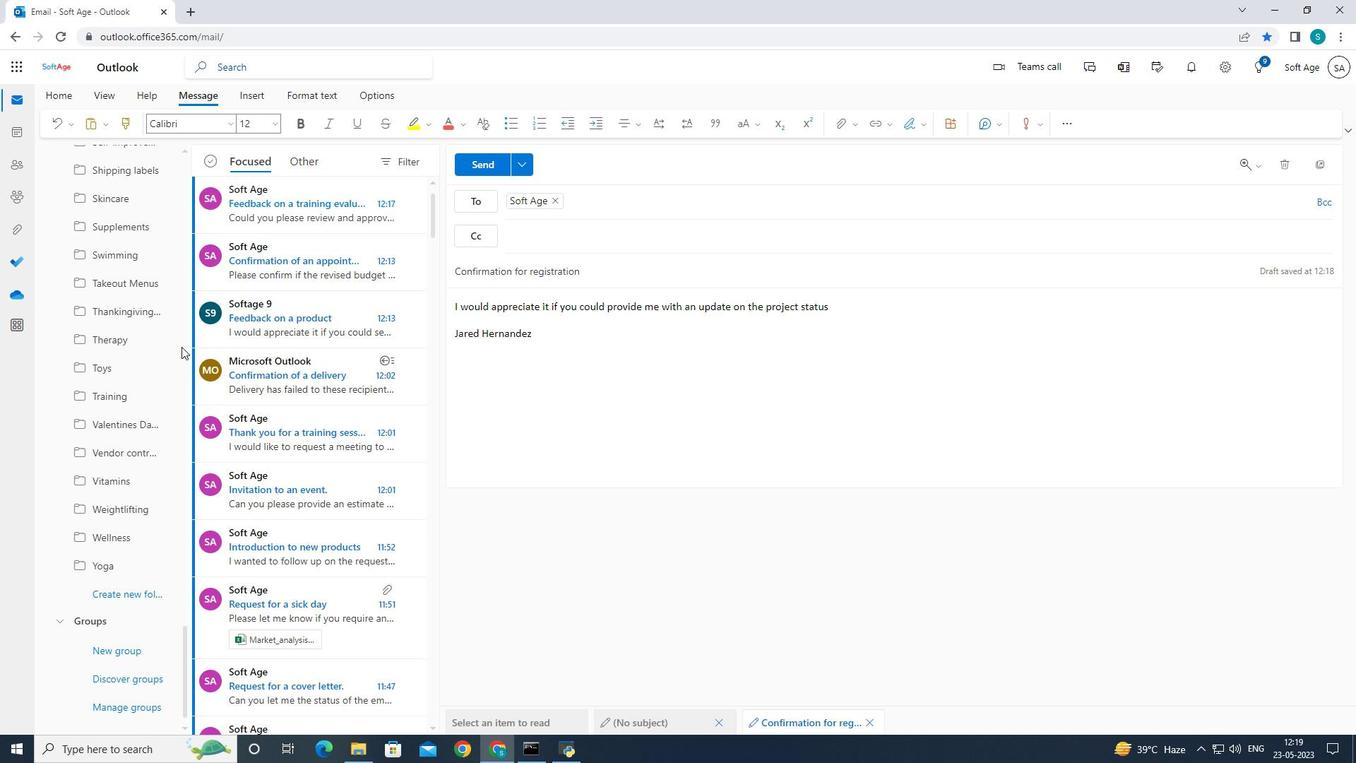 
Action: Mouse scrolled (178, 347) with delta (0, 0)
Screenshot: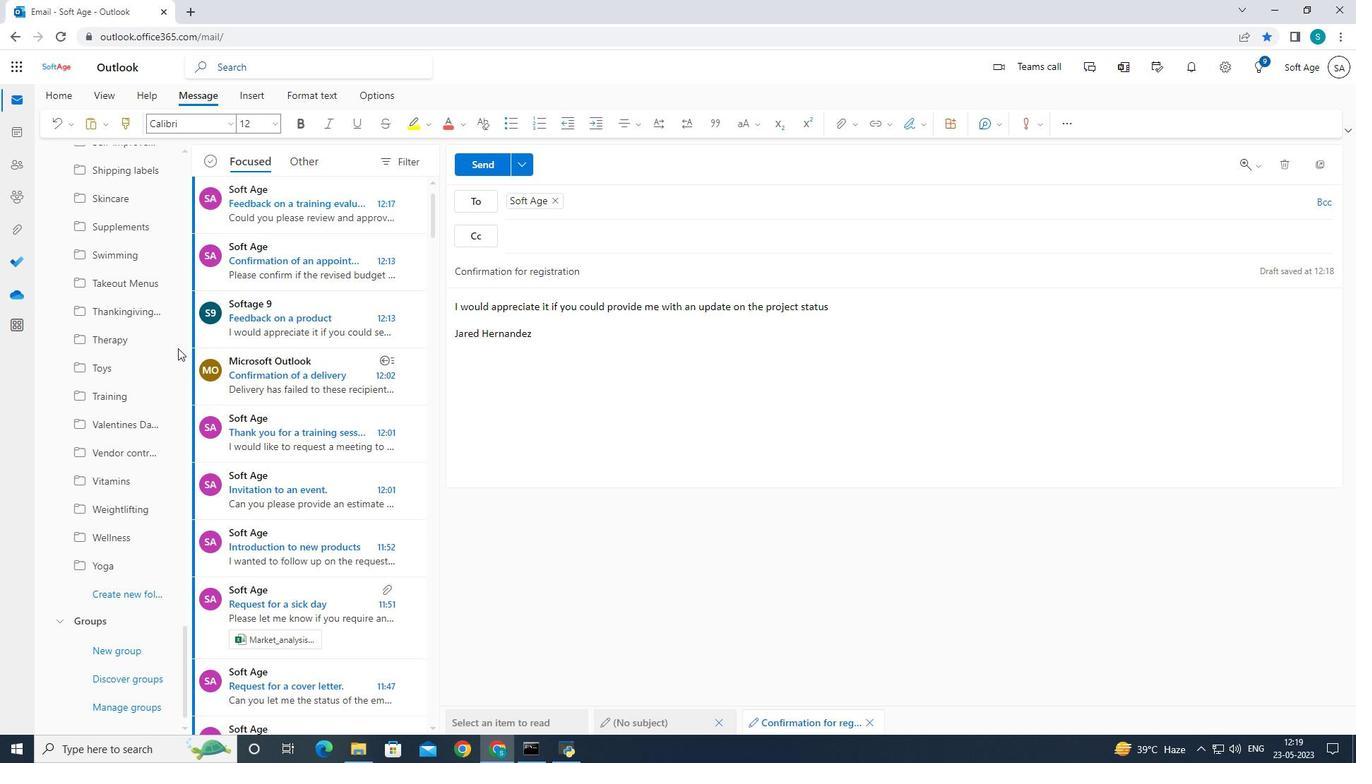 
Action: Mouse scrolled (178, 347) with delta (0, 0)
Screenshot: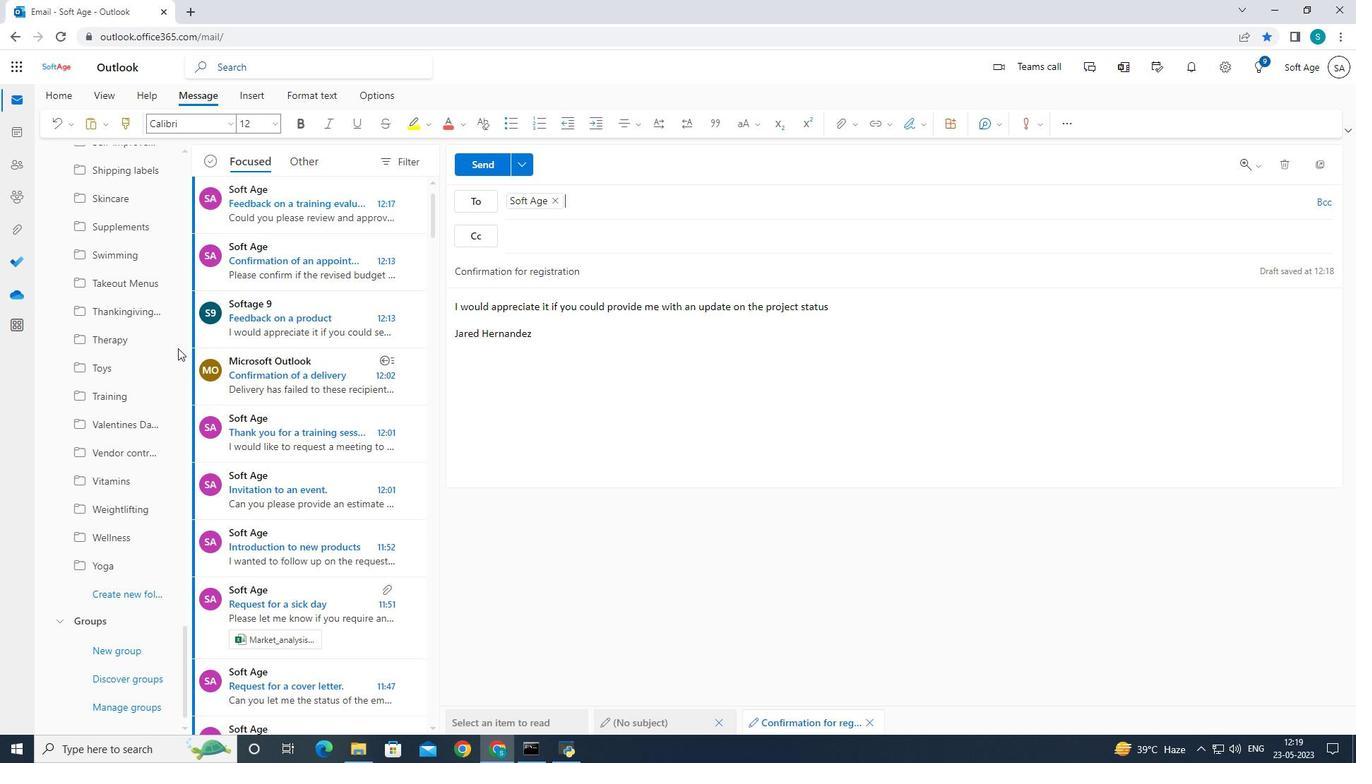 
Action: Mouse scrolled (178, 347) with delta (0, 0)
Screenshot: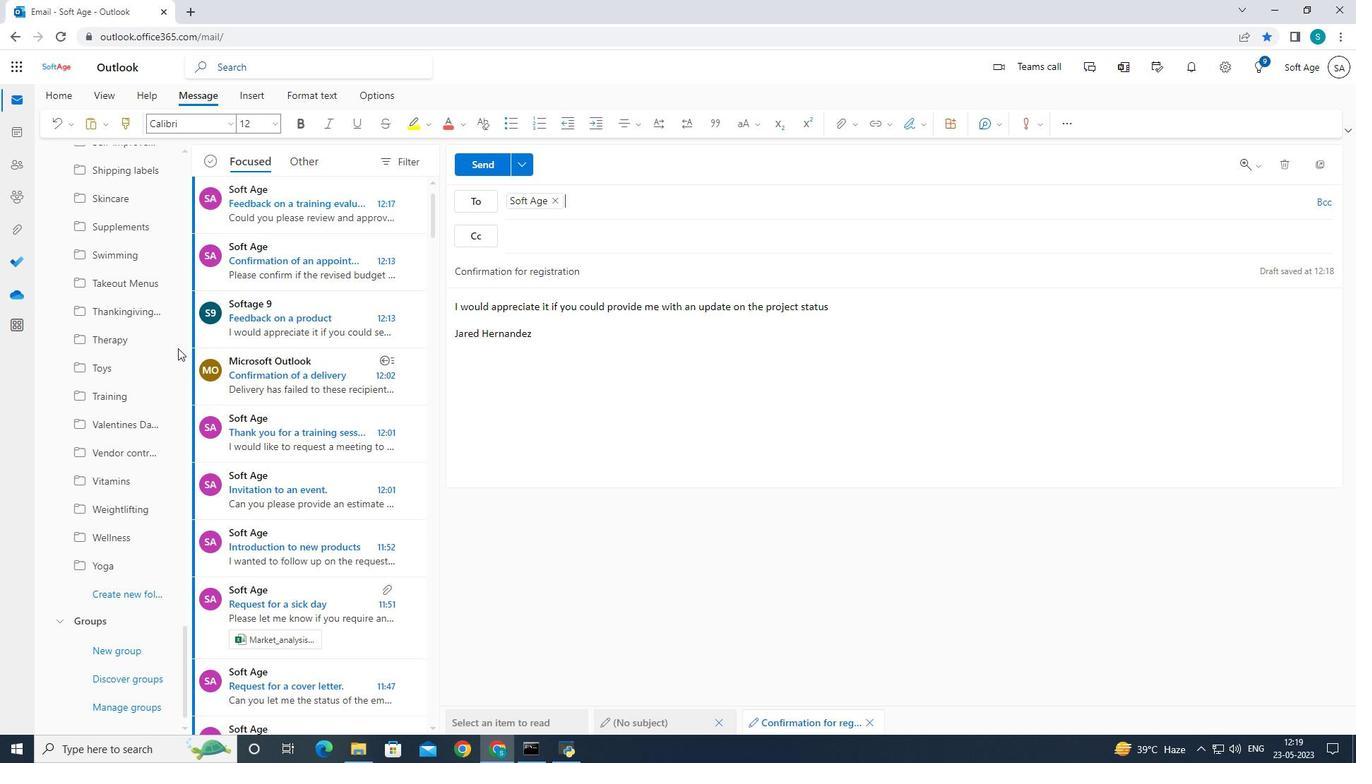 
Action: Mouse scrolled (178, 347) with delta (0, 0)
Screenshot: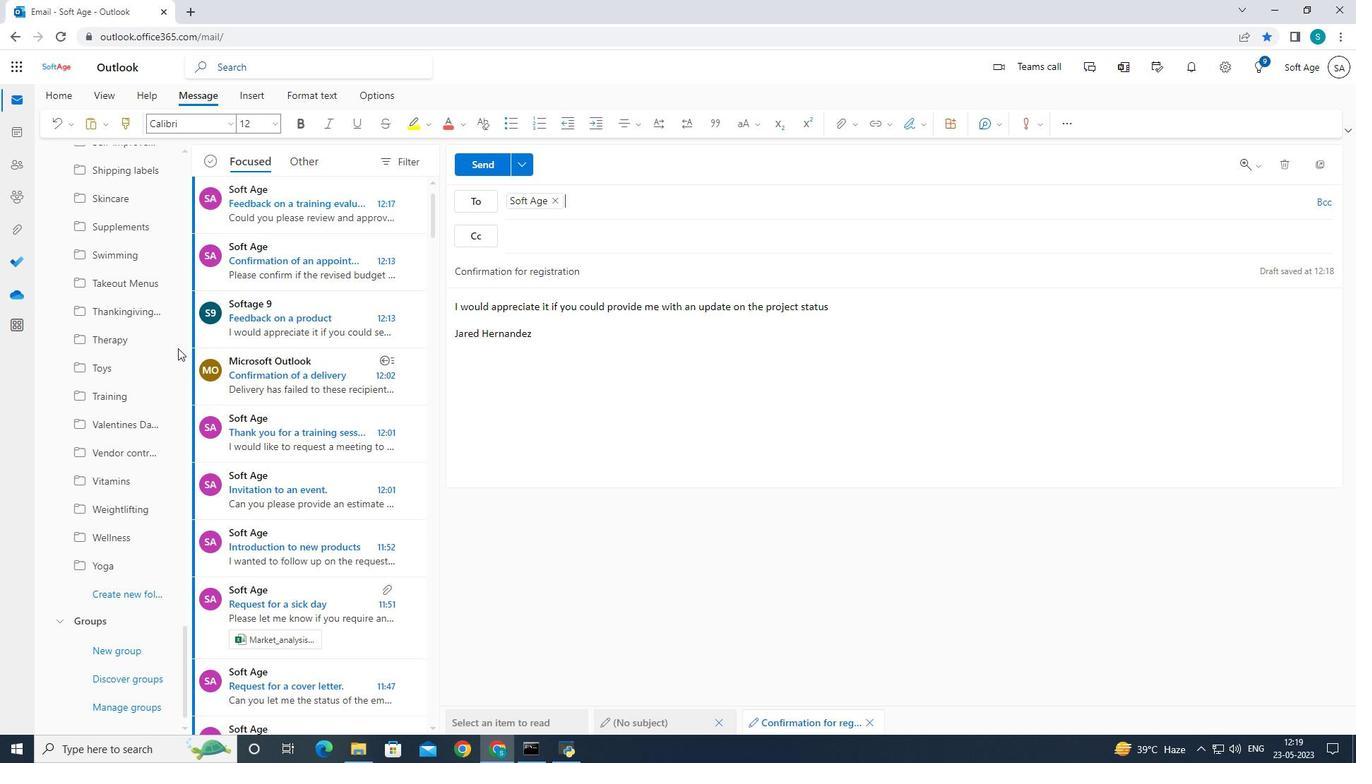 
Action: Mouse scrolled (178, 347) with delta (0, 0)
Screenshot: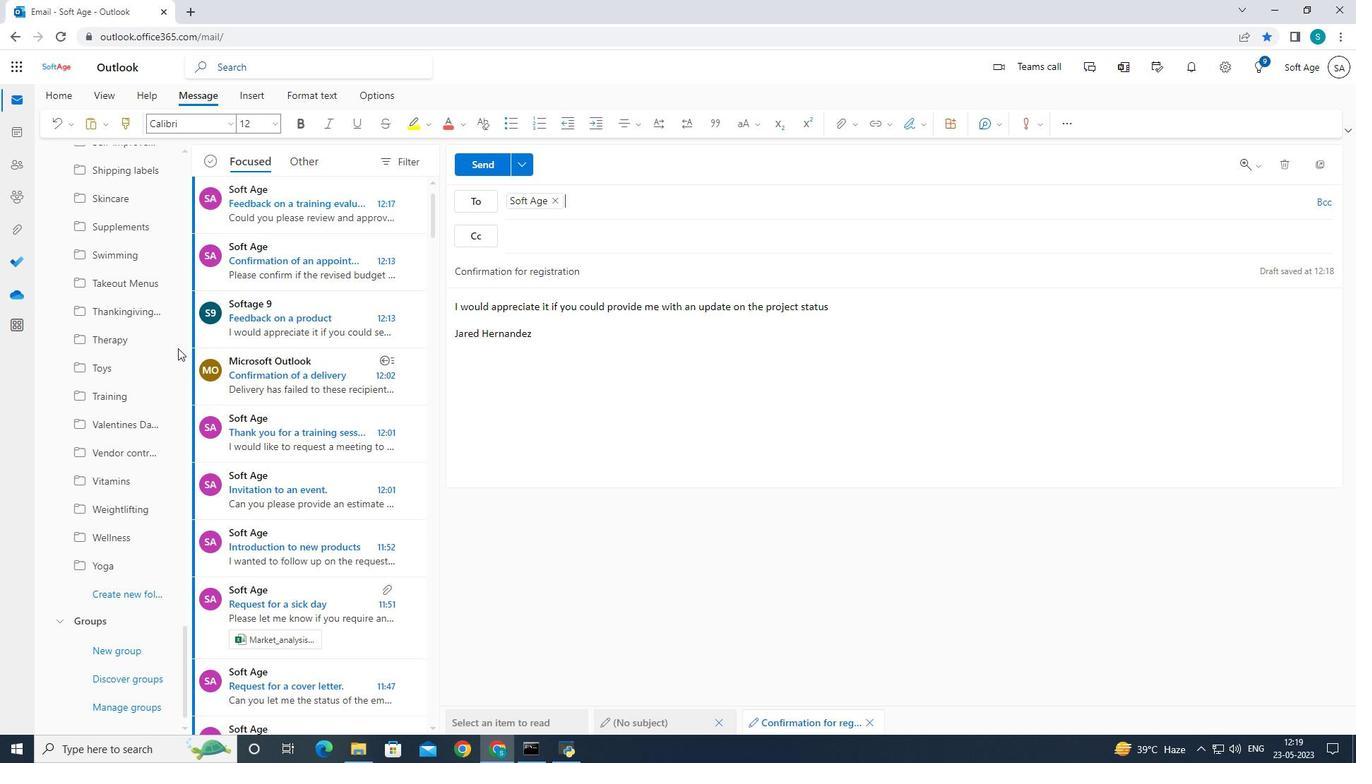 
Action: Mouse scrolled (178, 347) with delta (0, 0)
Screenshot: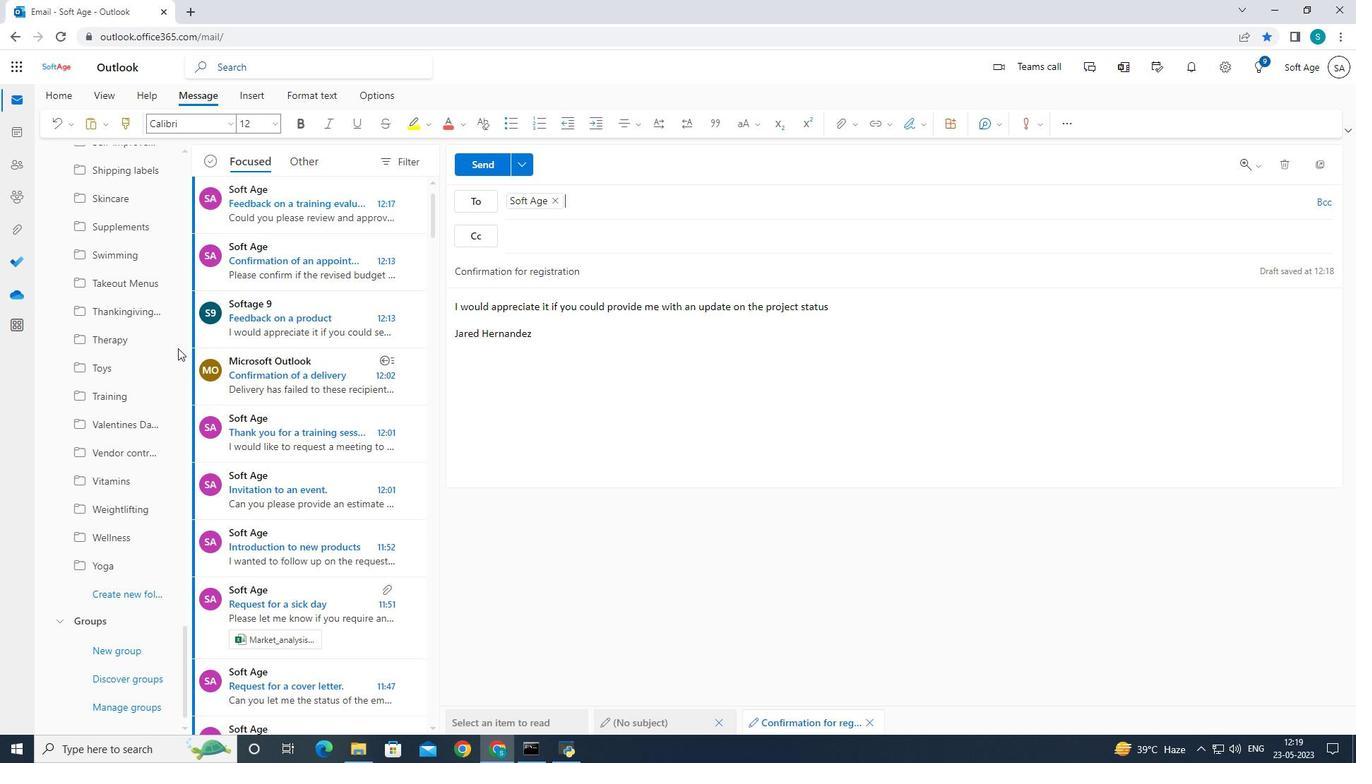 
Action: Mouse scrolled (178, 347) with delta (0, 0)
Screenshot: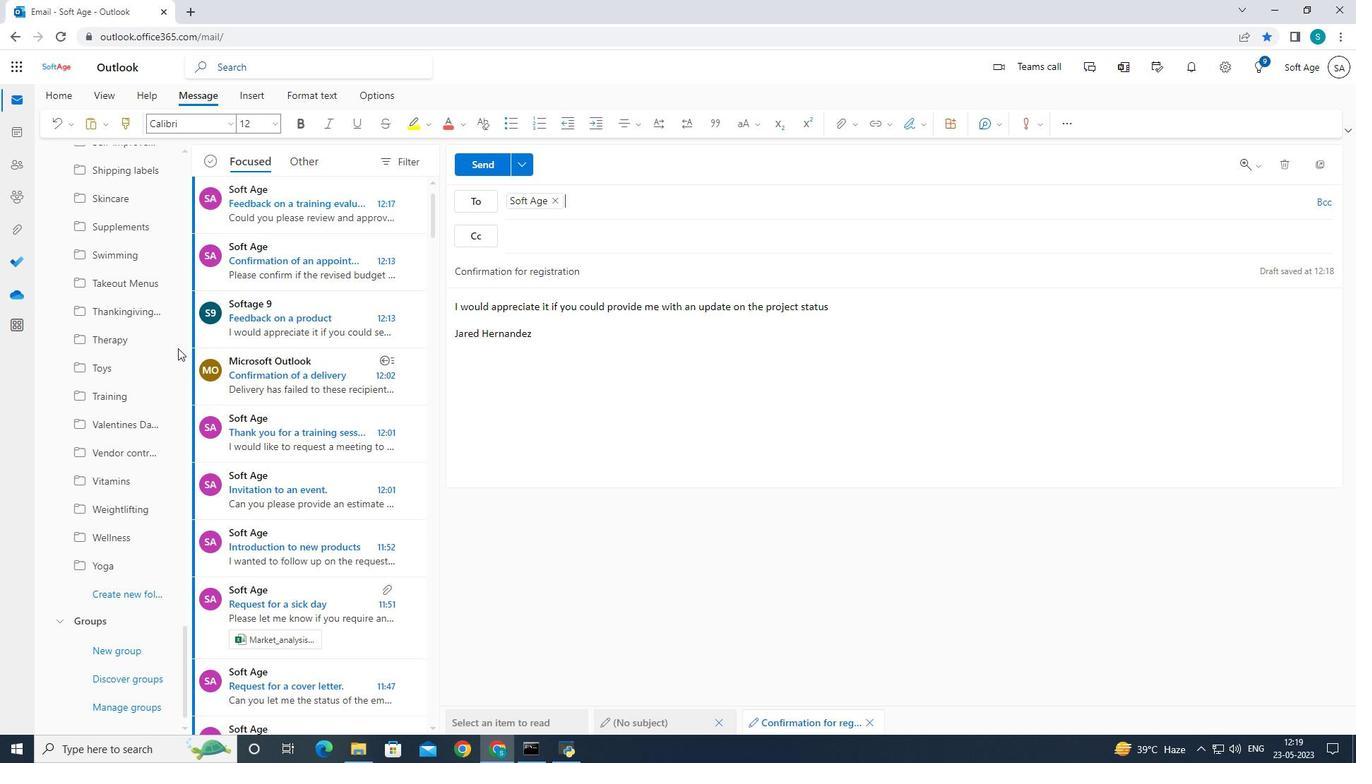
Action: Mouse scrolled (178, 347) with delta (0, 0)
Screenshot: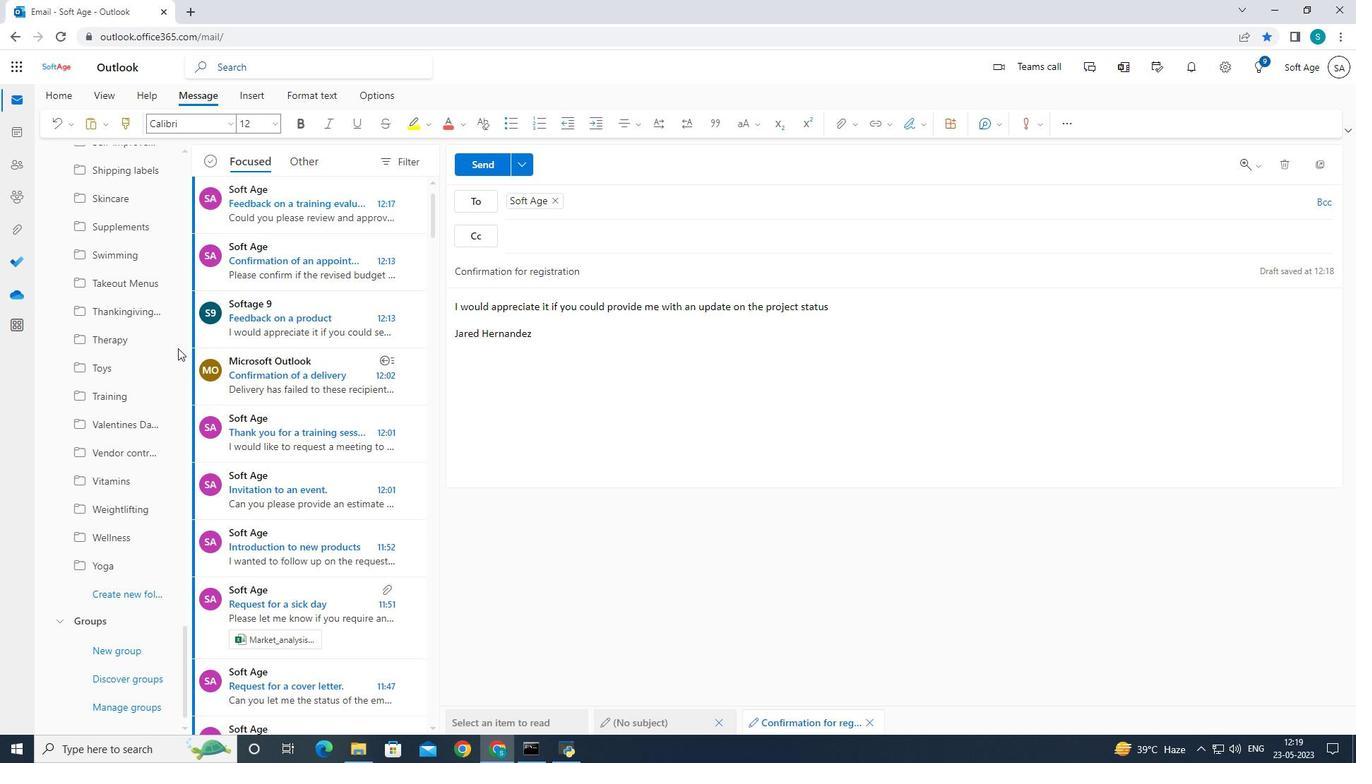 
Action: Mouse moved to (176, 348)
Screenshot: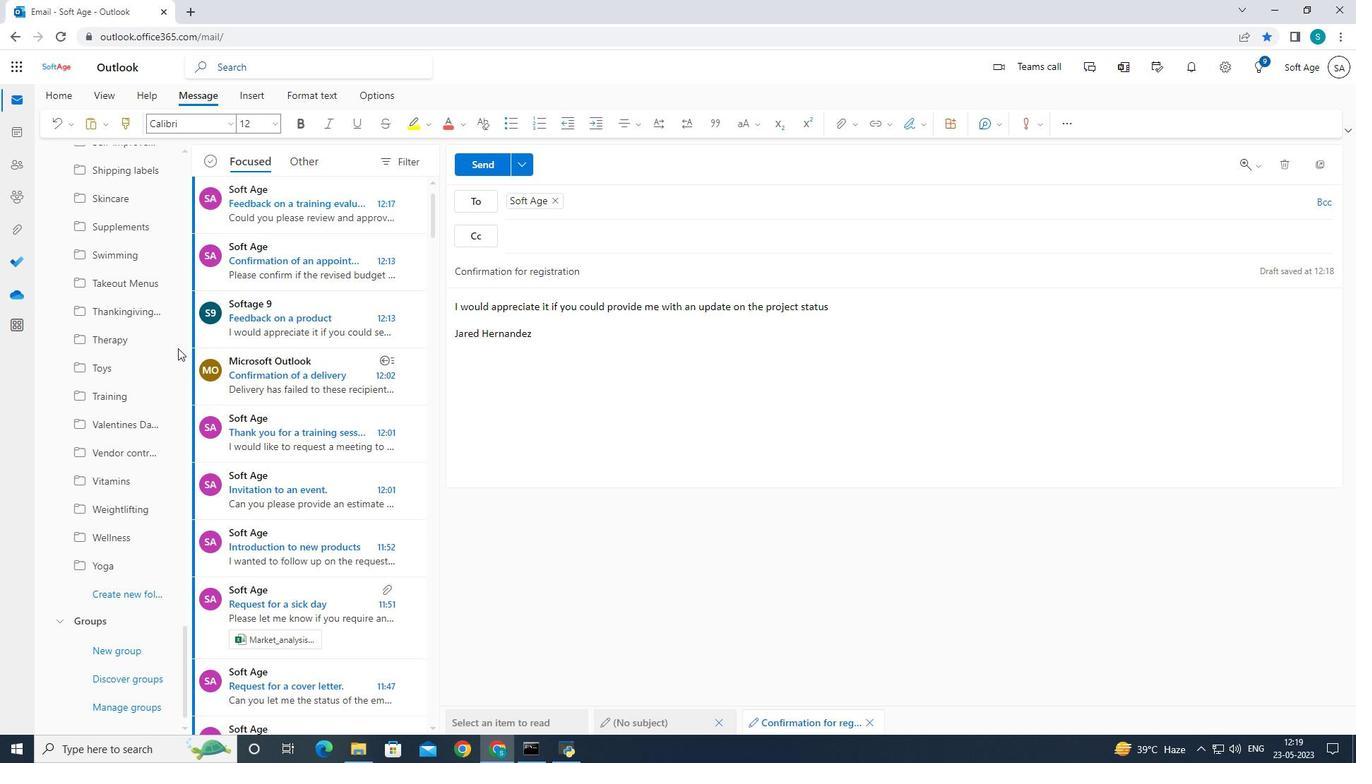 
Action: Mouse scrolled (176, 347) with delta (0, 0)
Screenshot: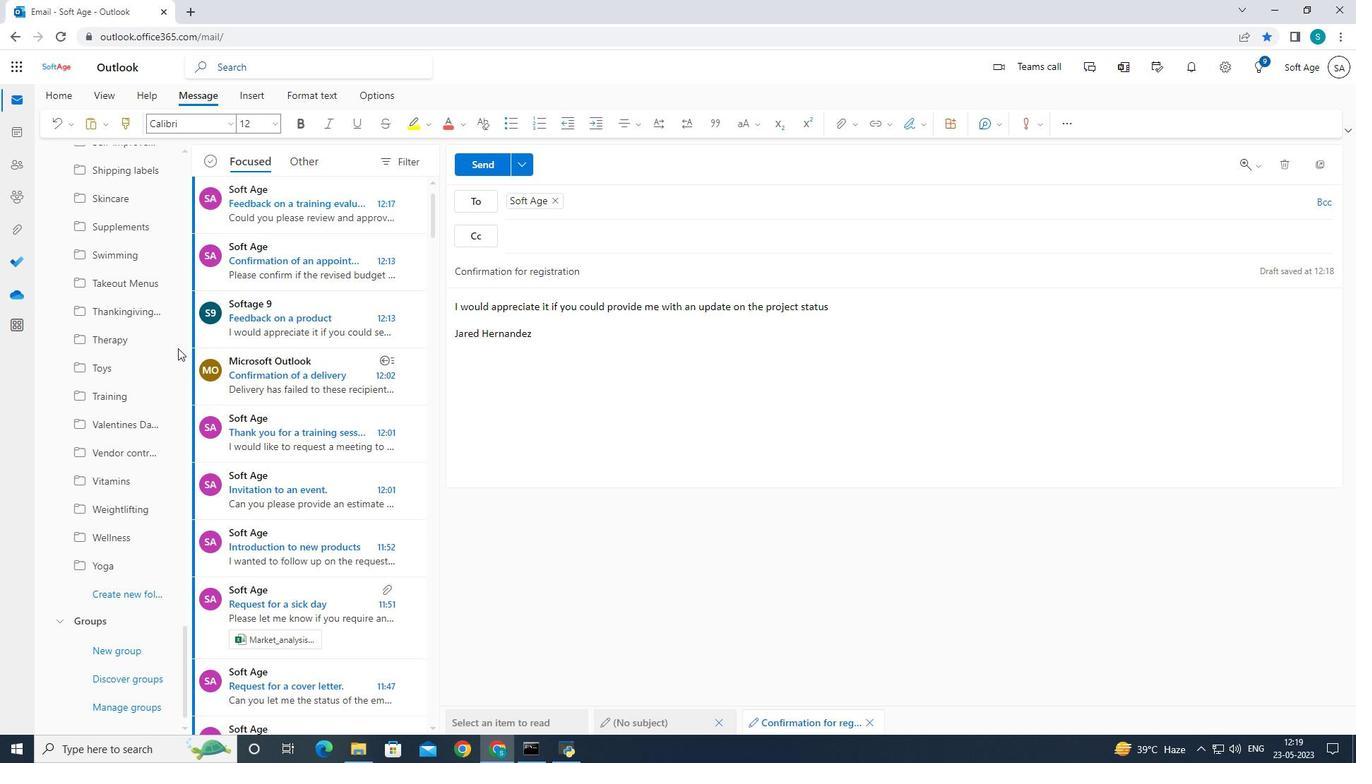
Action: Mouse moved to (175, 349)
Screenshot: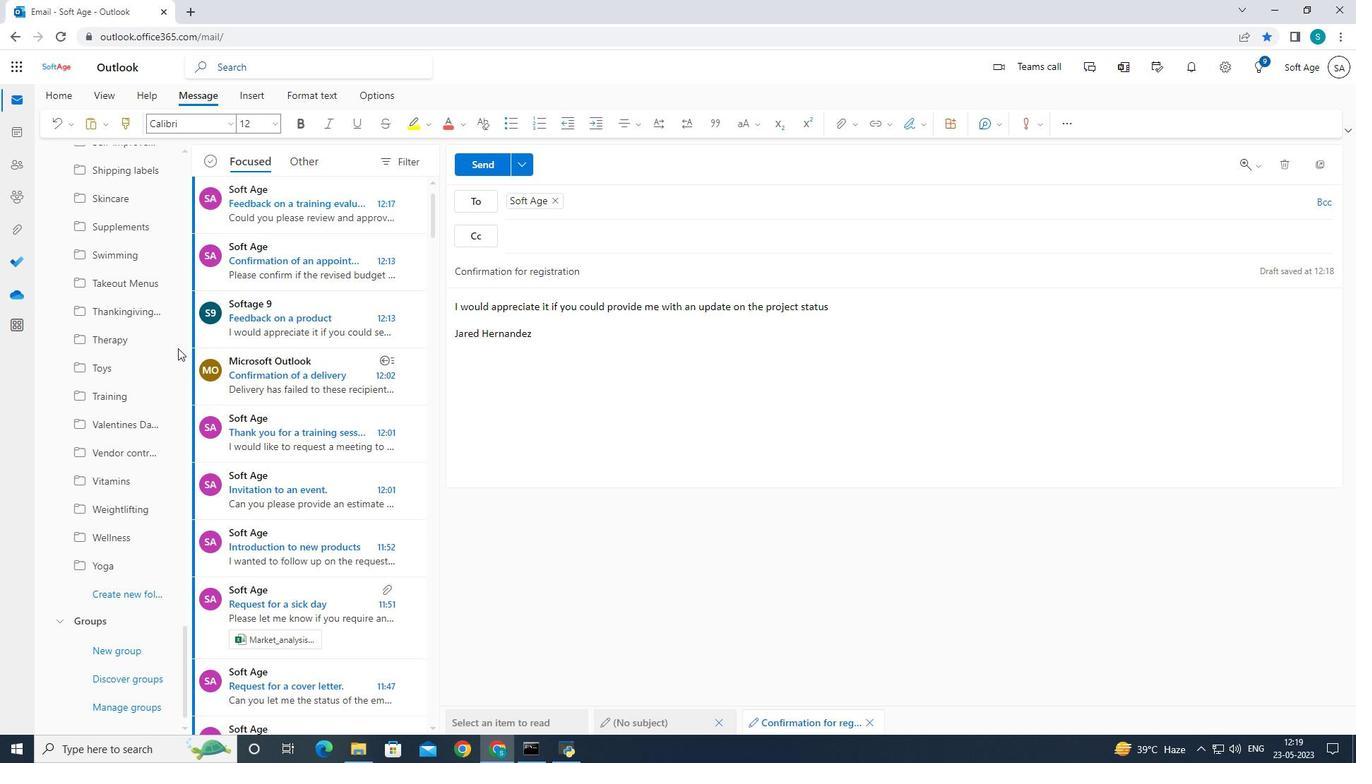 
Action: Mouse scrolled (175, 348) with delta (0, 0)
Screenshot: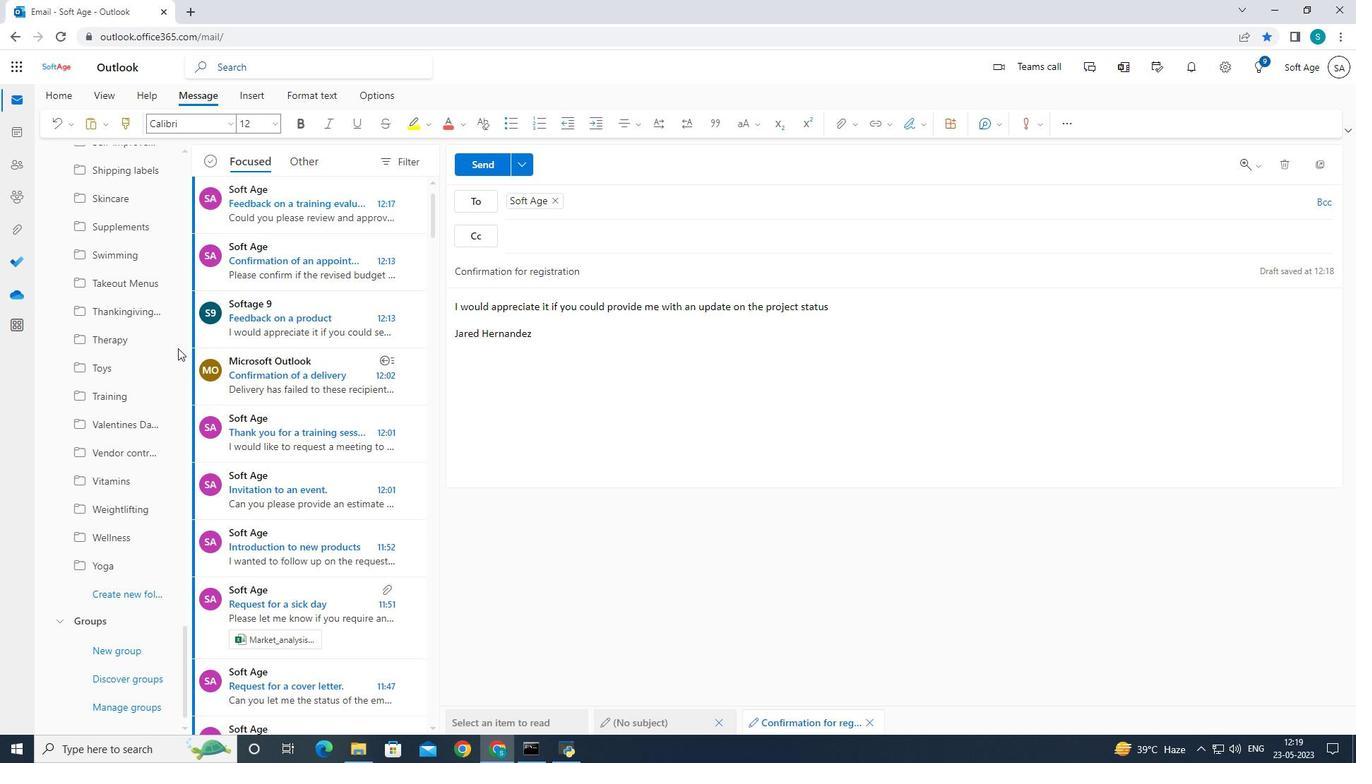 
Action: Mouse scrolled (175, 348) with delta (0, 0)
Screenshot: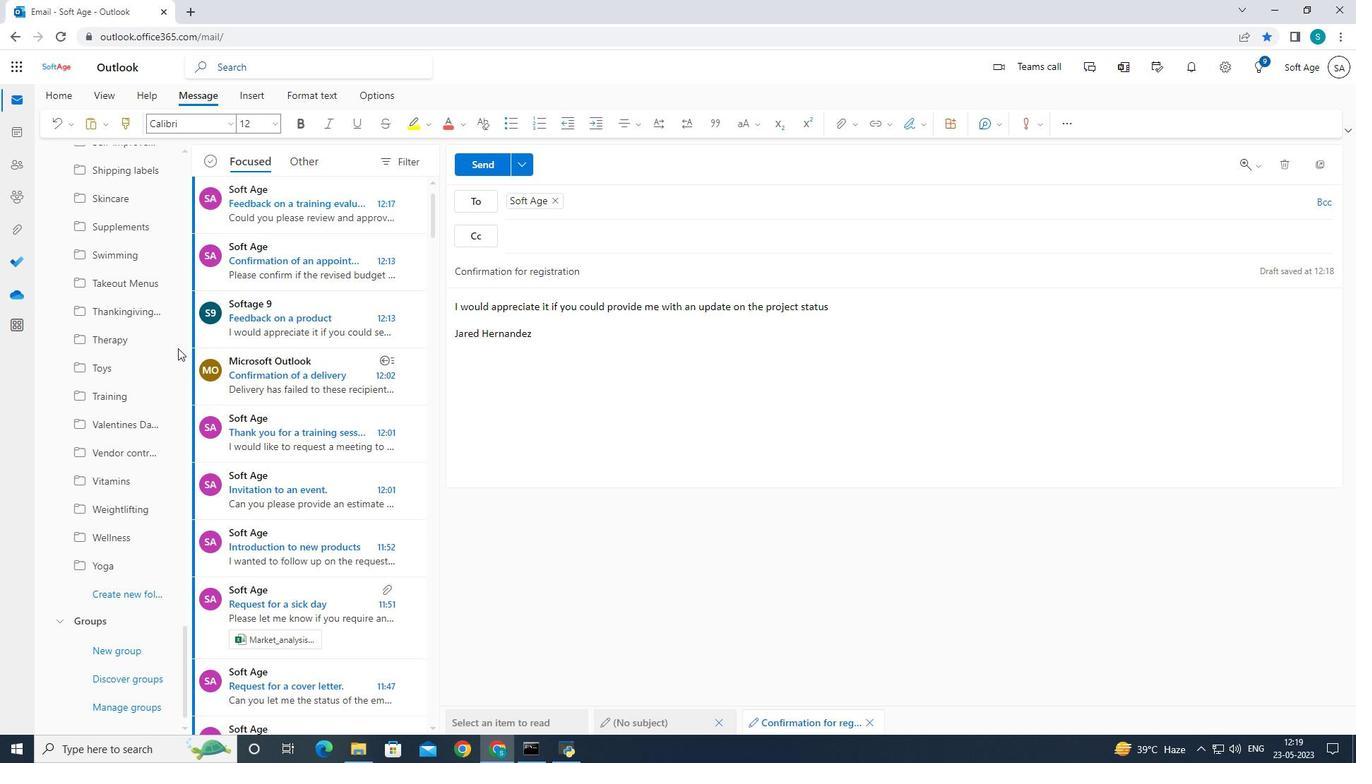 
Action: Mouse moved to (132, 595)
Screenshot: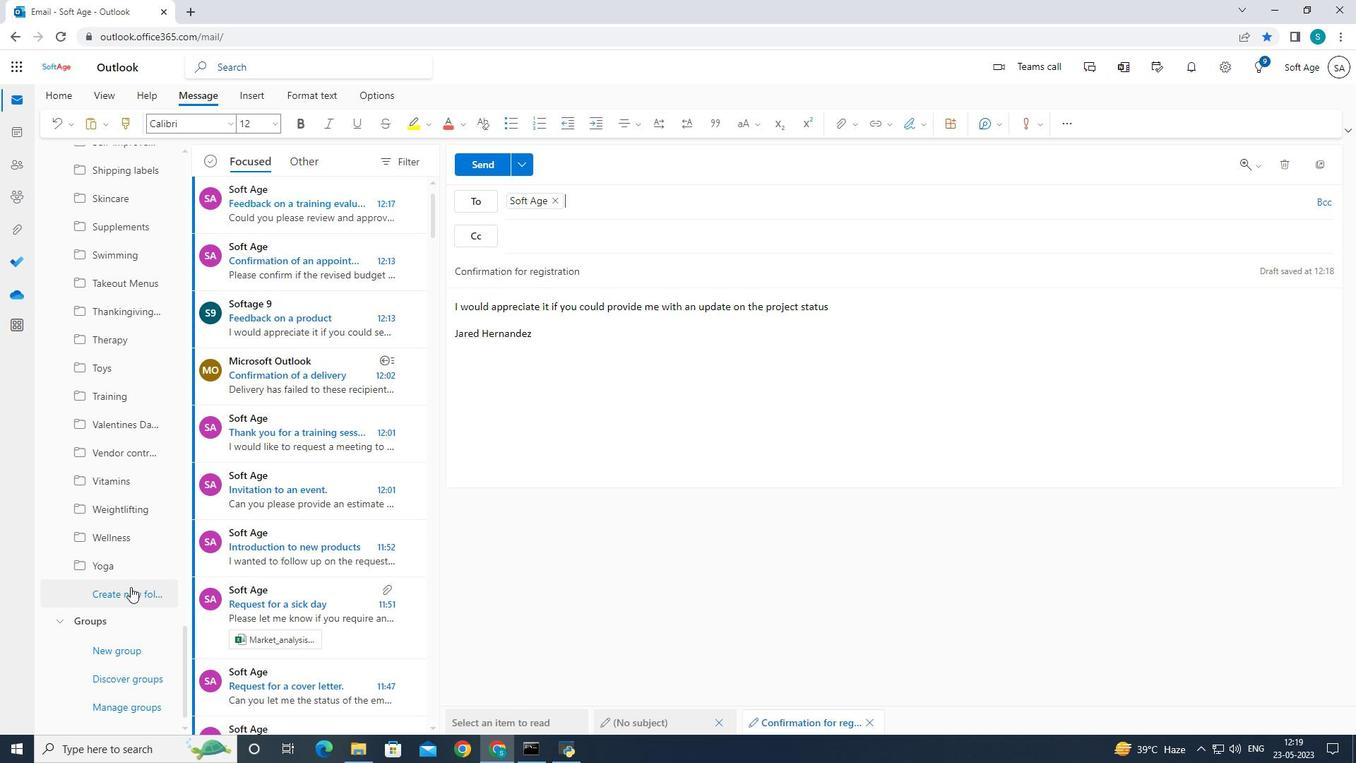 
Action: Mouse pressed left at (132, 595)
Screenshot: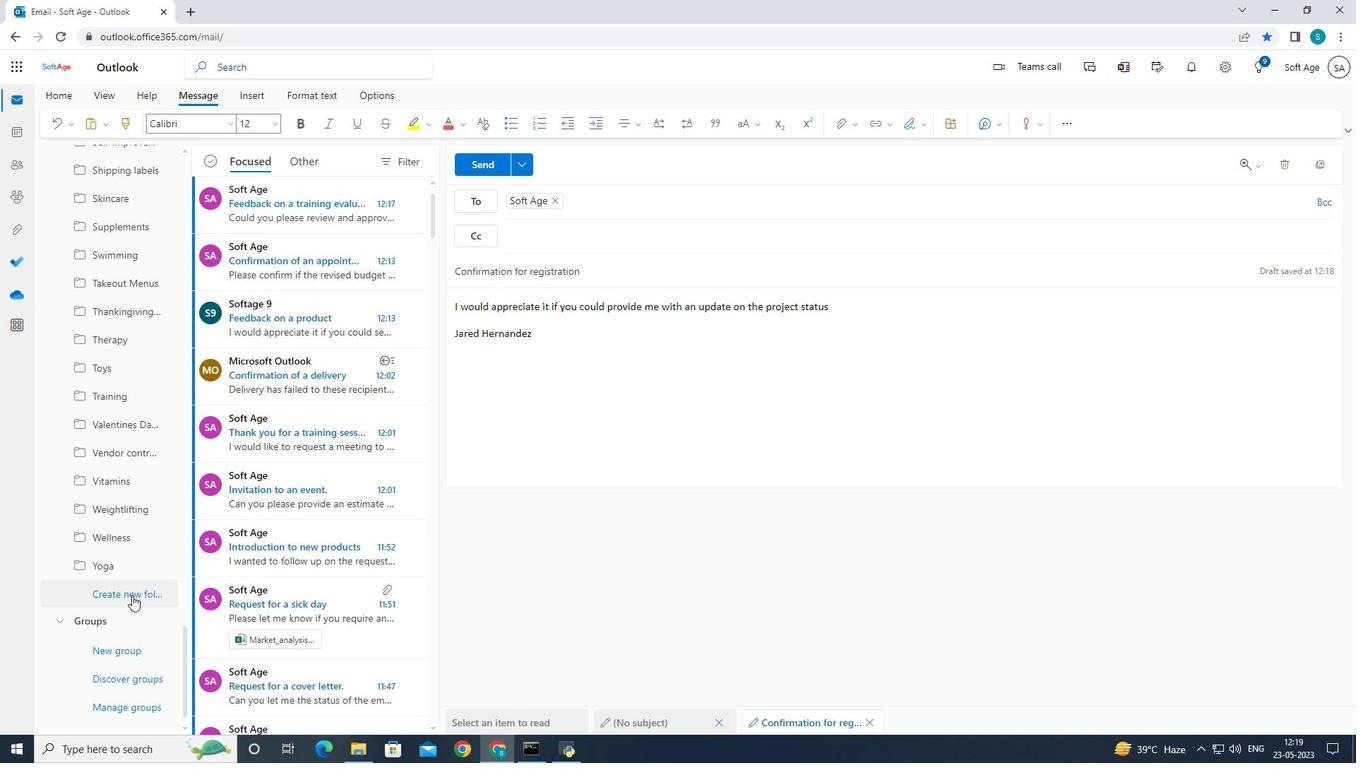 
Action: Mouse moved to (186, 509)
Screenshot: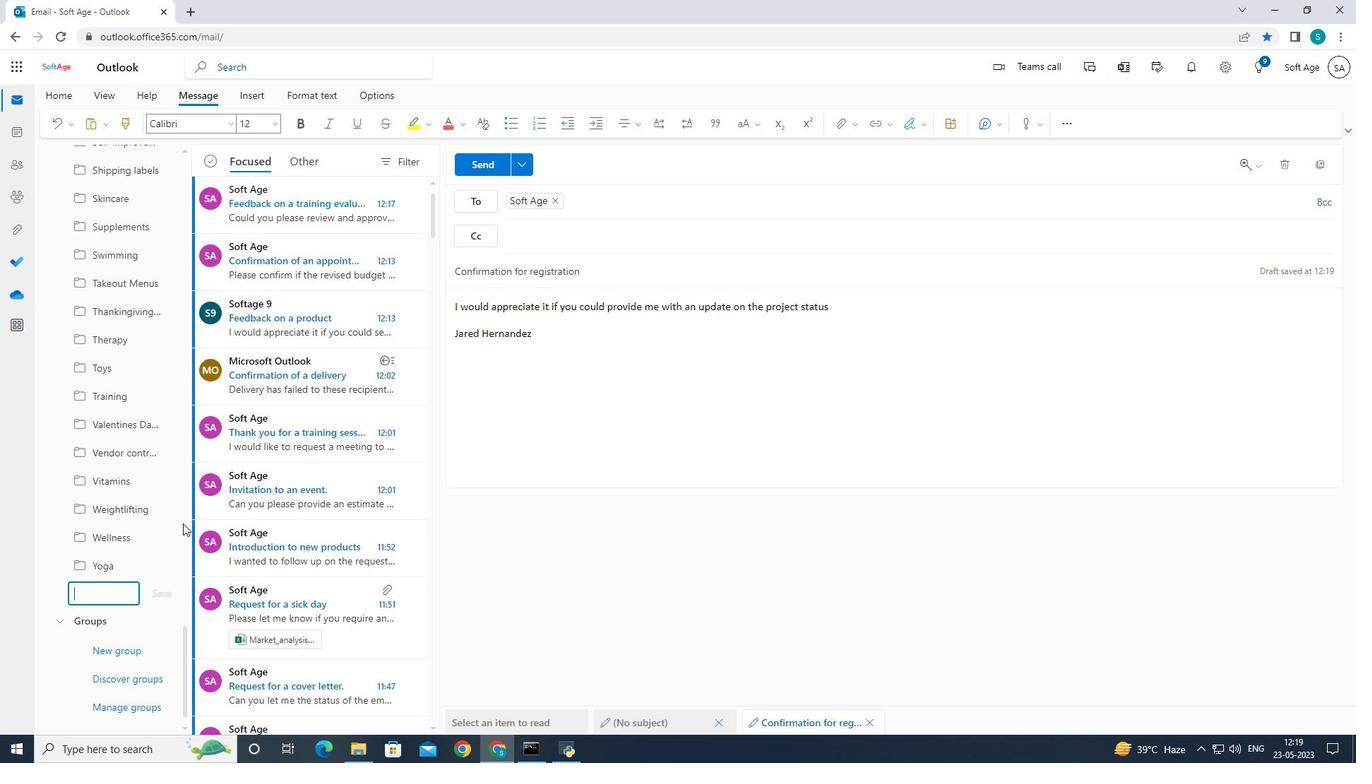 
Action: Key pressed <Key.shift>g<Key.shift><Key.backspace><Key.caps_lock>G<Key.caps_lock>ifts
Screenshot: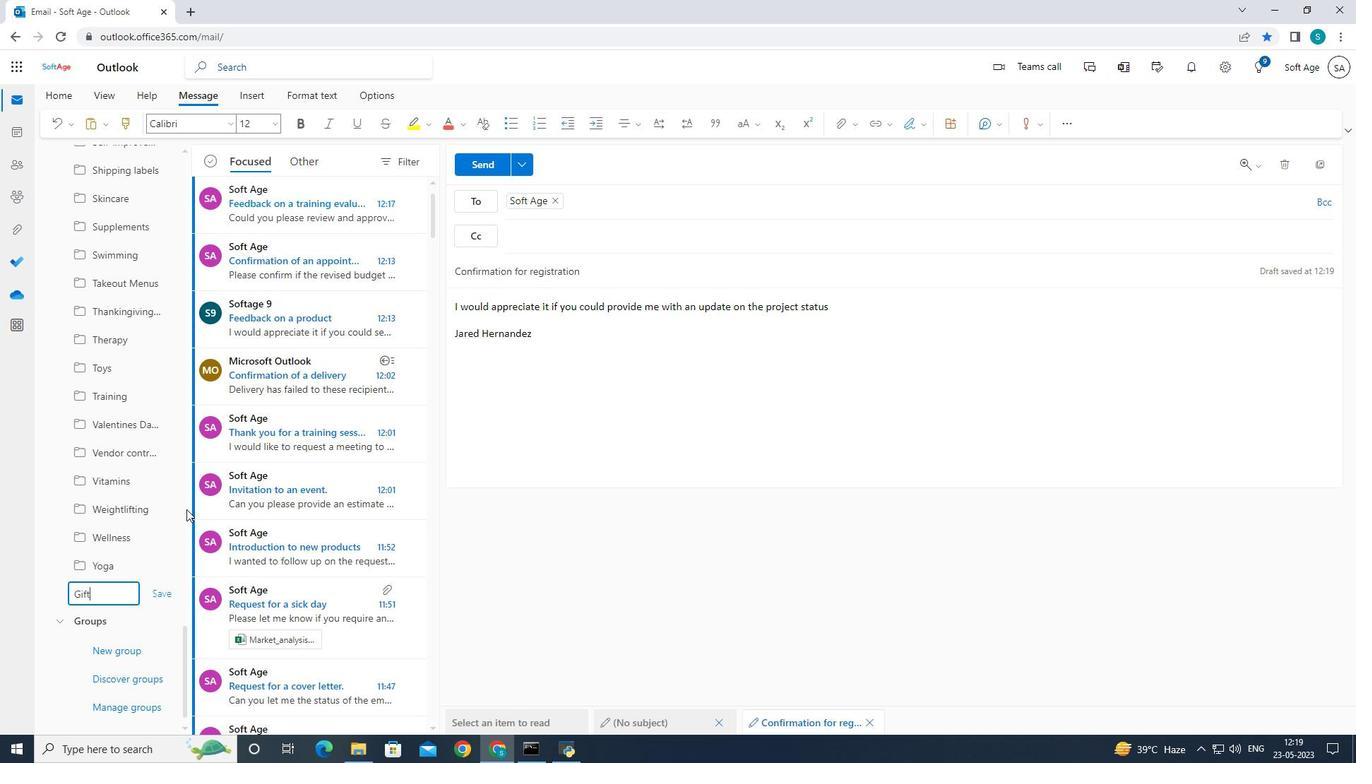 
Action: Mouse moved to (160, 598)
Screenshot: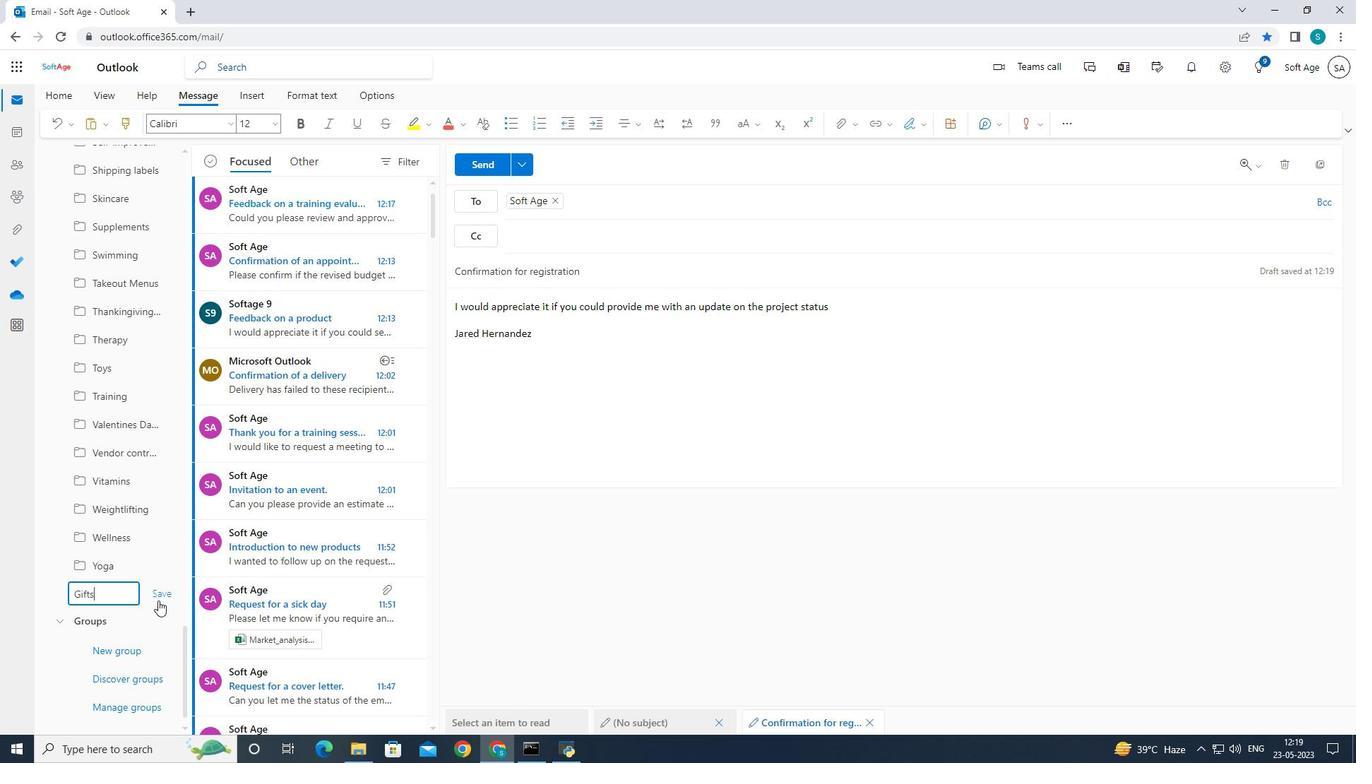 
Action: Mouse pressed left at (160, 598)
Screenshot: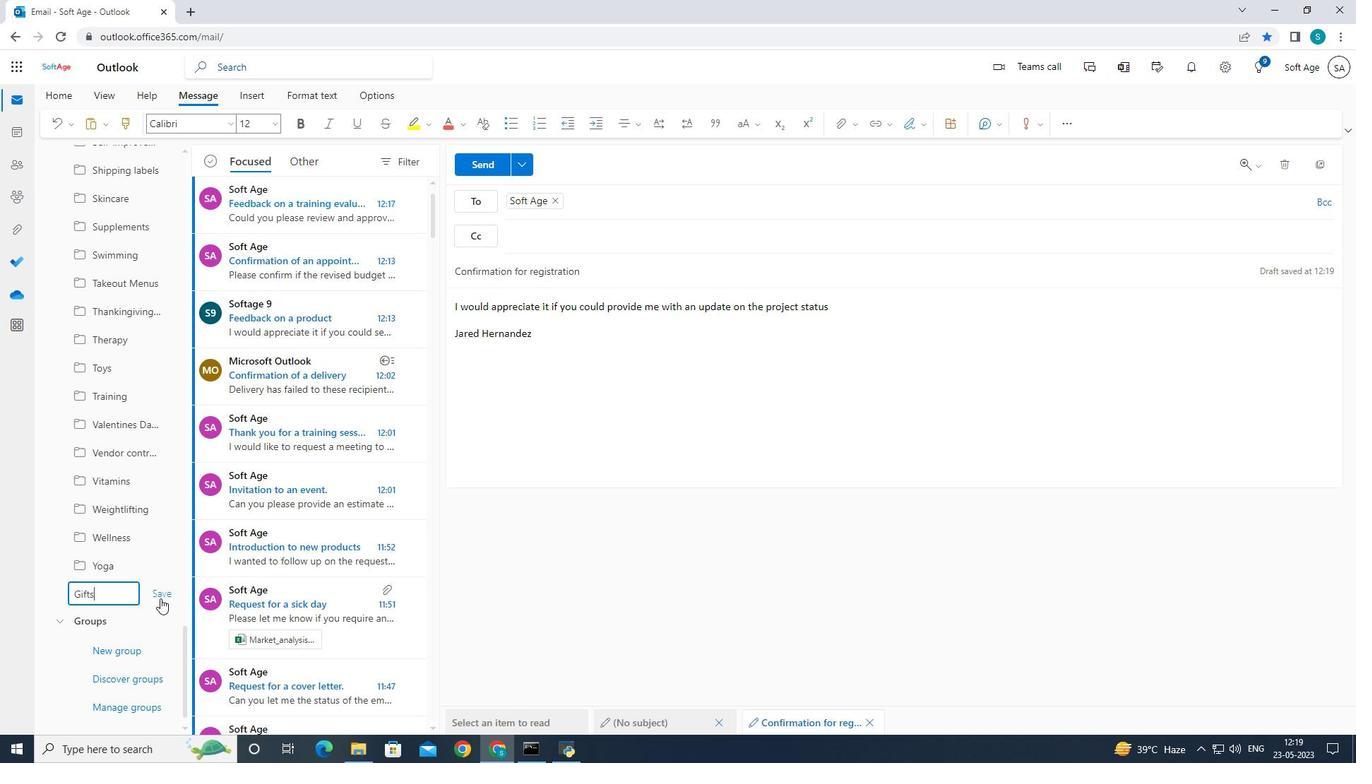 
Action: Mouse moved to (744, 426)
Screenshot: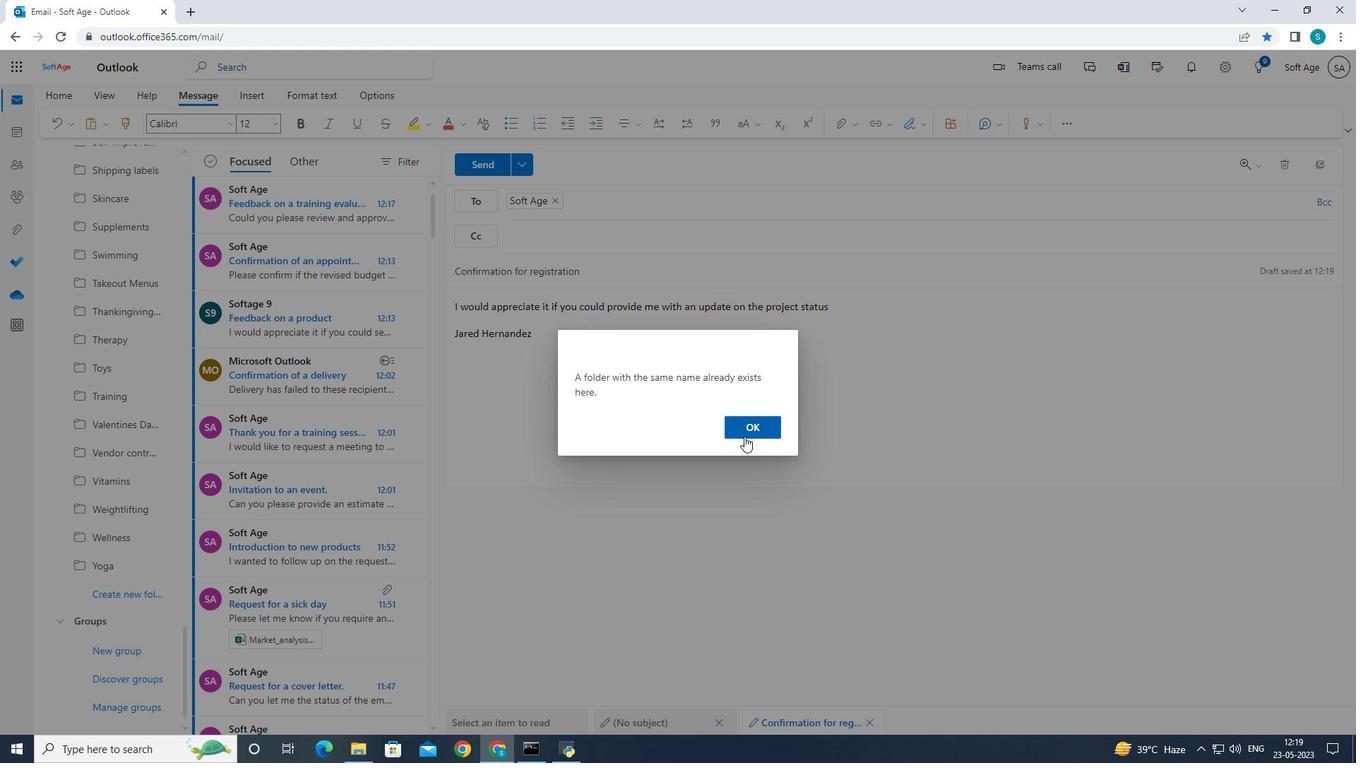 
Action: Mouse pressed left at (744, 426)
Screenshot: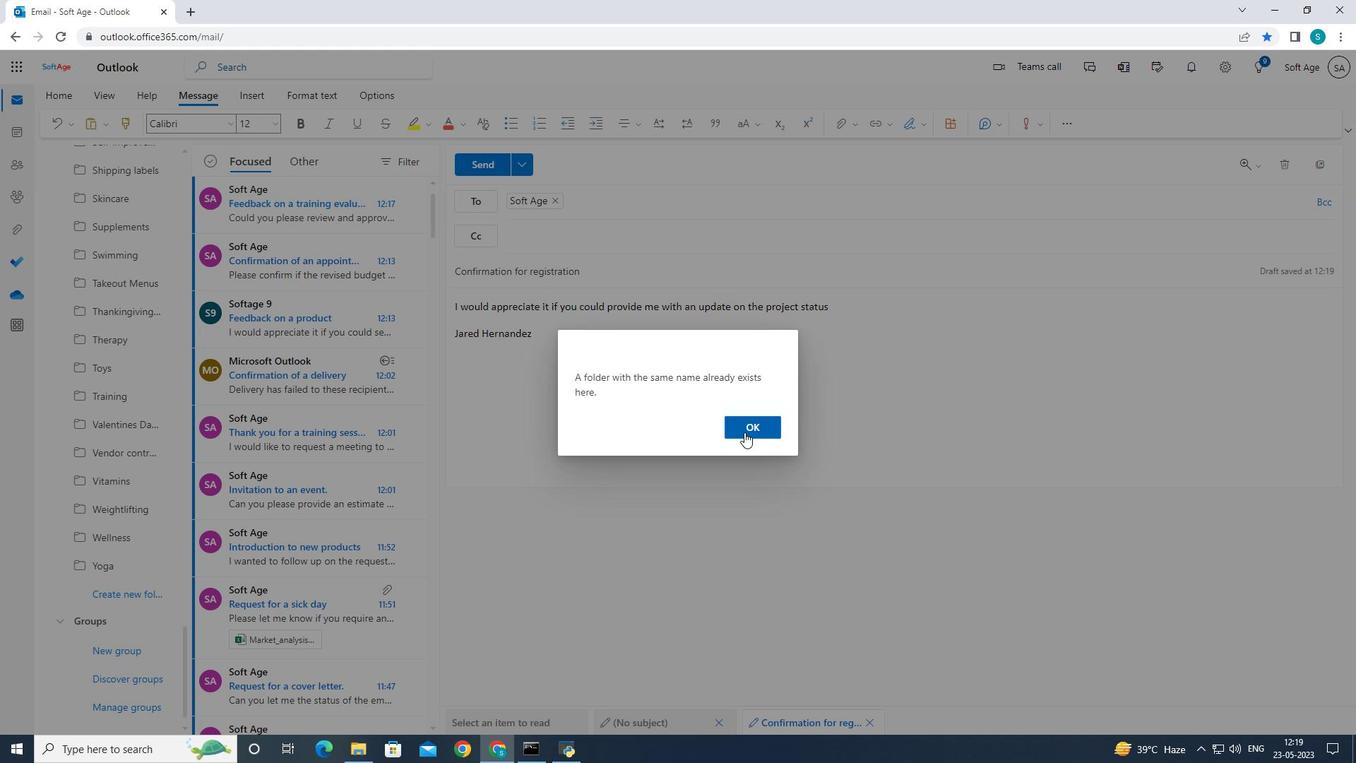 
Action: Mouse moved to (494, 165)
Screenshot: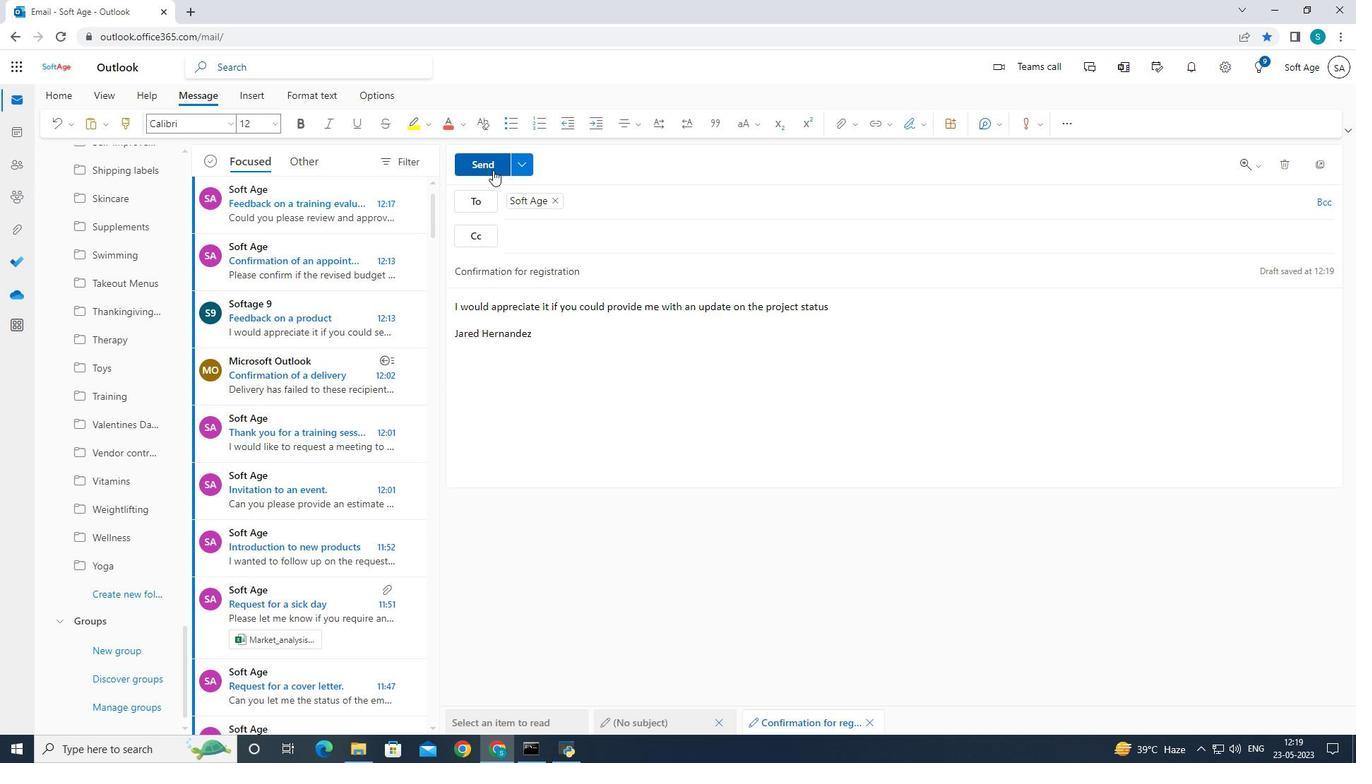 
Action: Mouse pressed left at (494, 165)
Screenshot: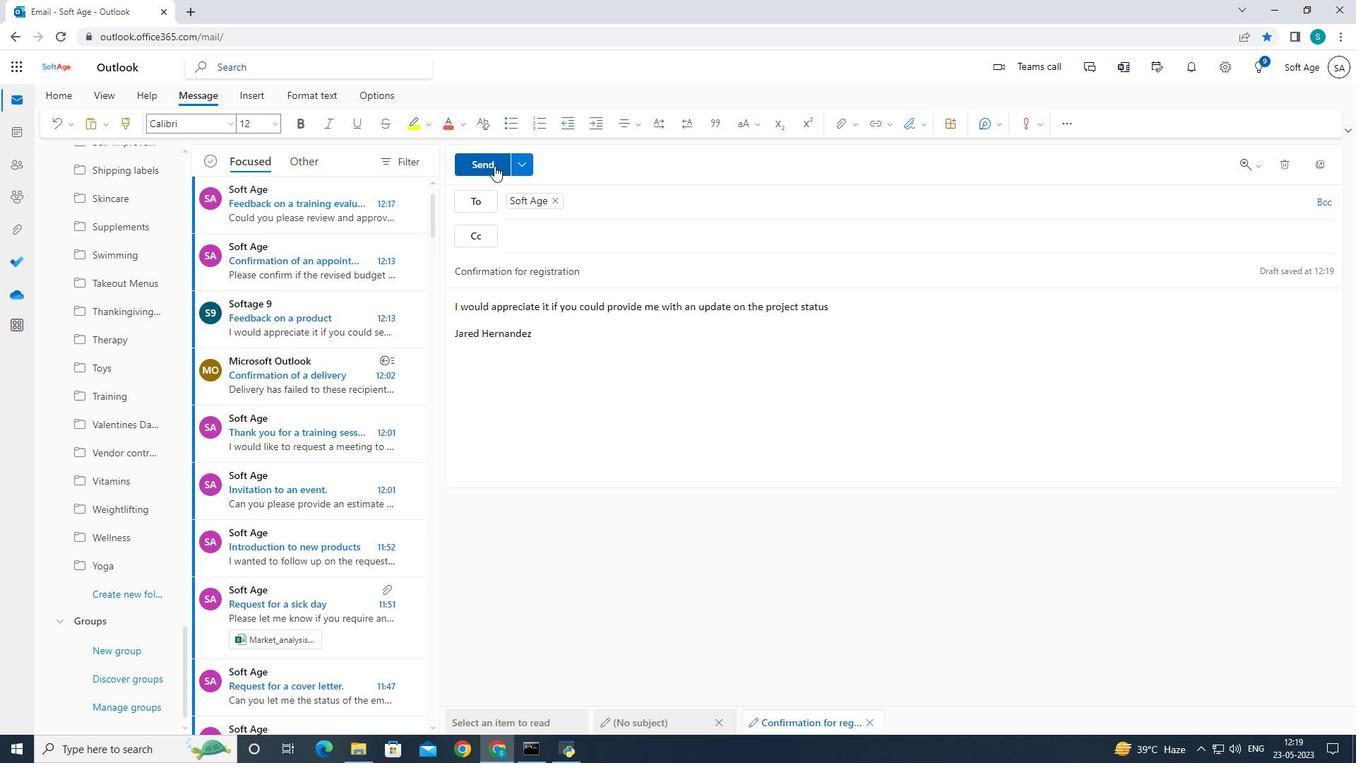 
Action: Mouse moved to (493, 171)
Screenshot: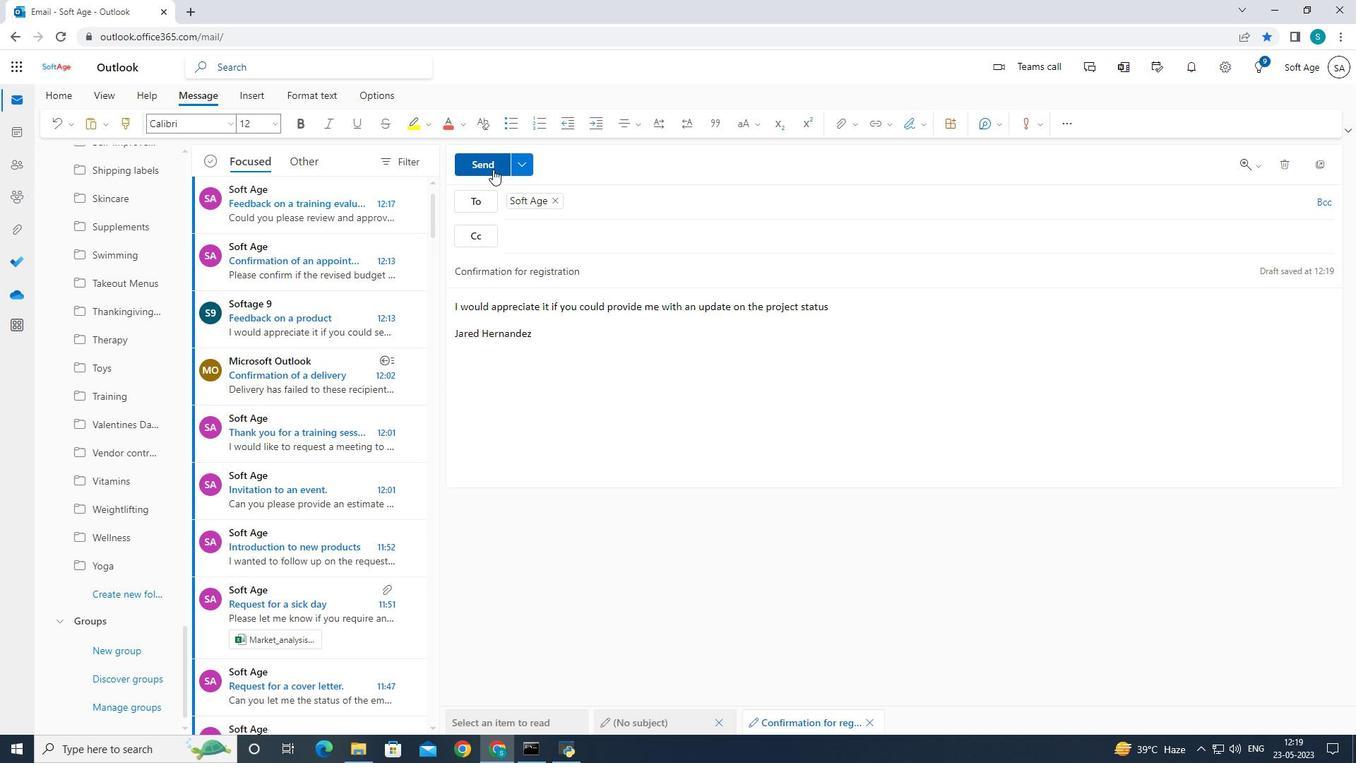 
